 Task: Minimalist cover letter blue modern-simple.
Action: Mouse moved to (513, 391)
Screenshot: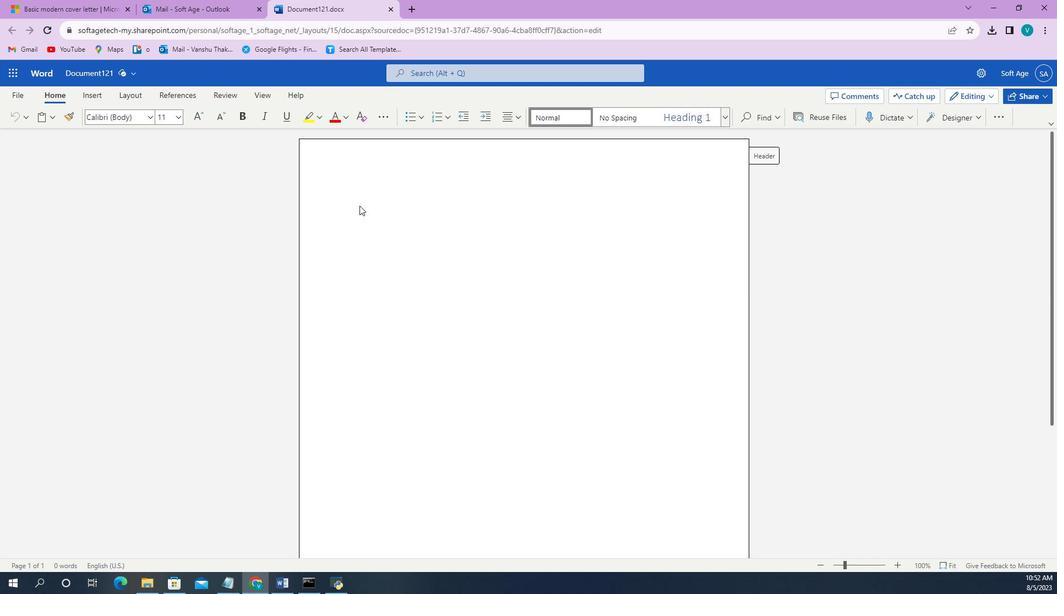 
Action: Mouse pressed left at (513, 390)
Screenshot: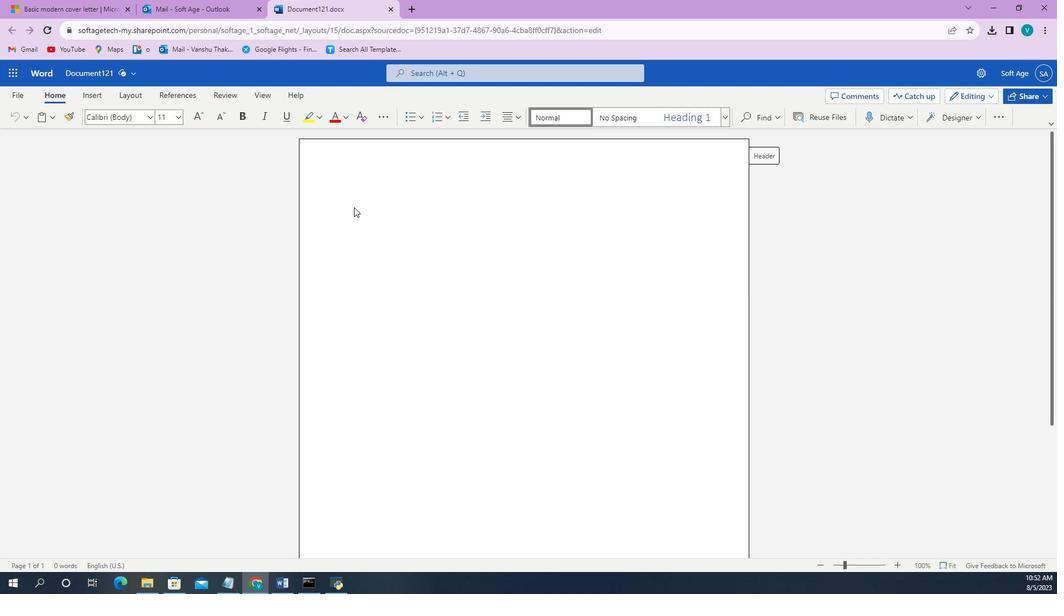 
Action: Mouse moved to (513, 365)
Screenshot: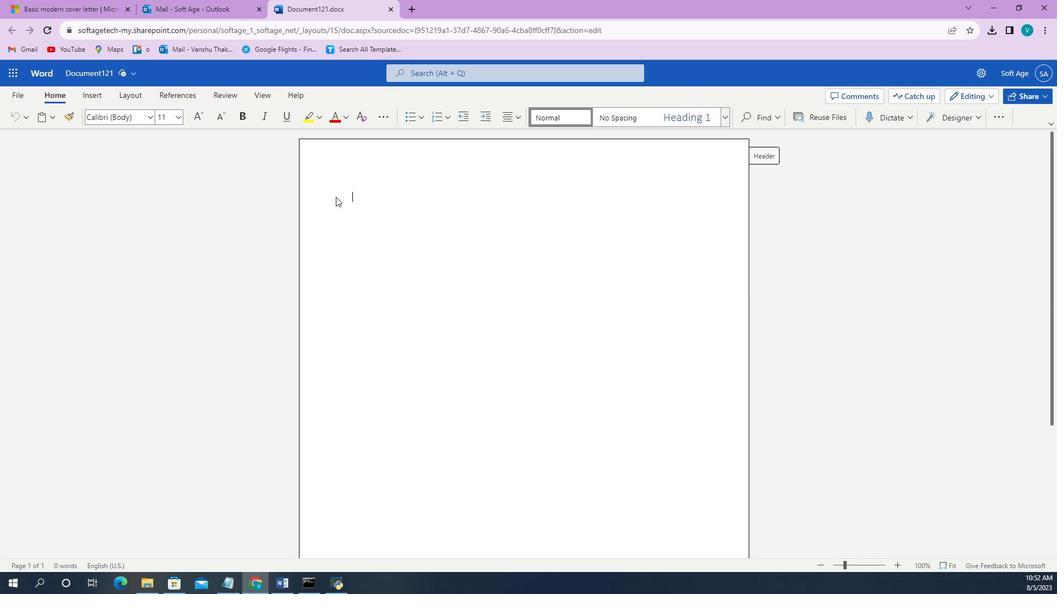 
Action: Mouse pressed left at (513, 365)
Screenshot: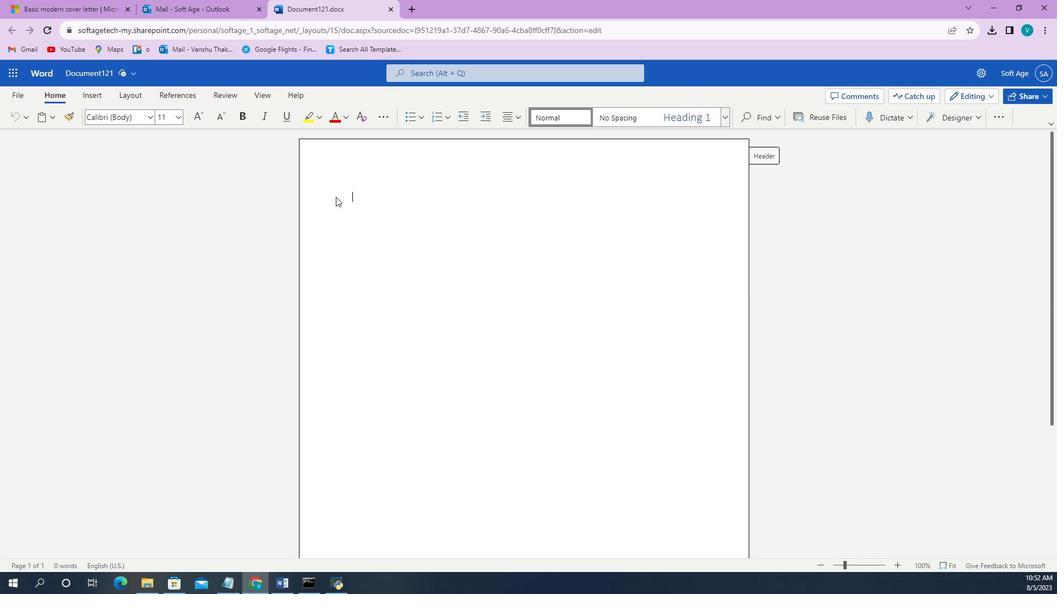 
Action: Mouse moved to (537, 277)
Screenshot: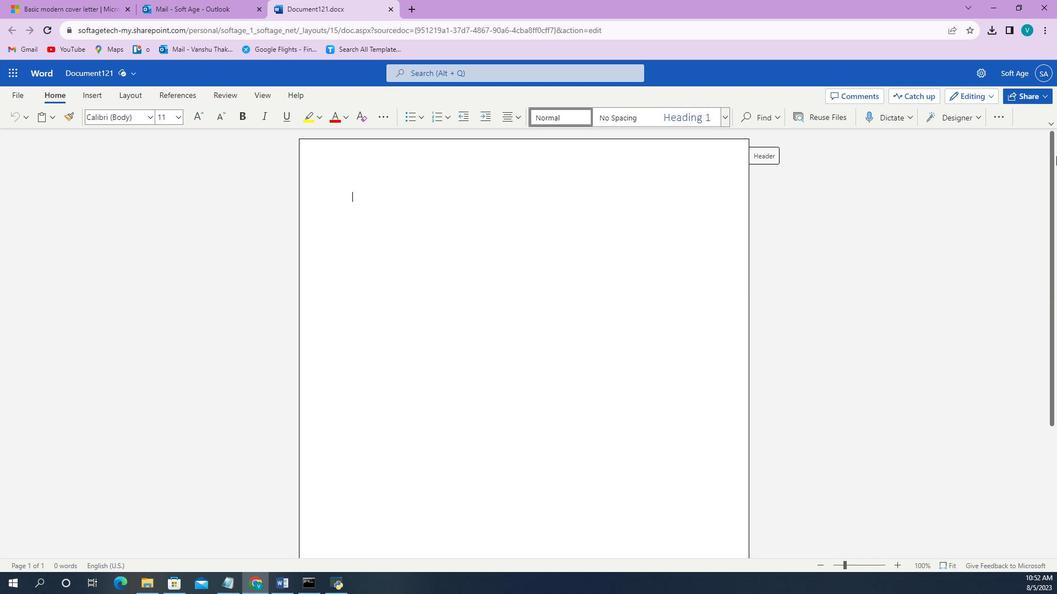 
Action: Mouse pressed left at (537, 277)
Screenshot: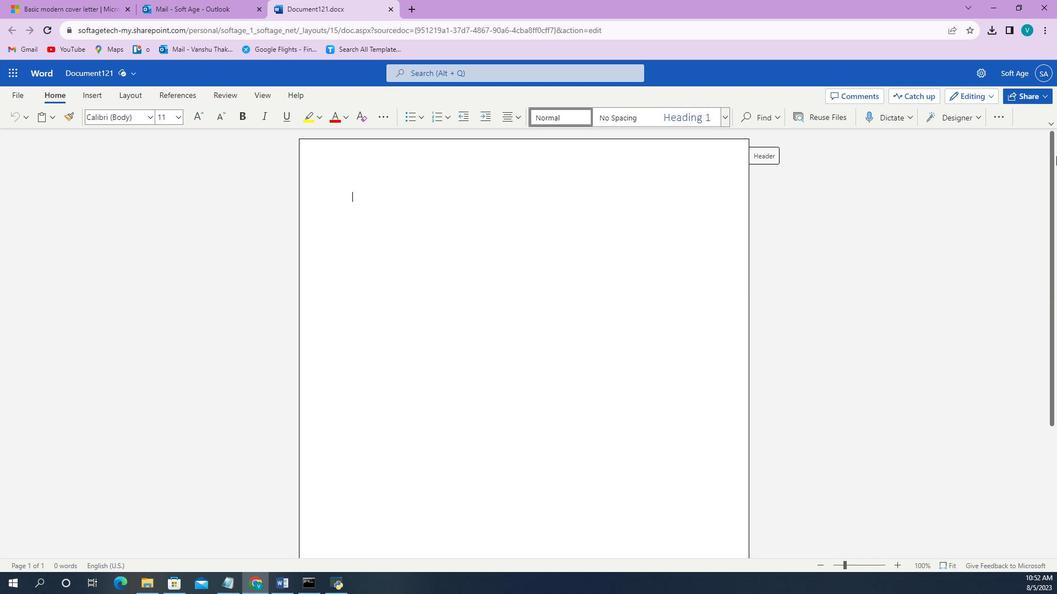 
Action: Mouse moved to (536, 277)
Screenshot: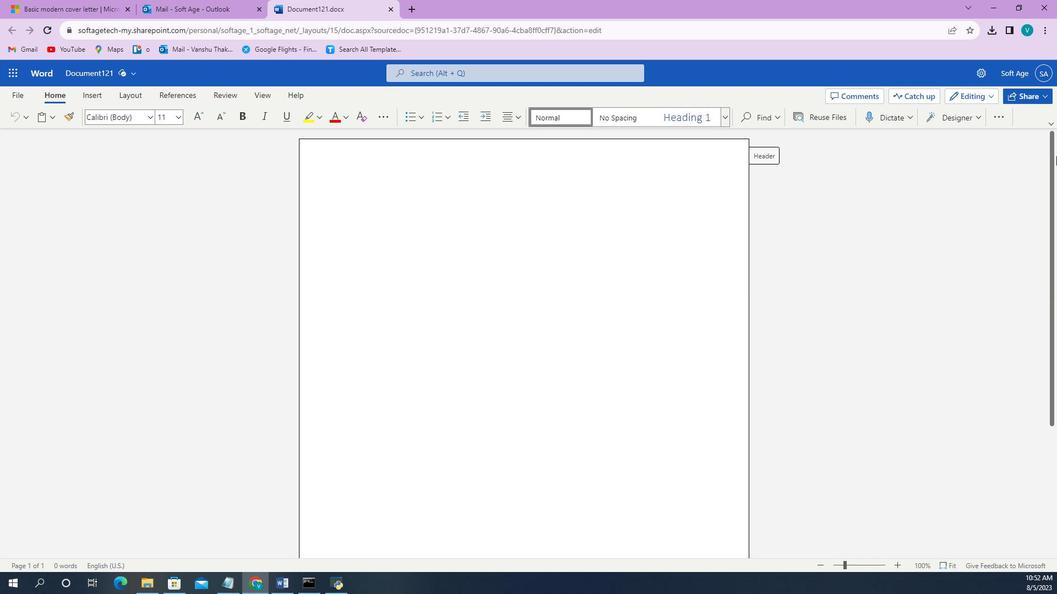 
Action: Key pressed <Key.shift>Carmelo<Key.space><Key.shift>Barese
Screenshot: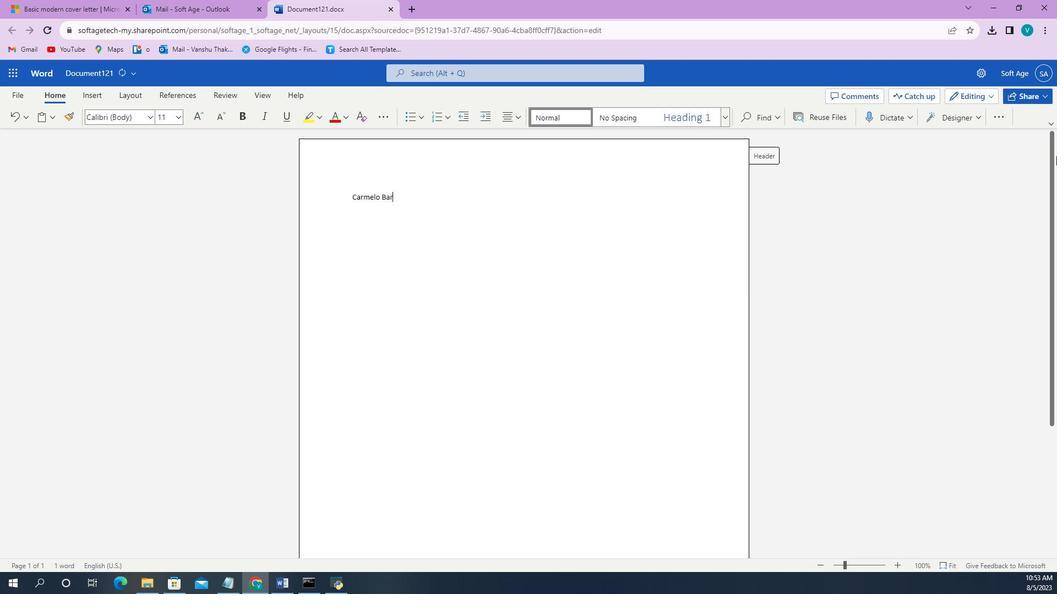 
Action: Mouse moved to (504, 296)
Screenshot: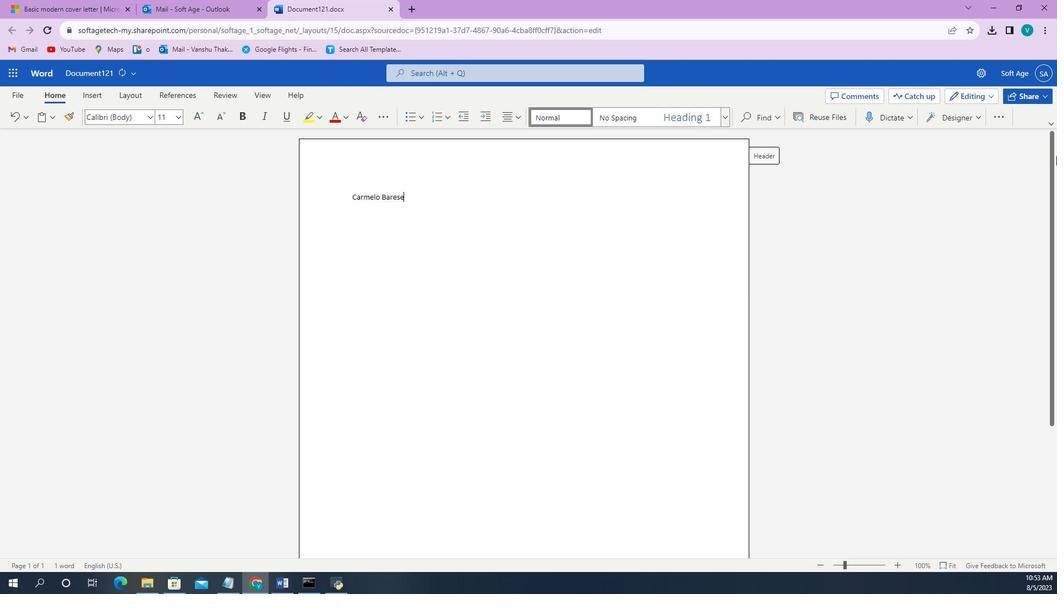 
Action: Mouse pressed left at (504, 296)
Screenshot: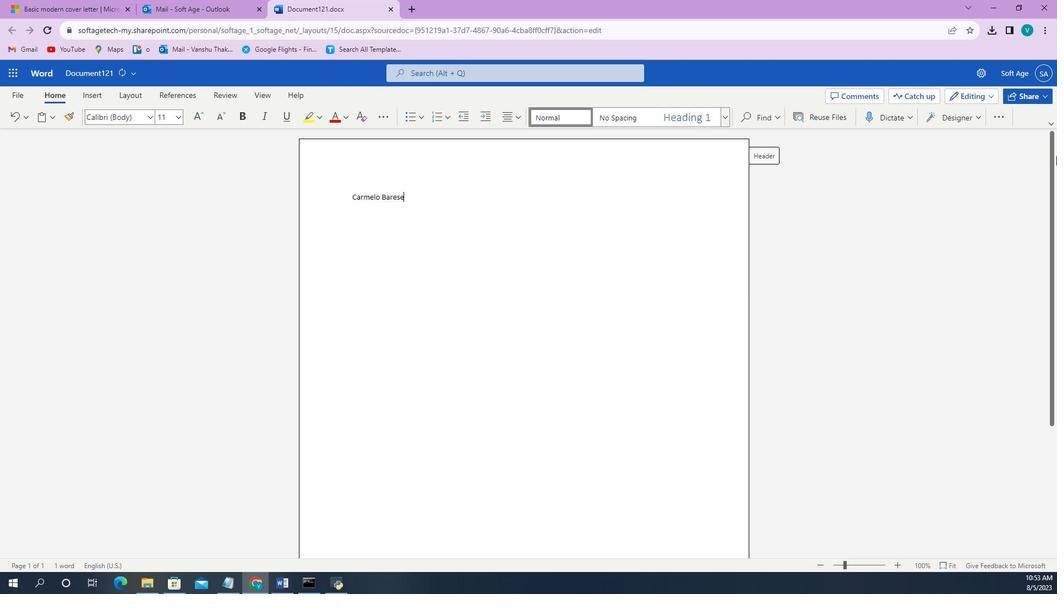 
Action: Mouse pressed left at (504, 296)
Screenshot: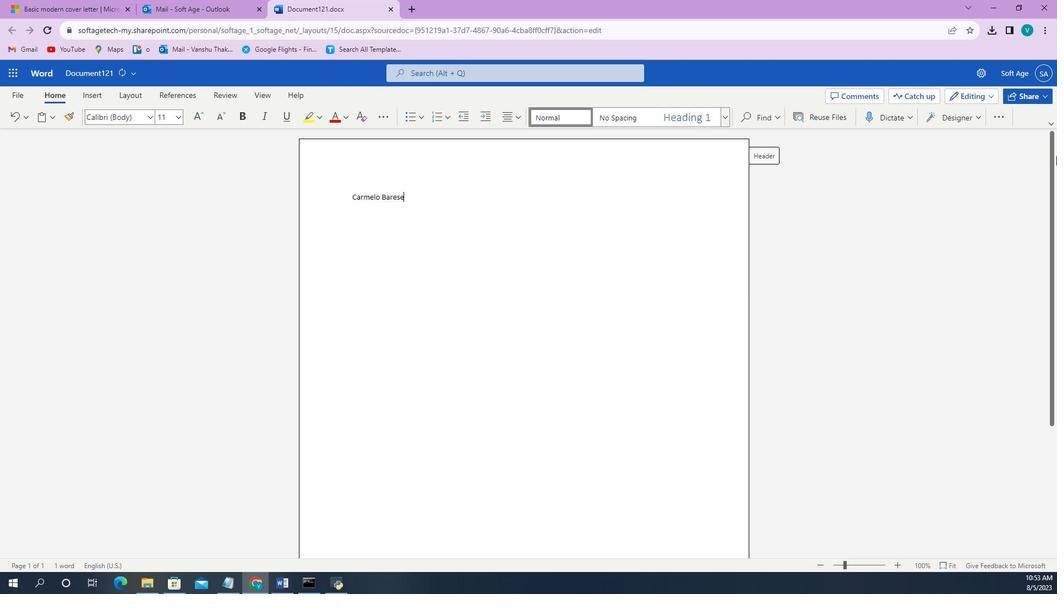 
Action: Mouse moved to (539, 270)
Screenshot: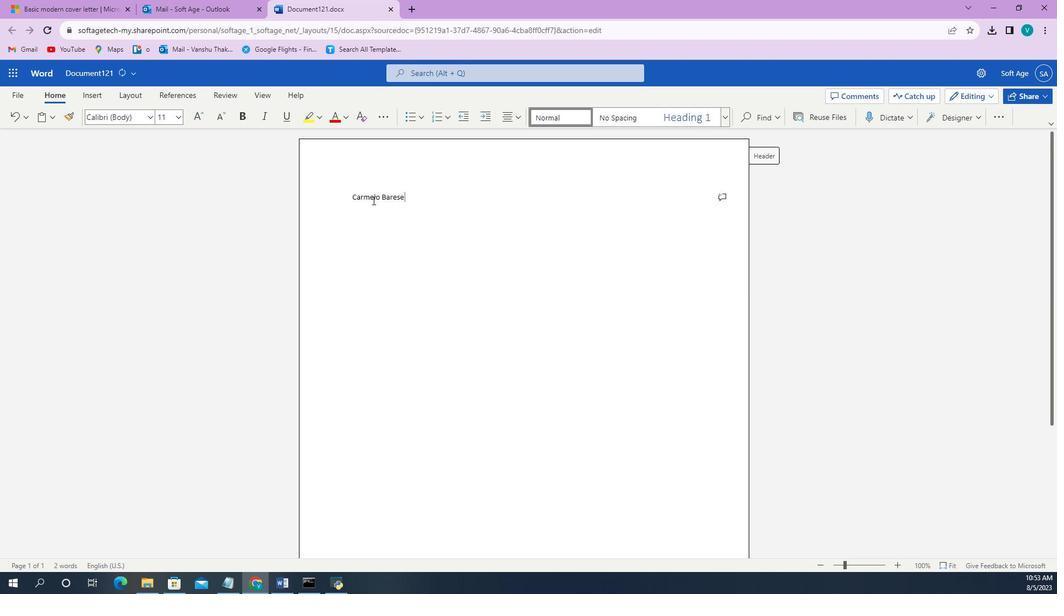 
Action: Mouse pressed left at (539, 270)
Screenshot: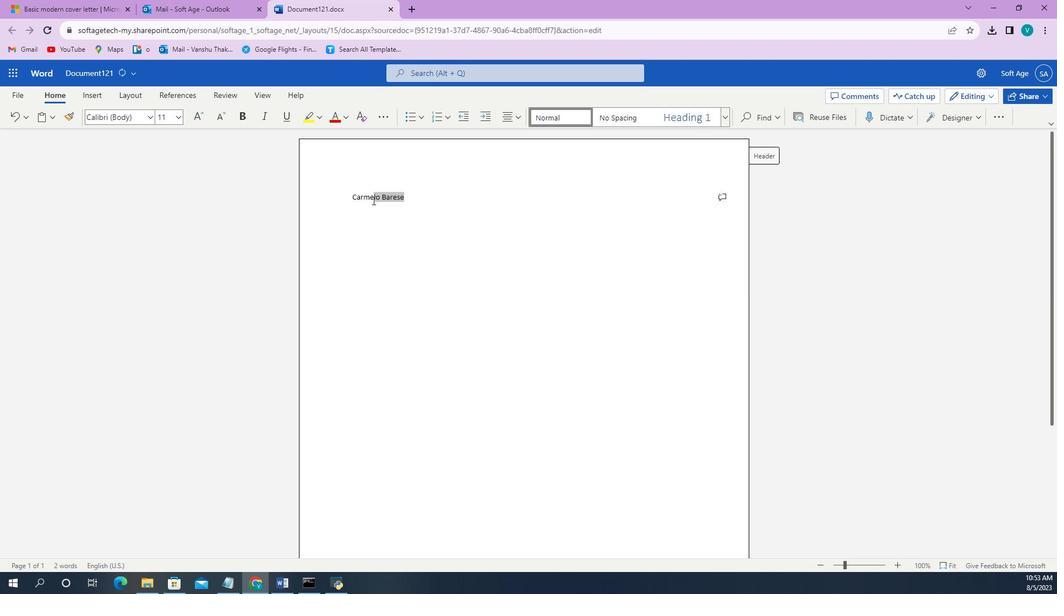 
Action: Mouse moved to (537, 269)
Screenshot: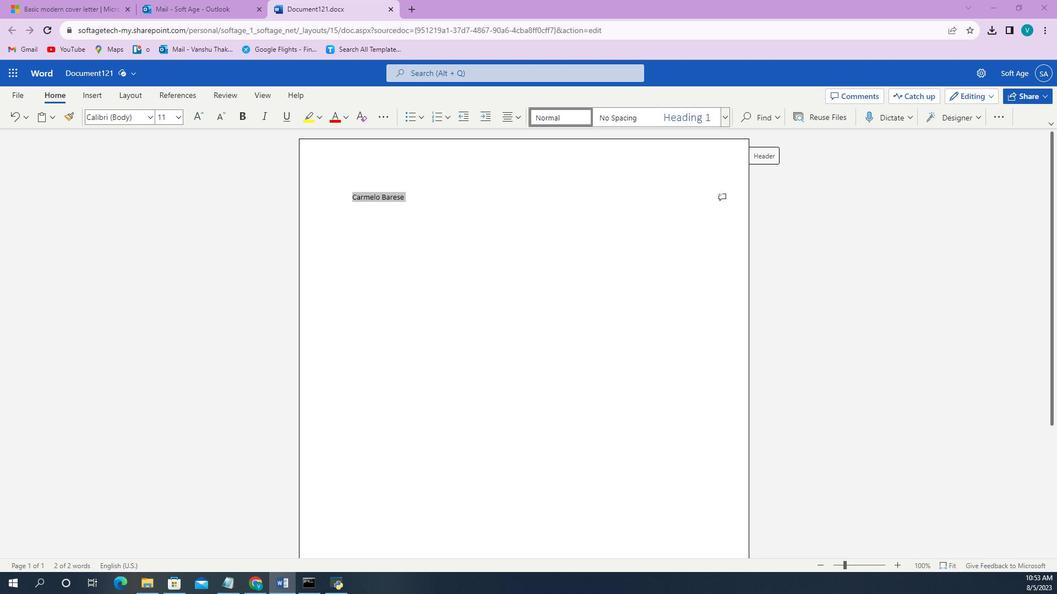 
Action: Mouse pressed left at (537, 269)
Screenshot: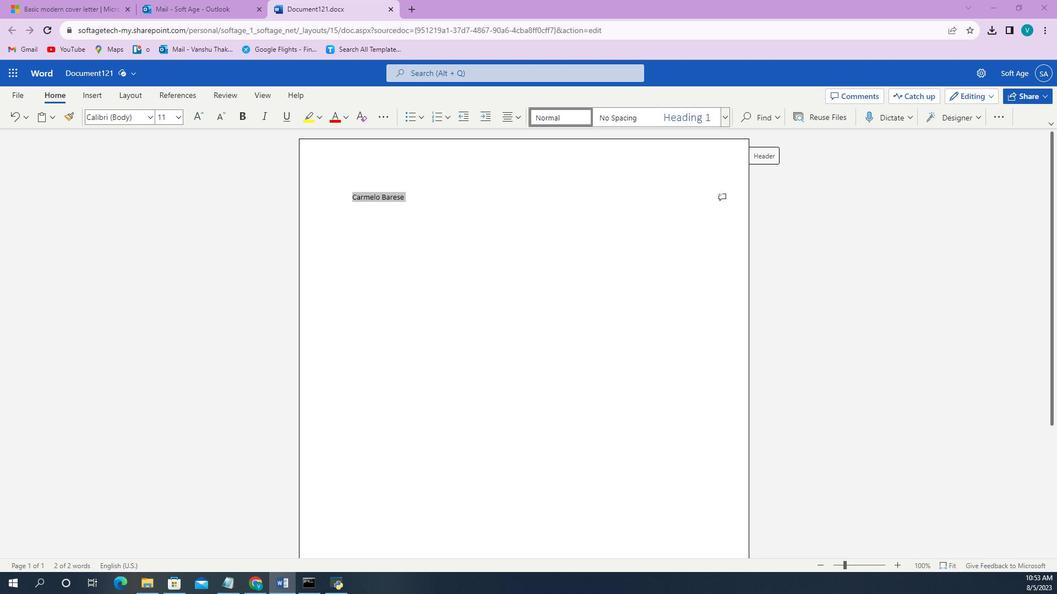 
Action: Mouse moved to (504, 294)
Screenshot: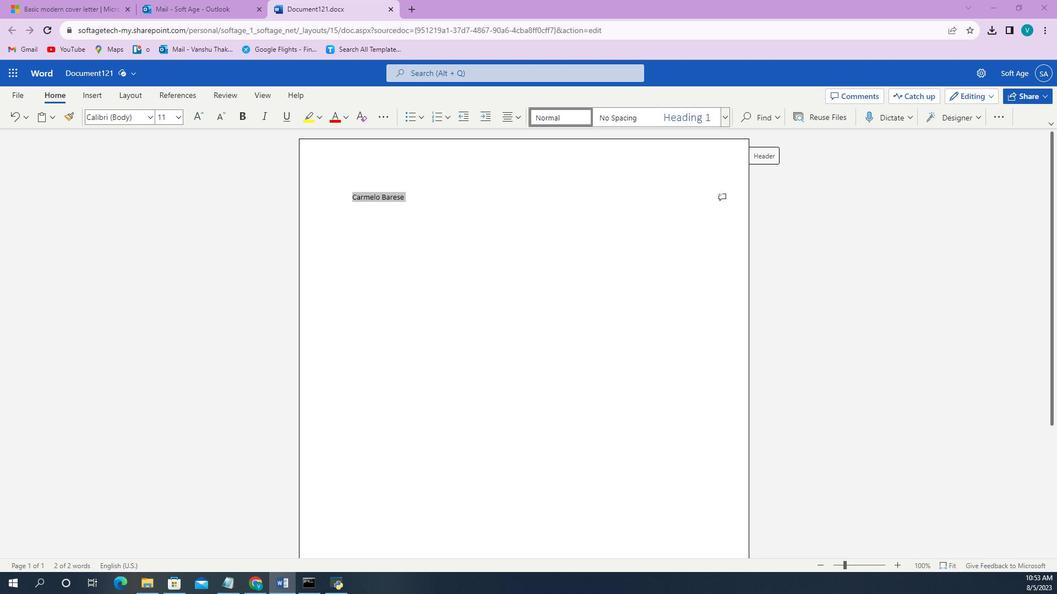 
Action: Mouse pressed left at (504, 294)
Screenshot: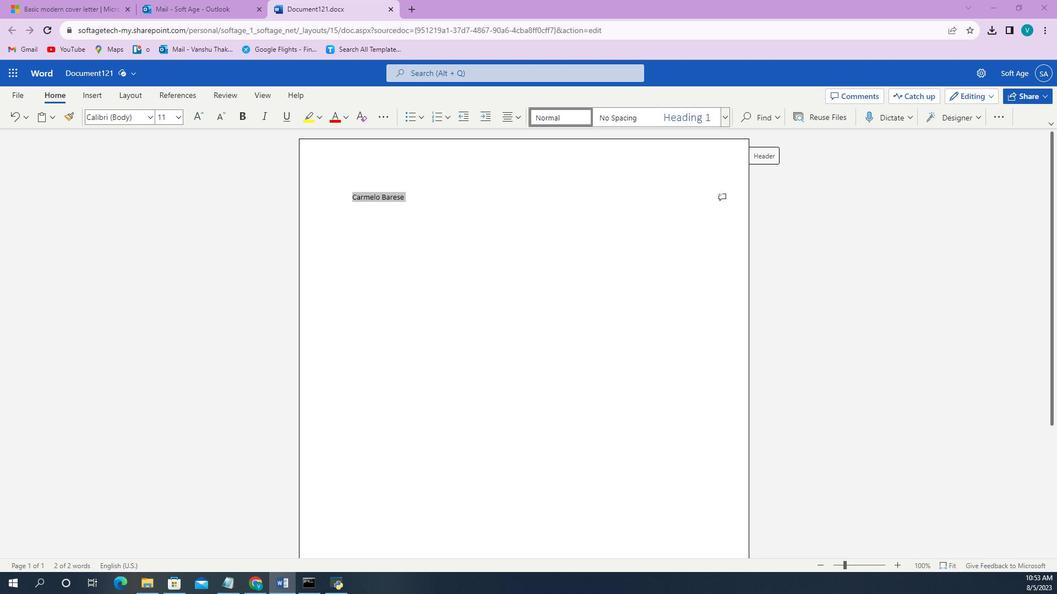
Action: Mouse moved to (512, 296)
Screenshot: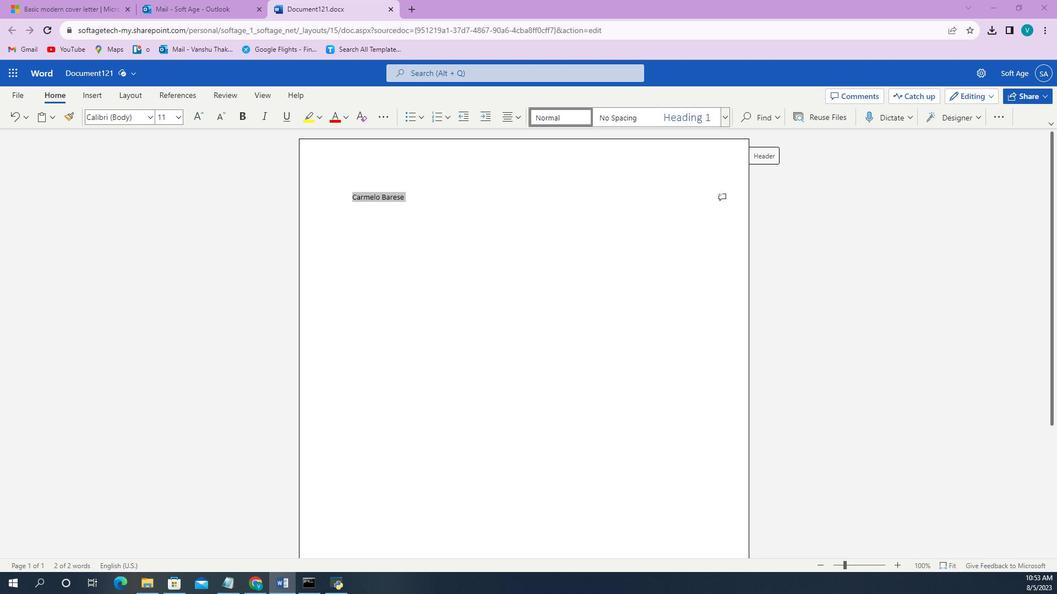 
Action: Mouse pressed left at (512, 296)
Screenshot: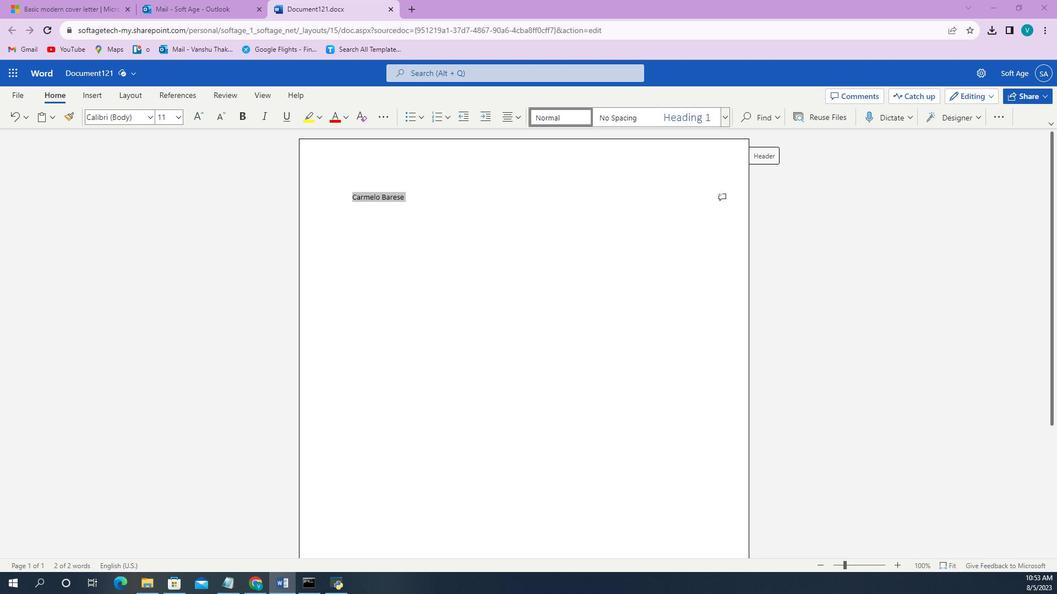 
Action: Mouse moved to (503, 295)
Screenshot: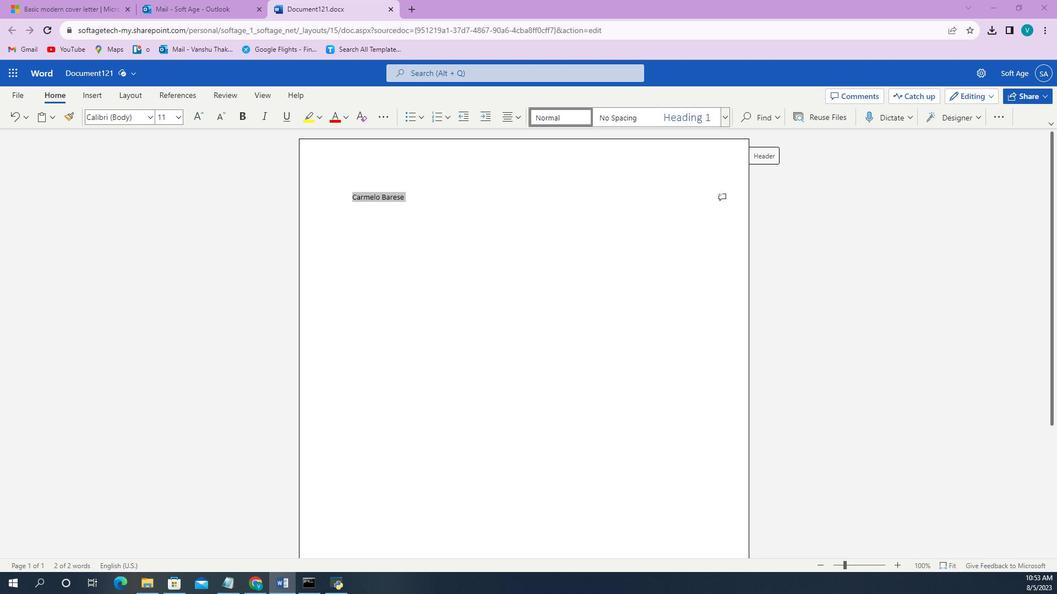 
Action: Mouse pressed left at (503, 295)
Screenshot: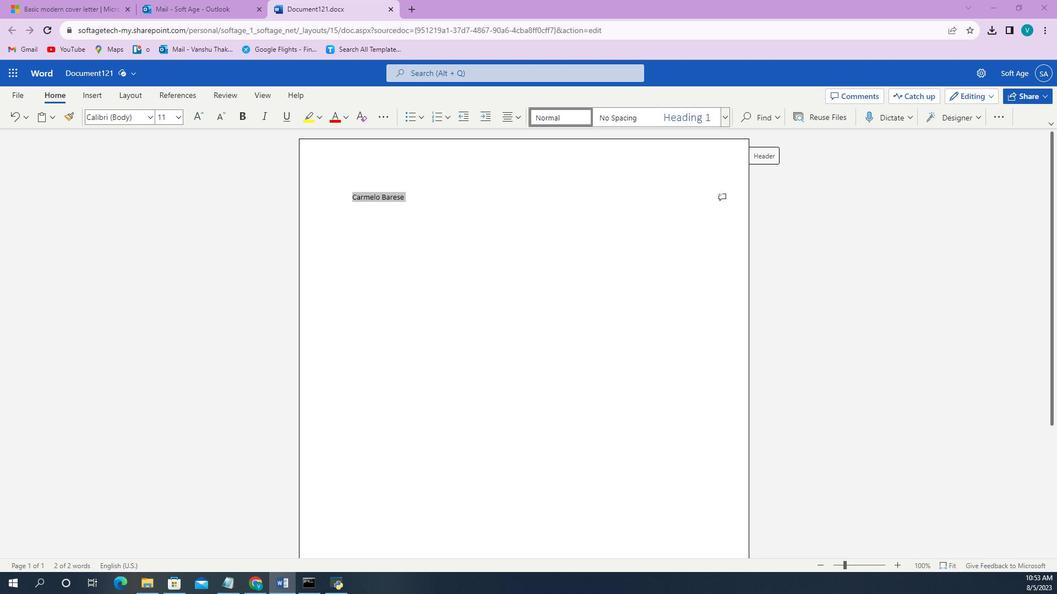 
Action: Mouse moved to (504, 294)
Screenshot: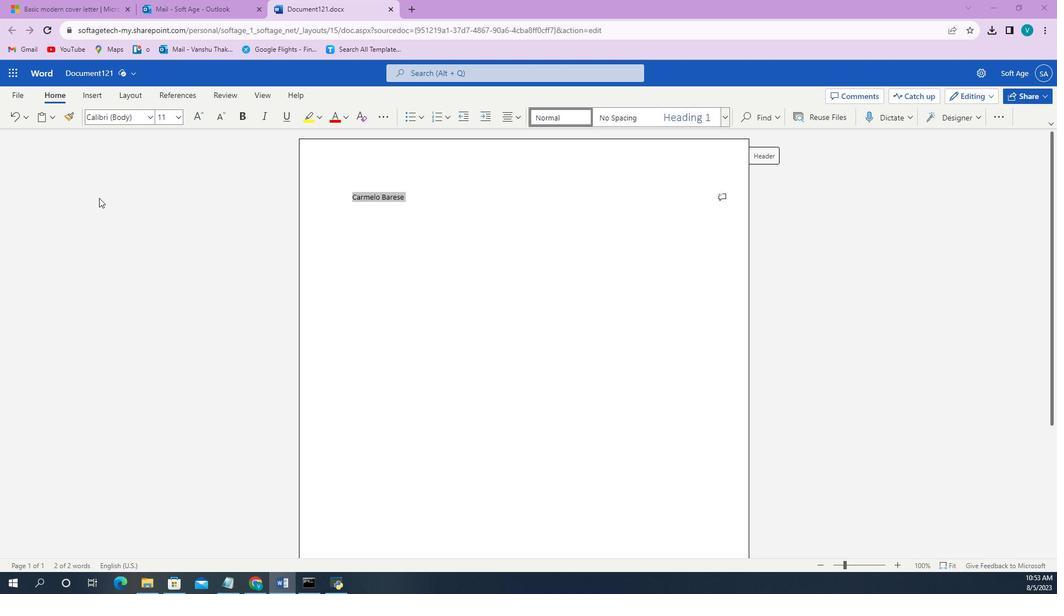 
Action: Mouse pressed left at (504, 294)
Screenshot: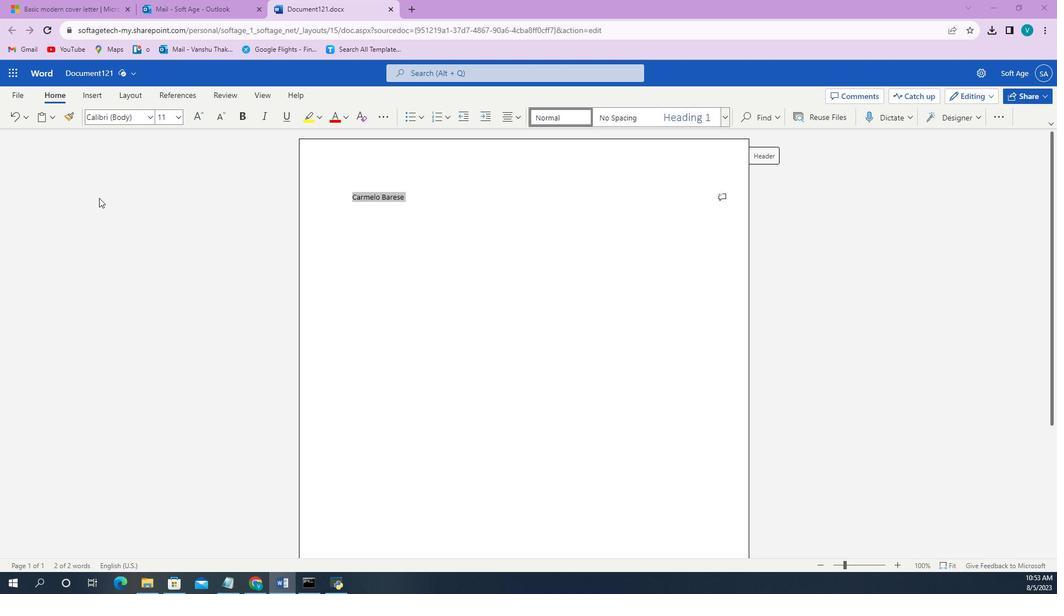 
Action: Mouse moved to (504, 294)
Screenshot: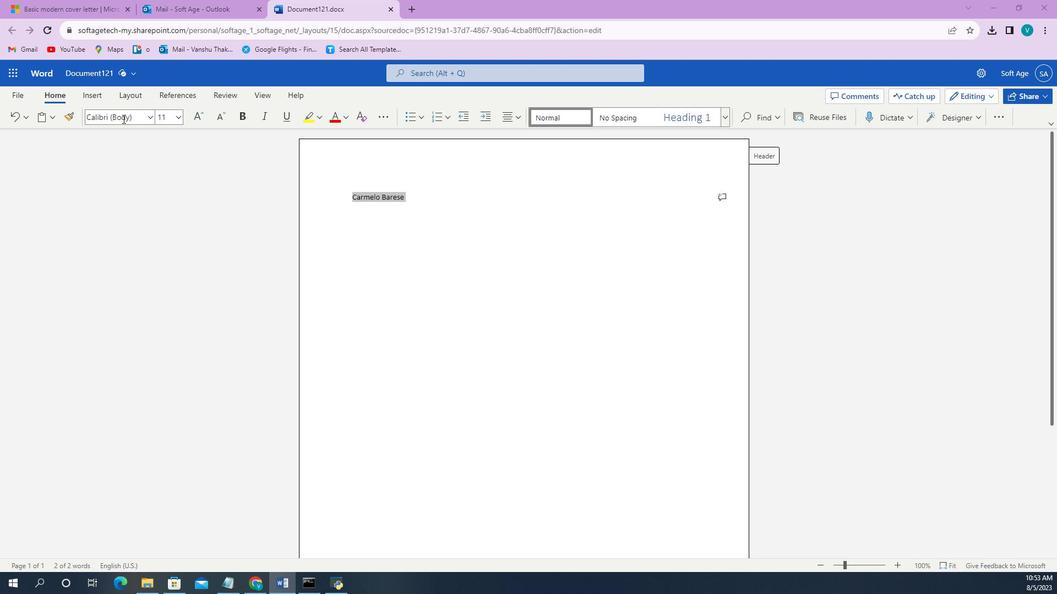 
Action: Mouse pressed left at (504, 294)
Screenshot: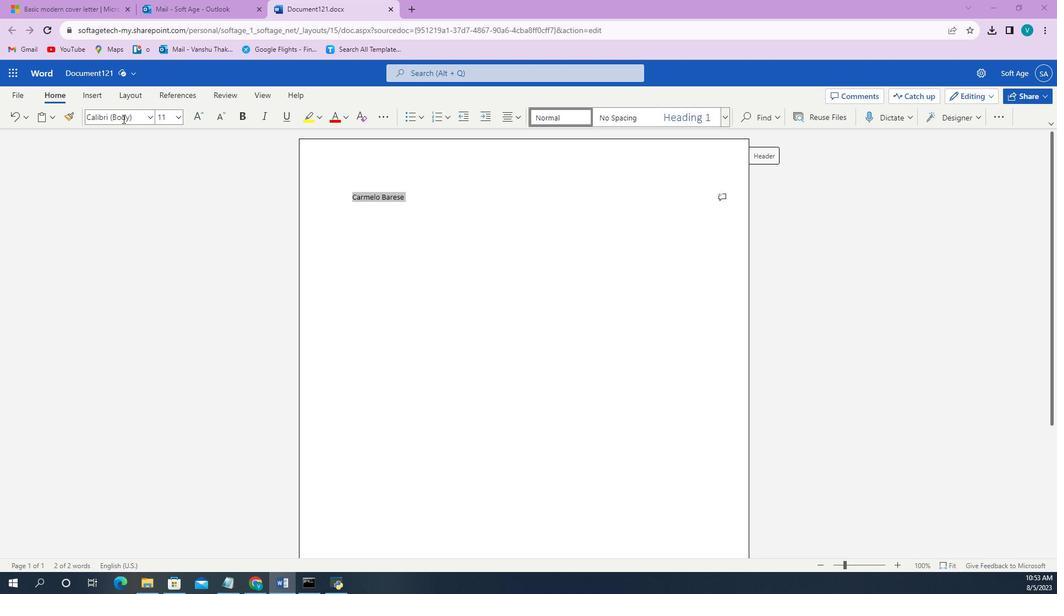 
Action: Mouse moved to (504, 294)
Screenshot: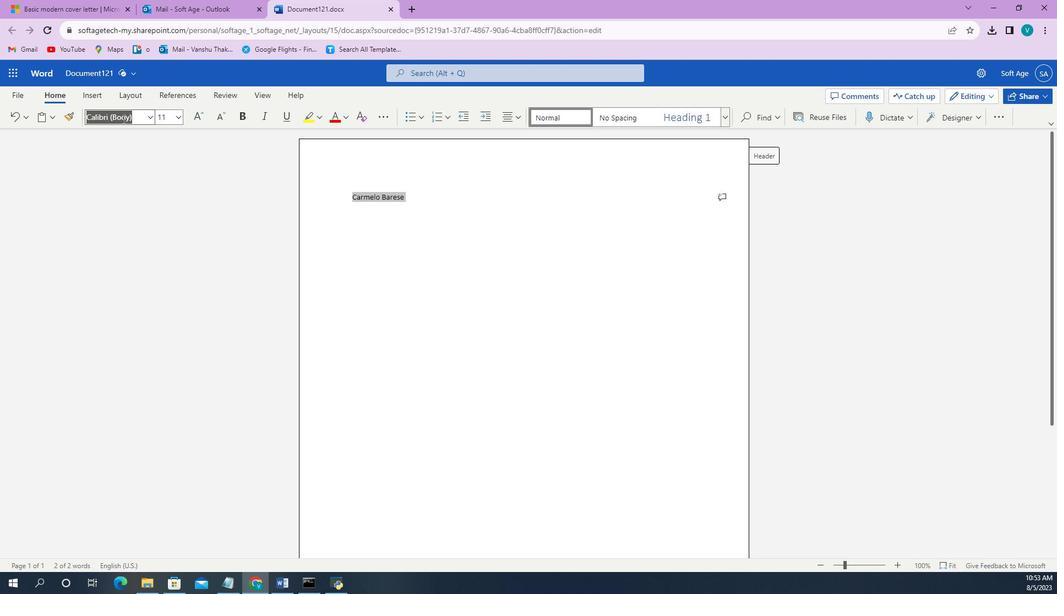 
Action: Mouse pressed left at (504, 294)
Screenshot: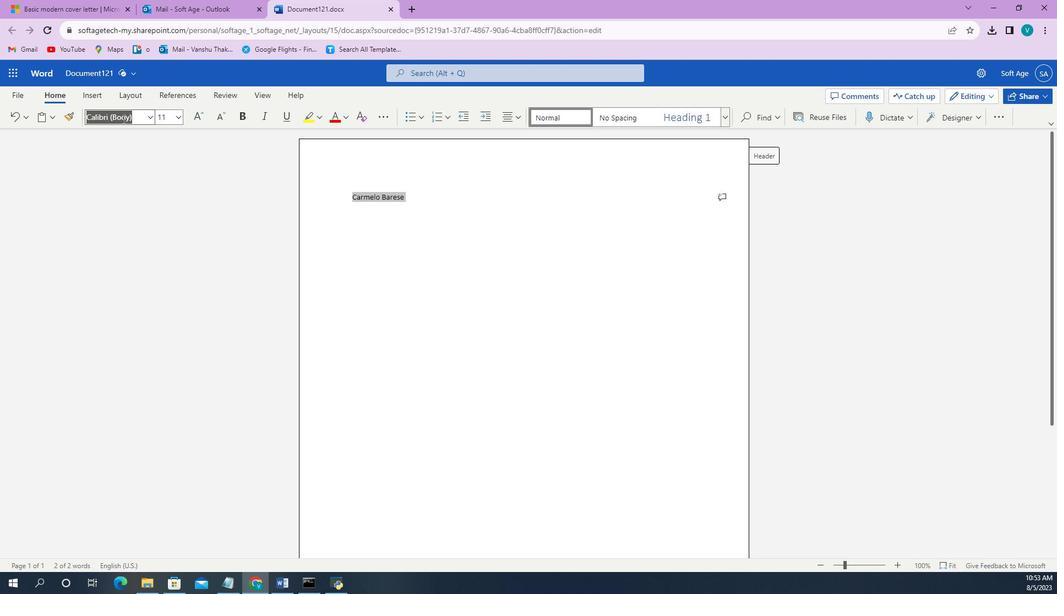 
Action: Mouse moved to (528, 232)
Screenshot: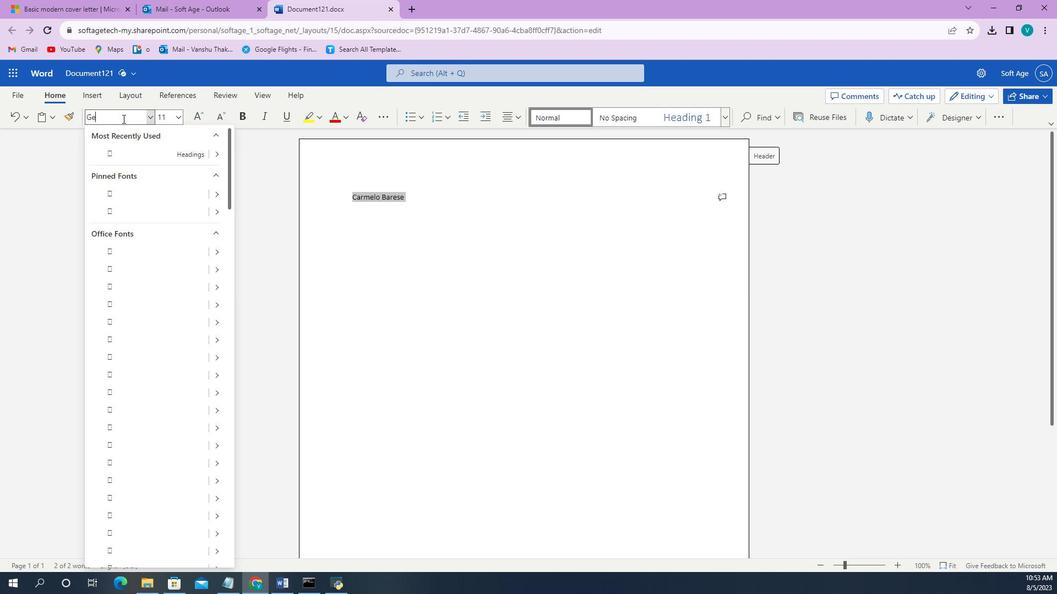 
Action: Mouse pressed left at (528, 232)
Screenshot: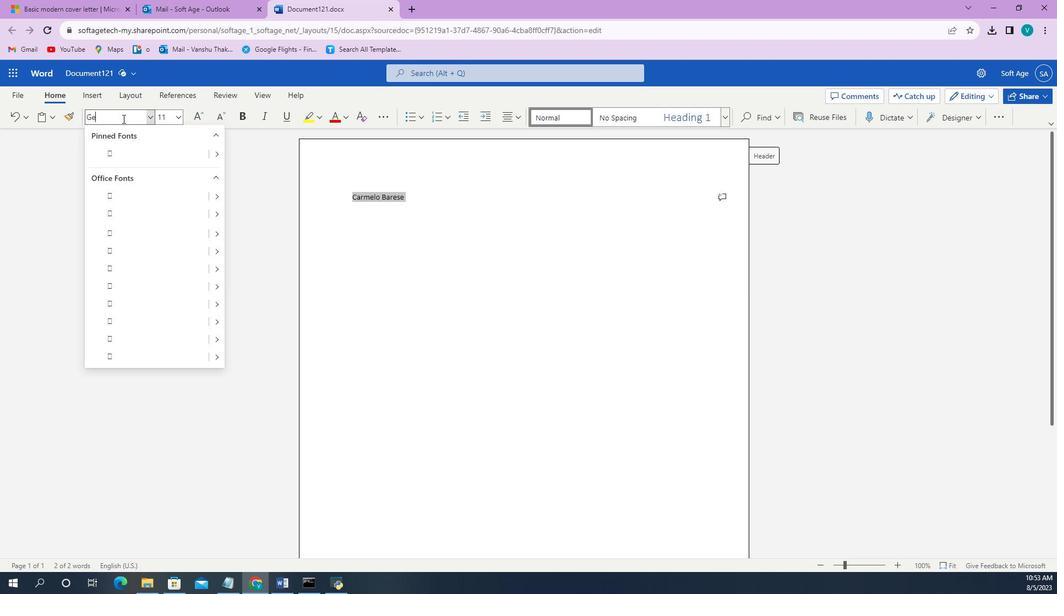 
Action: Mouse pressed left at (528, 232)
Screenshot: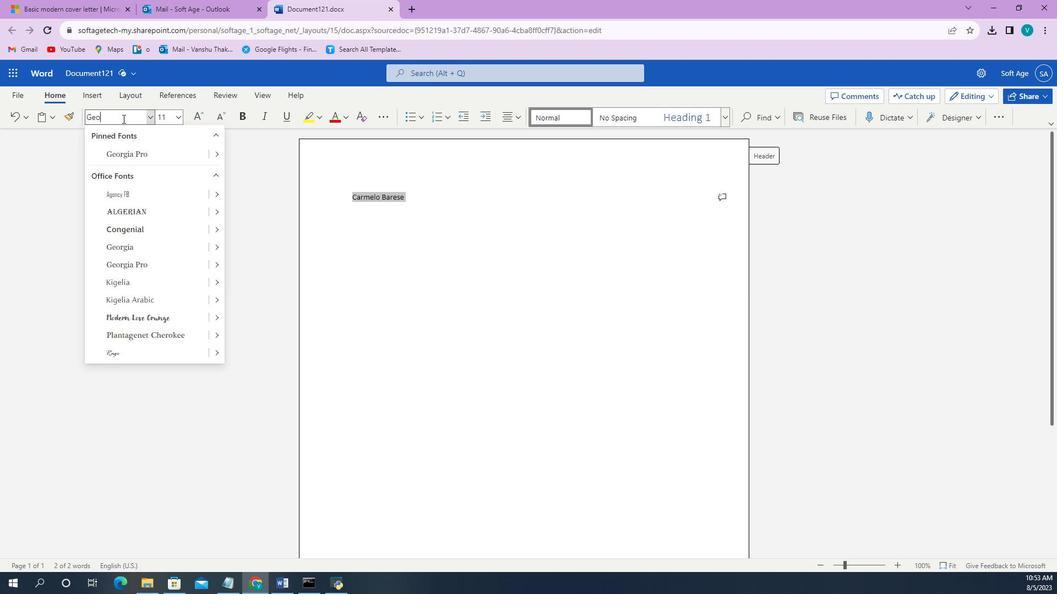 
Action: Key pressed <Key.shift>Geogia<Key.space><Key.shift>(<Key.shift>Heading<Key.shift>)<Key.enter>
Screenshot: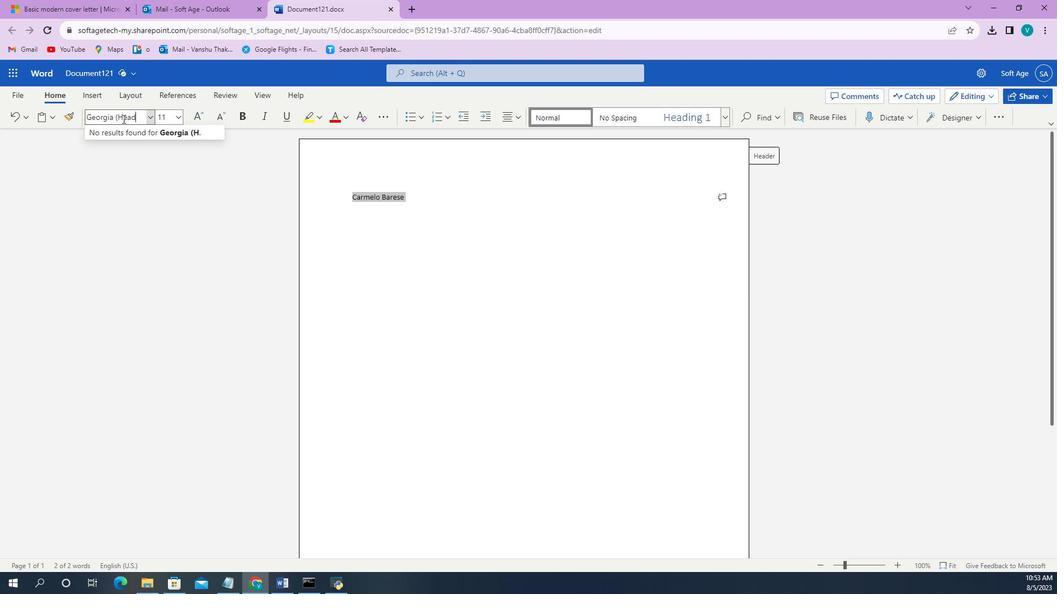 
Action: Mouse moved to (543, 333)
Screenshot: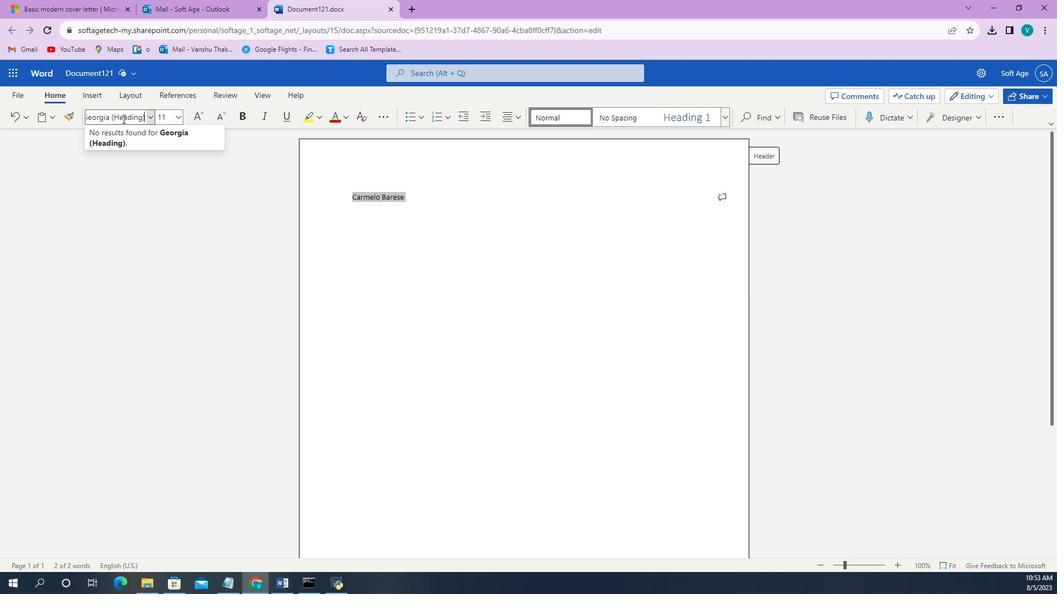 
Action: Mouse pressed left at (543, 333)
Screenshot: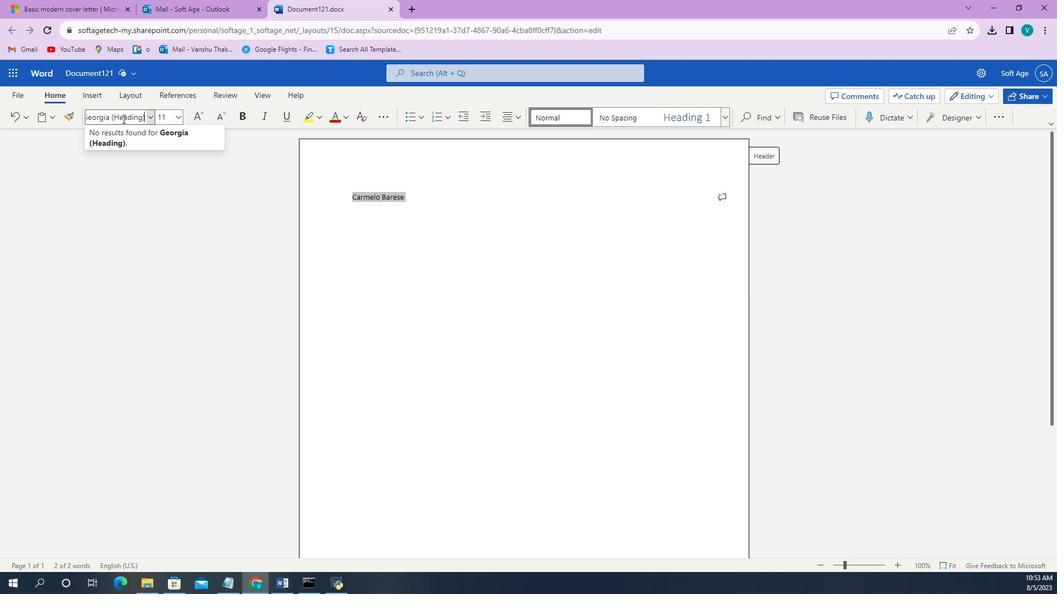 
Action: Mouse moved to (529, 231)
Screenshot: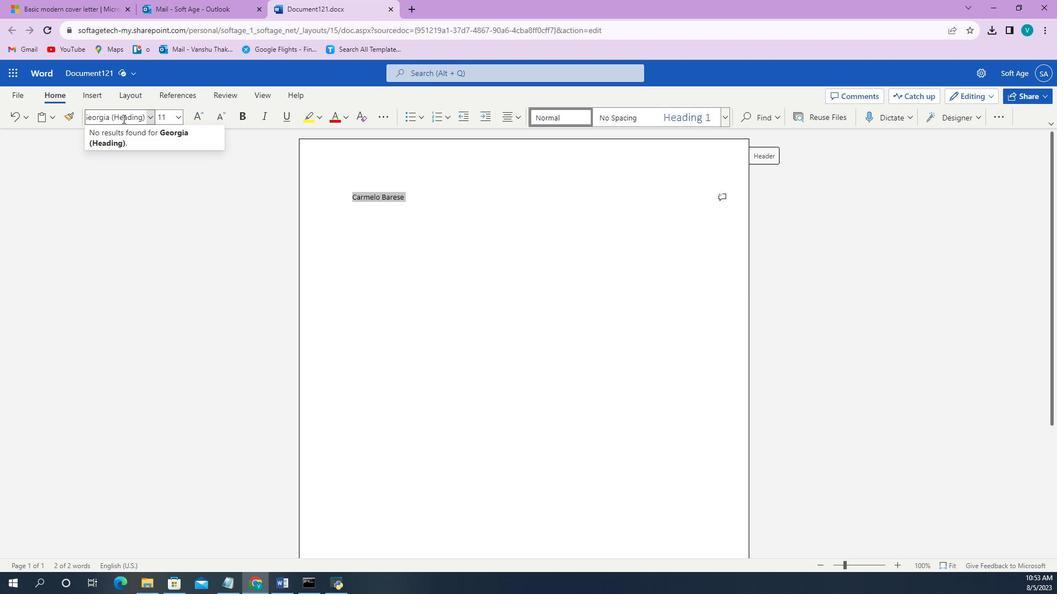 
Action: Mouse pressed left at (529, 231)
Screenshot: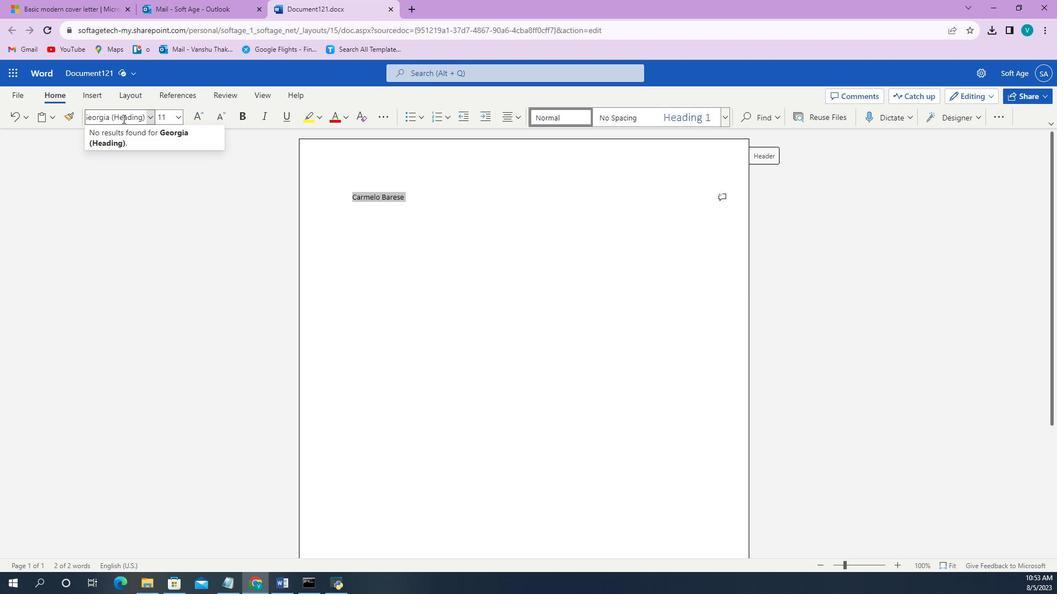 
Action: Mouse moved to (529, 232)
Screenshot: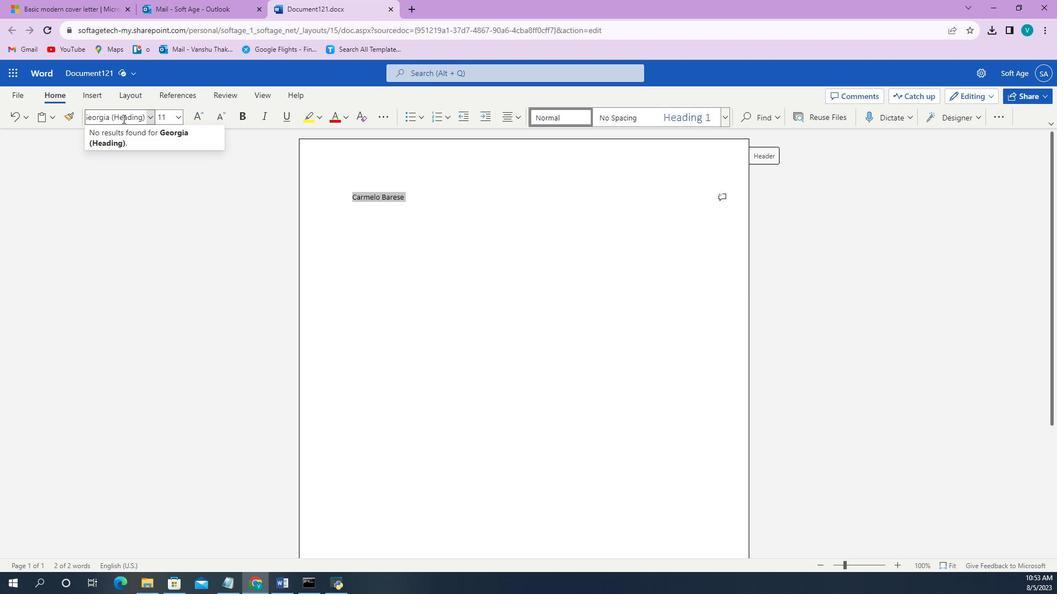 
Action: Mouse pressed left at (529, 232)
Screenshot: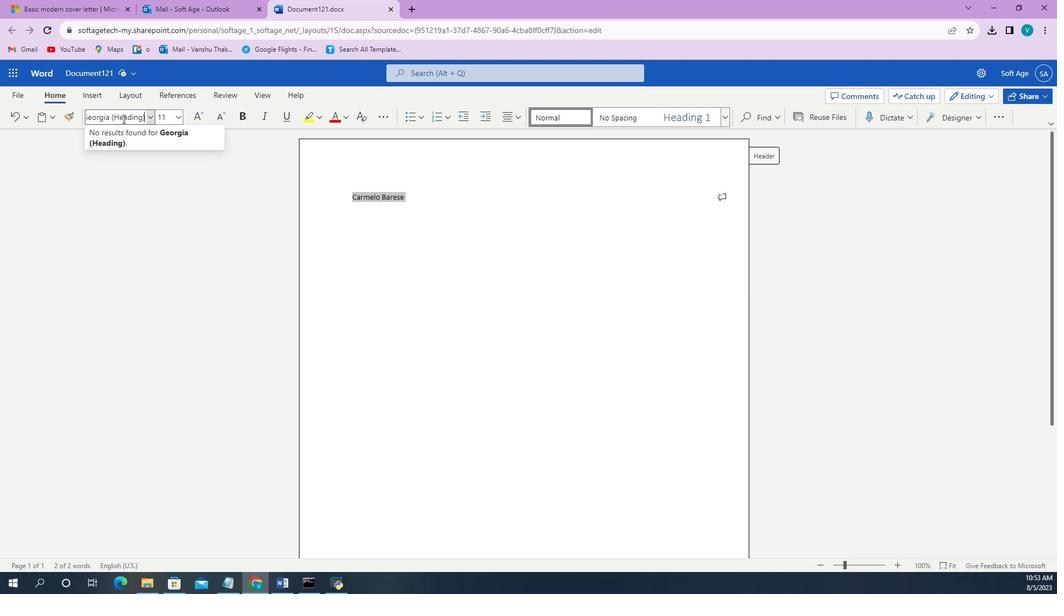 
Action: Mouse moved to (530, 253)
Screenshot: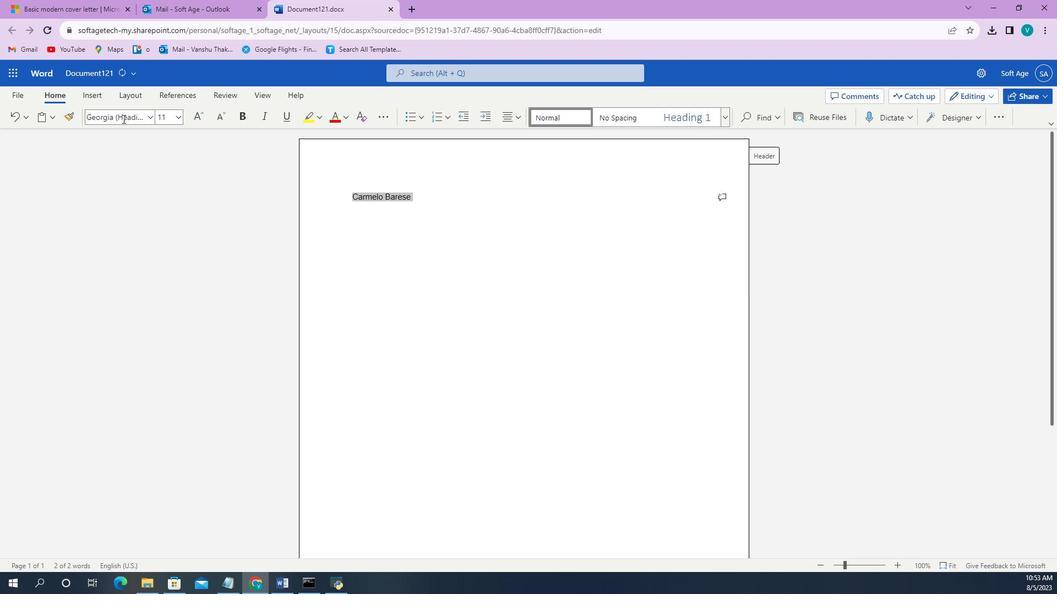 
Action: Key pressed 45<Key.enter>
Screenshot: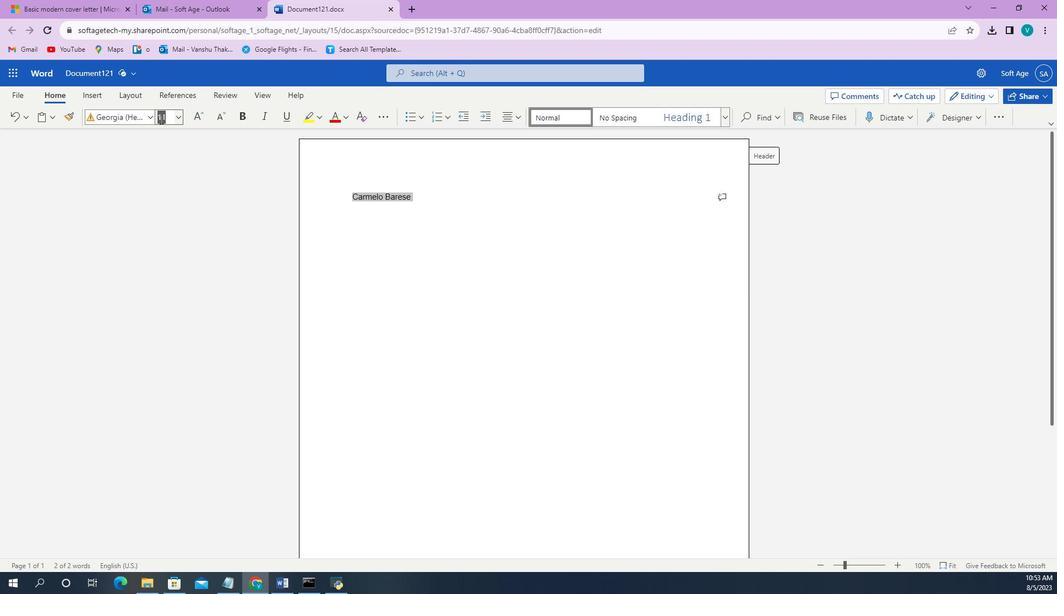 
Action: Mouse moved to (544, 236)
Screenshot: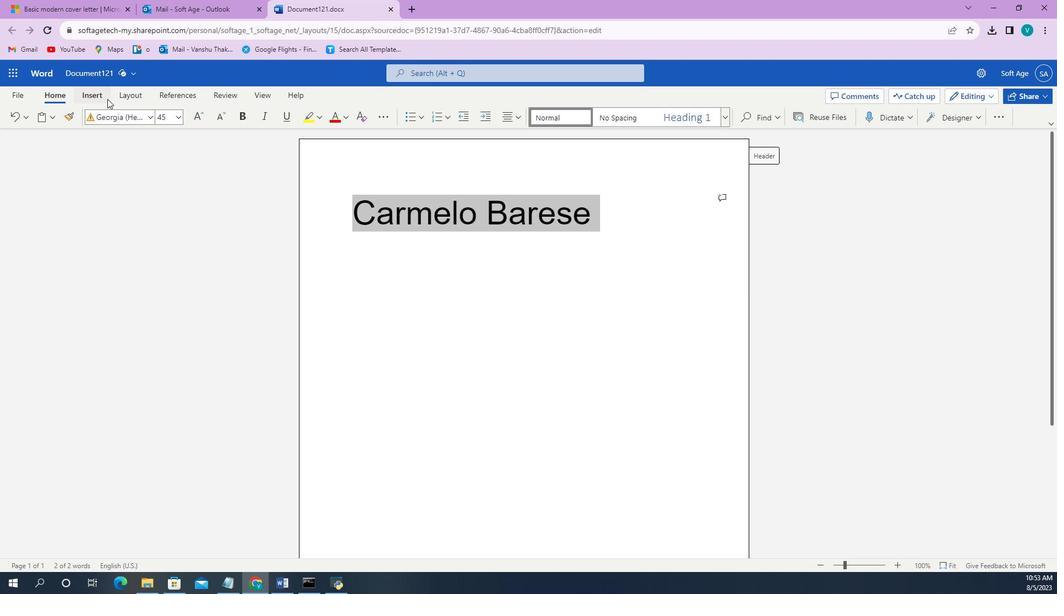 
Action: Mouse pressed left at (544, 236)
Screenshot: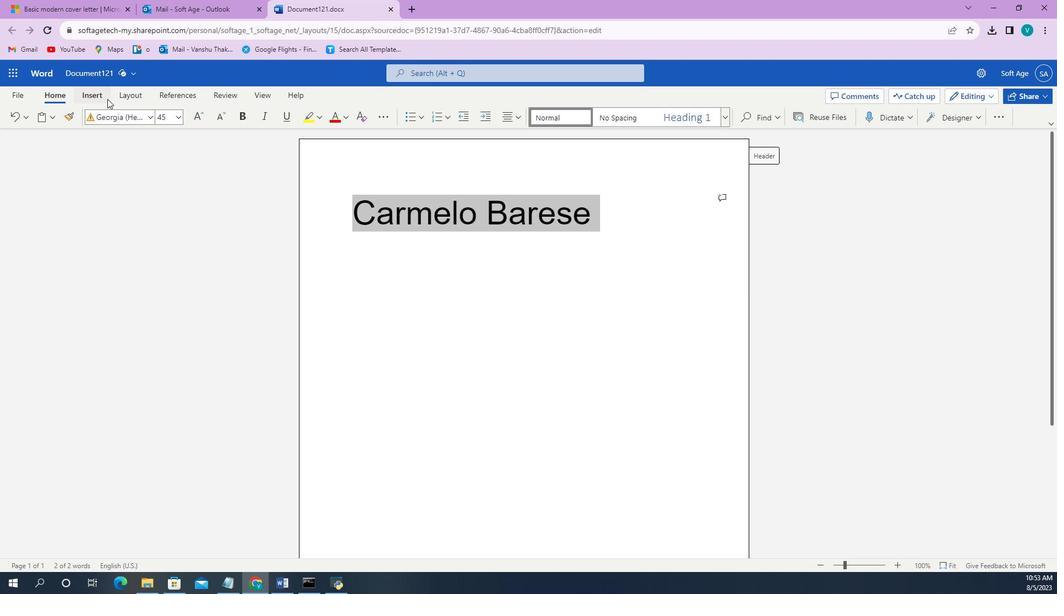 
Action: Mouse moved to (529, 234)
Screenshot: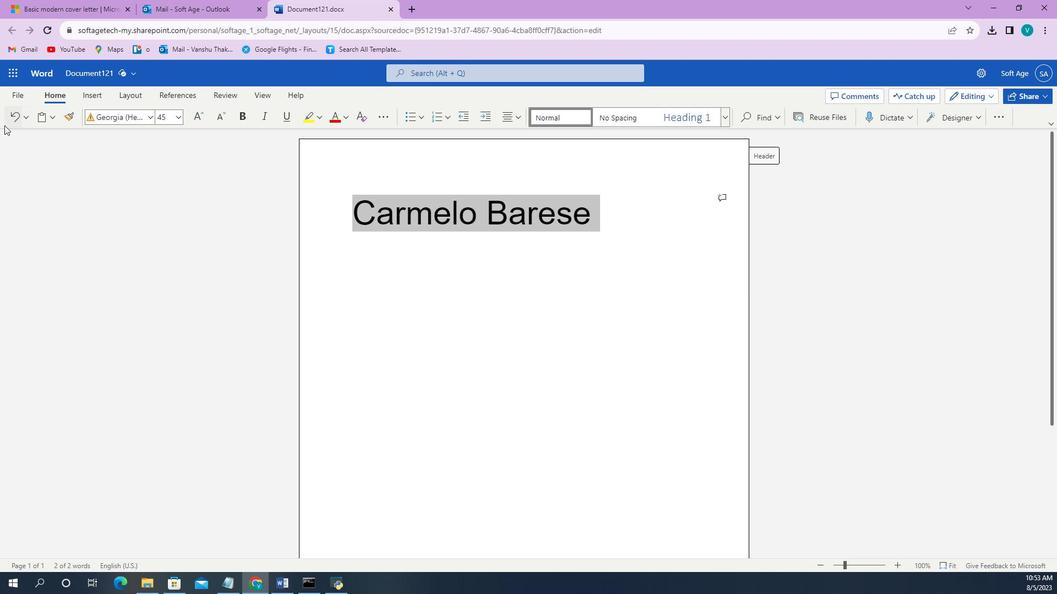 
Action: Mouse pressed left at (529, 234)
Screenshot: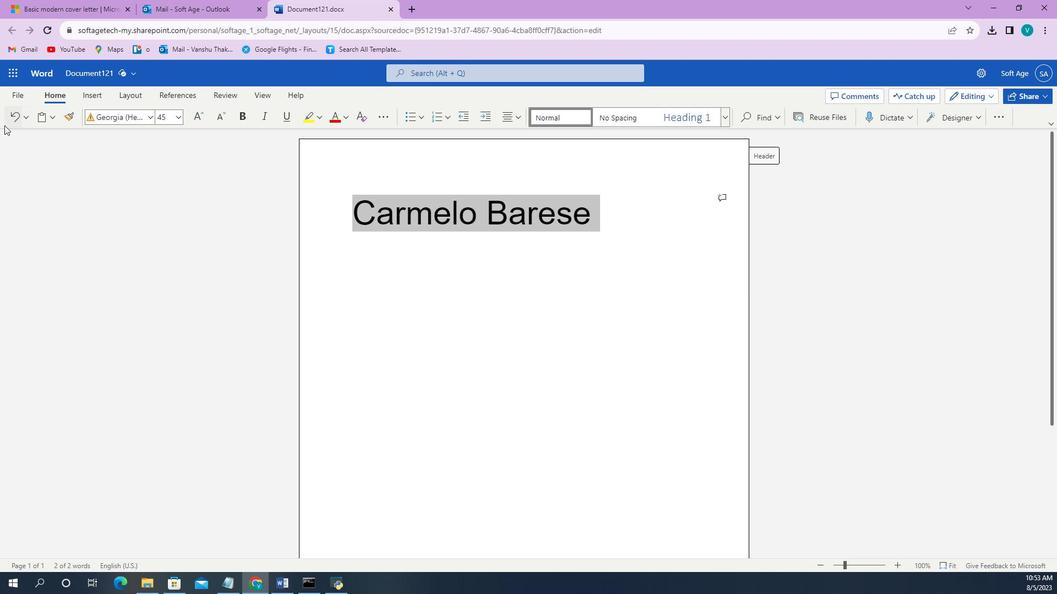 
Action: Key pressed 45<Key.enter>
Screenshot: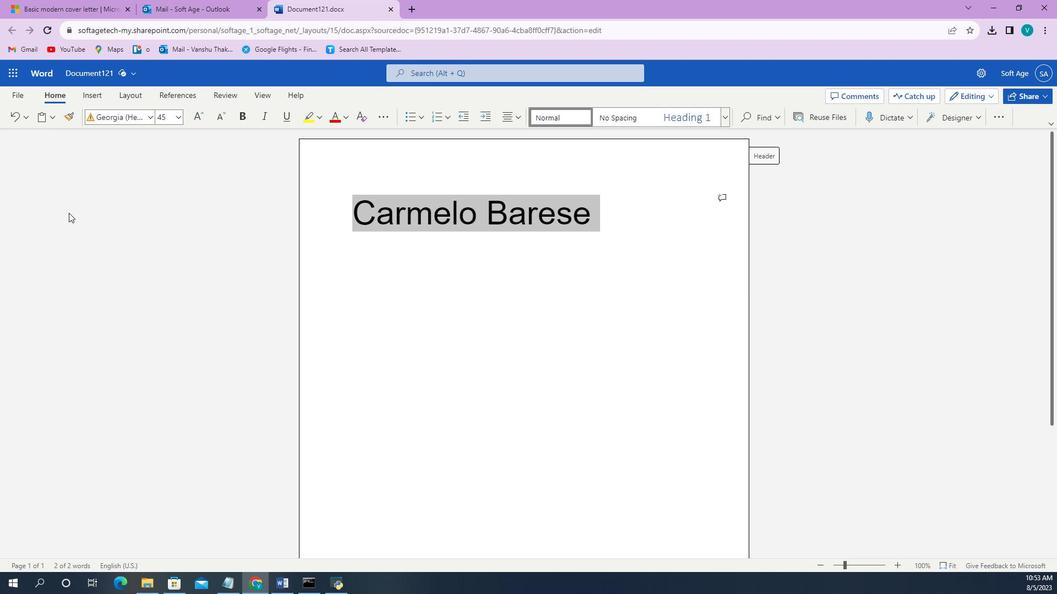
Action: Mouse moved to (528, 234)
Screenshot: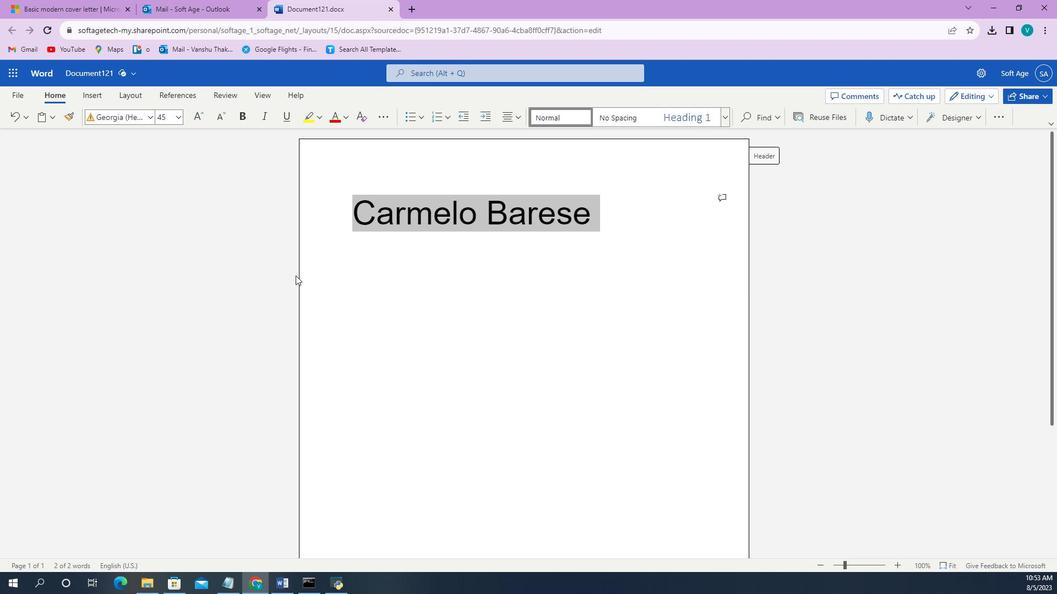 
Action: Mouse pressed left at (528, 234)
Screenshot: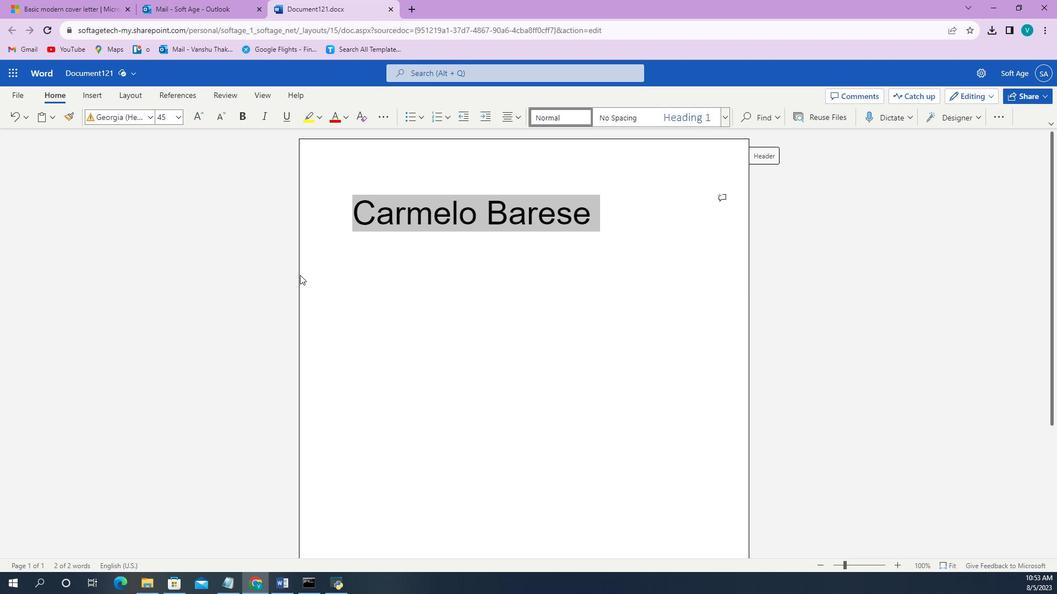 
Action: Key pressed <Key.shift>Gep<Key.backspace>orgia<Key.space><Key.shift>(j<Key.backspace><Key.shift>Heading<Key.shift>)<Key.enter>
Screenshot: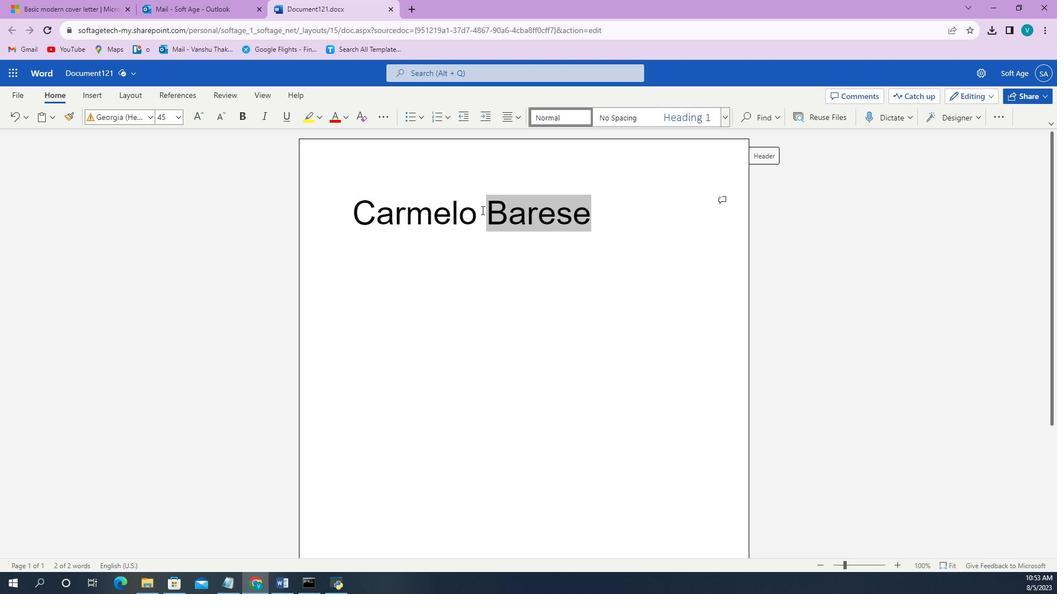 
Action: Mouse moved to (543, 333)
Screenshot: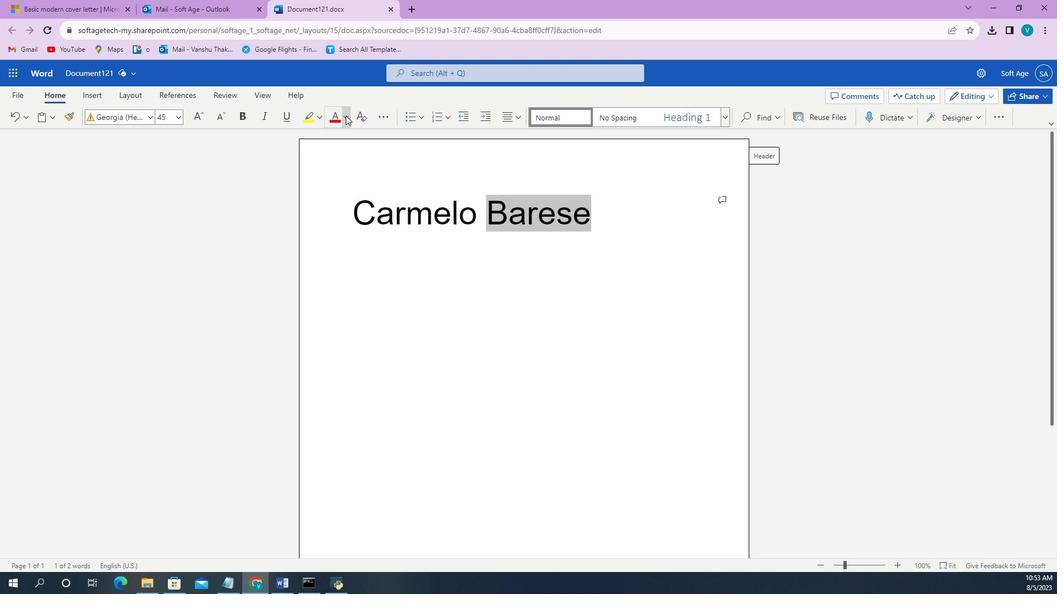 
Action: Mouse pressed left at (543, 333)
Screenshot: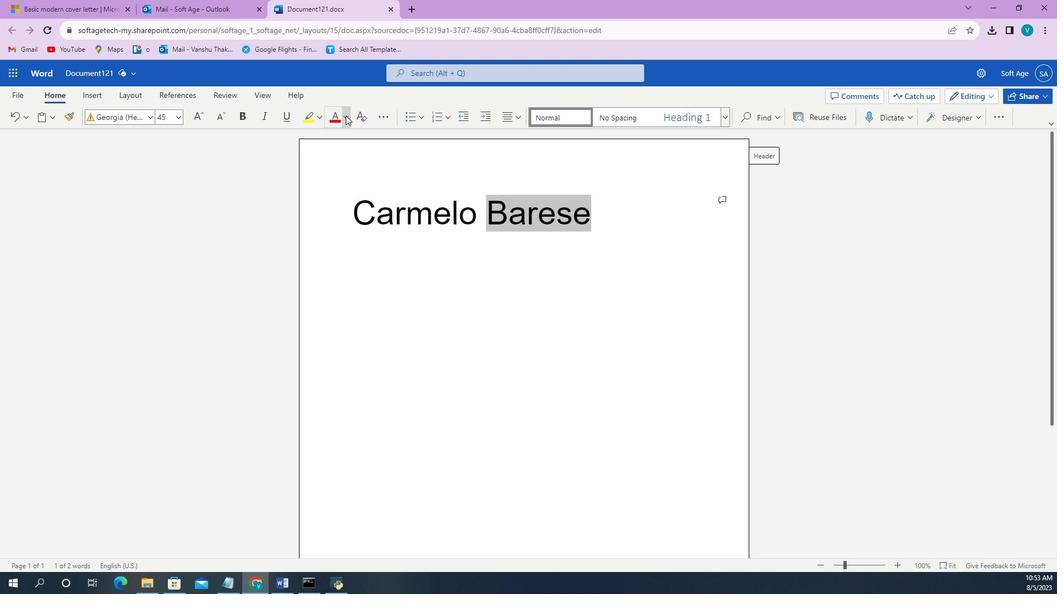 
Action: Mouse moved to (542, 314)
Screenshot: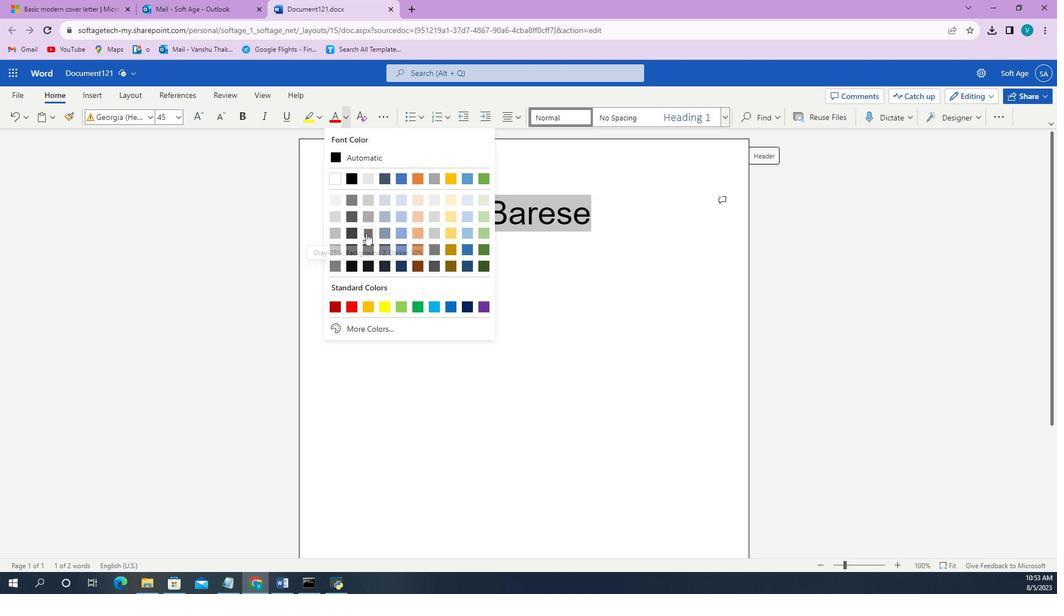 
Action: Mouse pressed left at (542, 314)
Screenshot: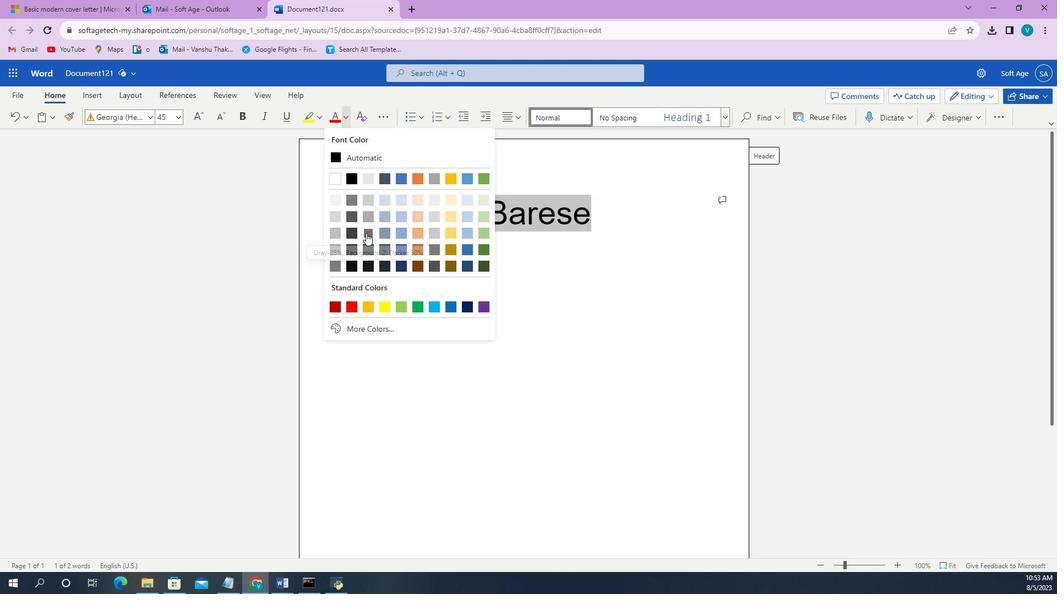 
Action: Mouse moved to (541, 273)
Screenshot: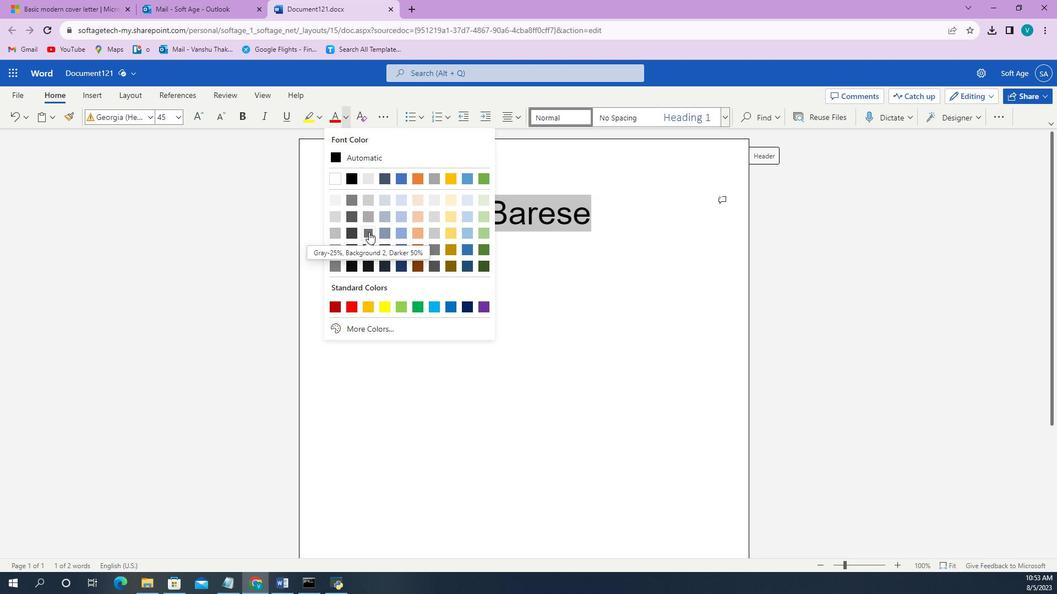 
Action: Mouse pressed left at (541, 273)
Screenshot: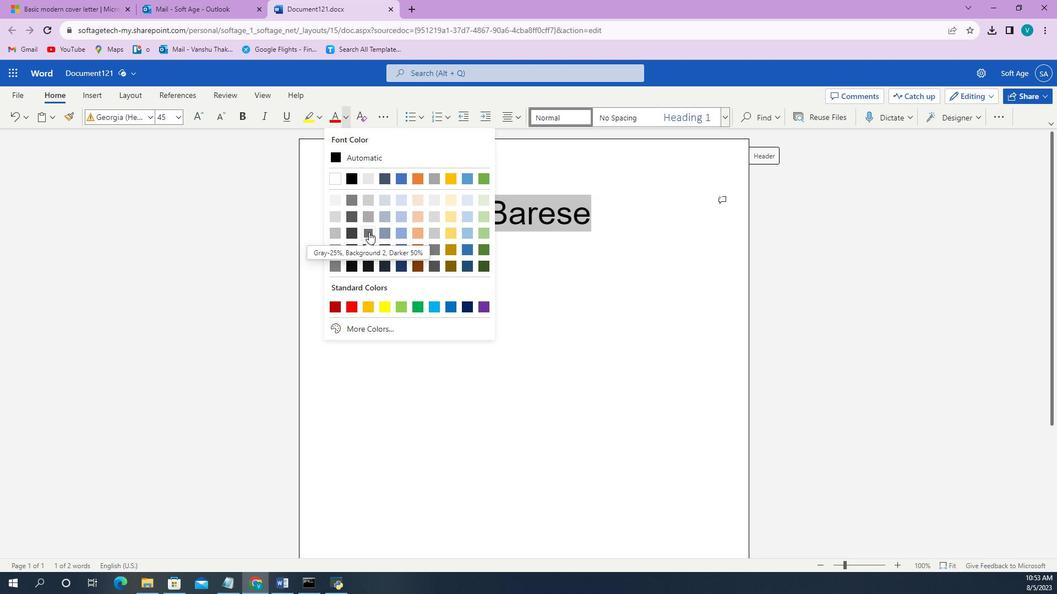 
Action: Mouse moved to (532, 239)
Screenshot: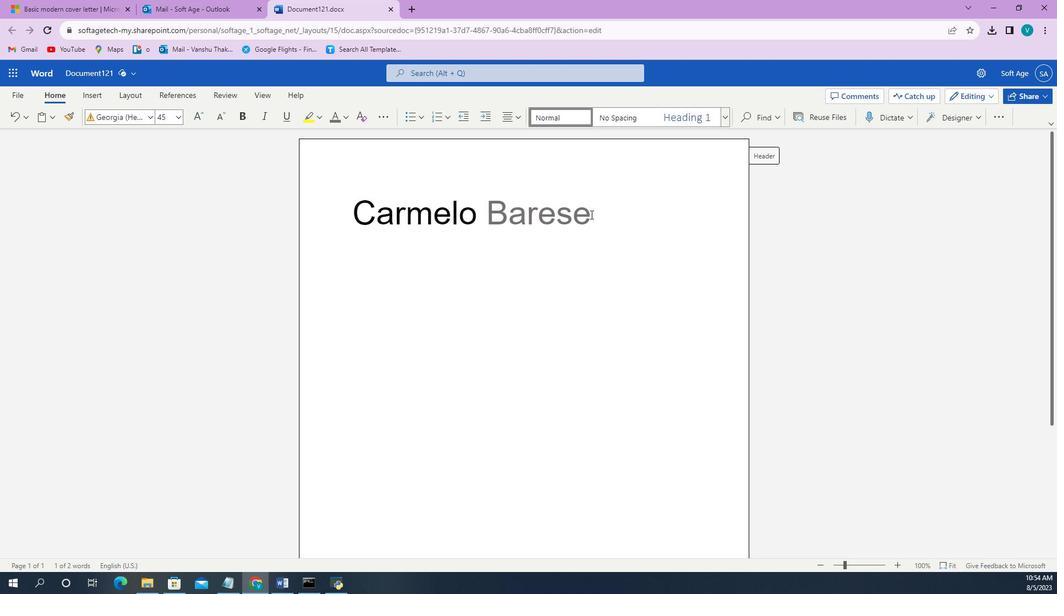 
Action: Mouse pressed left at (532, 239)
Screenshot: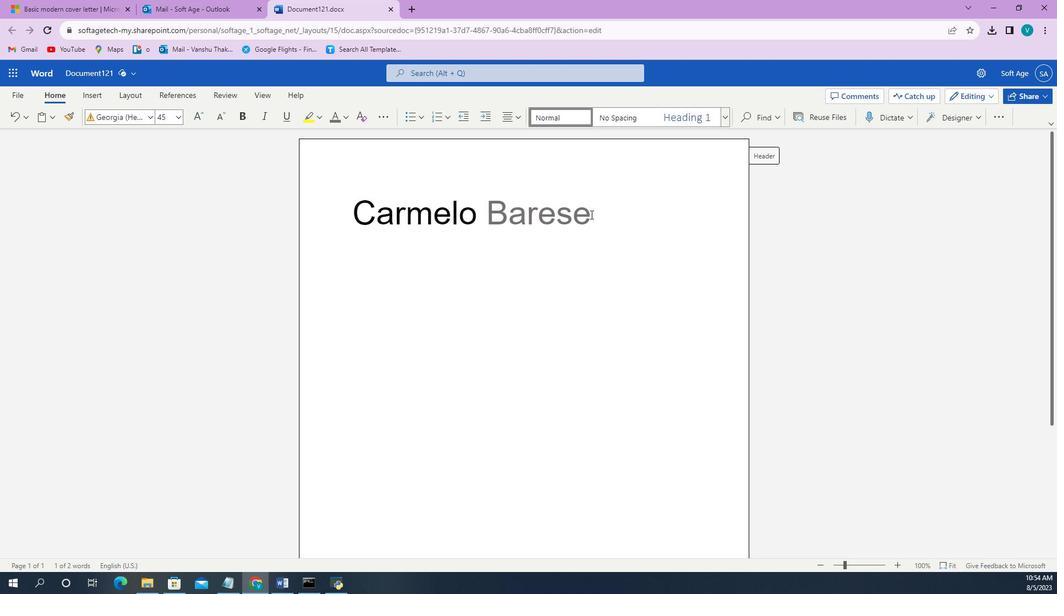 
Action: Mouse moved to (533, 261)
Screenshot: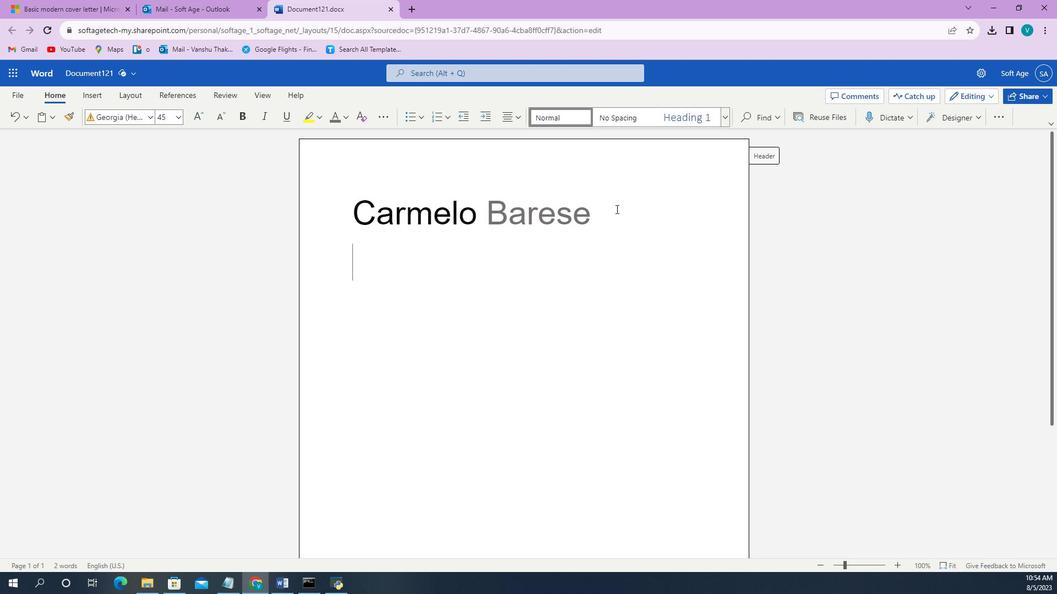 
Action: Mouse pressed left at (533, 261)
Screenshot: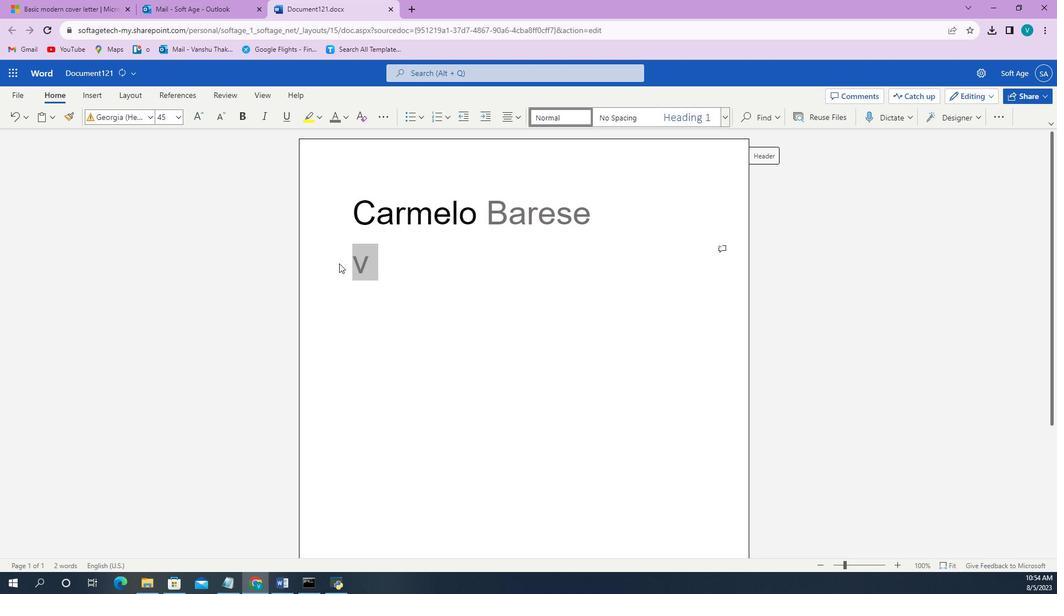 
Action: Mouse moved to (547, 304)
Screenshot: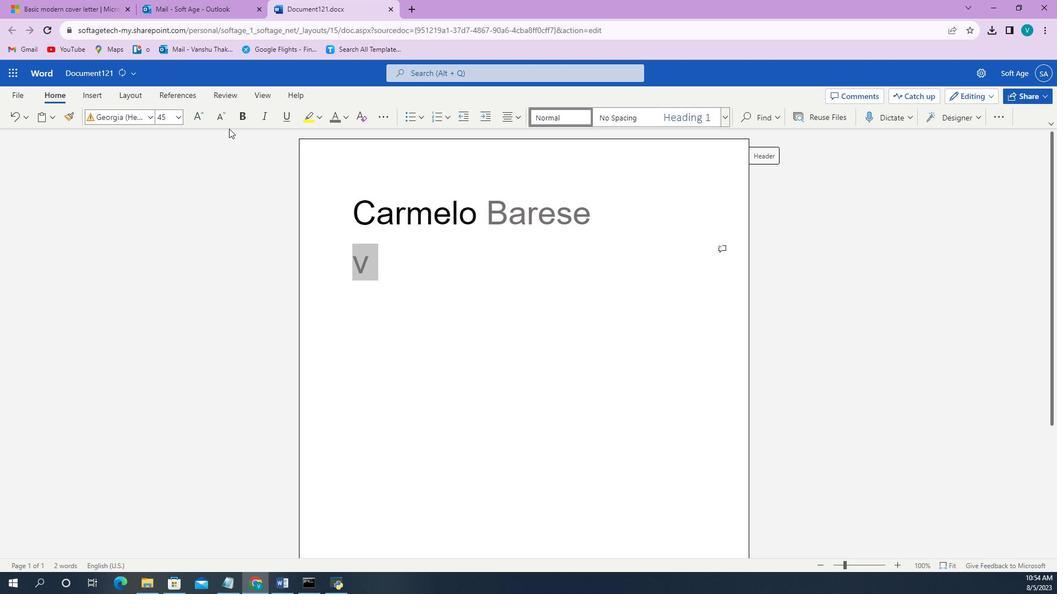 
Action: Mouse pressed left at (547, 304)
Screenshot: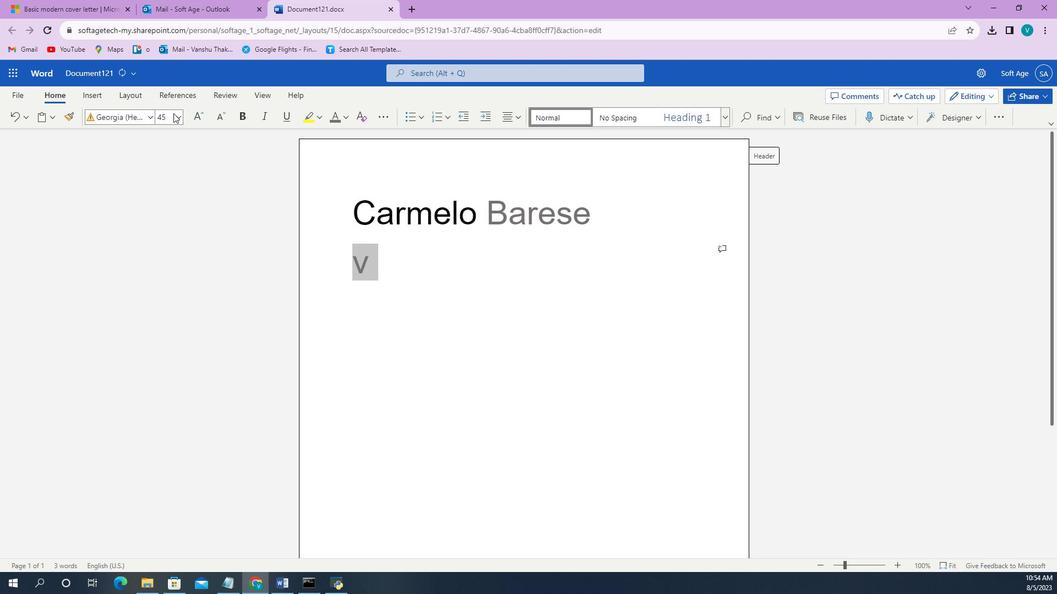 
Action: Mouse moved to (541, 275)
Screenshot: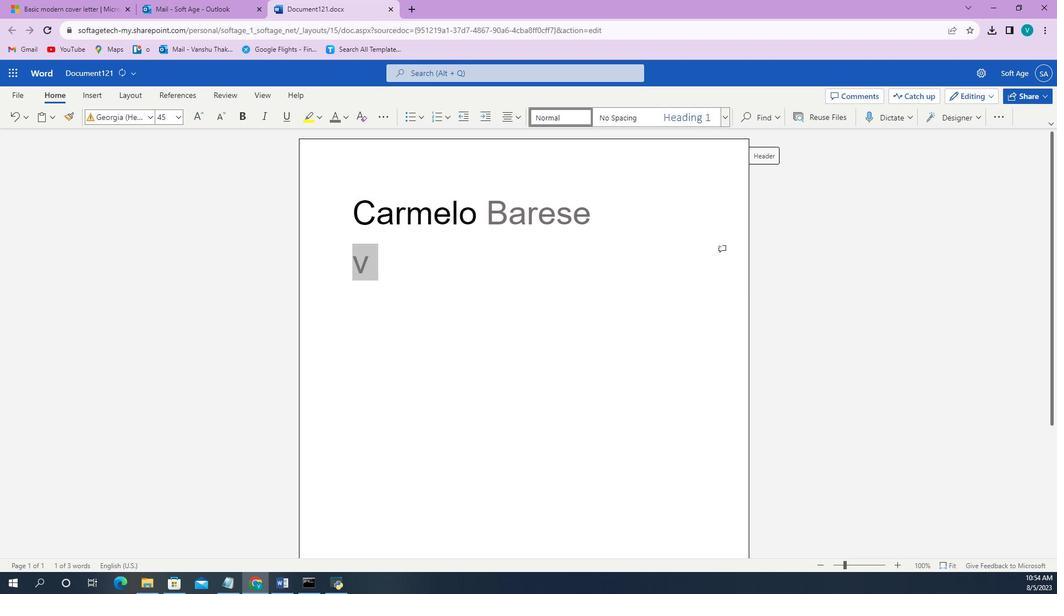 
Action: Mouse pressed left at (541, 275)
Screenshot: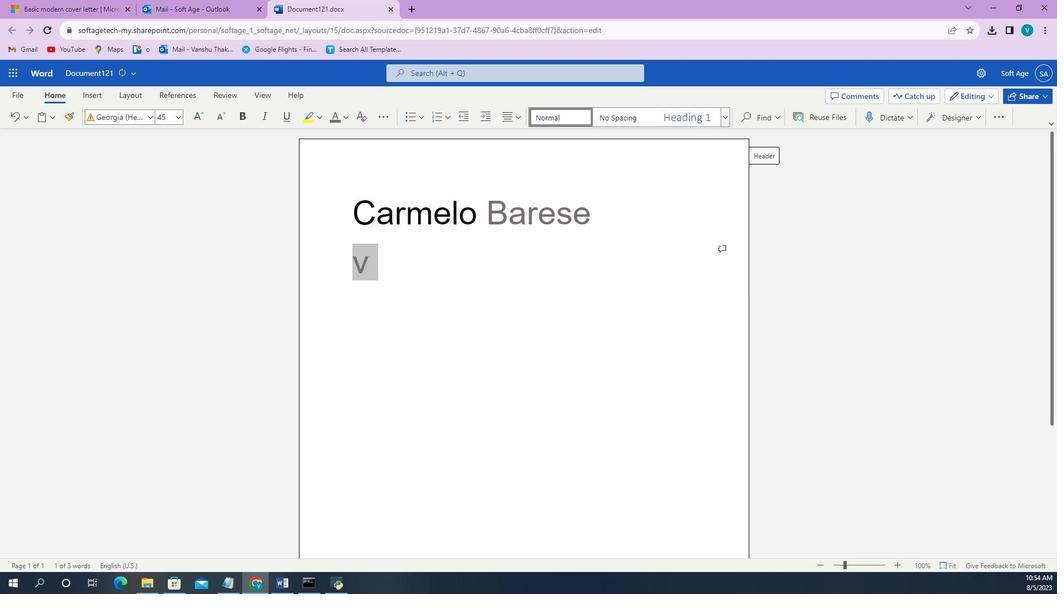 
Action: Mouse moved to (545, 276)
Screenshot: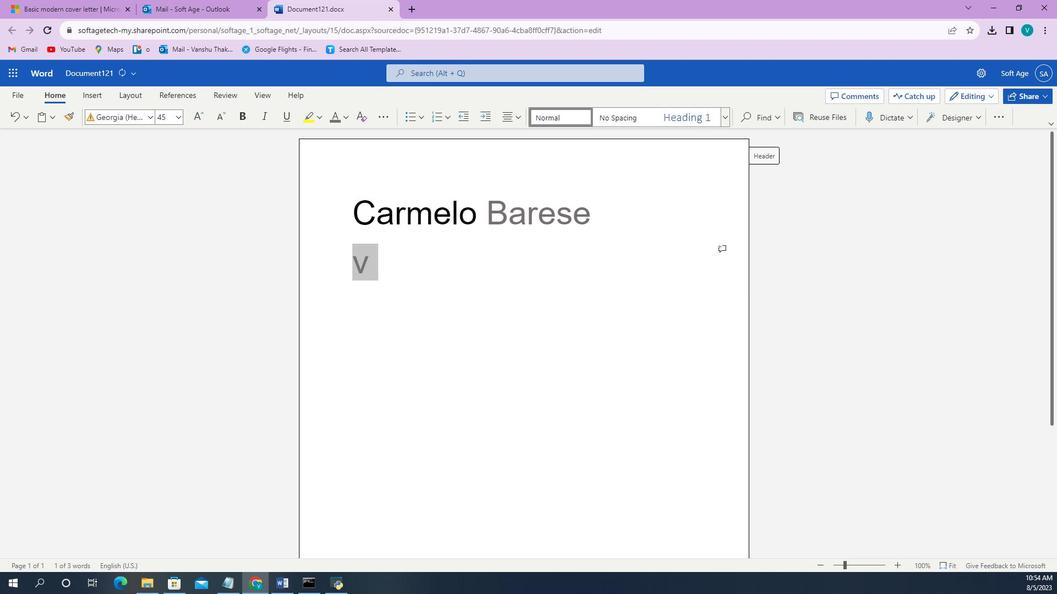 
Action: Mouse pressed right at (545, 276)
Screenshot: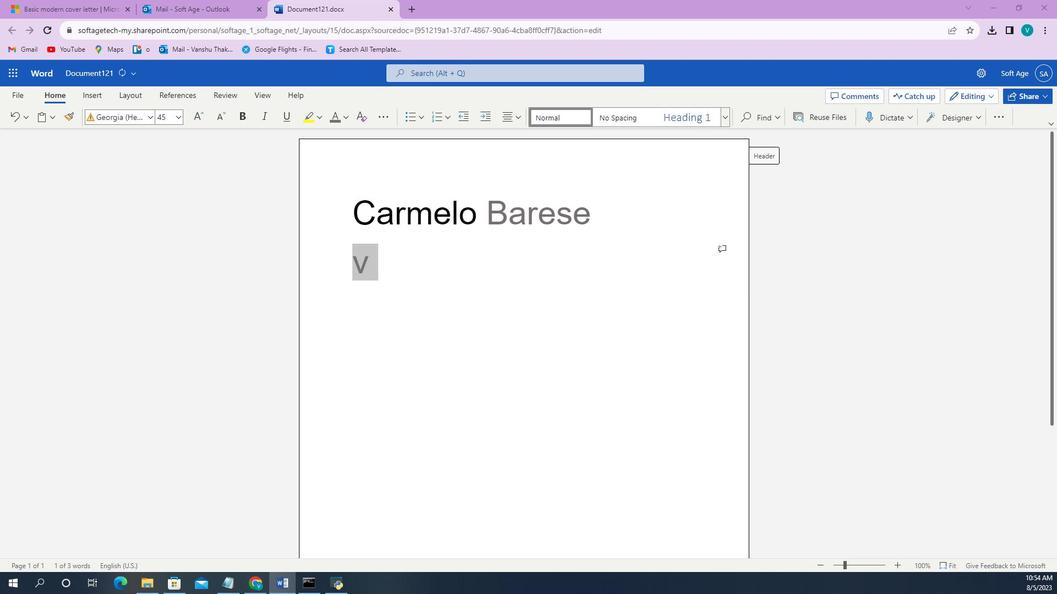
Action: Mouse moved to (546, 307)
Screenshot: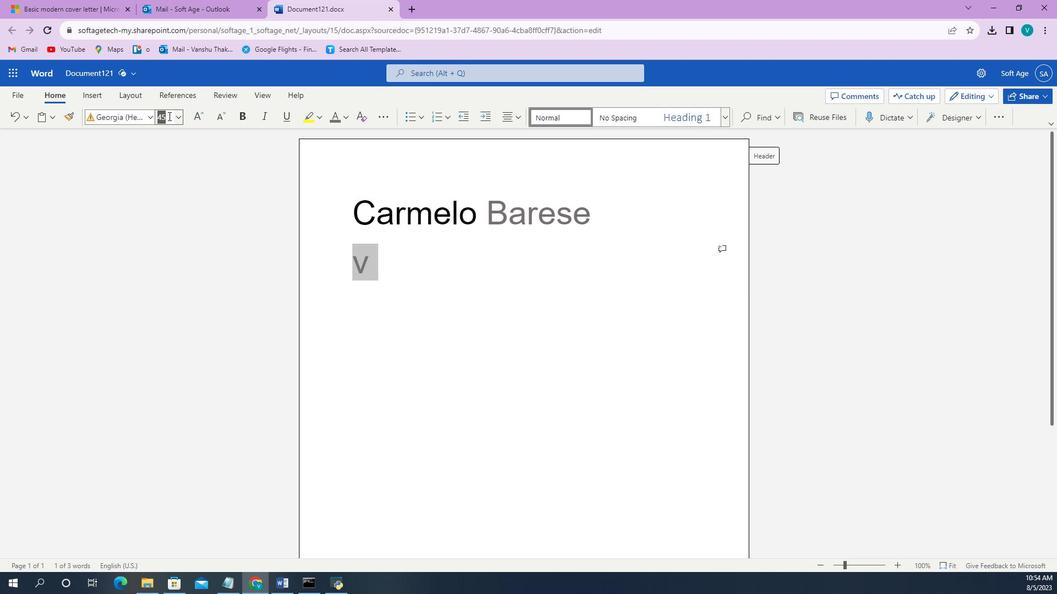 
Action: Mouse pressed left at (546, 307)
Screenshot: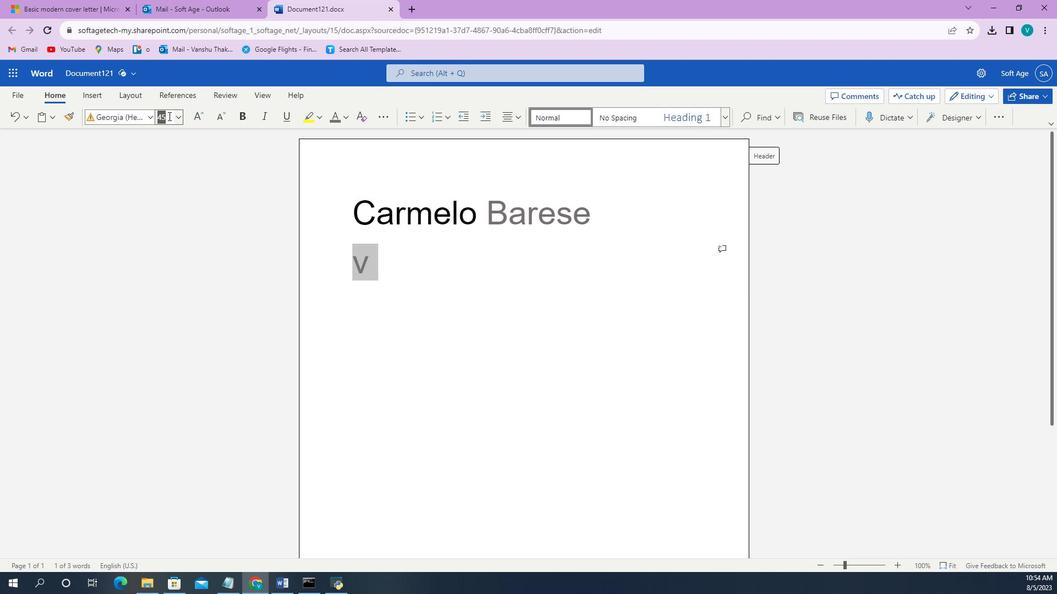 
Action: Mouse moved to (546, 280)
Screenshot: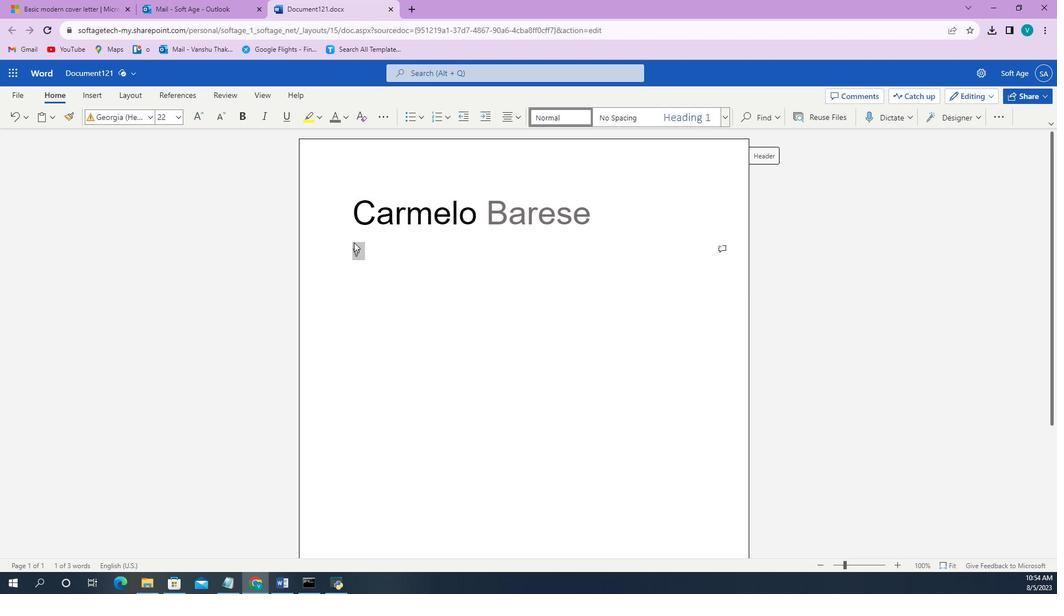 
Action: Key pressed <Key.enter>assistant<Key.space><Key.left><Key.left><Key.left><Key.left><Key.left><Key.left><Key.left><Key.left><Key.left><Key.left><Key.space><Key.right><Key.backspace>a<Key.right><Key.right><Key.right><Key.right><Key.right><Key.right><Key.right><Key.right><Key.space><Key.left><Key.left><Key.left><Key.left><Key.left><Key.left><Key.left>
Screenshot: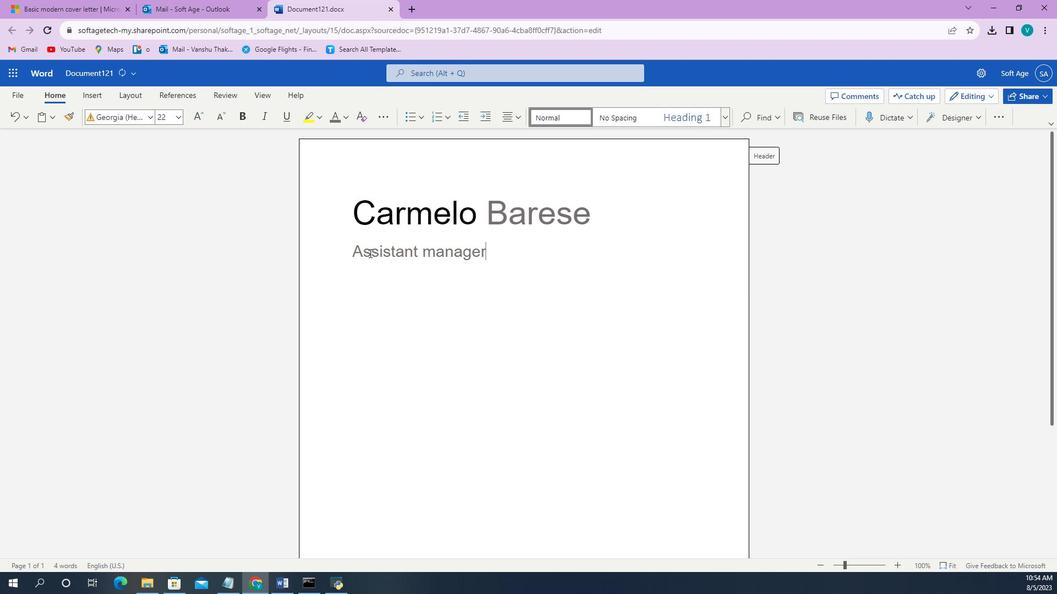 
Action: Mouse moved to (537, 284)
Screenshot: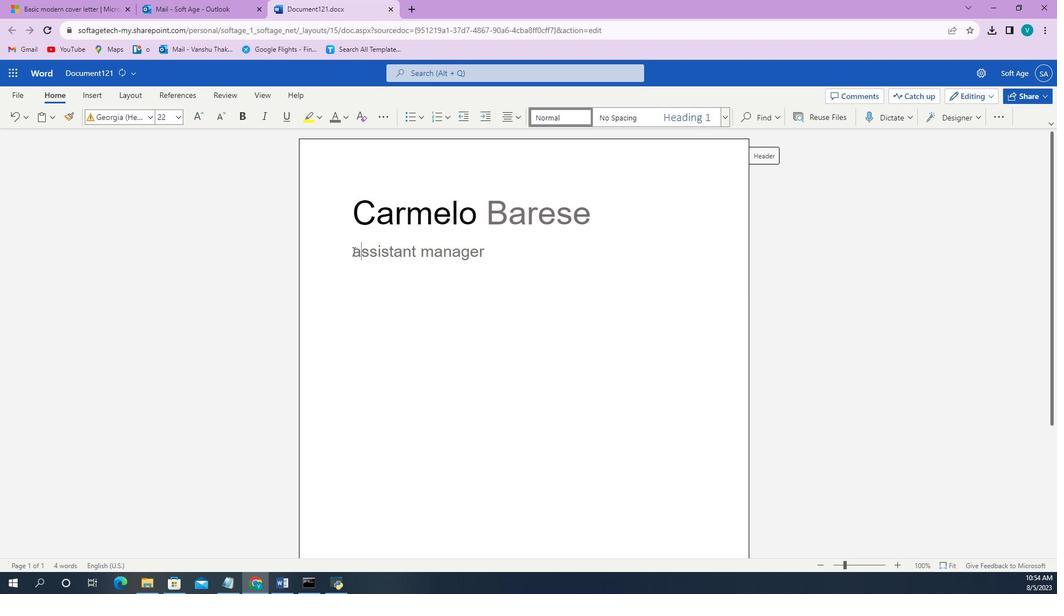 
Action: Mouse pressed left at (537, 284)
Screenshot: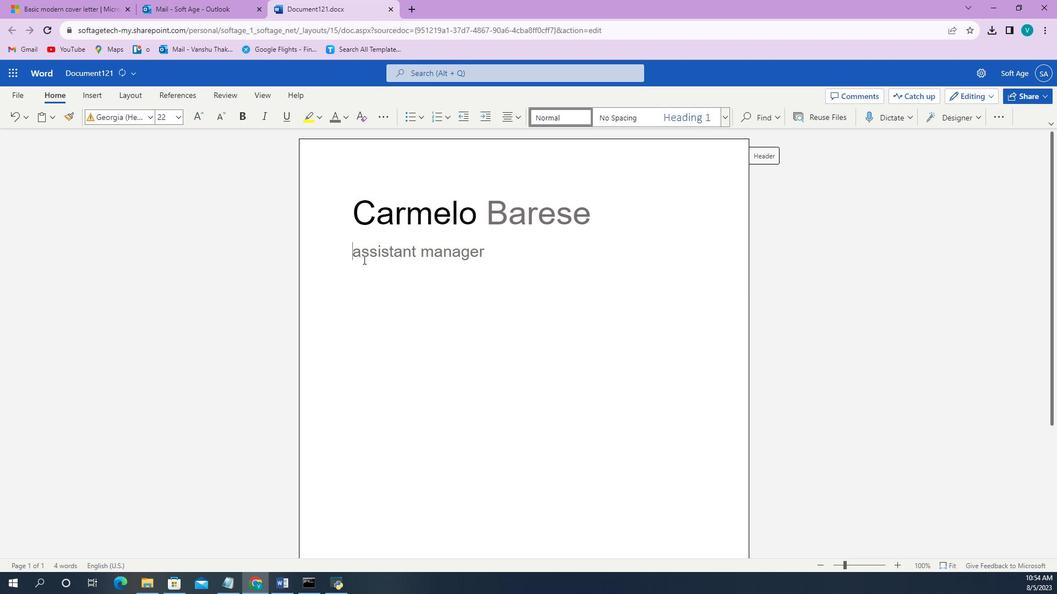 
Action: Mouse moved to (538, 283)
Screenshot: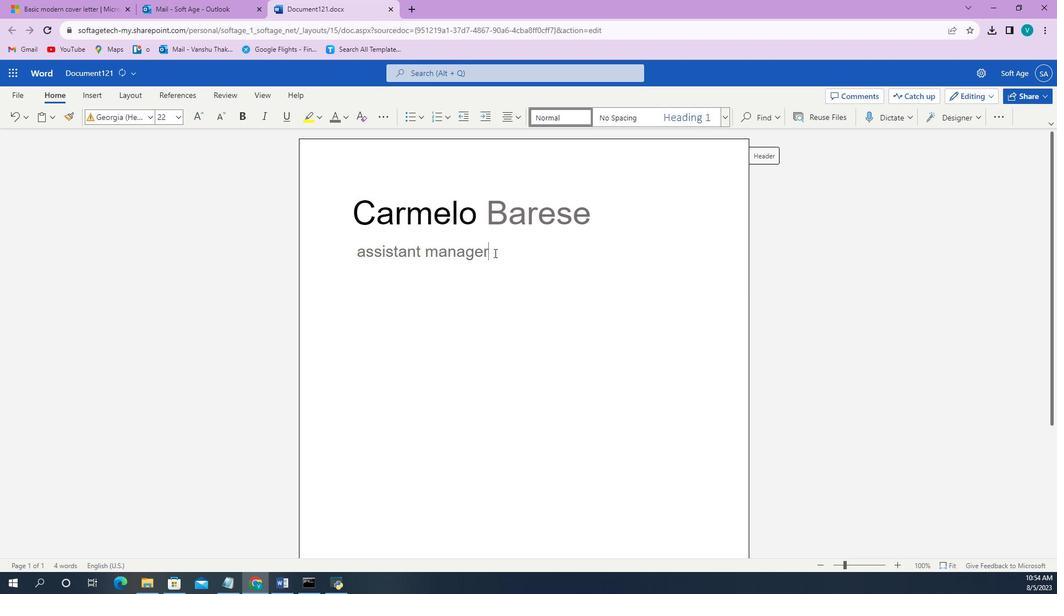 
Action: Mouse pressed right at (538, 283)
Screenshot: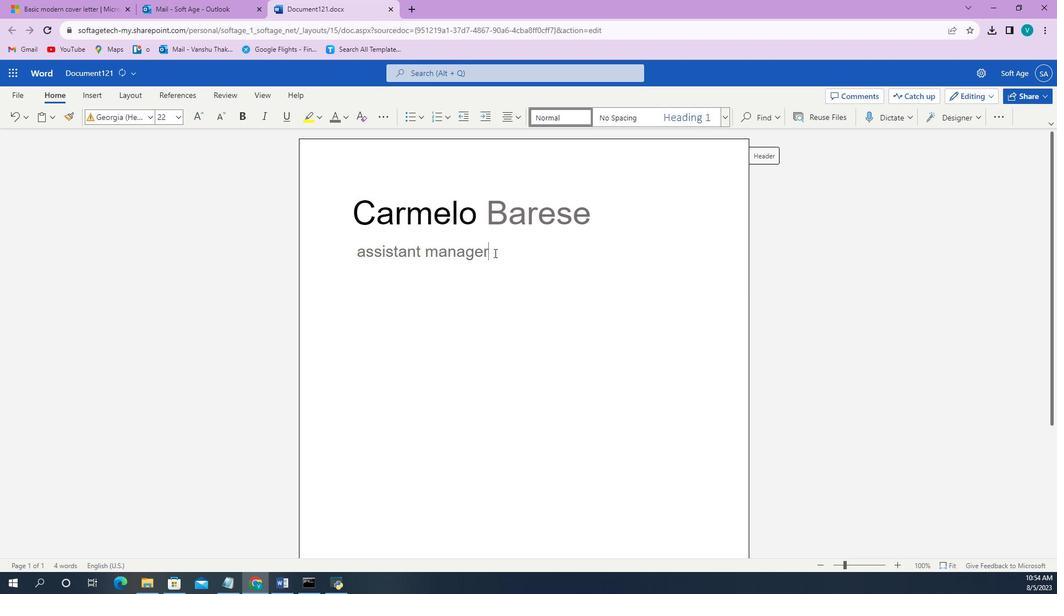 
Action: Mouse moved to (537, 284)
Screenshot: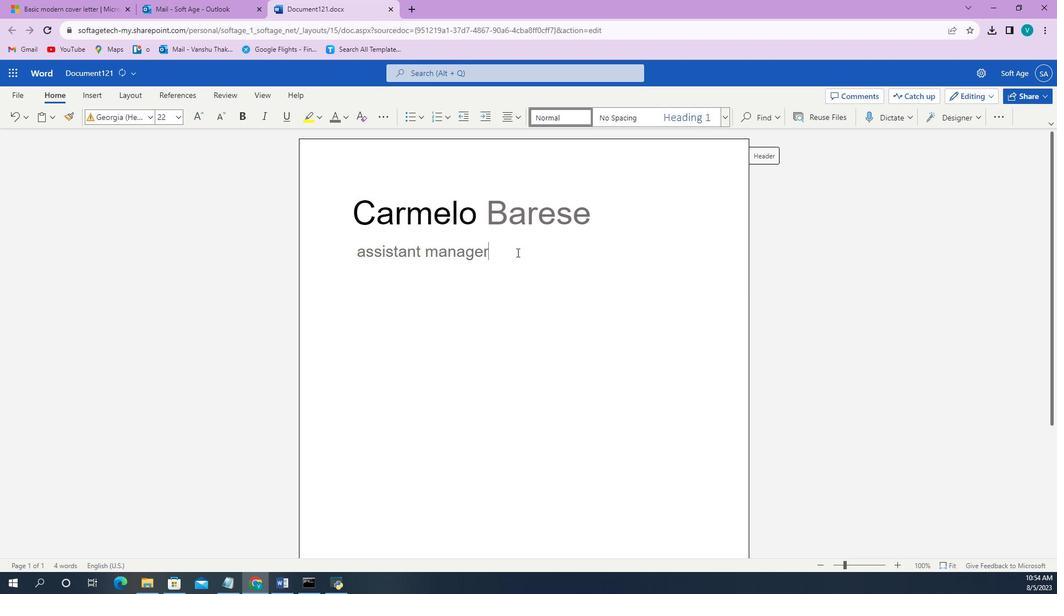 
Action: Mouse pressed left at (537, 284)
Screenshot: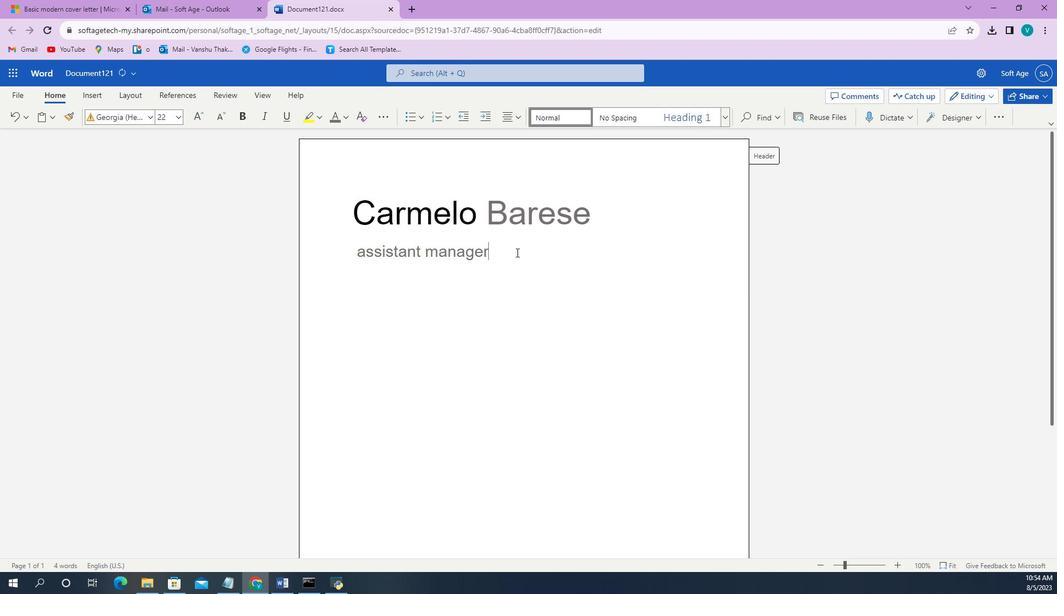 
Action: Mouse moved to (538, 287)
Screenshot: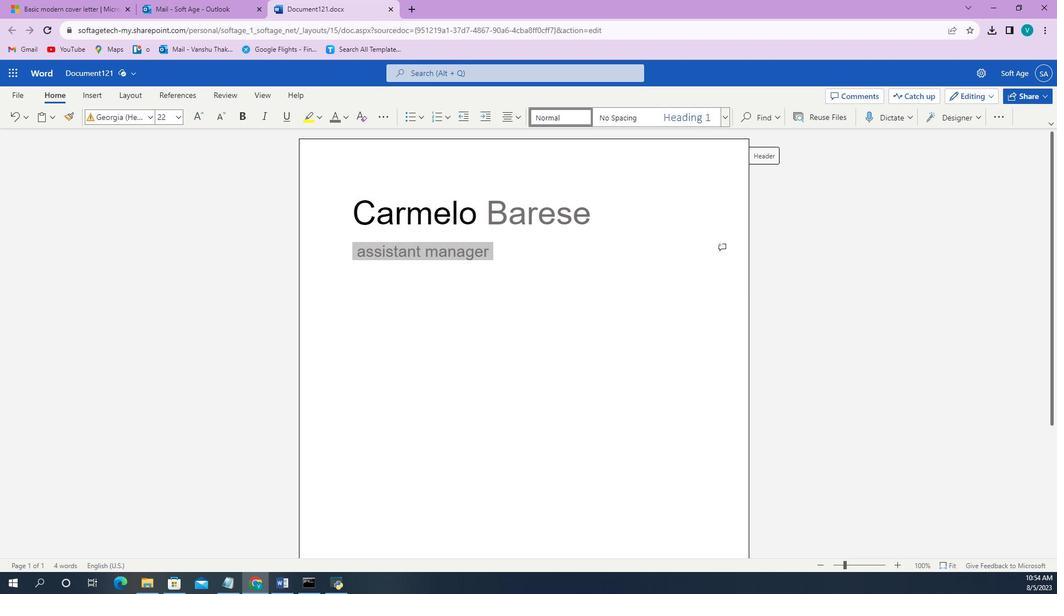 
Action: Mouse pressed left at (538, 287)
Screenshot: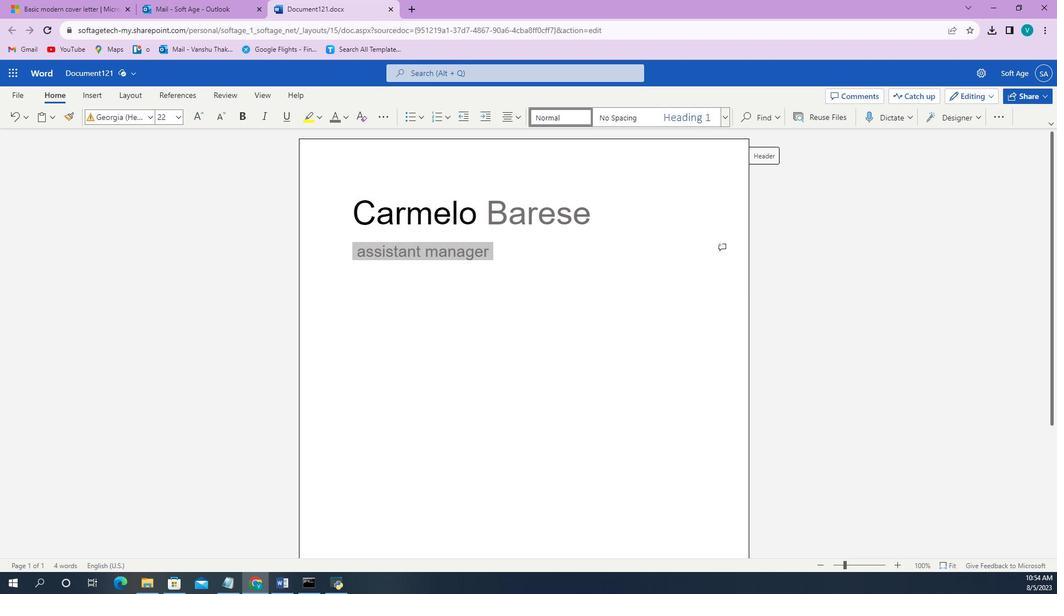 
Action: Mouse moved to (539, 303)
Screenshot: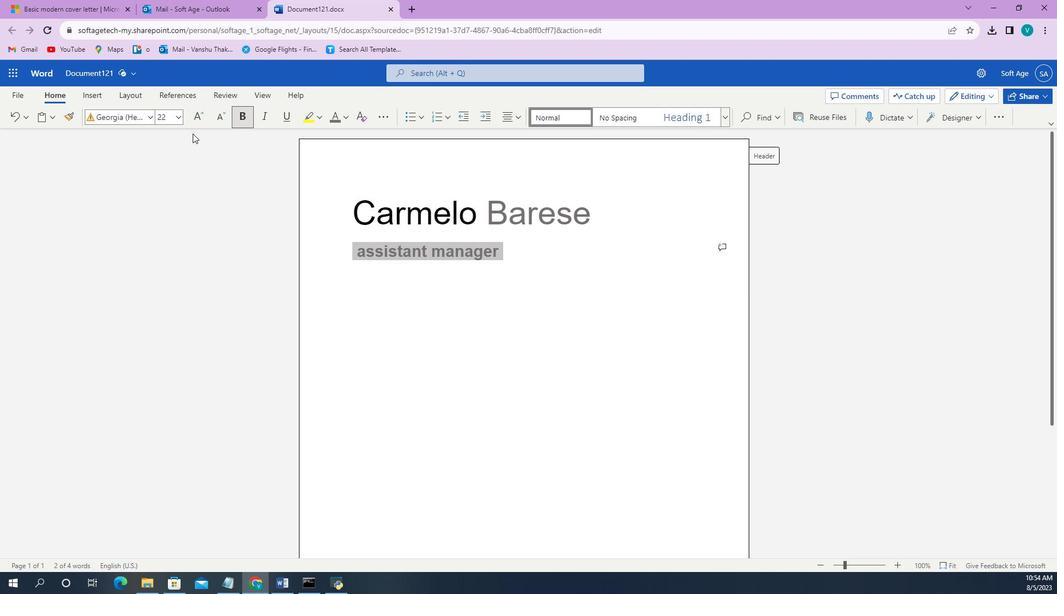 
Action: Mouse pressed left at (539, 303)
Screenshot: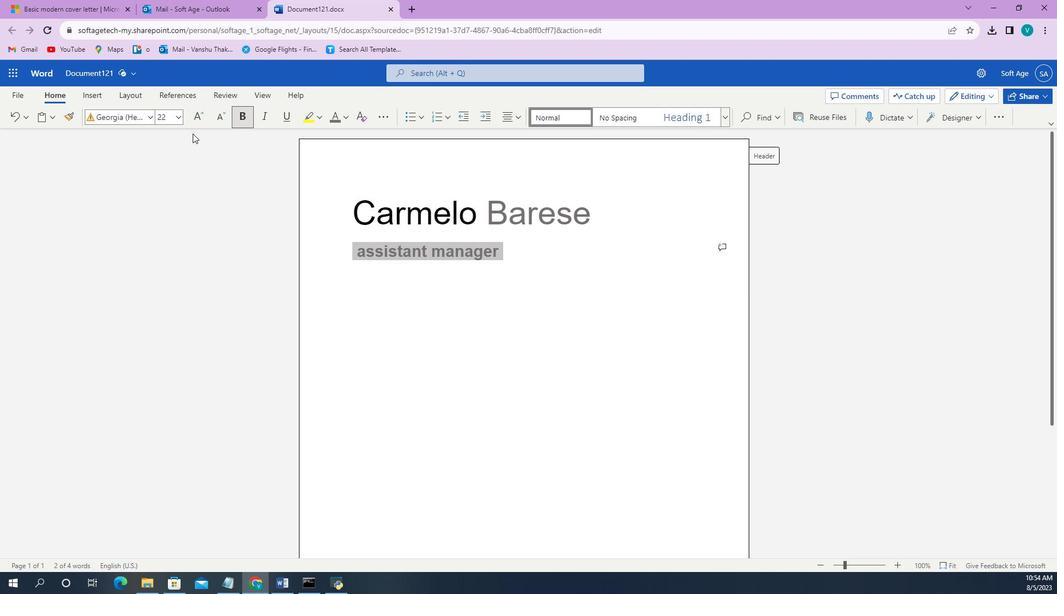
Action: Mouse moved to (538, 285)
Screenshot: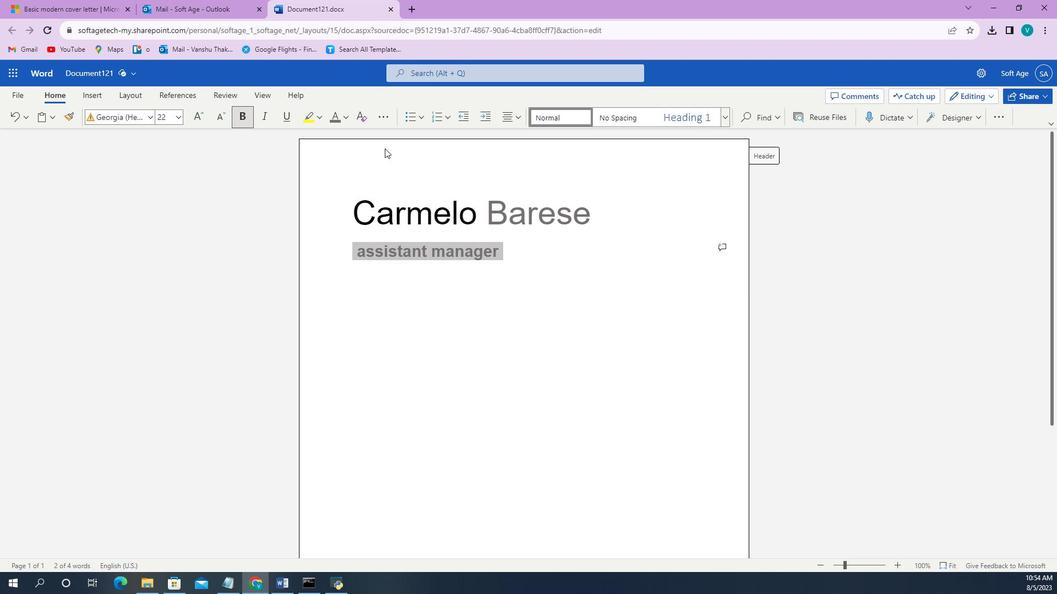
Action: Mouse pressed left at (538, 285)
Screenshot: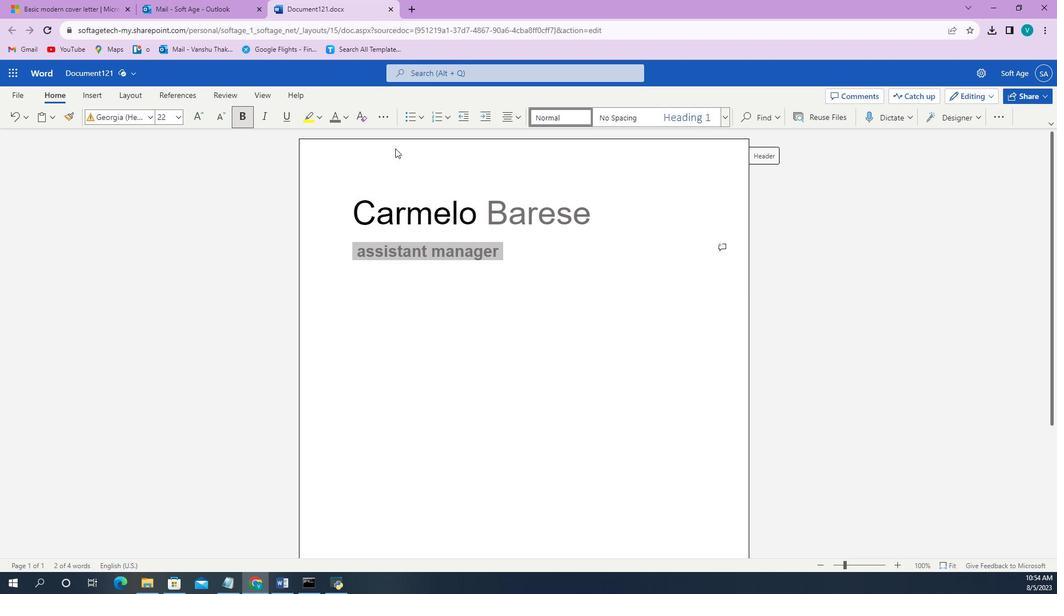 
Action: Mouse moved to (537, 283)
Screenshot: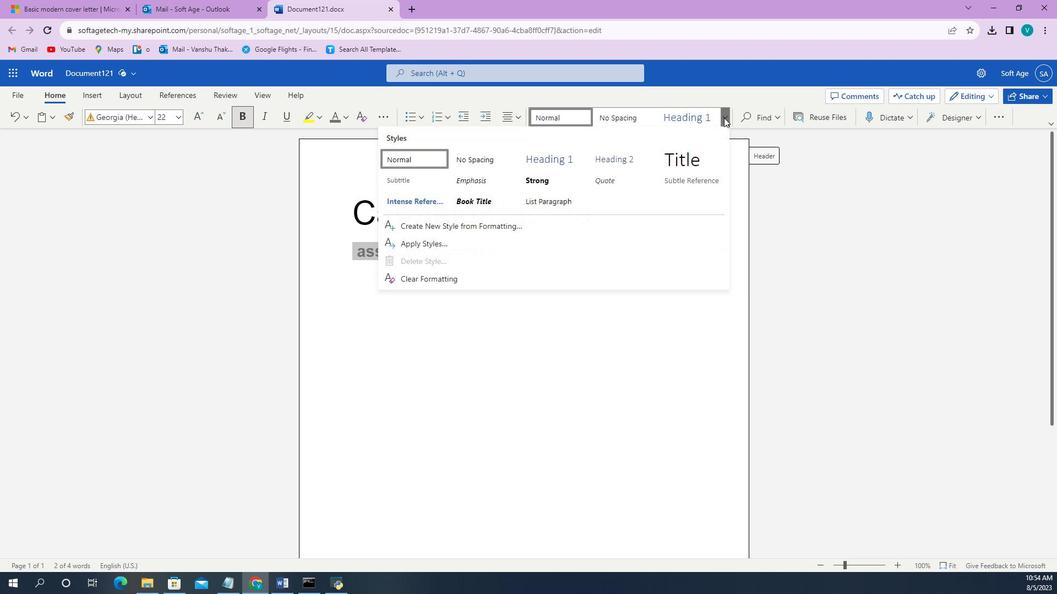 
Action: Mouse pressed left at (537, 283)
Screenshot: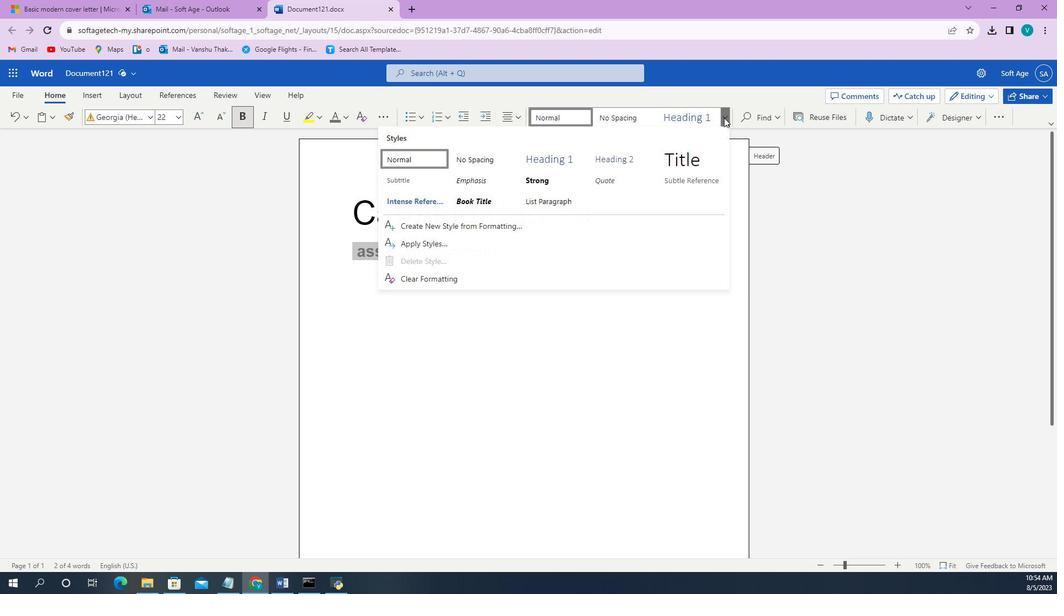 
Action: Mouse moved to (538, 284)
Screenshot: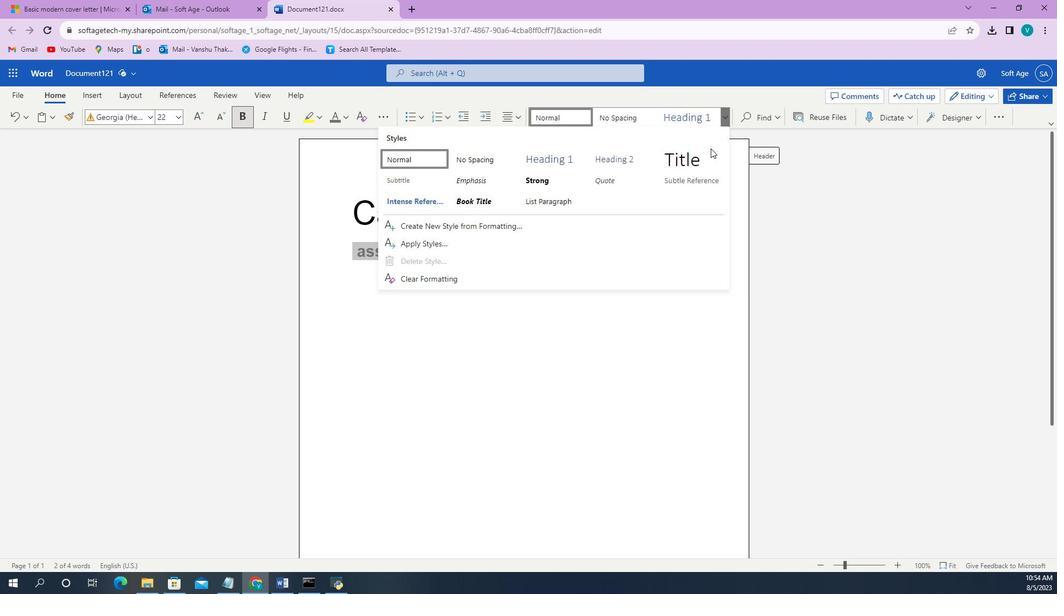 
Action: Mouse pressed right at (538, 284)
Screenshot: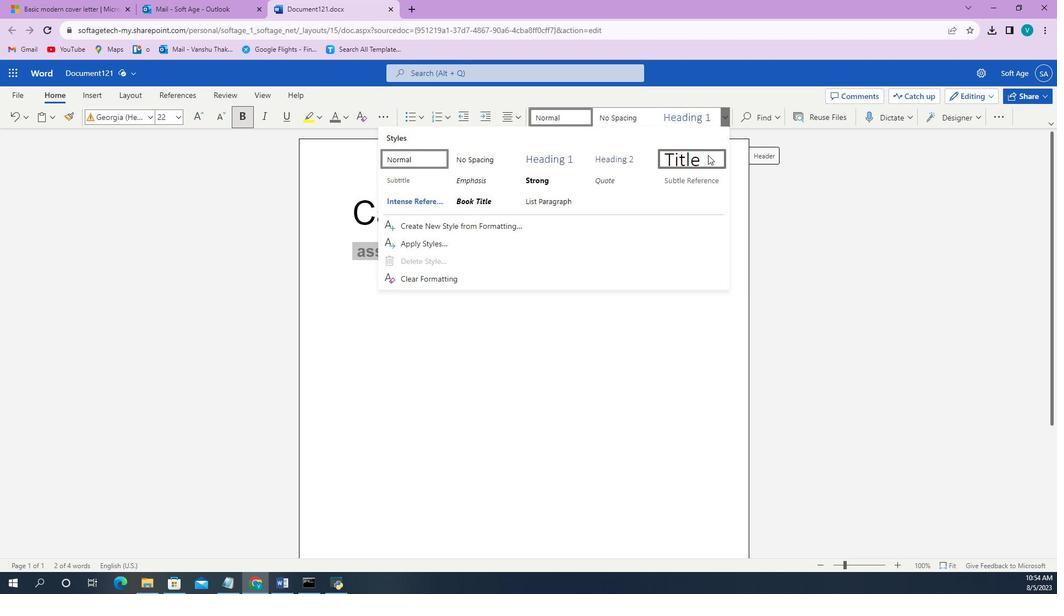 
Action: Mouse moved to (537, 291)
Screenshot: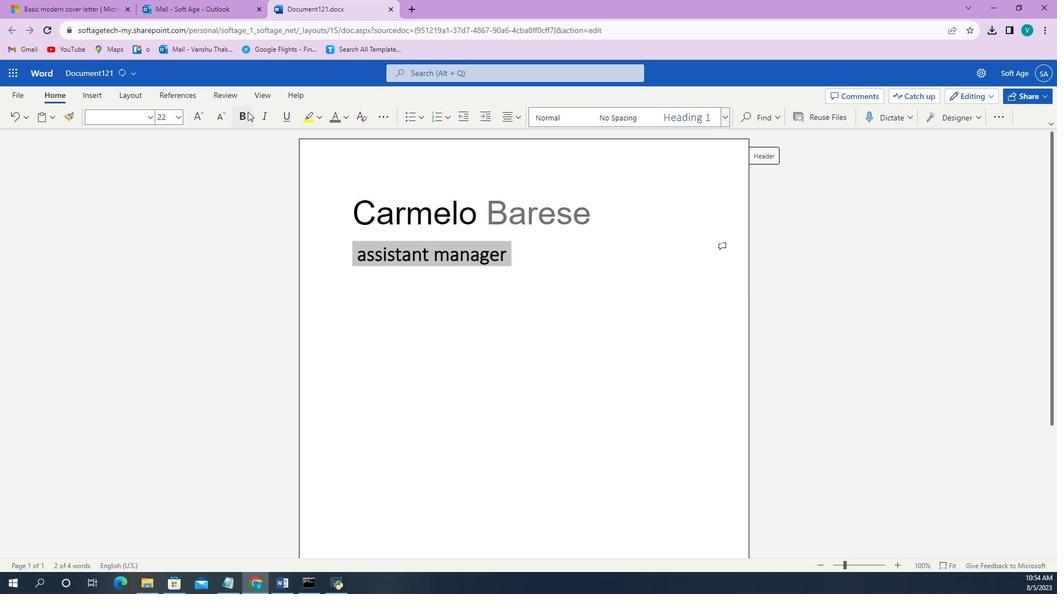 
Action: Mouse pressed left at (537, 291)
Screenshot: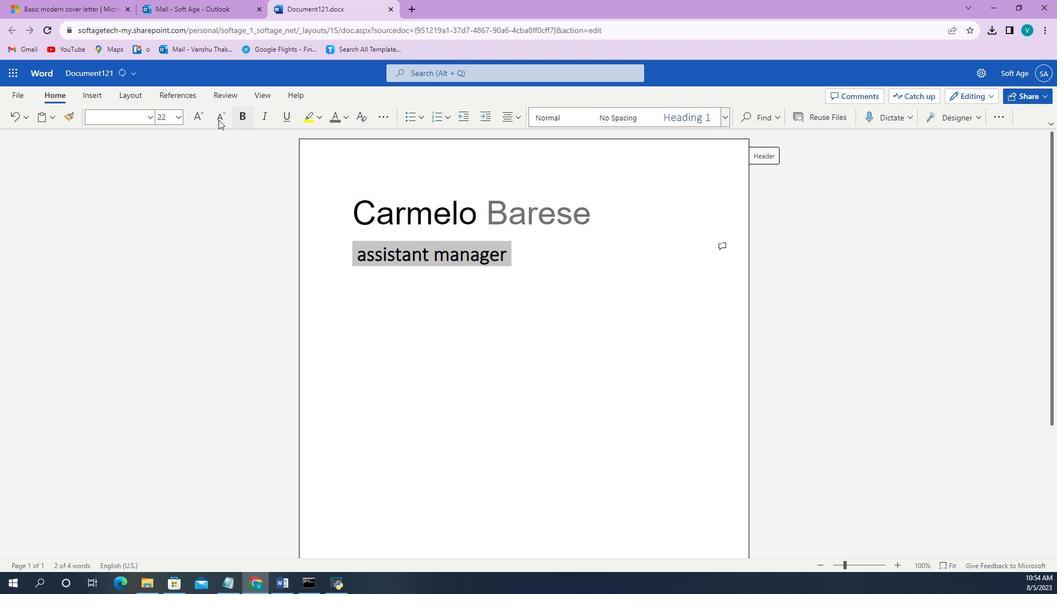 
Action: Mouse moved to (538, 283)
Screenshot: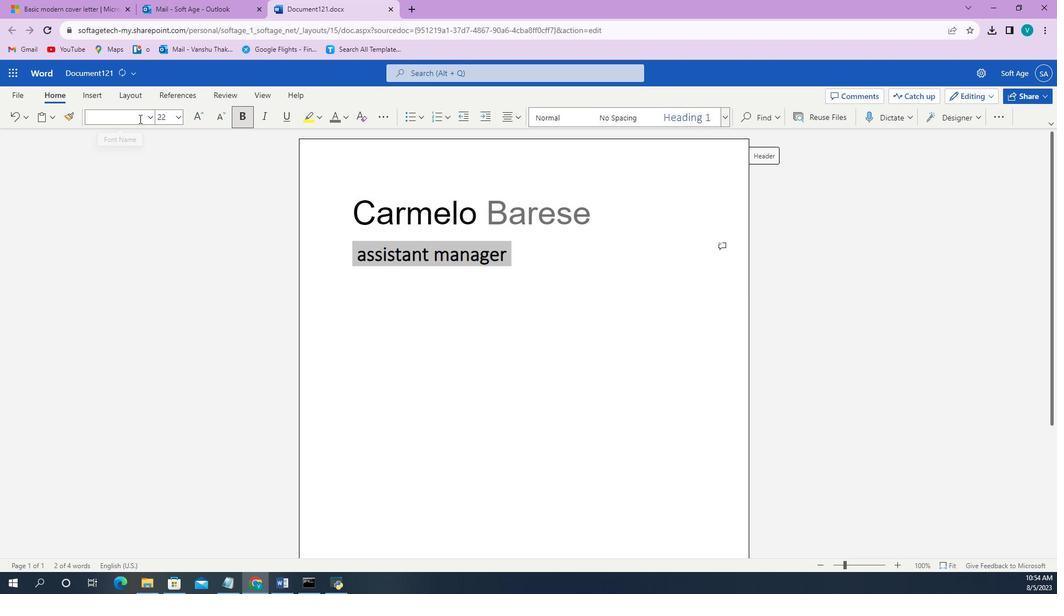 
Action: Mouse pressed left at (538, 283)
Screenshot: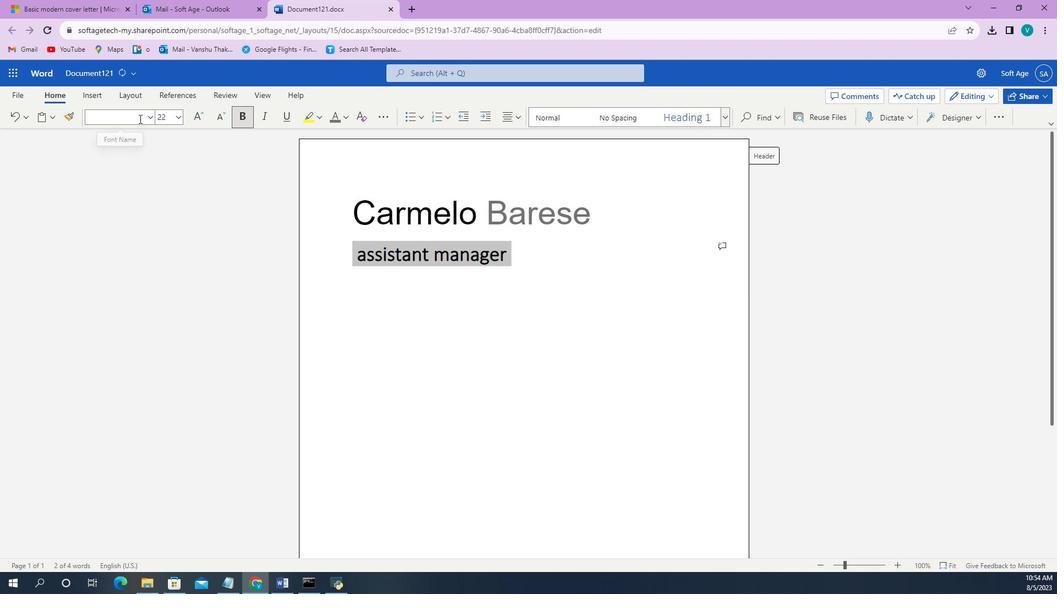 
Action: Mouse moved to (538, 292)
Screenshot: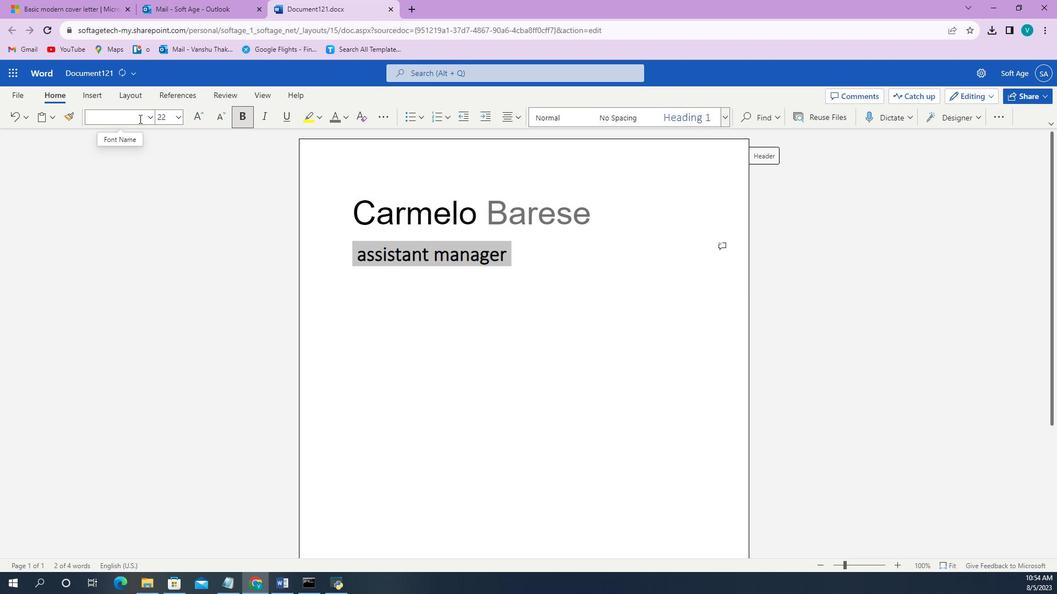 
Action: Key pressed manager<Key.enter><Key.enter>
Screenshot: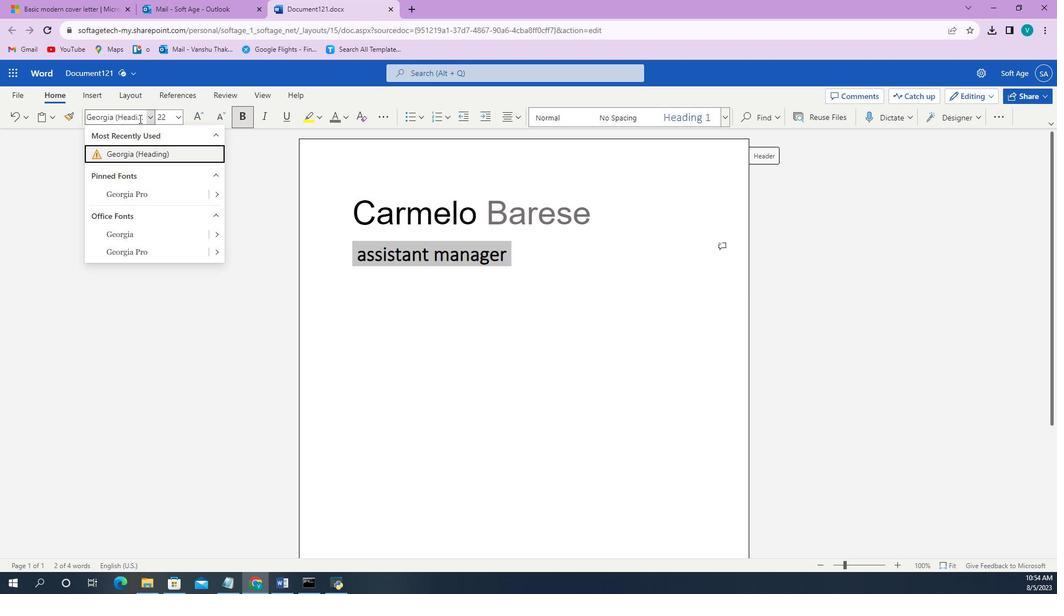 
Action: Mouse moved to (536, 284)
Screenshot: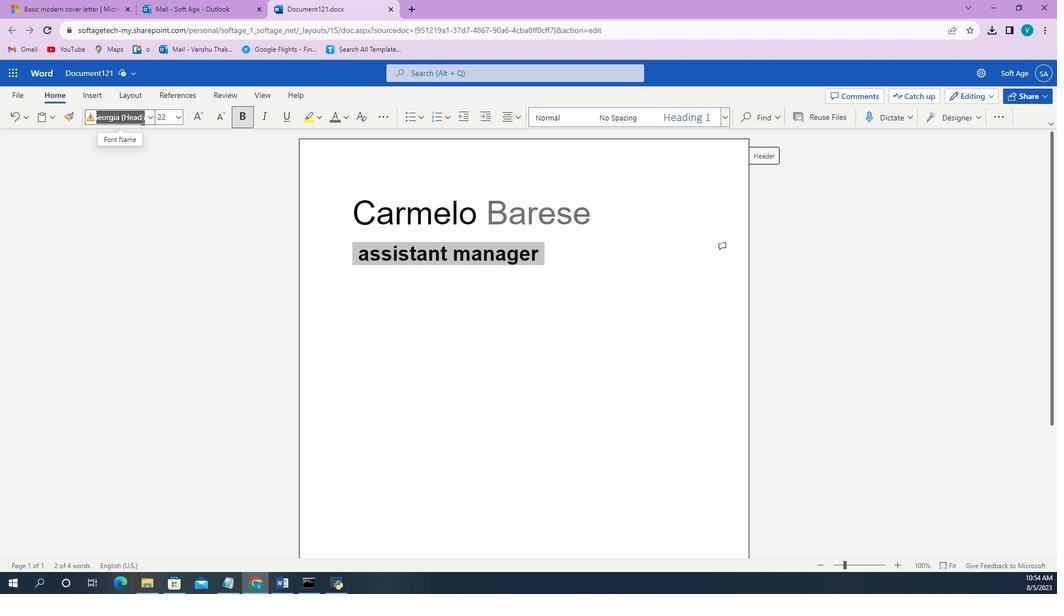 
Action: Mouse pressed left at (536, 284)
Screenshot: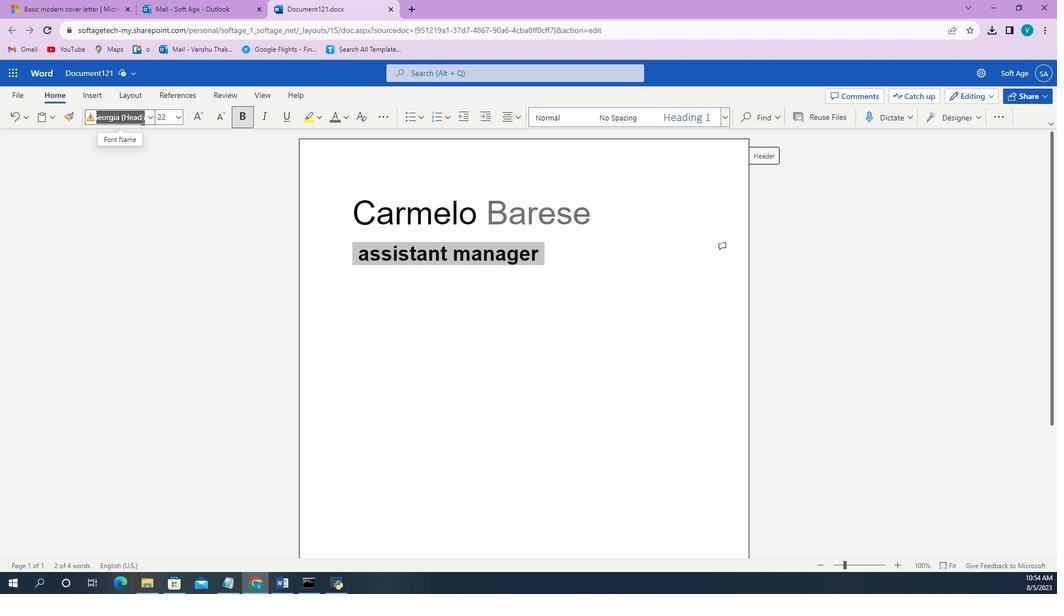 
Action: Mouse moved to (539, 283)
Screenshot: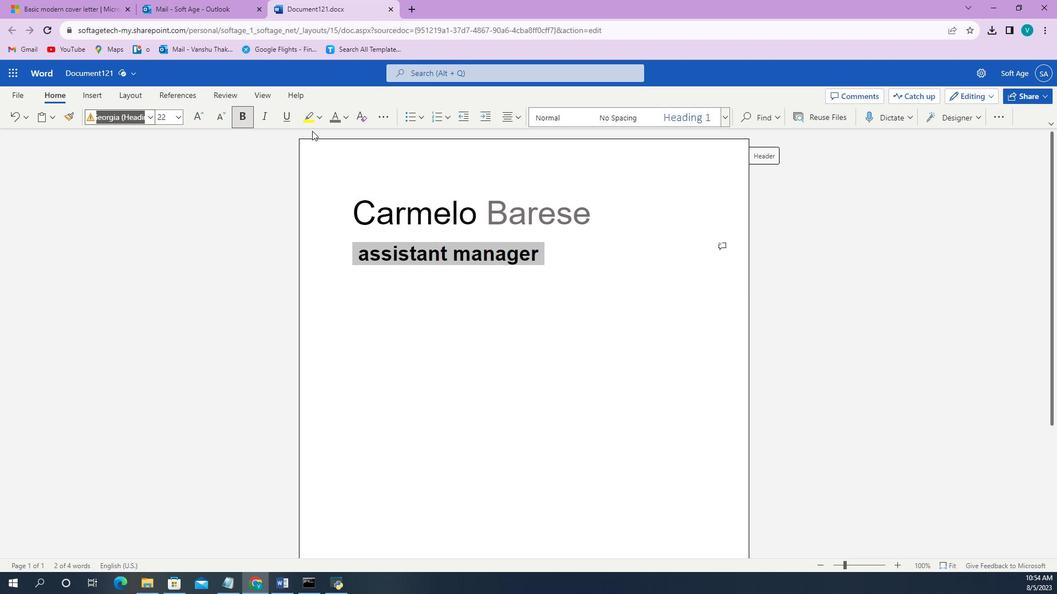 
Action: Mouse pressed right at (539, 283)
Screenshot: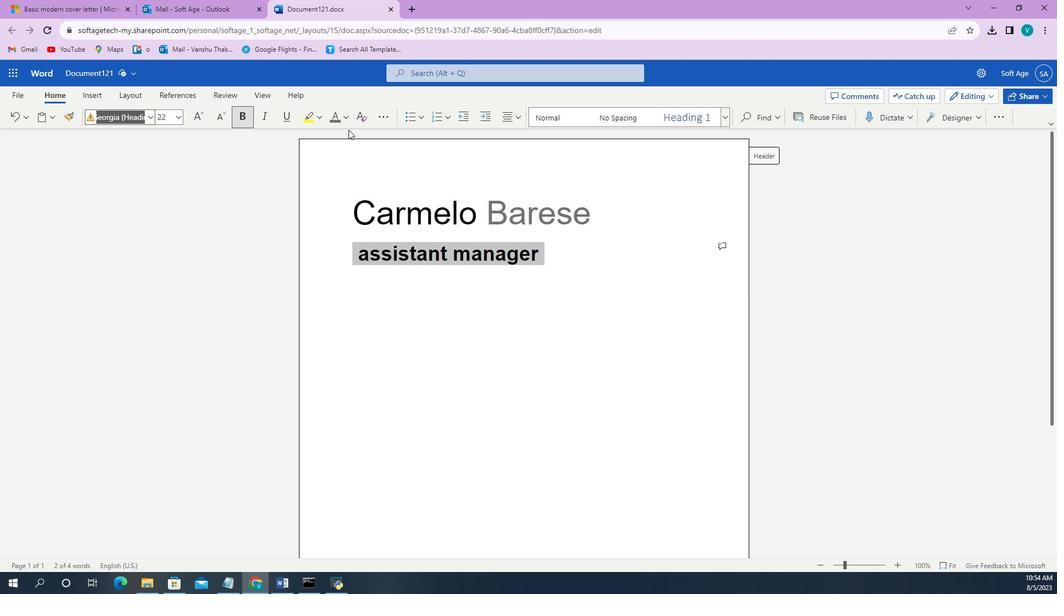 
Action: Mouse moved to (537, 284)
Screenshot: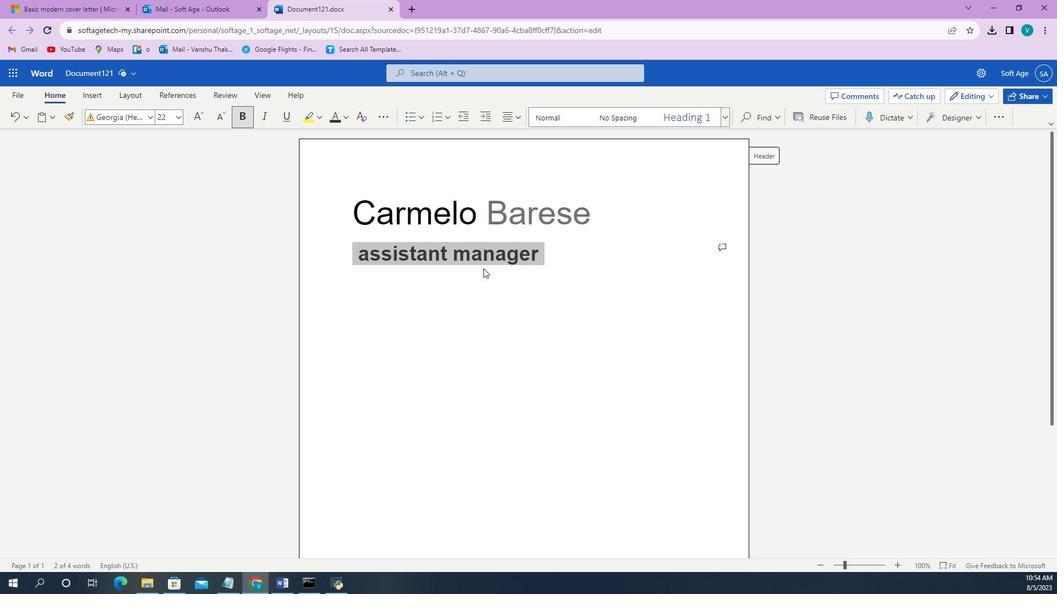
Action: Mouse pressed left at (537, 284)
Screenshot: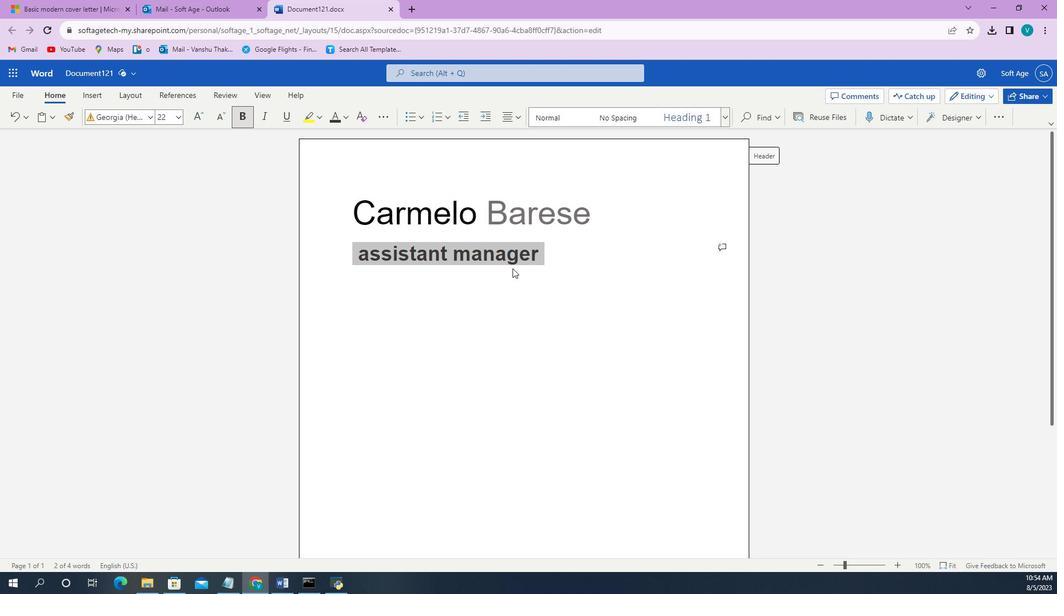 
Action: Mouse moved to (537, 284)
Screenshot: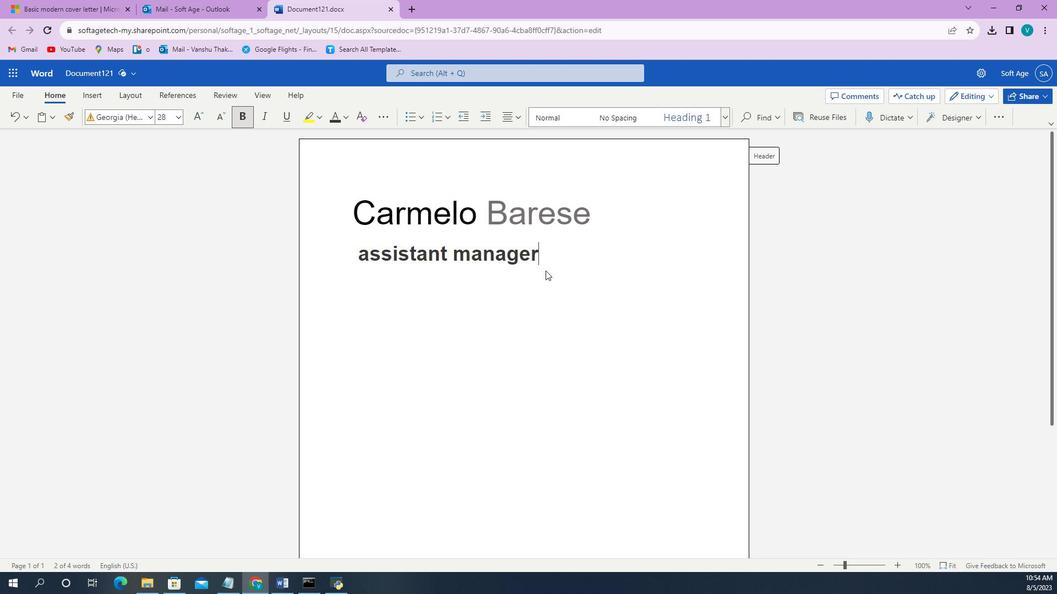 
Action: Mouse pressed left at (537, 284)
Screenshot: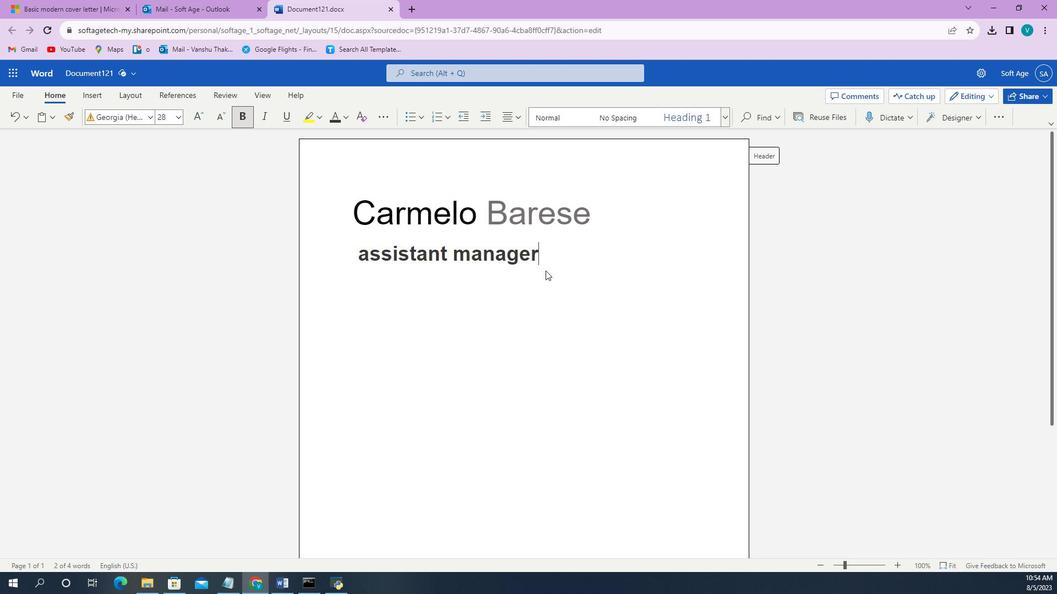 
Action: Mouse moved to (537, 284)
Screenshot: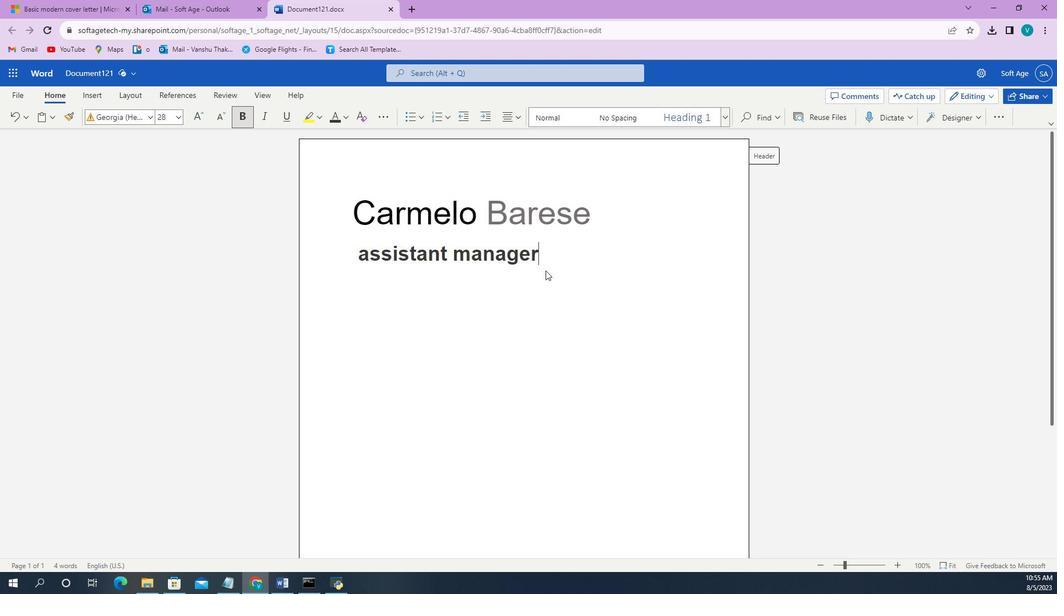 
Action: Key pressed <Key.space><Key.space>
Screenshot: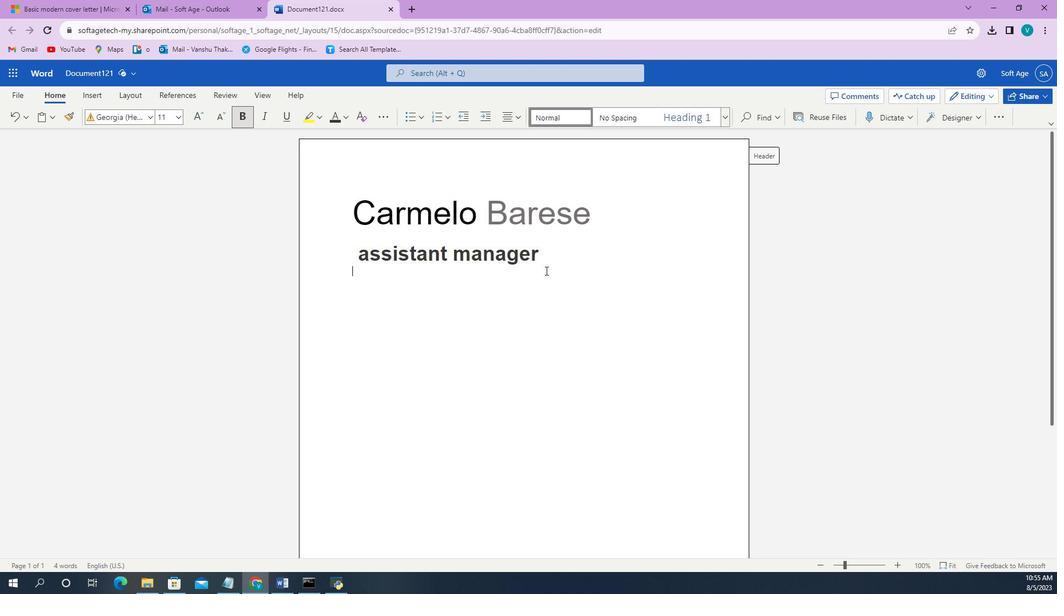 
Action: Mouse moved to (538, 294)
Screenshot: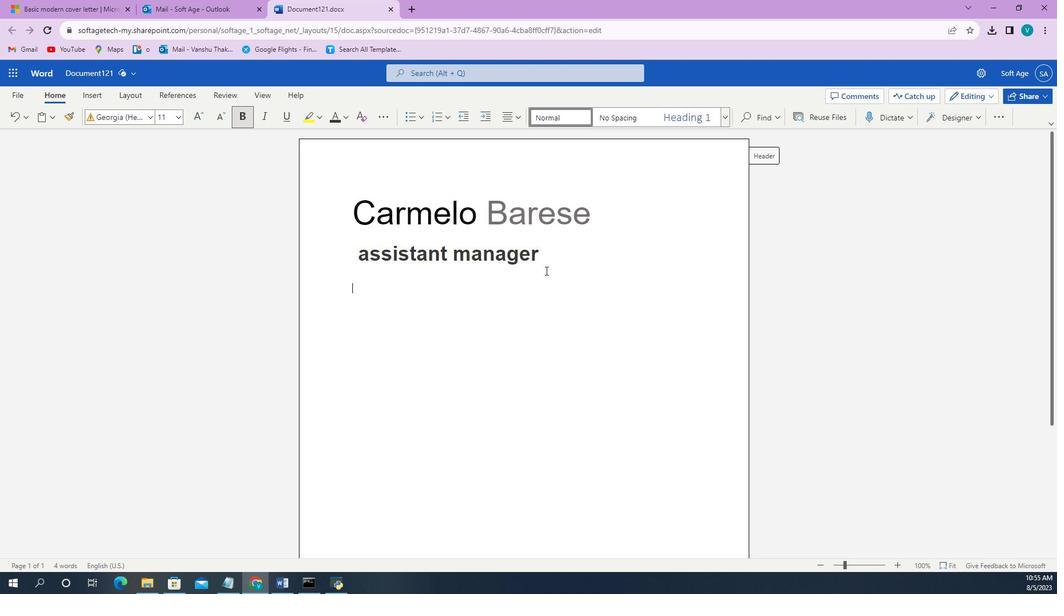 
Action: Mouse pressed left at (538, 294)
Screenshot: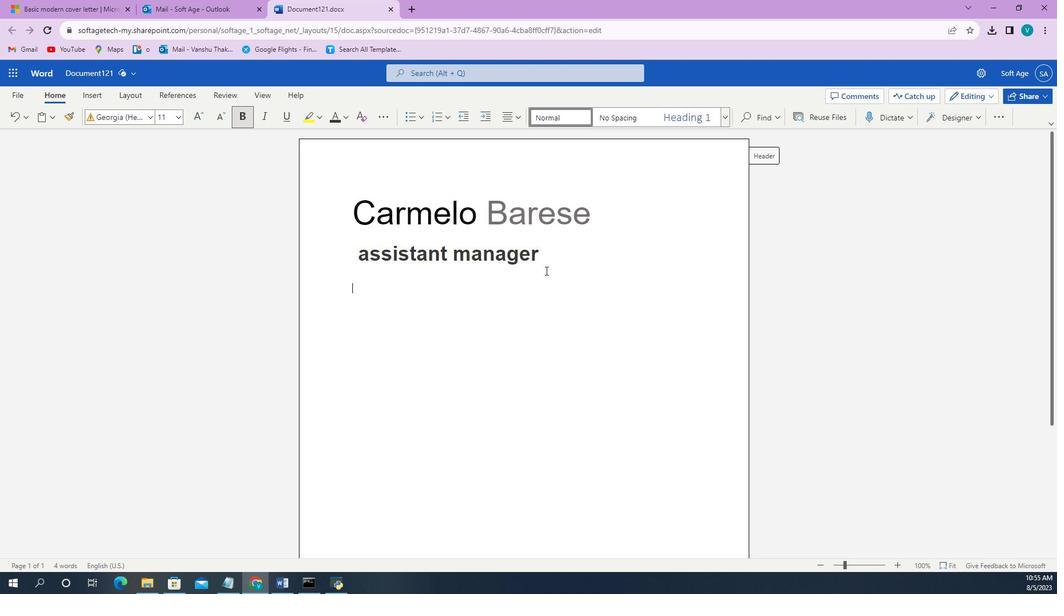 
Action: Mouse moved to (538, 293)
Screenshot: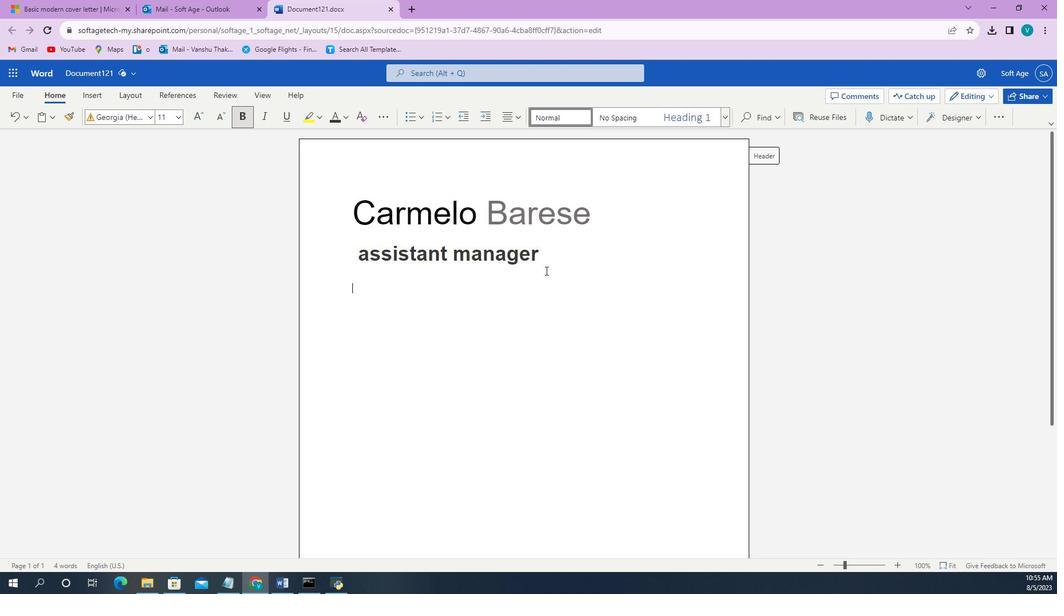 
Action: Mouse pressed left at (538, 293)
Screenshot: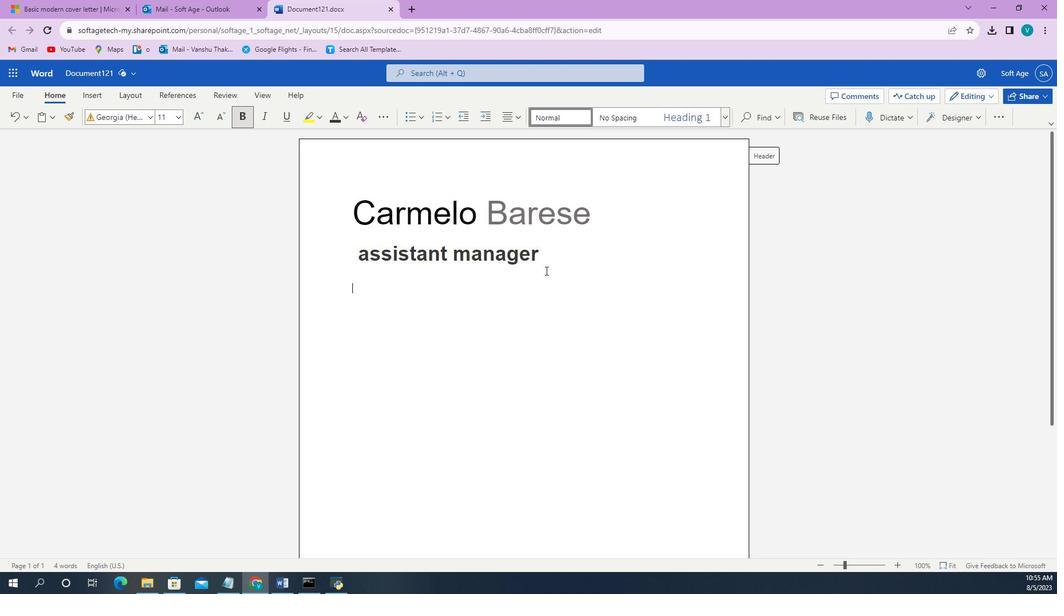 
Action: Mouse moved to (537, 294)
Screenshot: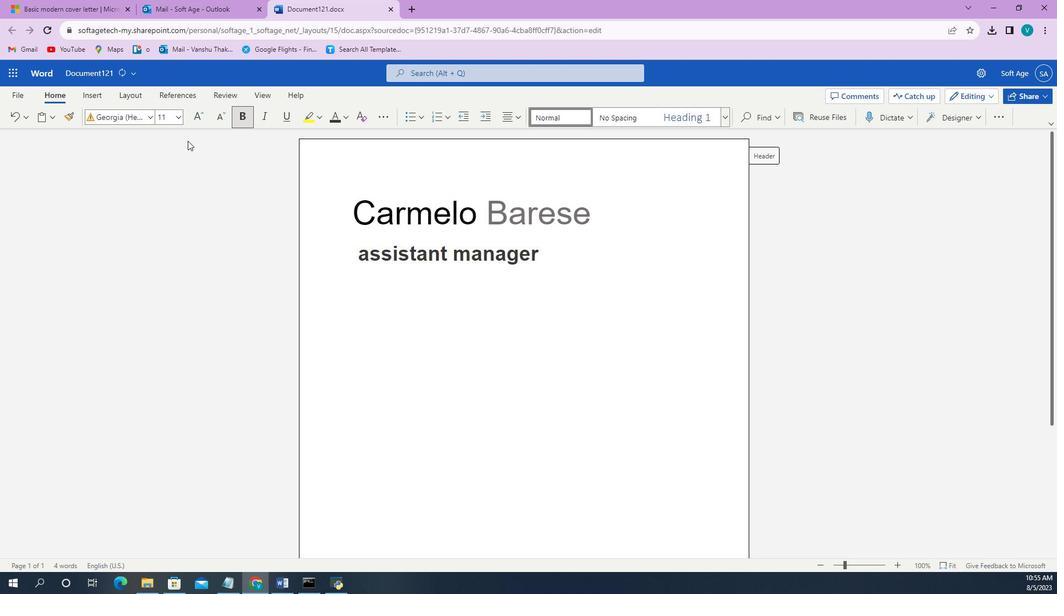 
Action: Mouse pressed left at (537, 294)
Screenshot: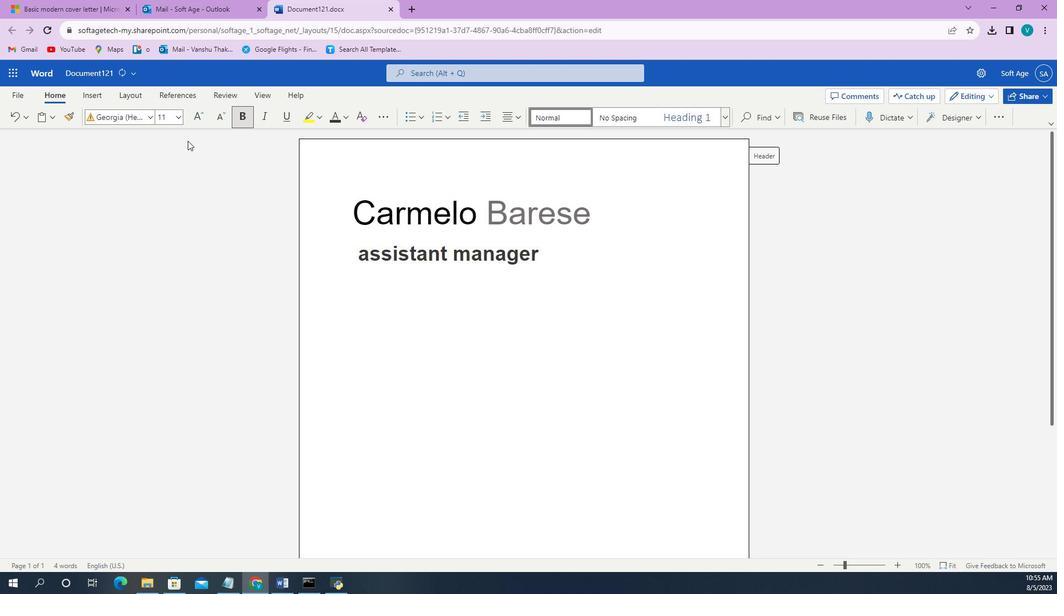 
Action: Mouse moved to (537, 289)
Screenshot: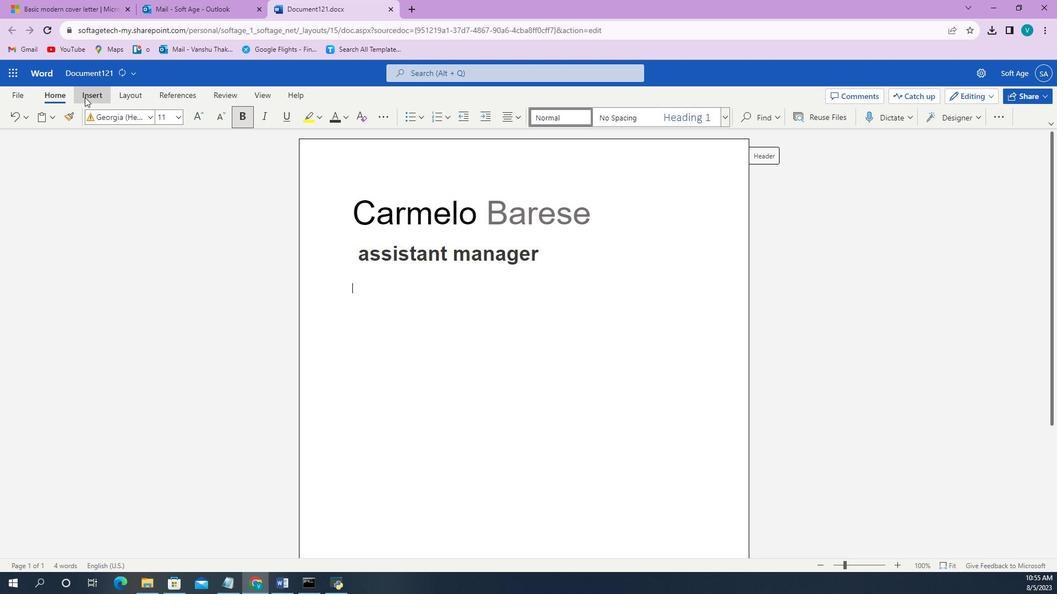 
Action: Mouse pressed left at (537, 289)
Screenshot: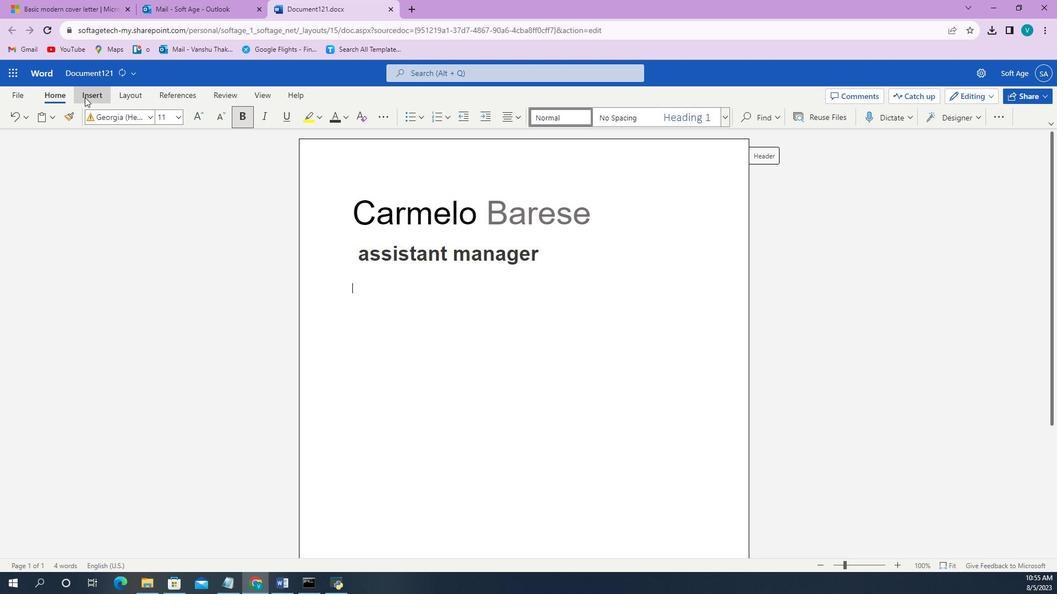 
Action: Mouse moved to (538, 299)
Screenshot: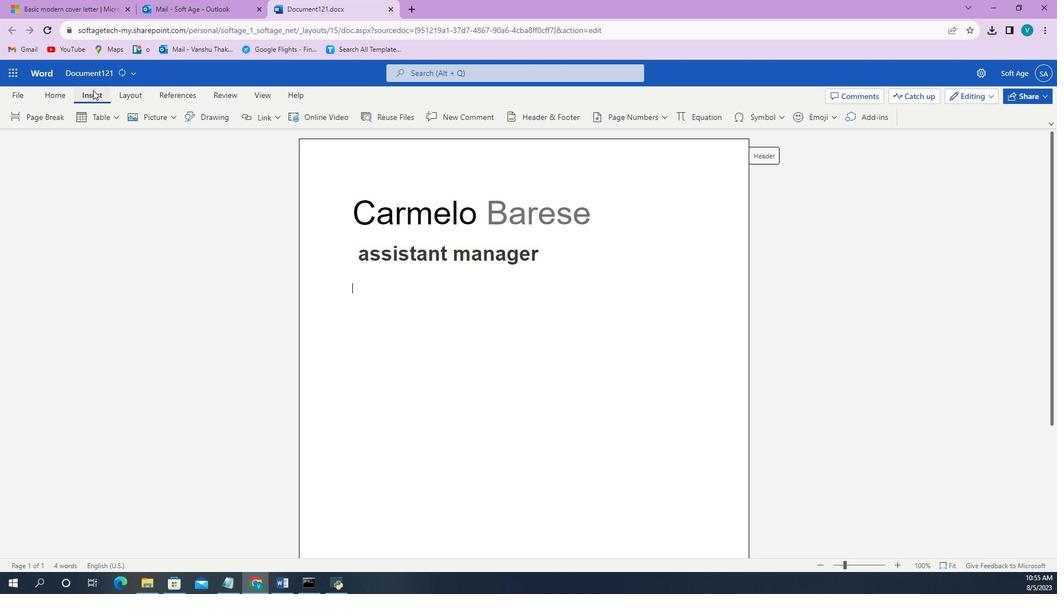 
Action: Key pressed <Key.space>
Screenshot: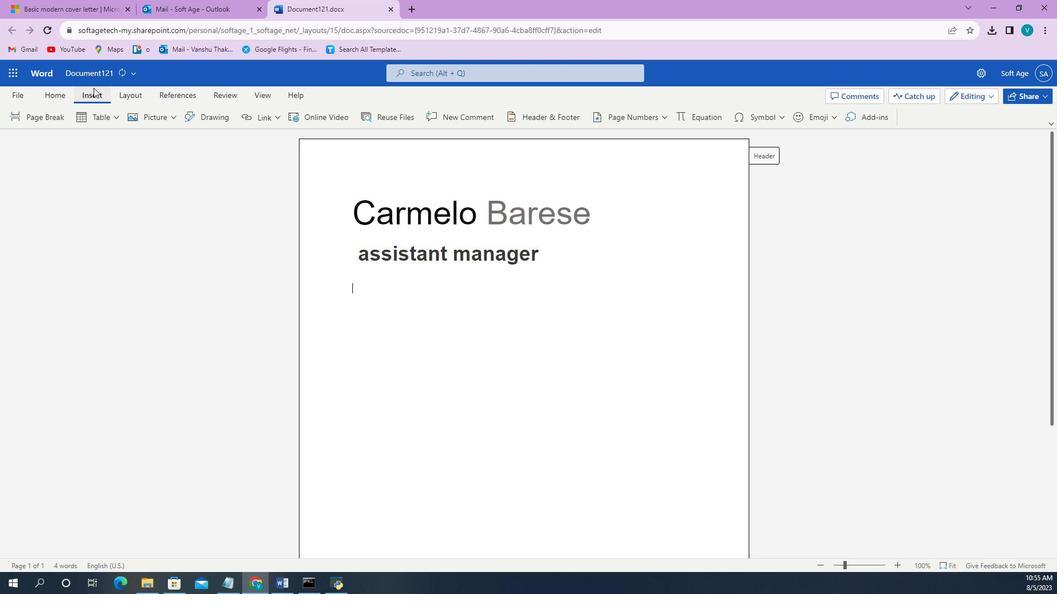 
Action: Mouse moved to (537, 297)
Screenshot: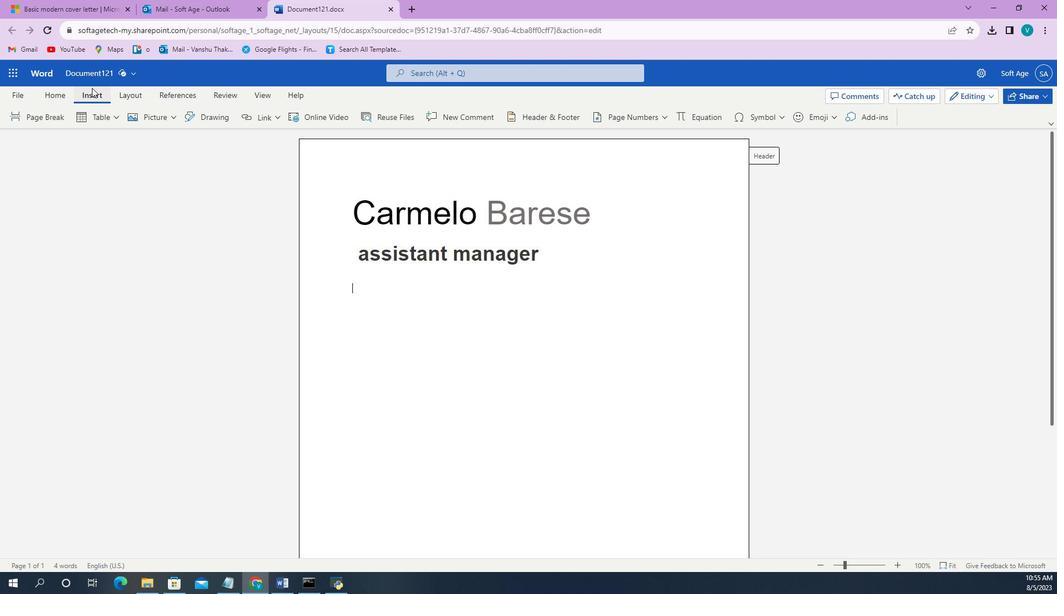 
Action: Key pressed <Key.space>
Screenshot: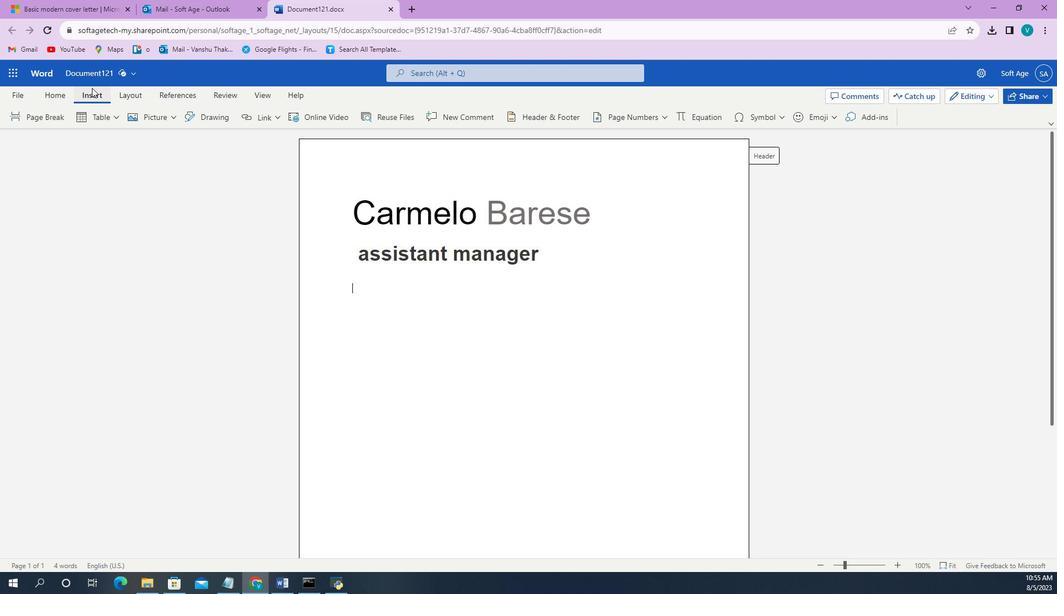 
Action: Mouse moved to (537, 292)
Screenshot: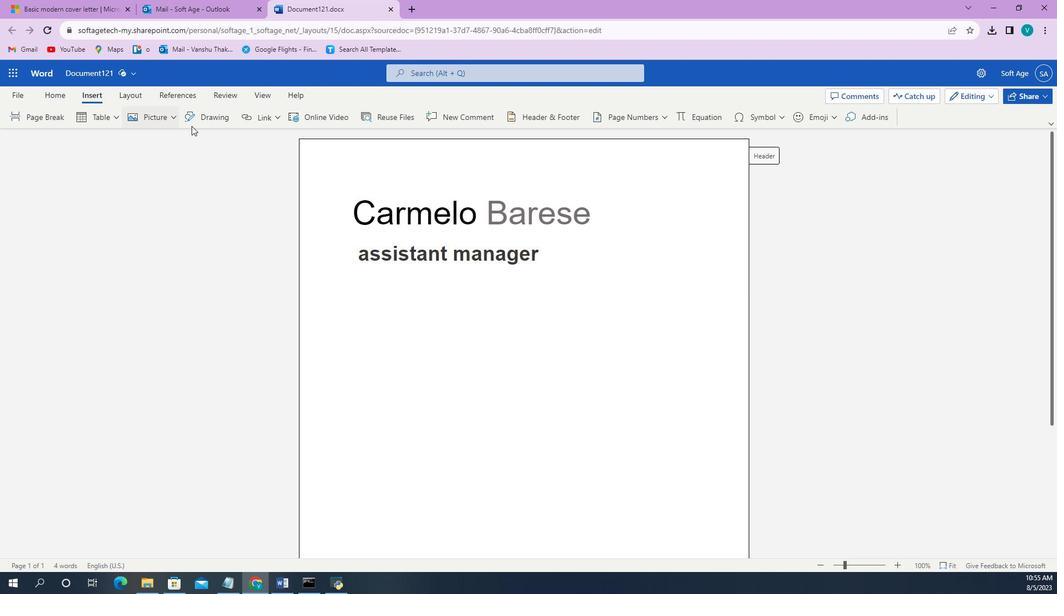 
Action: Key pressed <Key.enter>
Screenshot: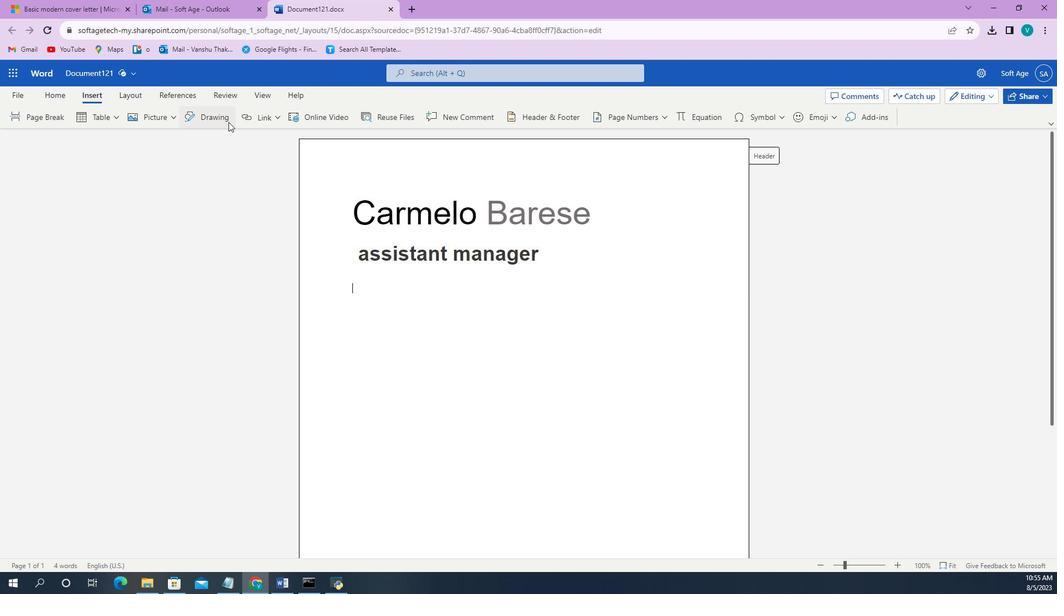 
Action: Mouse moved to (527, 227)
Screenshot: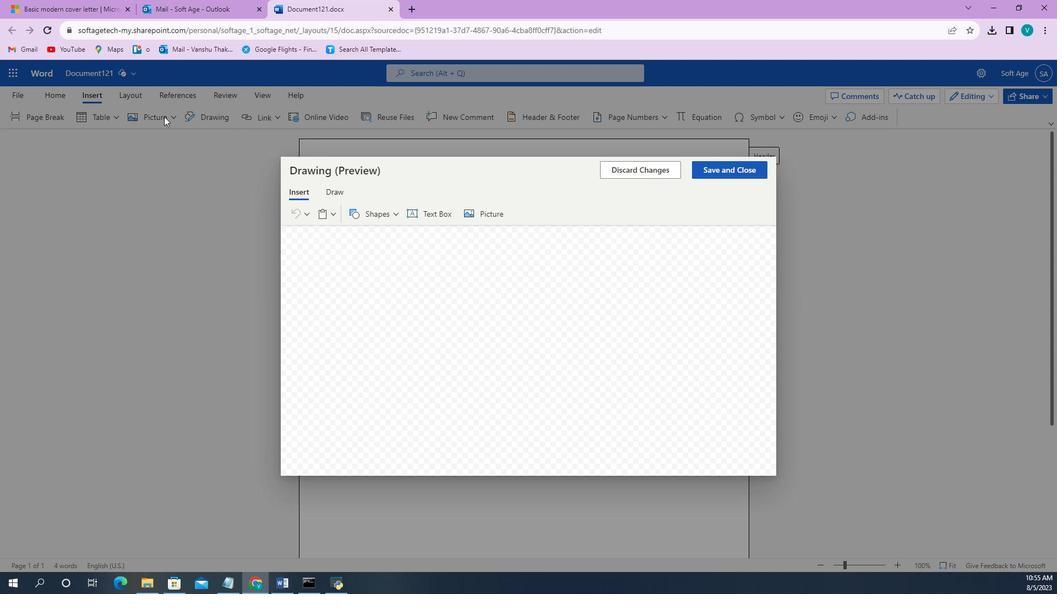 
Action: Mouse pressed left at (527, 227)
Screenshot: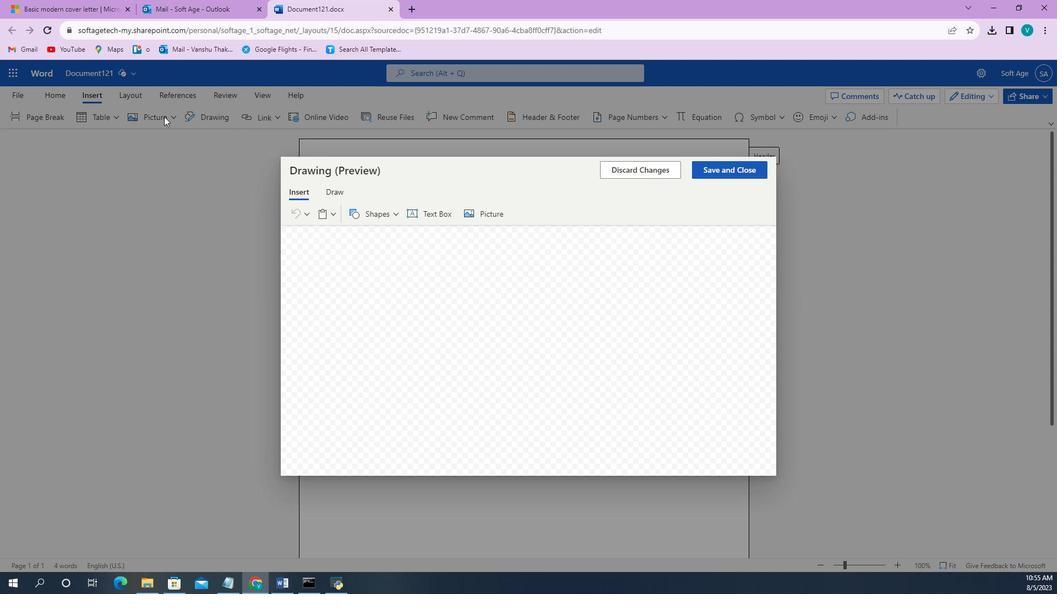 
Action: Mouse moved to (530, 241)
Screenshot: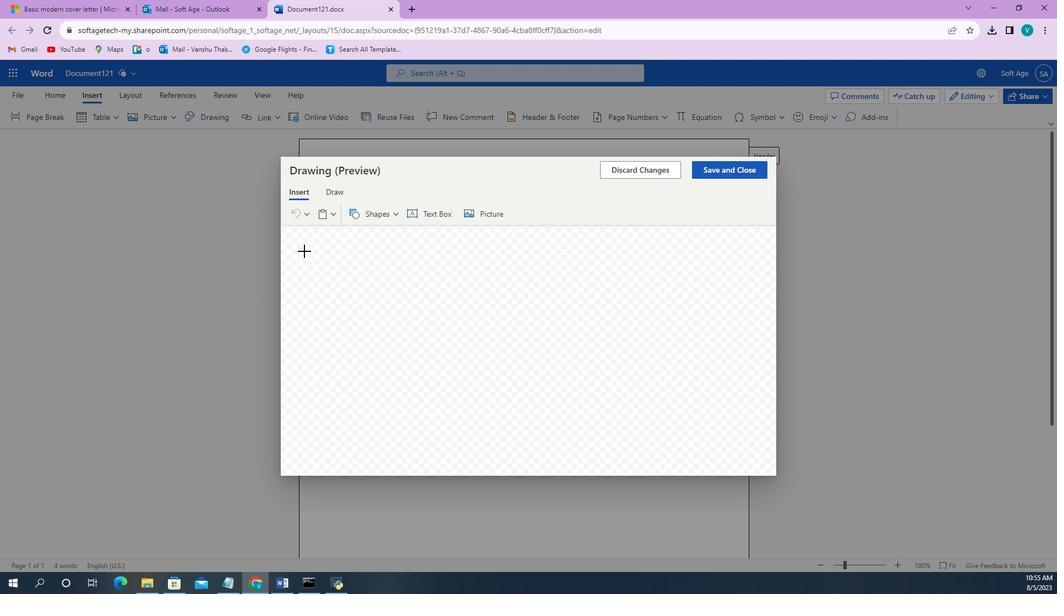 
Action: Mouse pressed left at (530, 241)
Screenshot: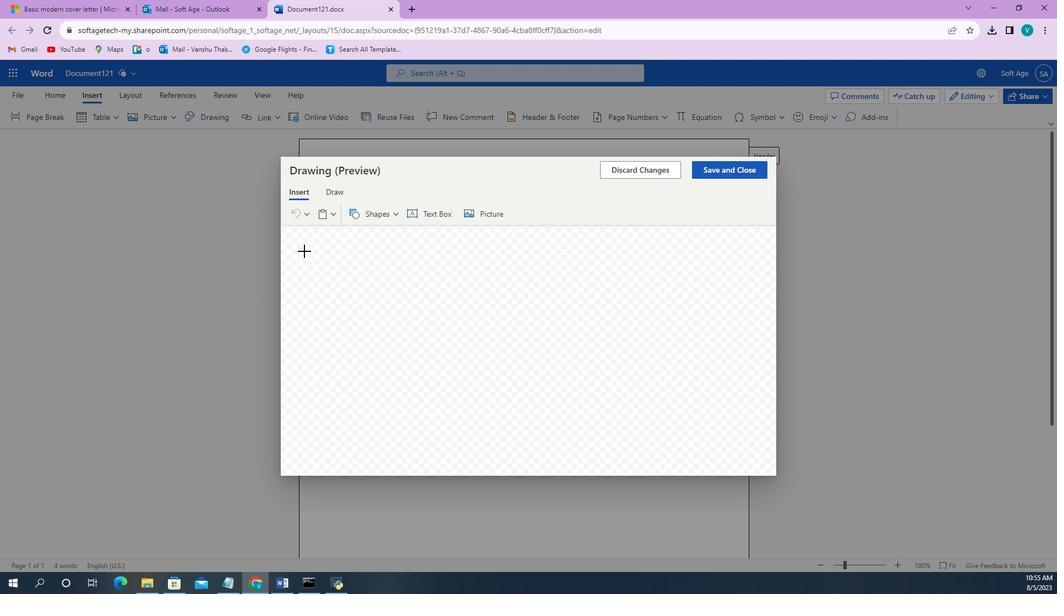 
Action: Mouse moved to (530, 262)
Screenshot: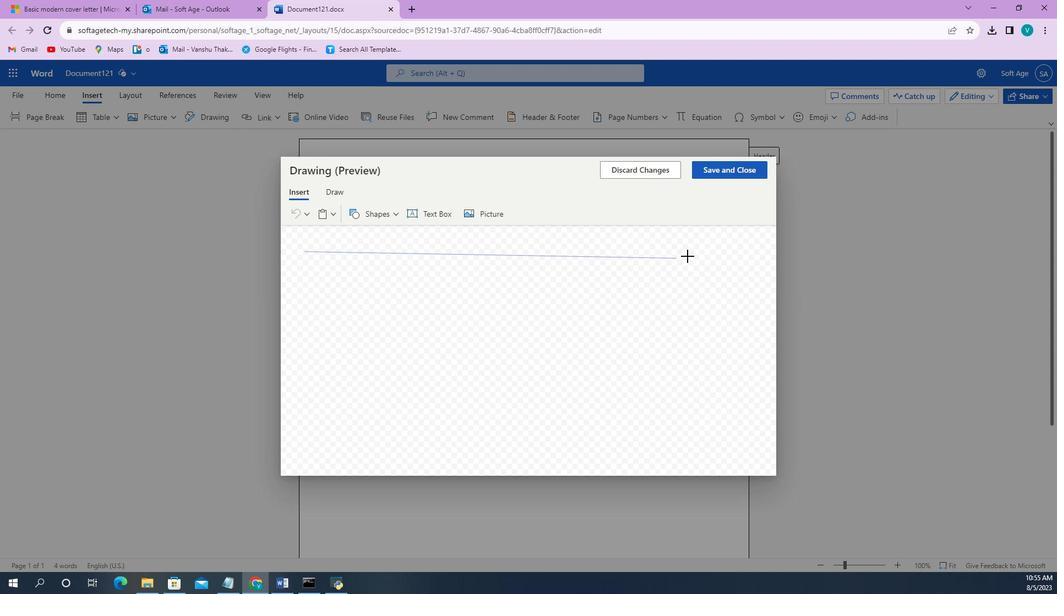 
Action: Mouse pressed left at (530, 262)
Screenshot: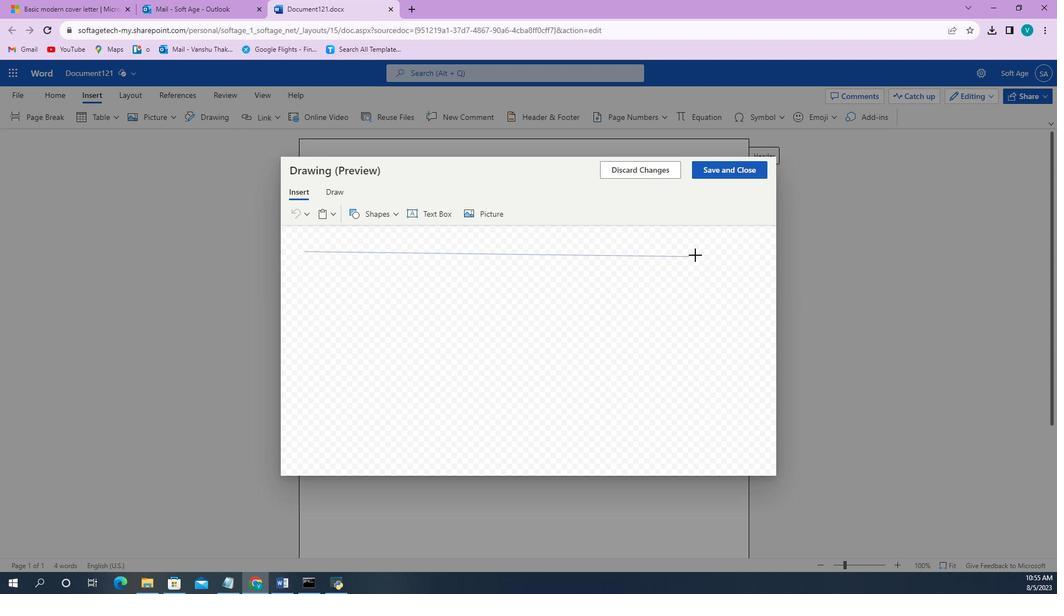 
Action: Mouse moved to (537, 295)
Screenshot: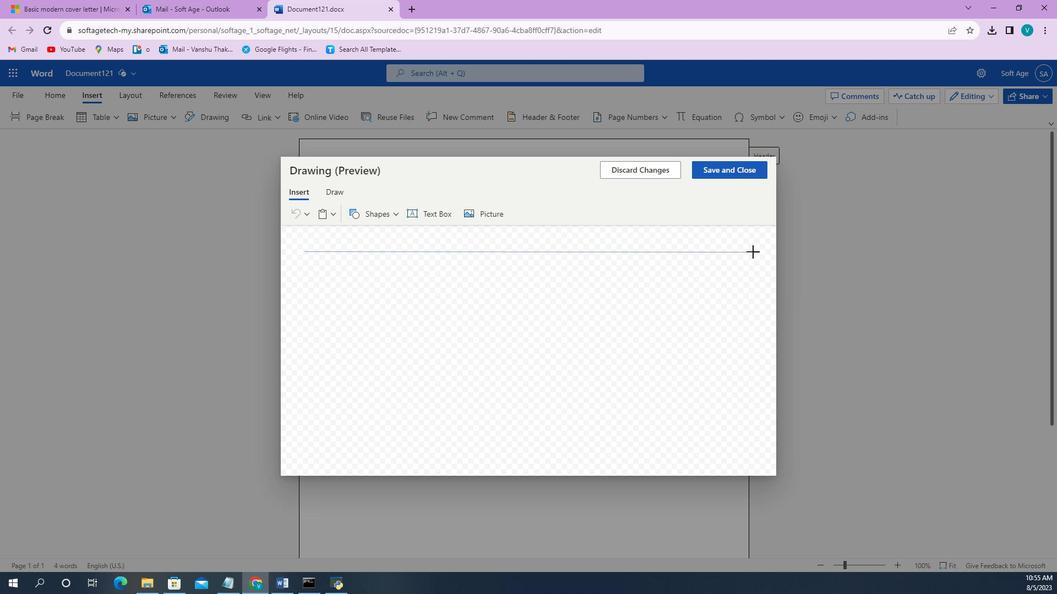 
Action: Mouse pressed left at (537, 295)
Screenshot: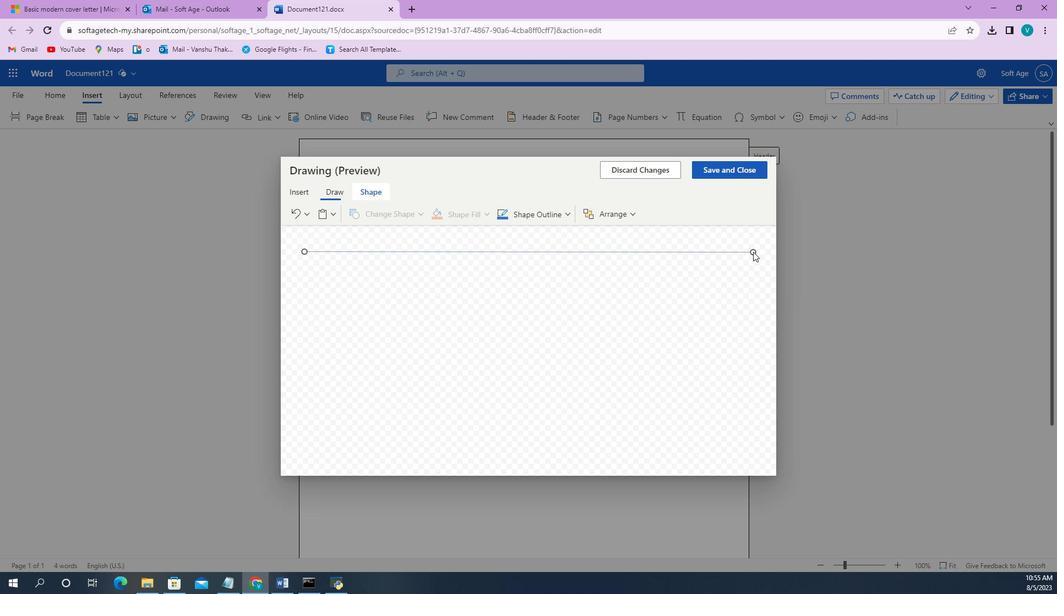 
Action: Mouse moved to (537, 295)
Screenshot: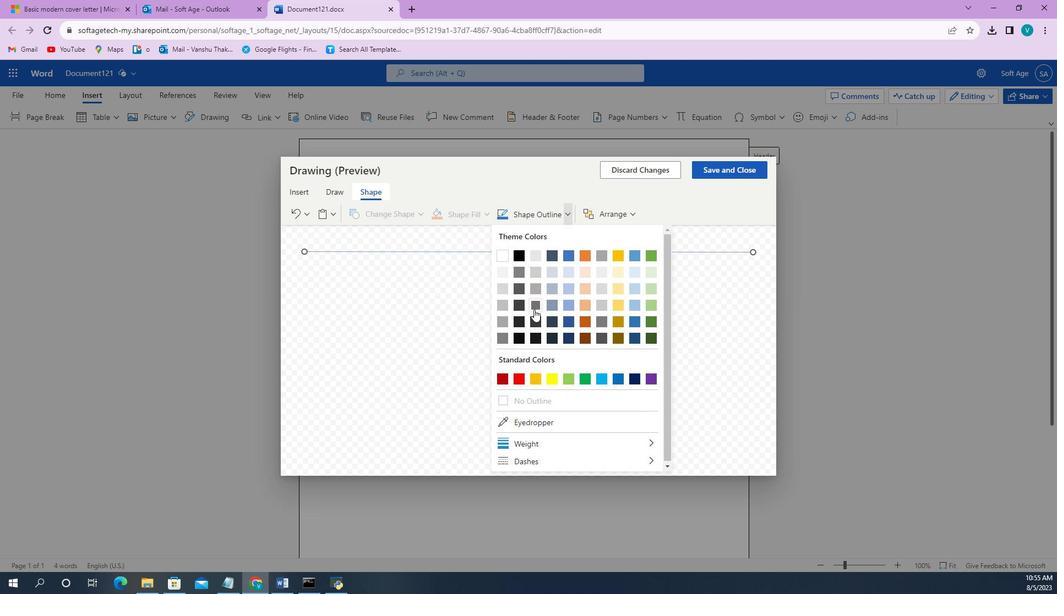 
Action: Mouse pressed left at (537, 295)
Screenshot: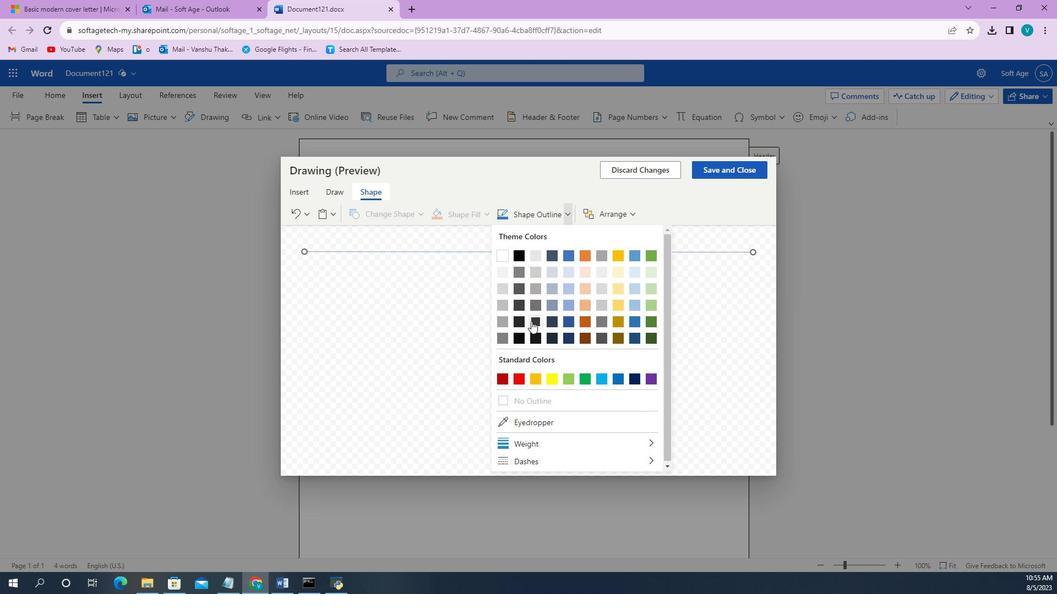 
Action: Mouse moved to (551, 294)
Screenshot: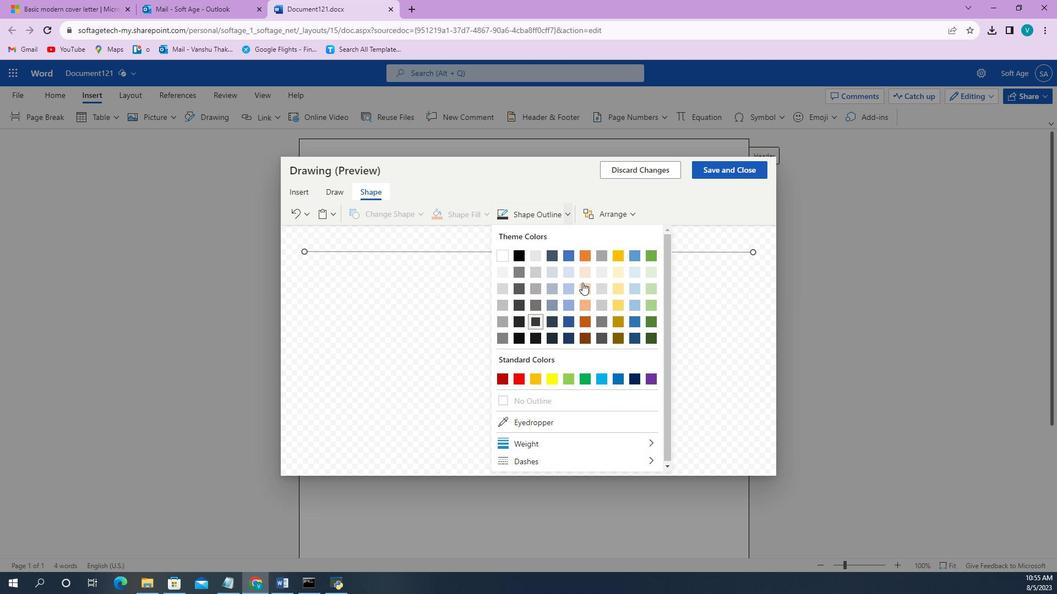 
Action: Mouse pressed left at (551, 294)
Screenshot: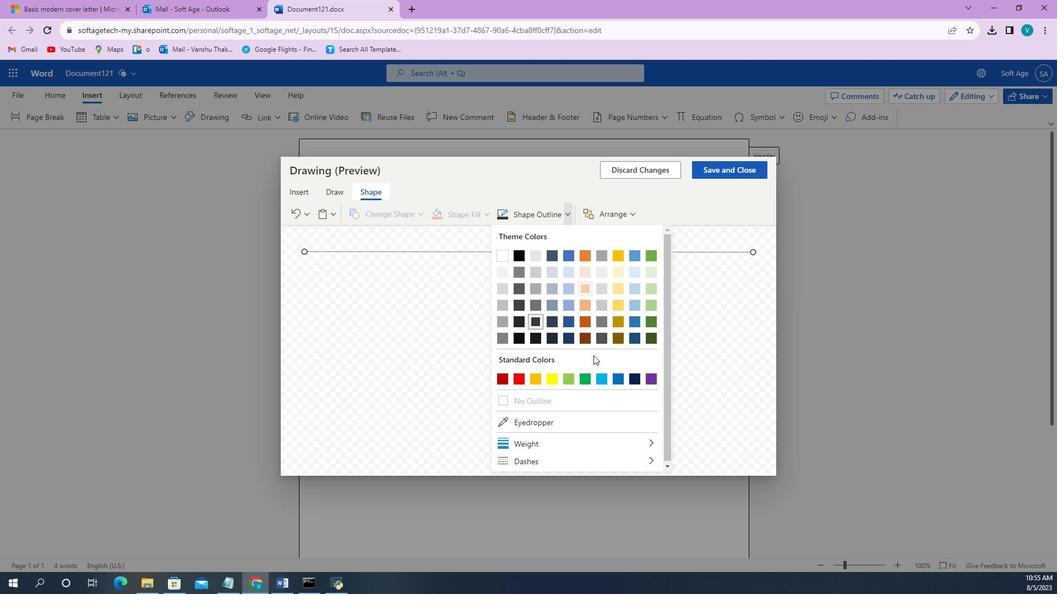 
Action: Mouse moved to (537, 294)
Screenshot: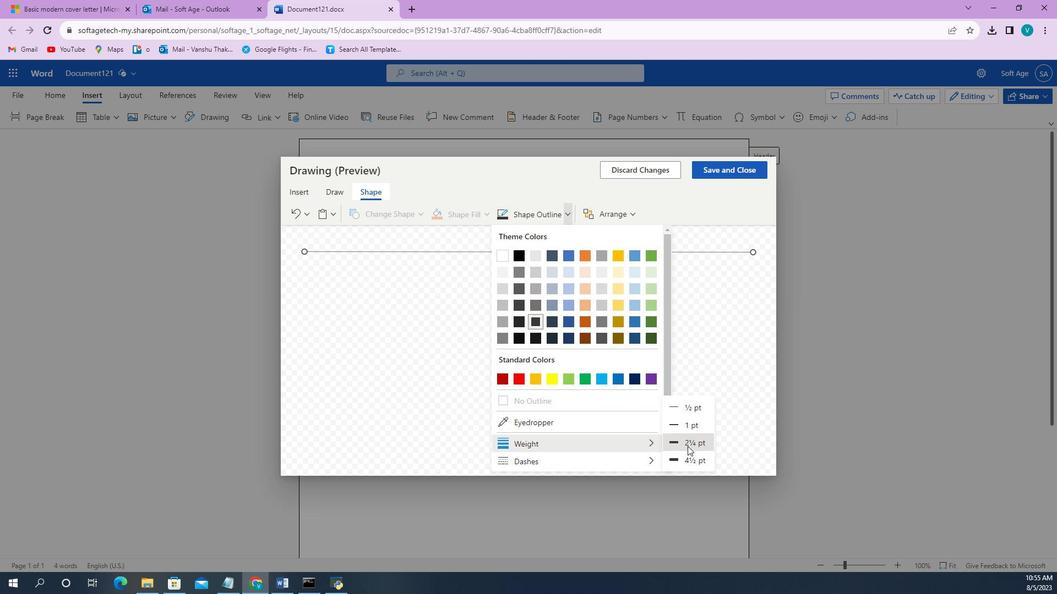 
Action: Mouse pressed left at (537, 294)
Screenshot: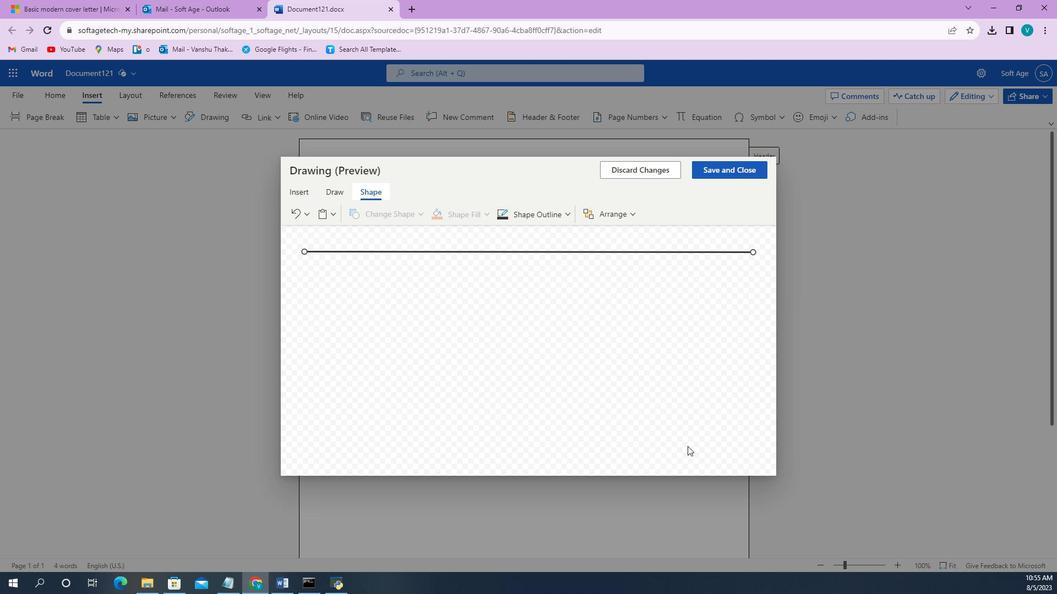 
Action: Mouse moved to (540, 291)
Screenshot: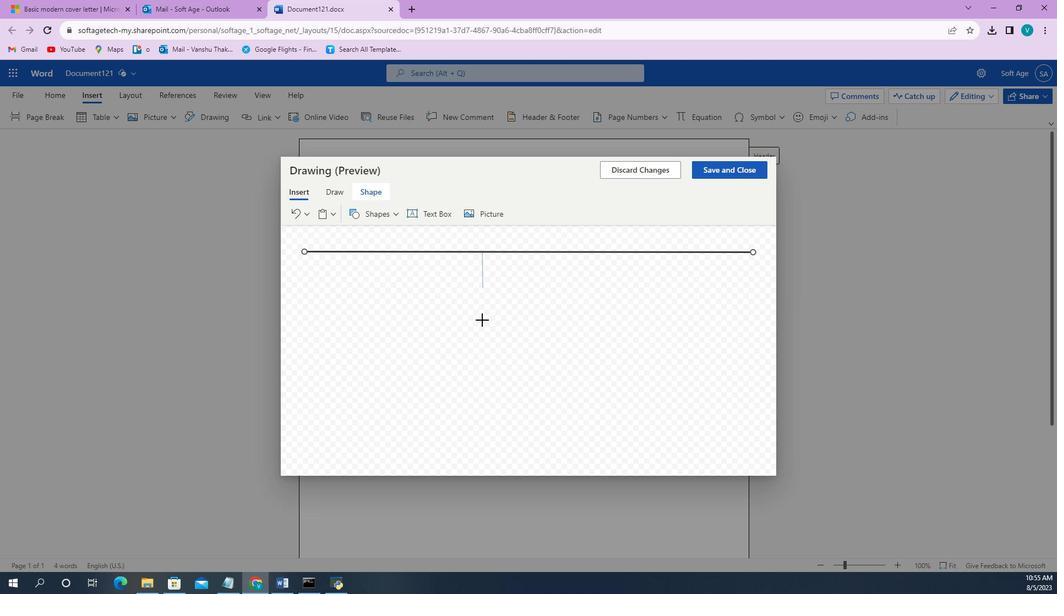 
Action: Mouse pressed left at (540, 291)
Screenshot: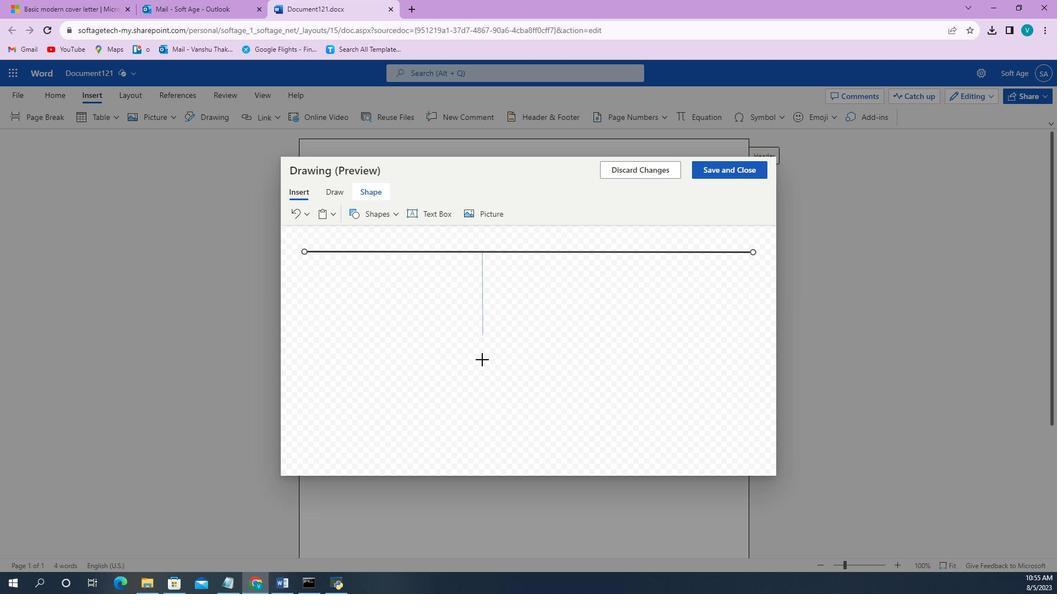 
Action: Mouse pressed left at (540, 291)
Screenshot: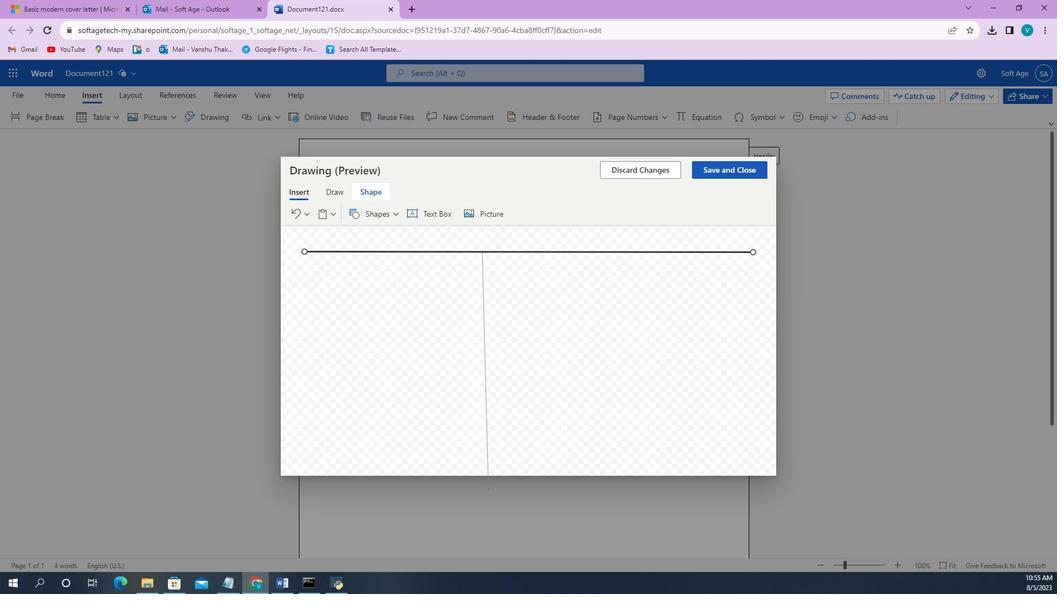 
Action: Mouse moved to (539, 290)
Screenshot: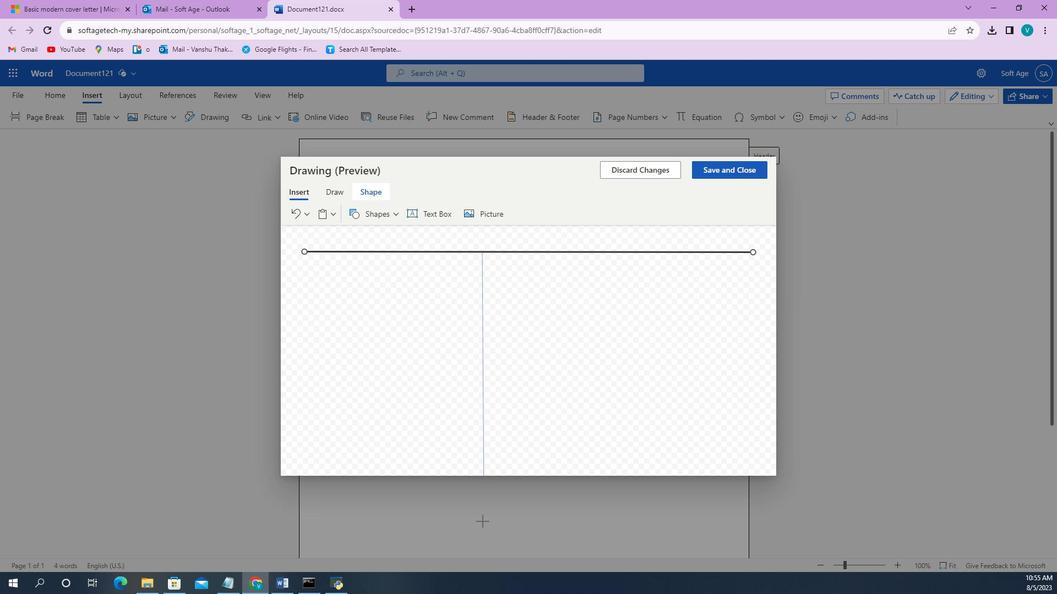 
Action: Mouse pressed left at (539, 290)
Screenshot: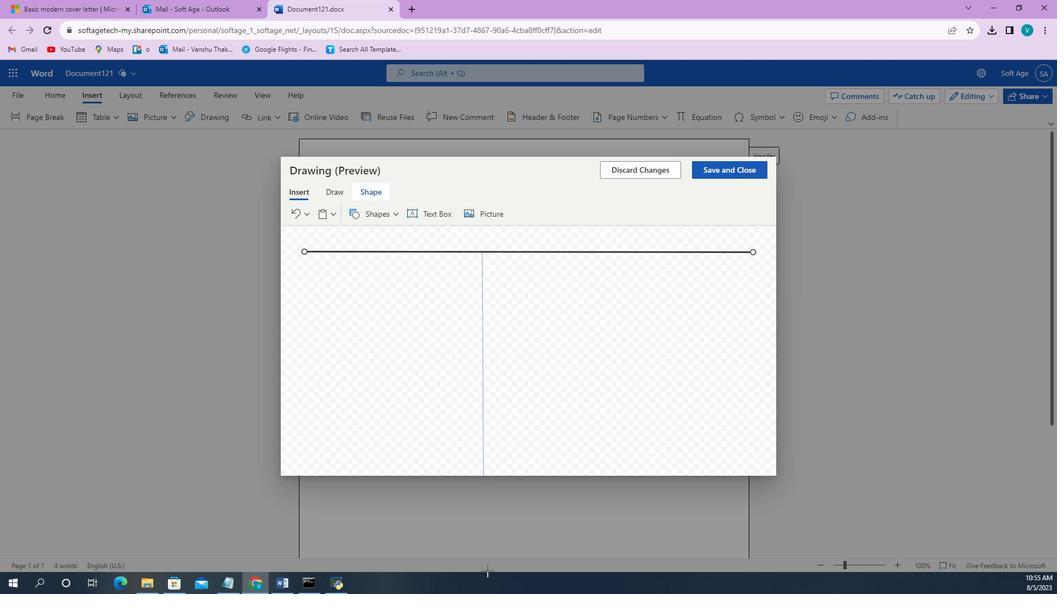 
Action: Mouse moved to (539, 291)
Screenshot: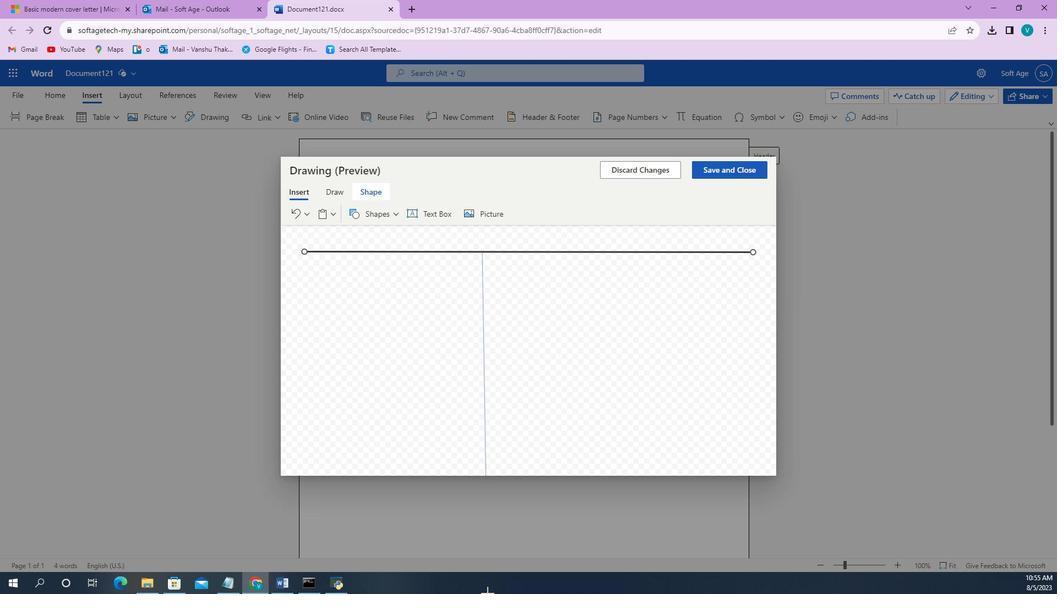 
Action: Mouse pressed left at (539, 291)
Screenshot: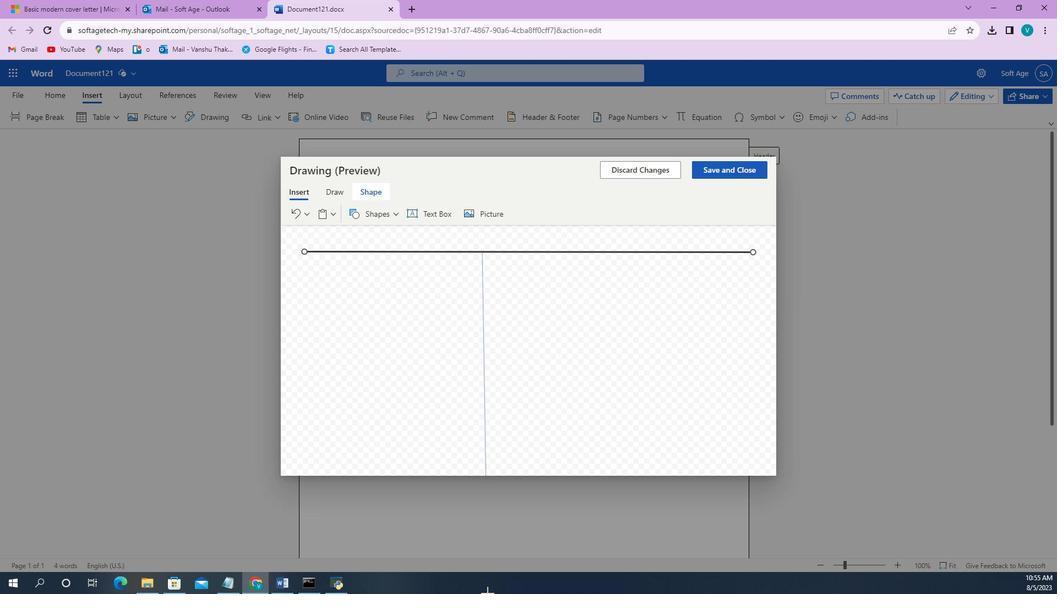 
Action: Mouse pressed left at (539, 291)
Screenshot: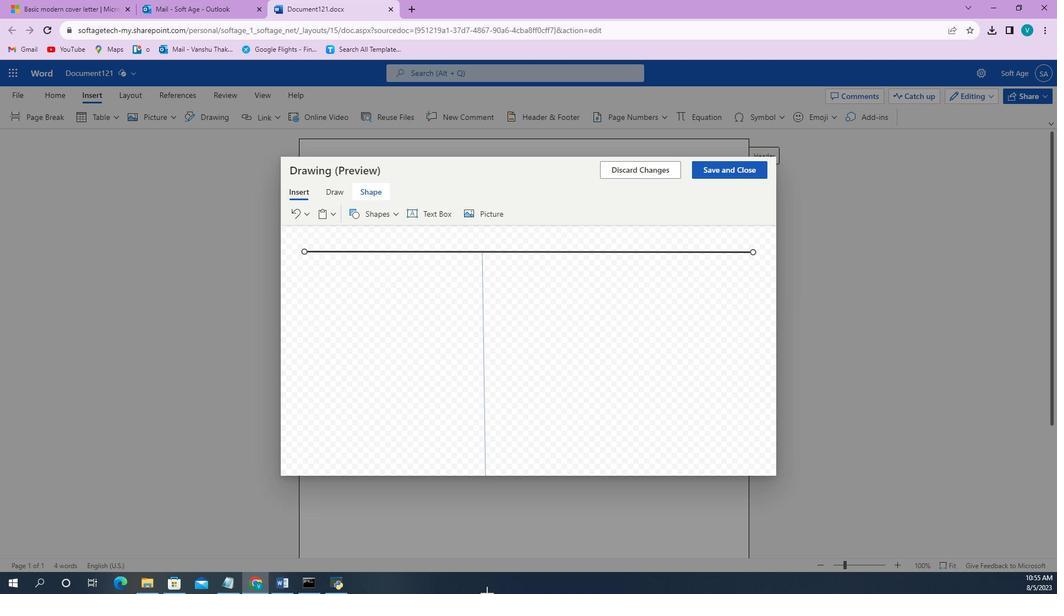 
Action: Mouse moved to (540, 236)
Screenshot: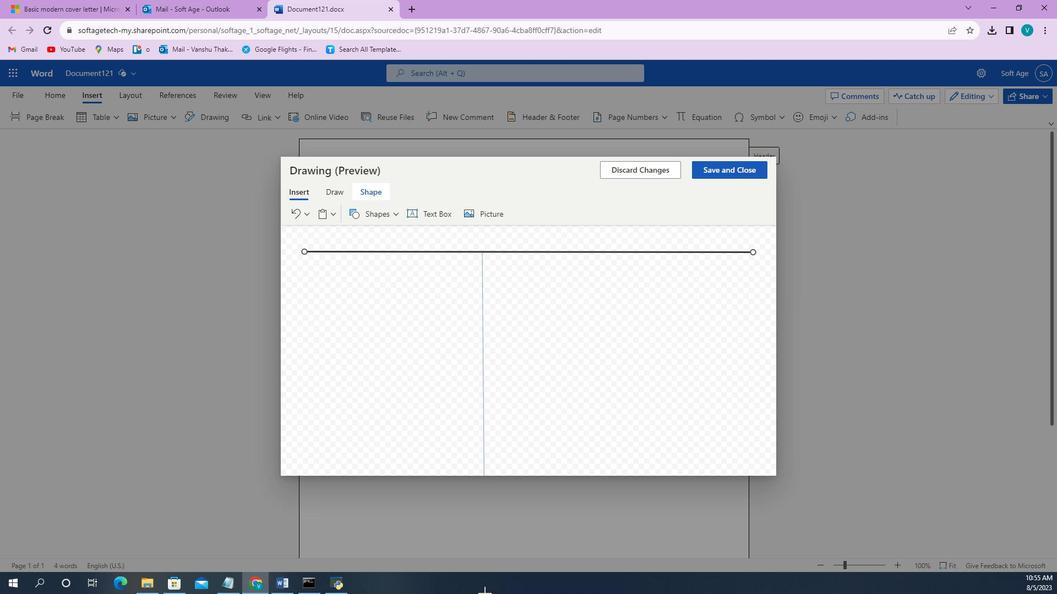 
Action: Mouse pressed left at (540, 236)
Screenshot: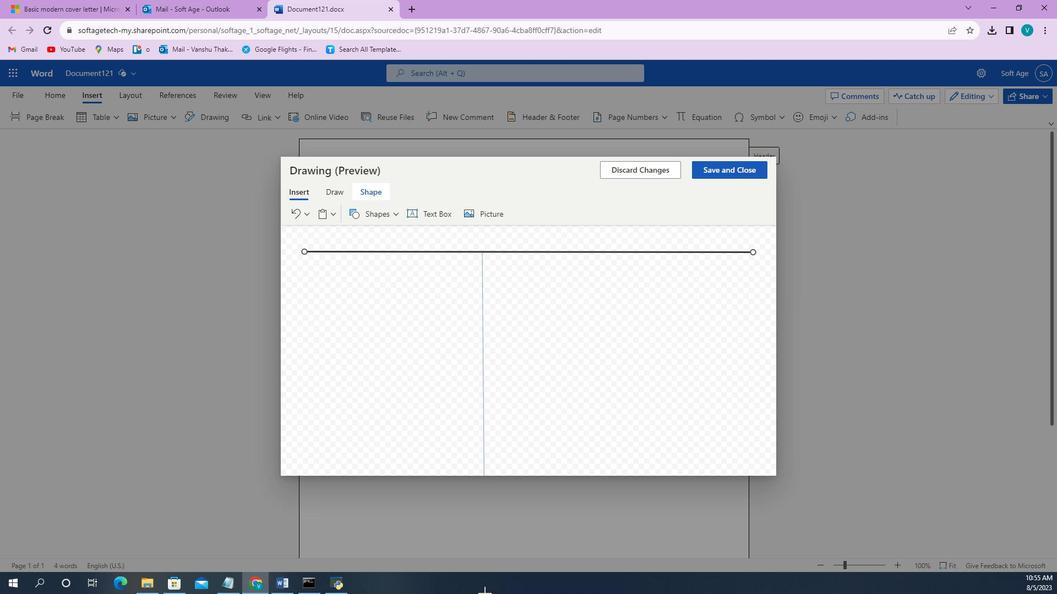 
Action: Mouse moved to (538, 256)
Screenshot: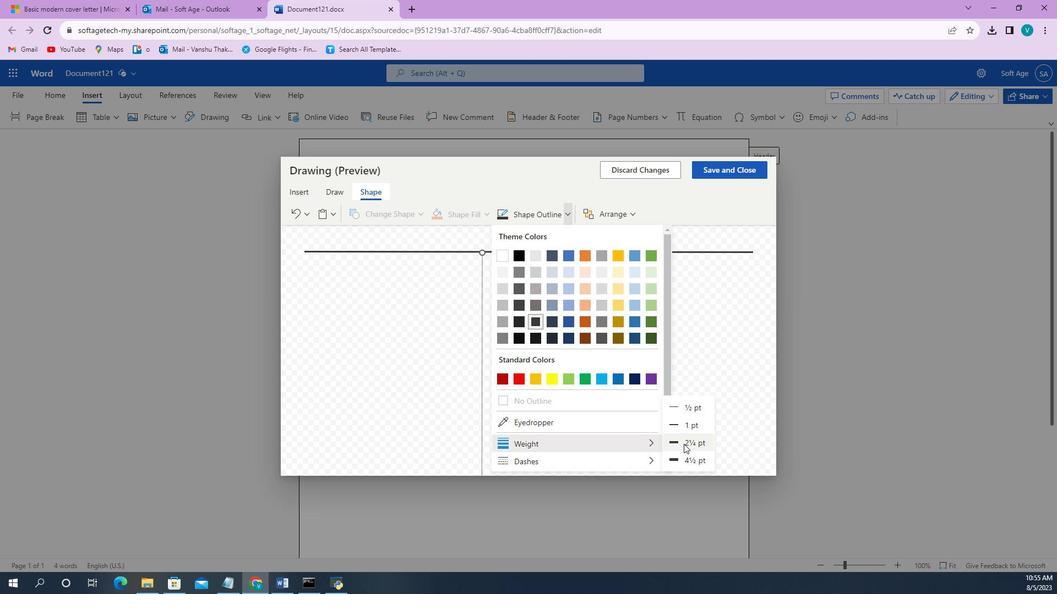 
Action: Mouse pressed left at (538, 256)
Screenshot: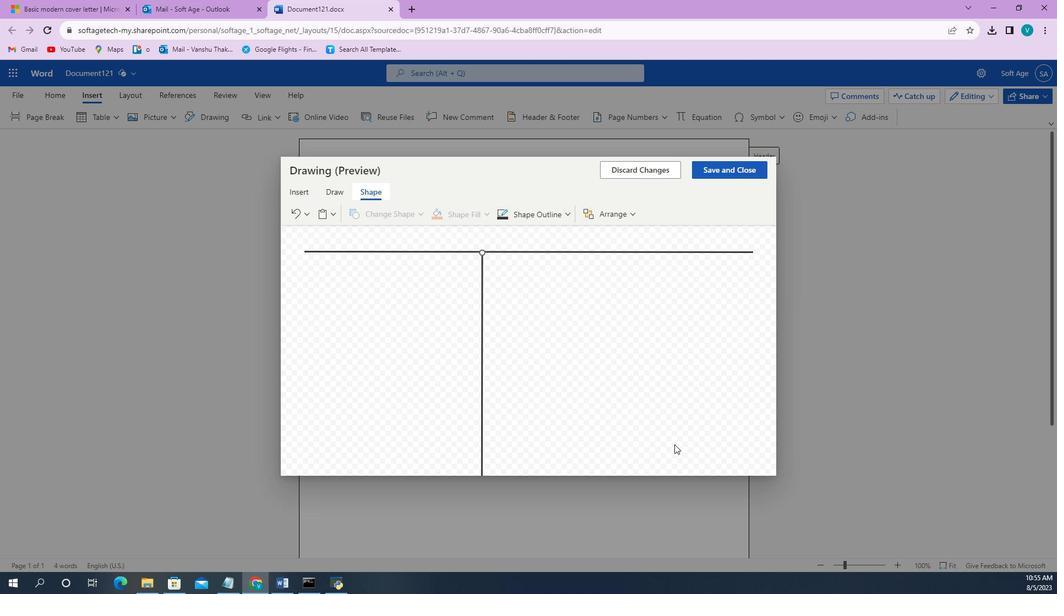
Action: Mouse moved to (539, 241)
Screenshot: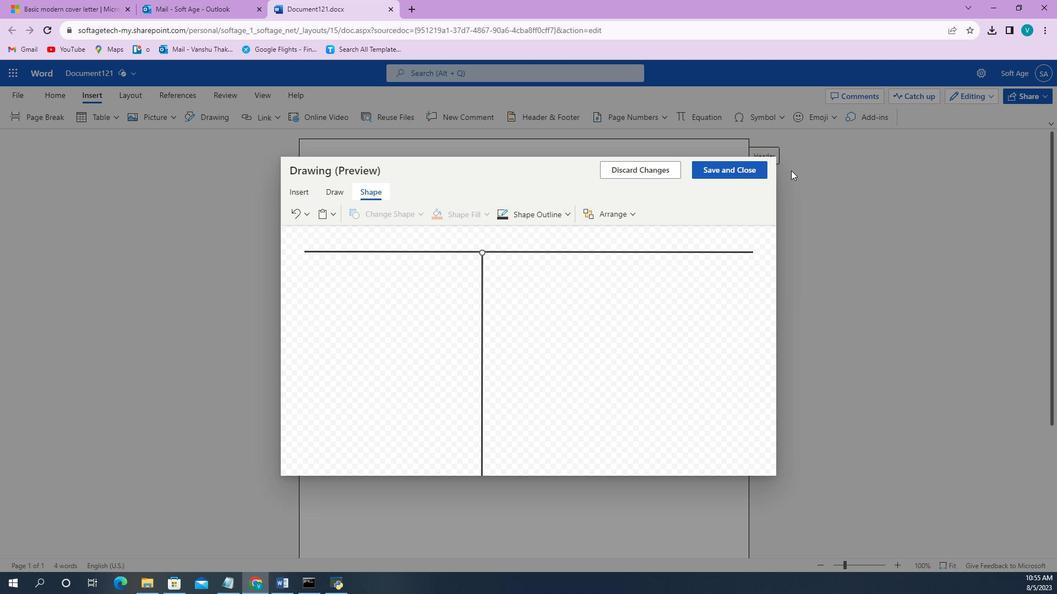 
Action: Mouse pressed left at (539, 241)
Screenshot: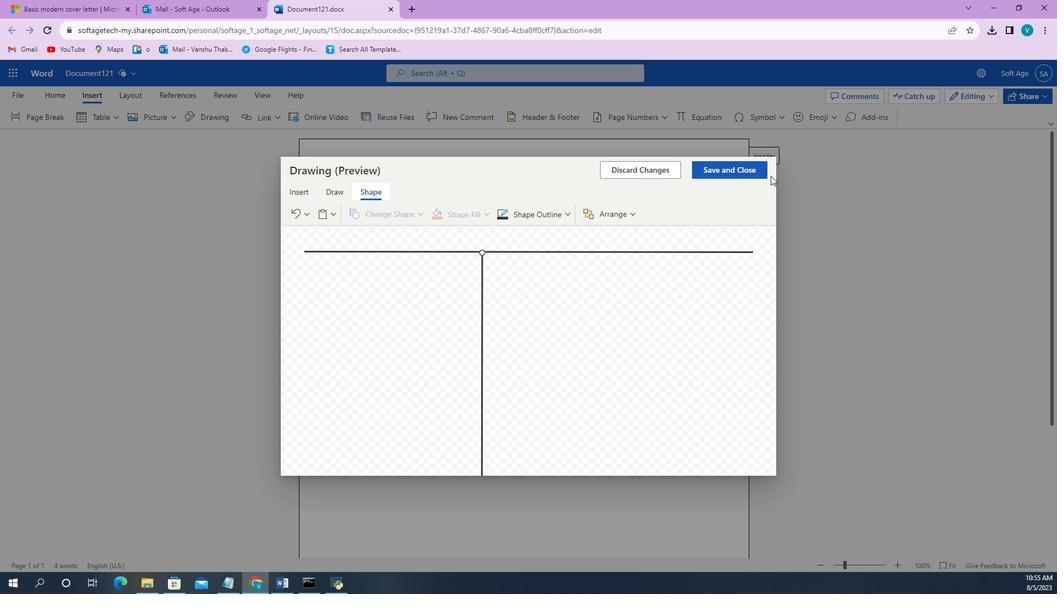 
Action: Mouse moved to (539, 237)
Screenshot: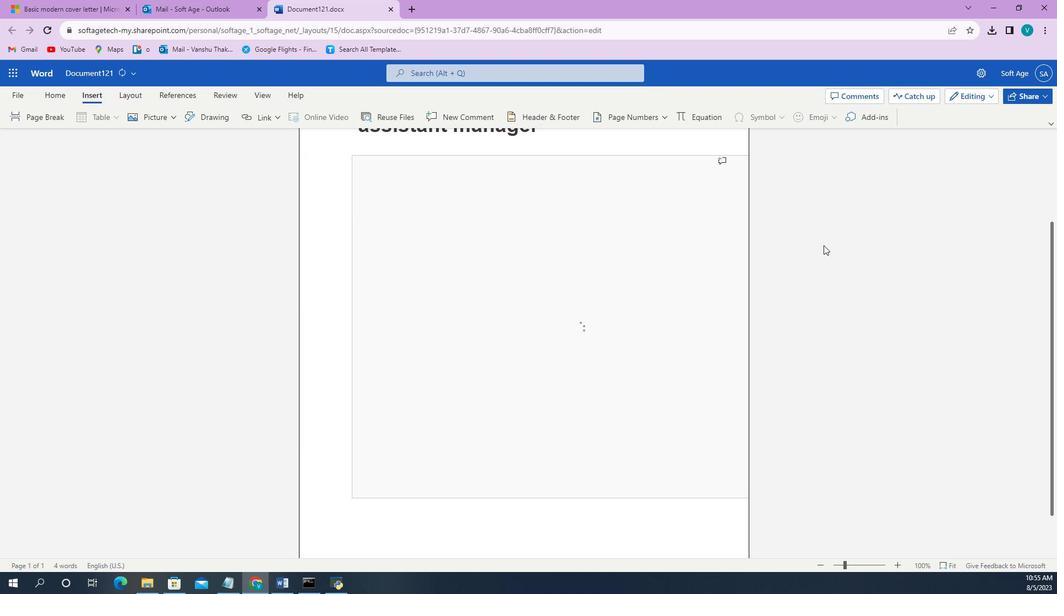 
Action: Mouse pressed left at (539, 237)
Screenshot: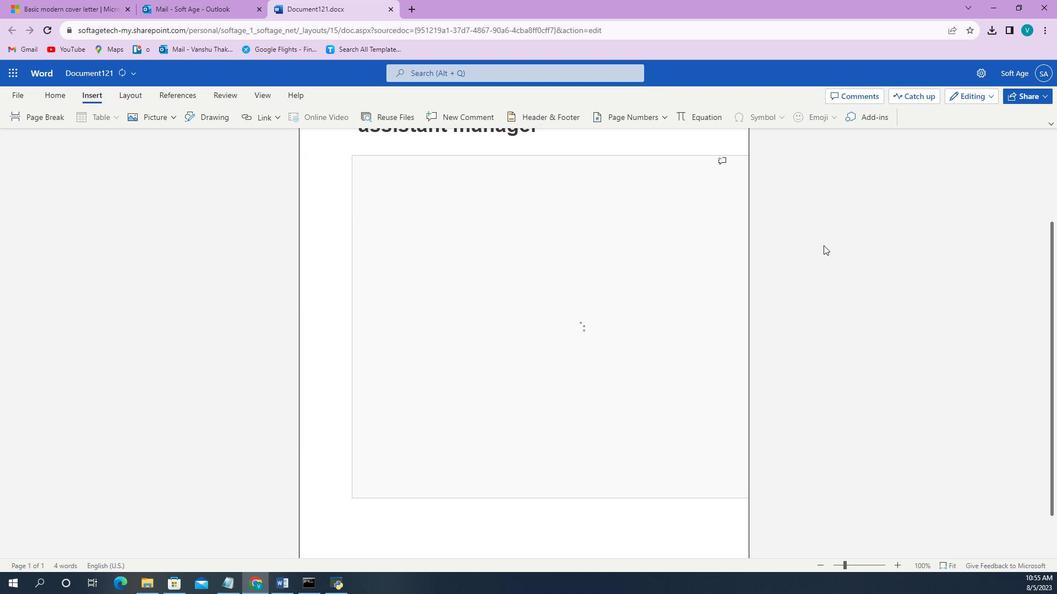 
Action: Mouse moved to (542, 311)
Screenshot: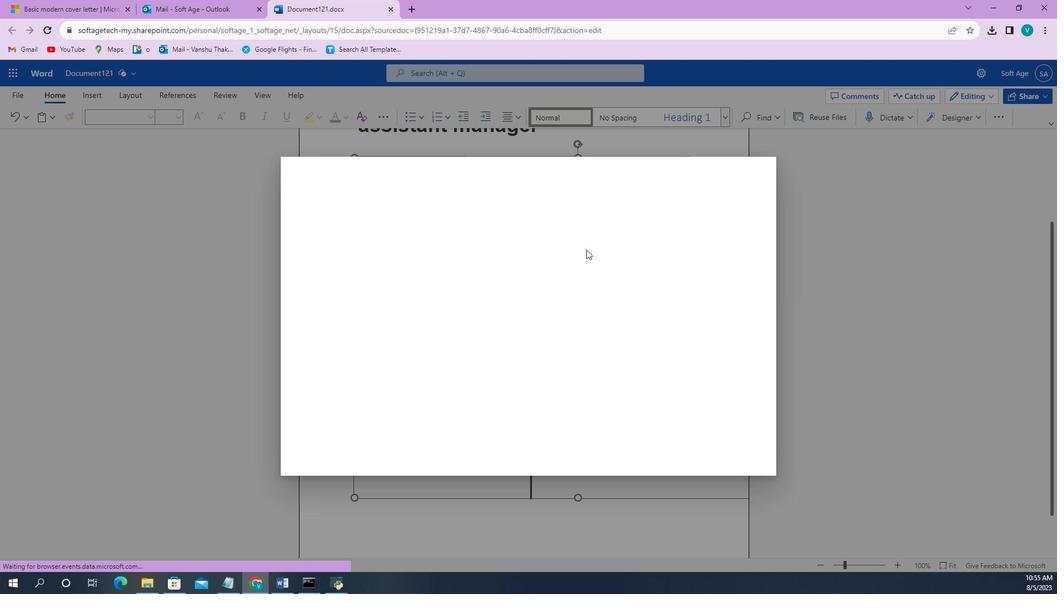 
Action: Mouse pressed left at (542, 311)
Screenshot: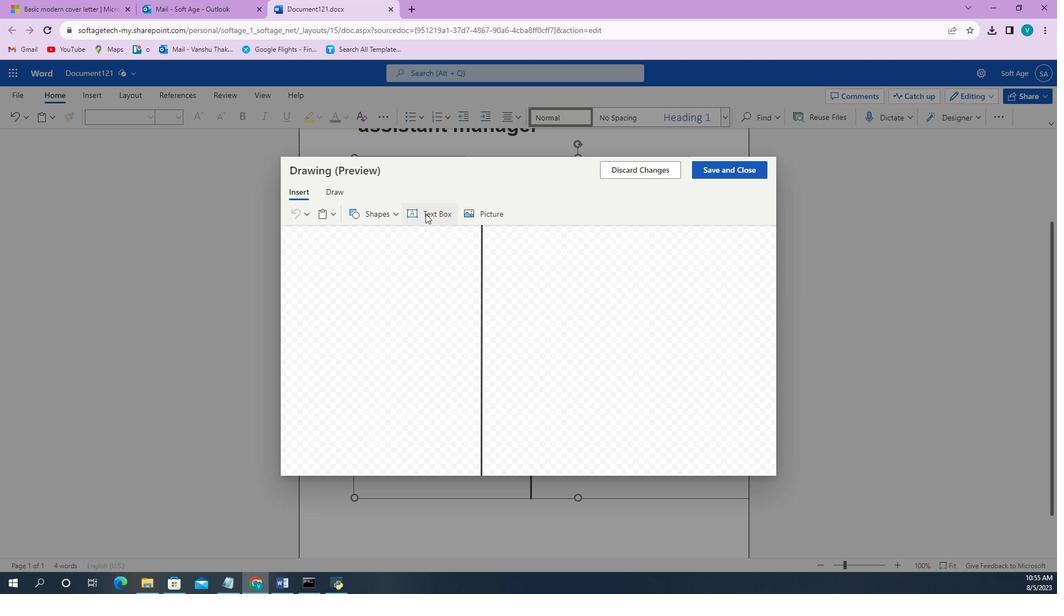 
Action: Mouse moved to (528, 225)
Screenshot: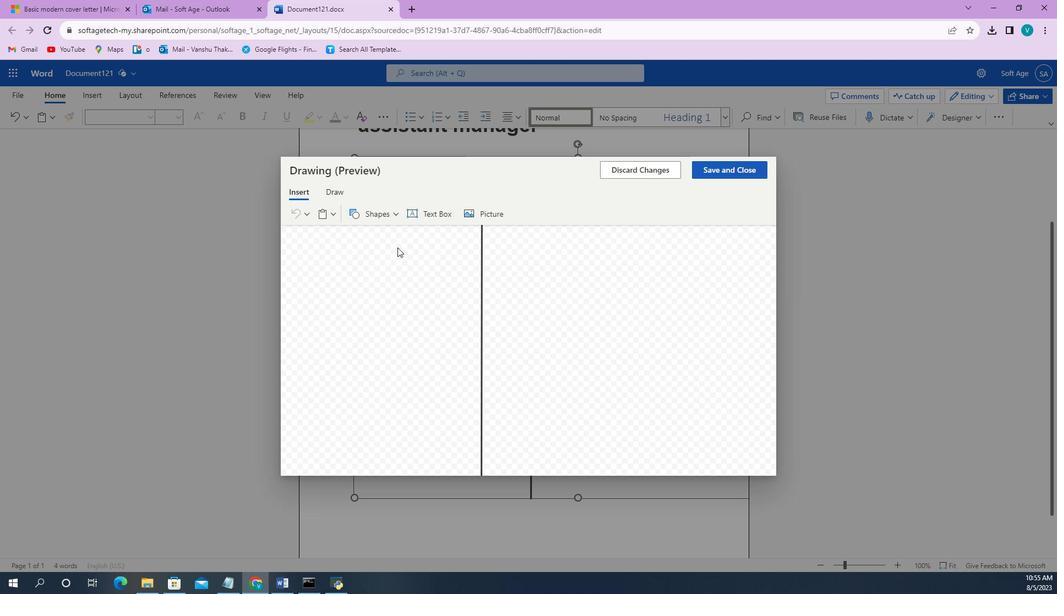 
Action: Mouse pressed left at (528, 225)
Screenshot: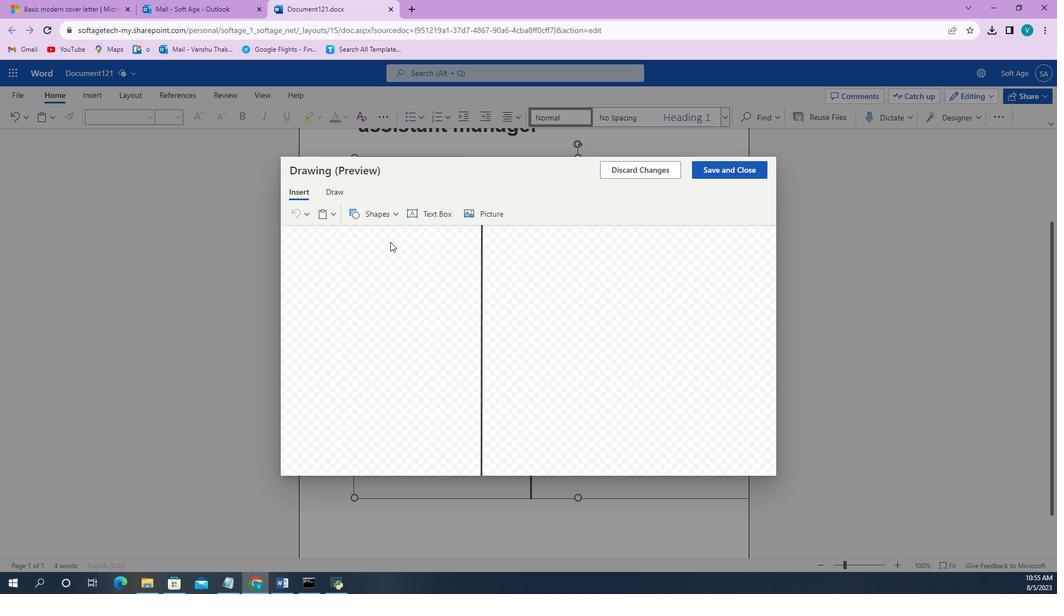 
Action: Mouse moved to (530, 240)
Screenshot: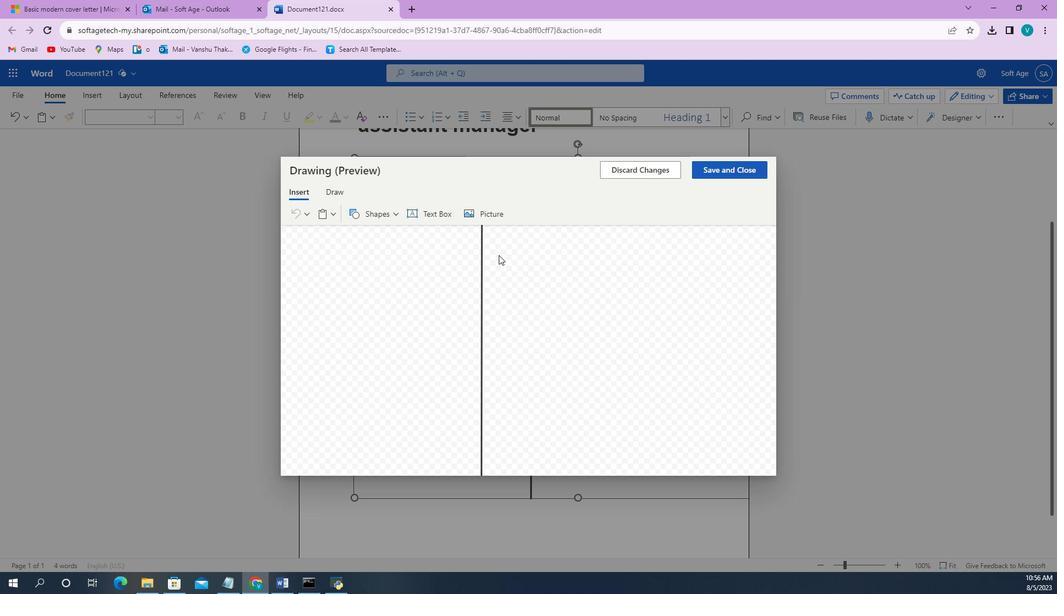 
Action: Mouse pressed left at (530, 240)
Screenshot: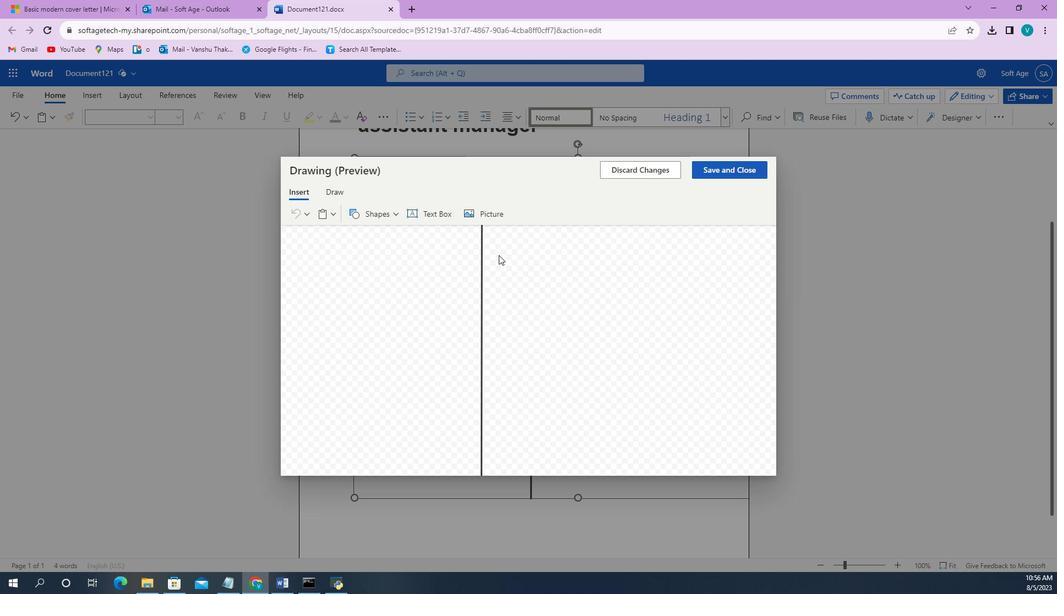 
Action: Mouse moved to (530, 260)
Screenshot: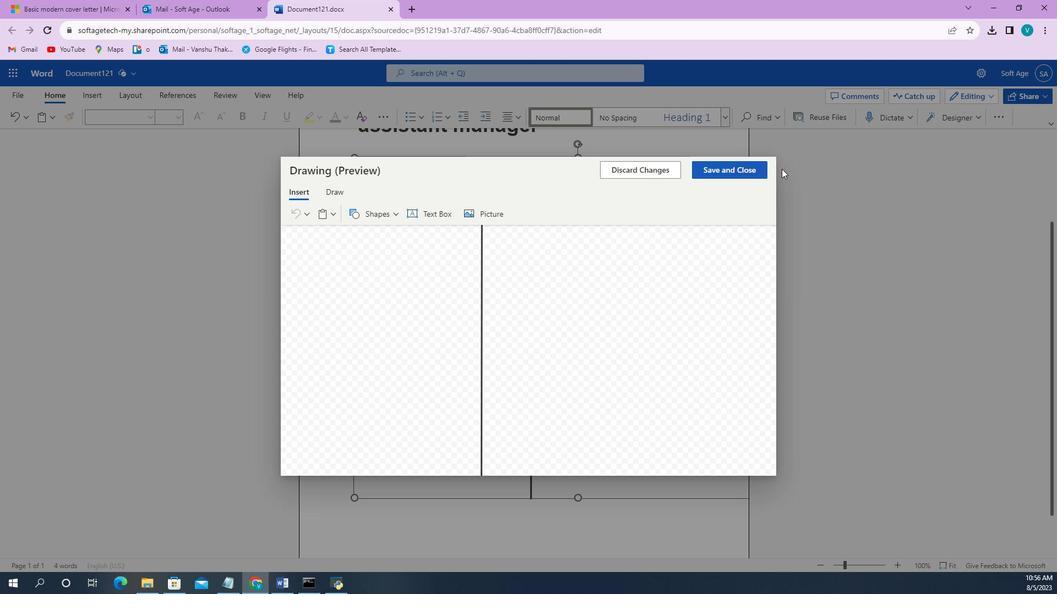 
Action: Mouse pressed left at (530, 260)
Screenshot: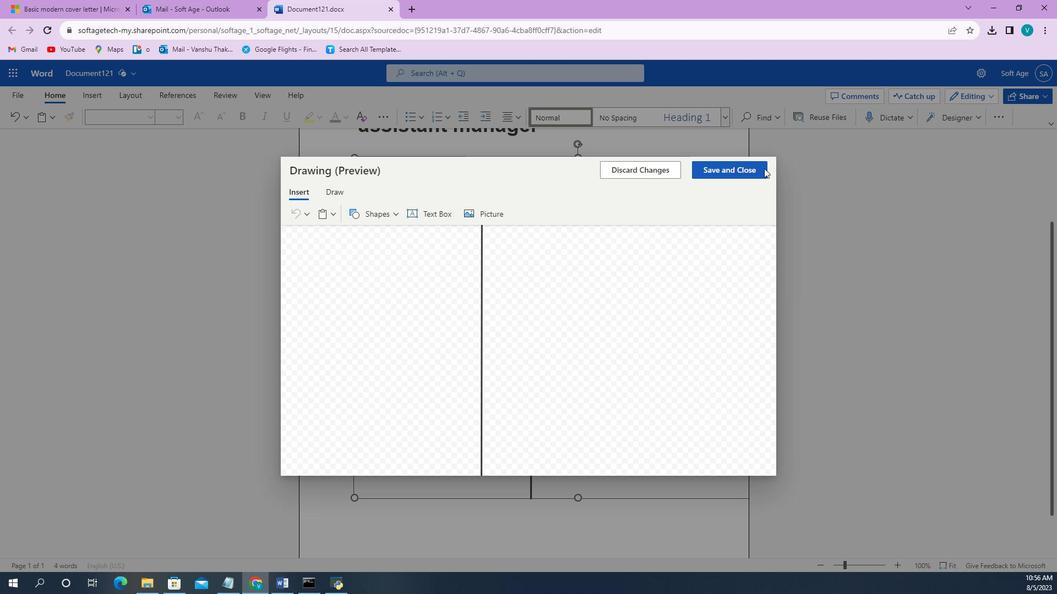 
Action: Mouse moved to (541, 291)
Screenshot: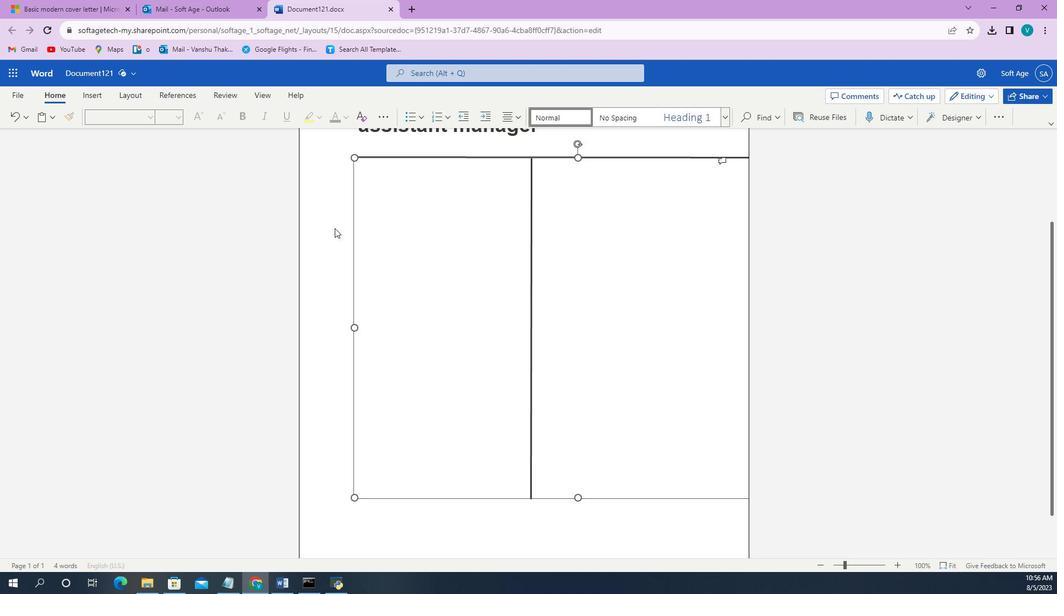 
Action: Mouse pressed left at (541, 291)
Screenshot: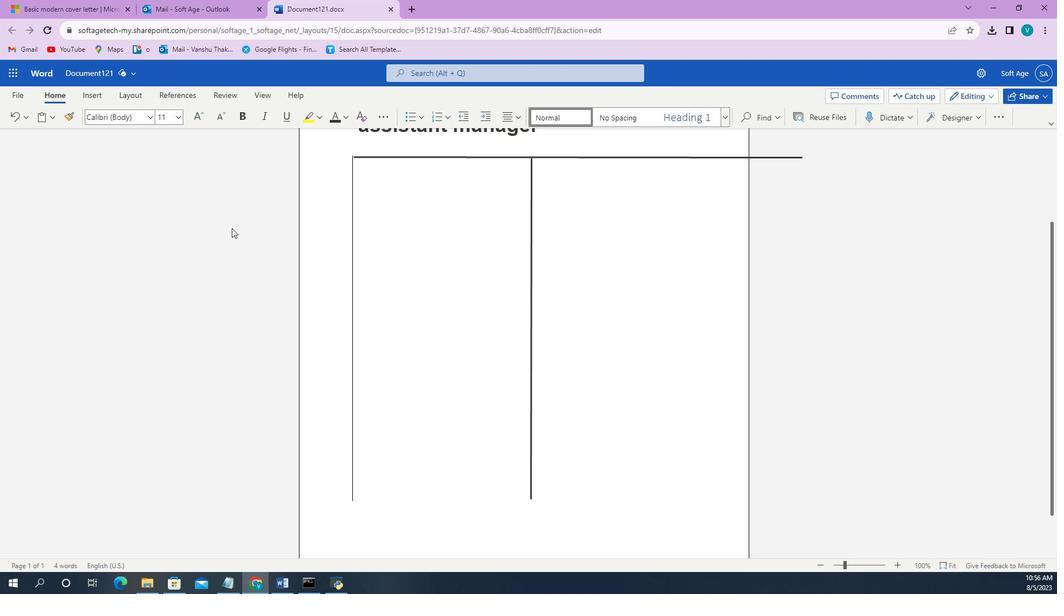 
Action: Mouse moved to (539, 236)
Screenshot: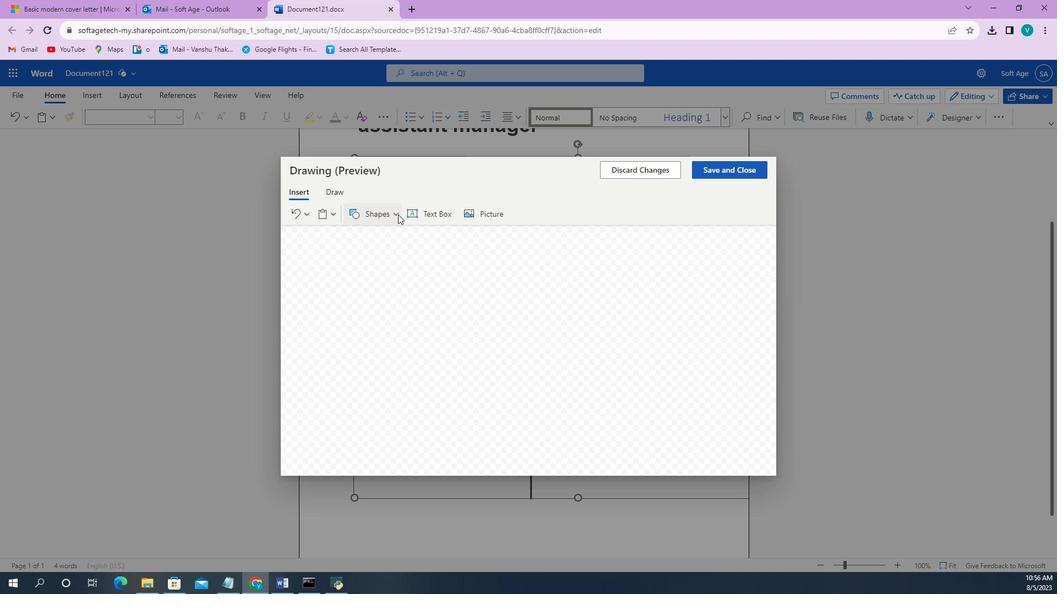 
Action: Mouse pressed left at (539, 236)
Screenshot: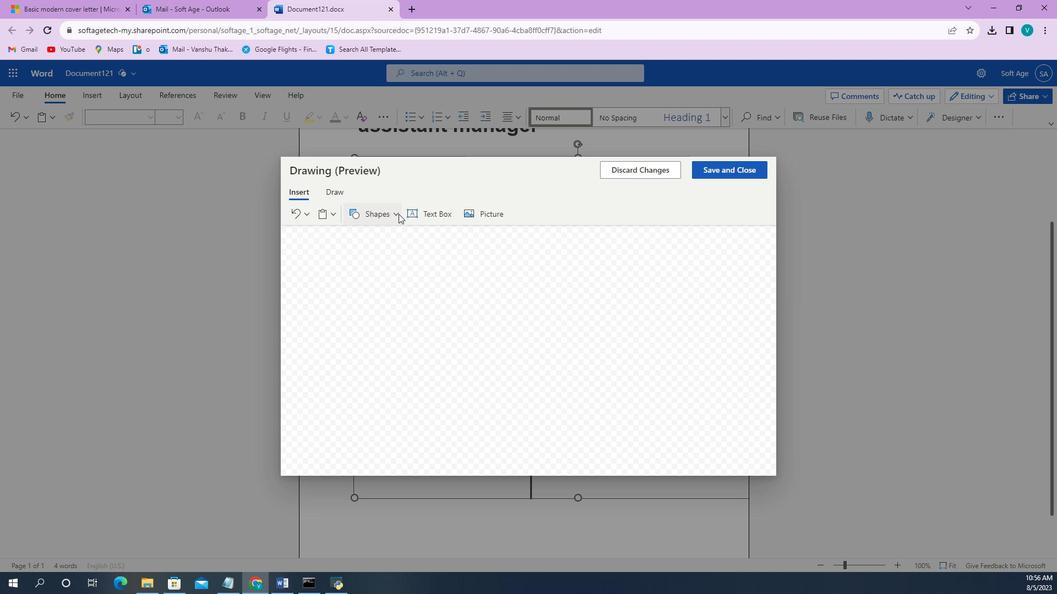
Action: Mouse moved to (538, 257)
Screenshot: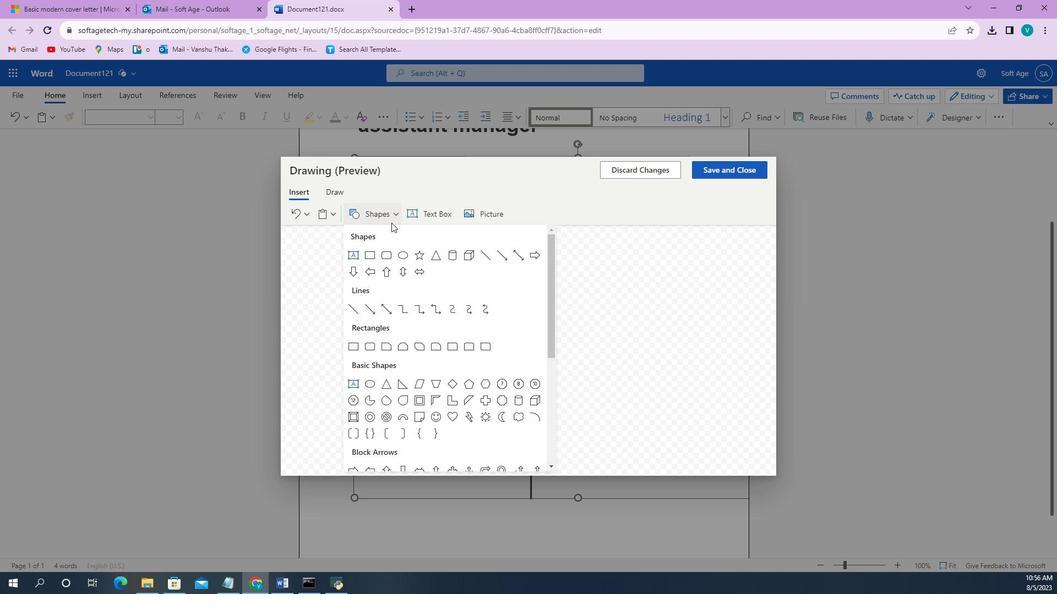 
Action: Mouse pressed left at (538, 257)
Screenshot: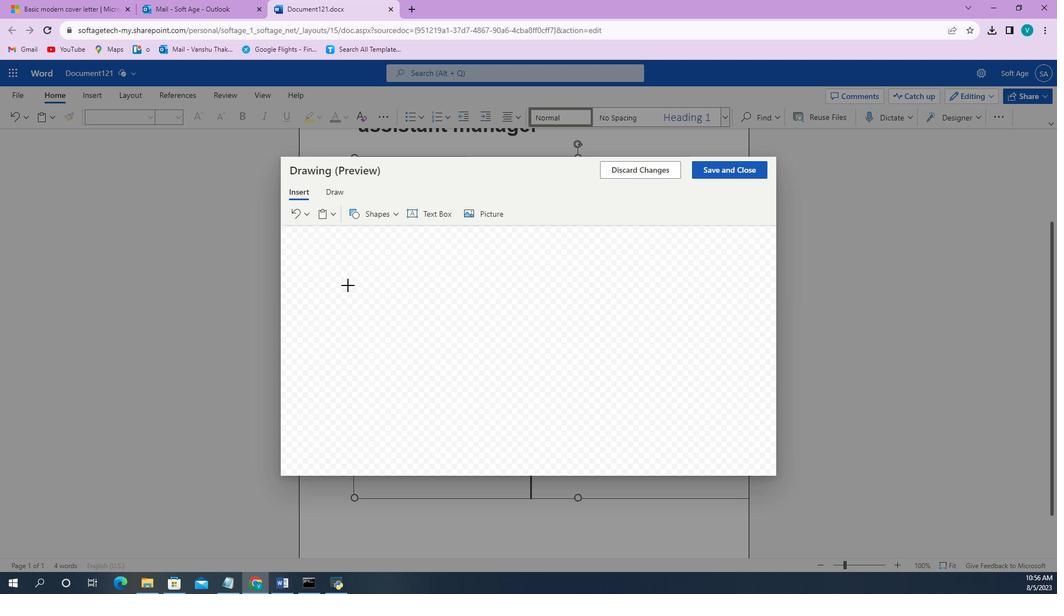 
Action: Mouse moved to (539, 235)
Screenshot: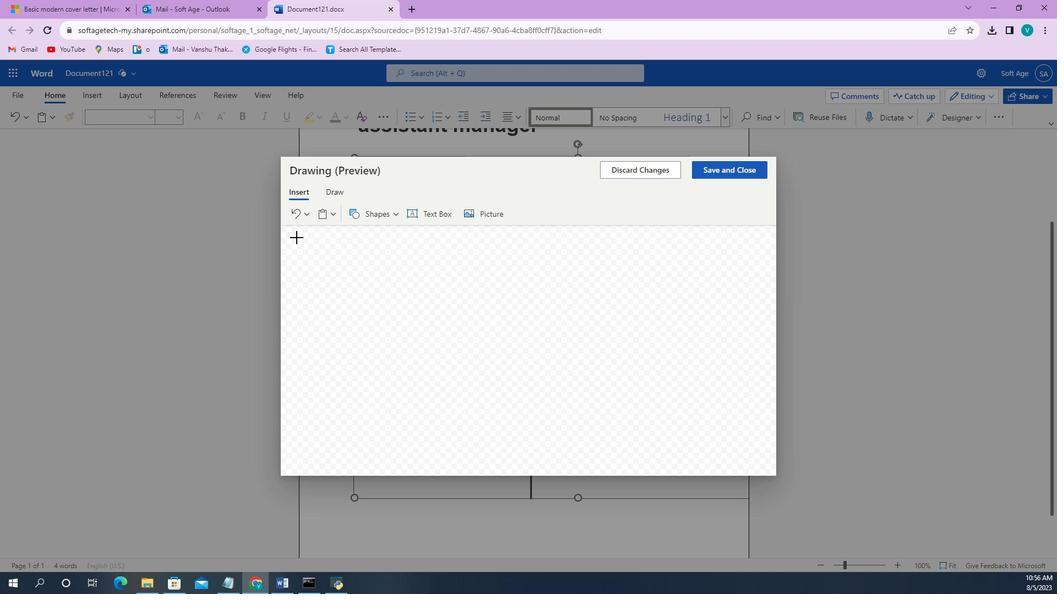
Action: Mouse pressed left at (539, 235)
Screenshot: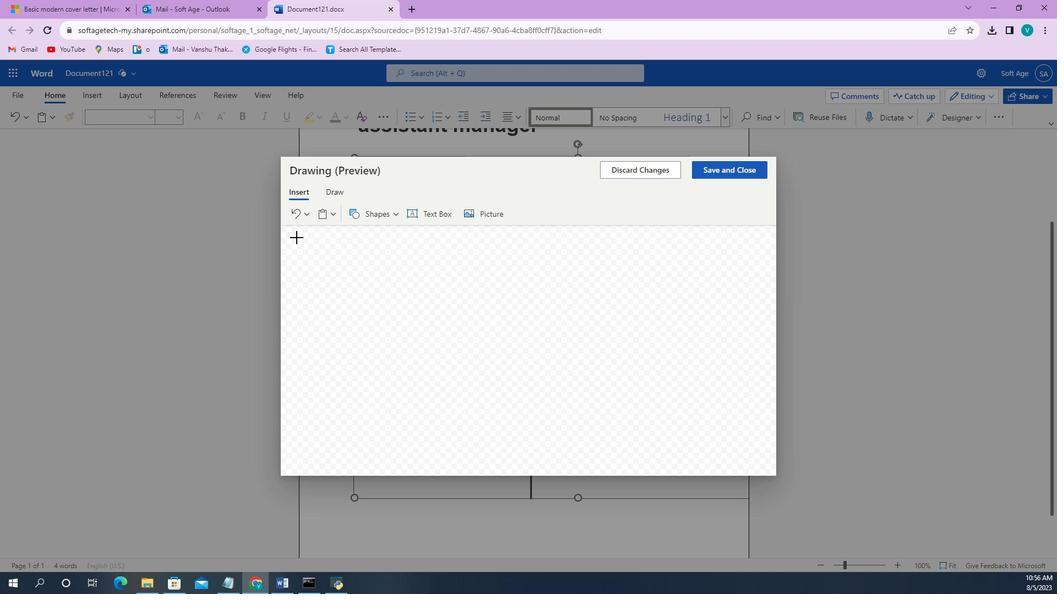 
Action: Mouse moved to (542, 306)
Screenshot: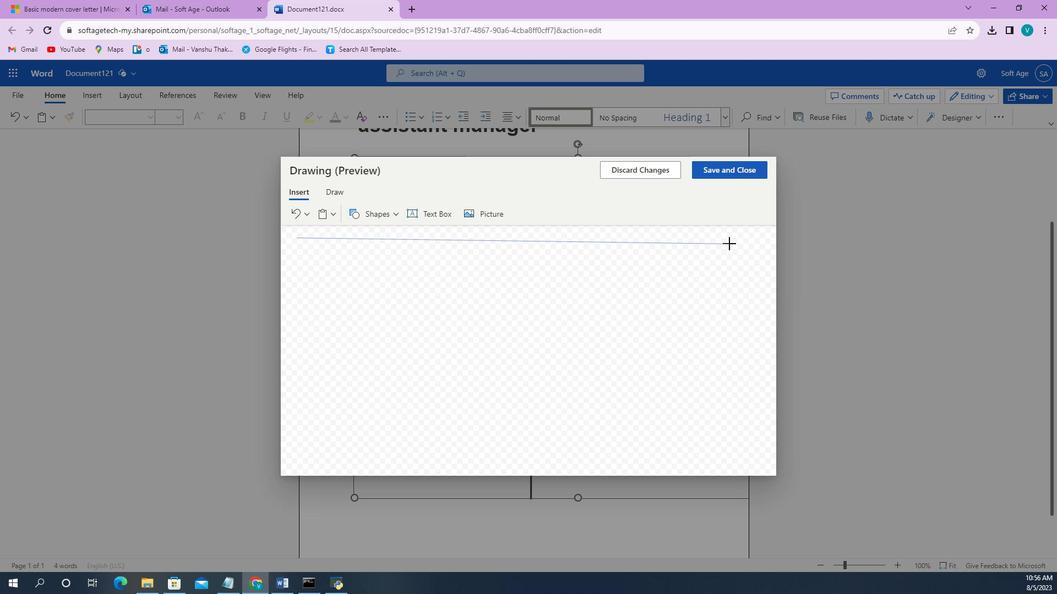 
Action: Mouse pressed left at (542, 306)
Screenshot: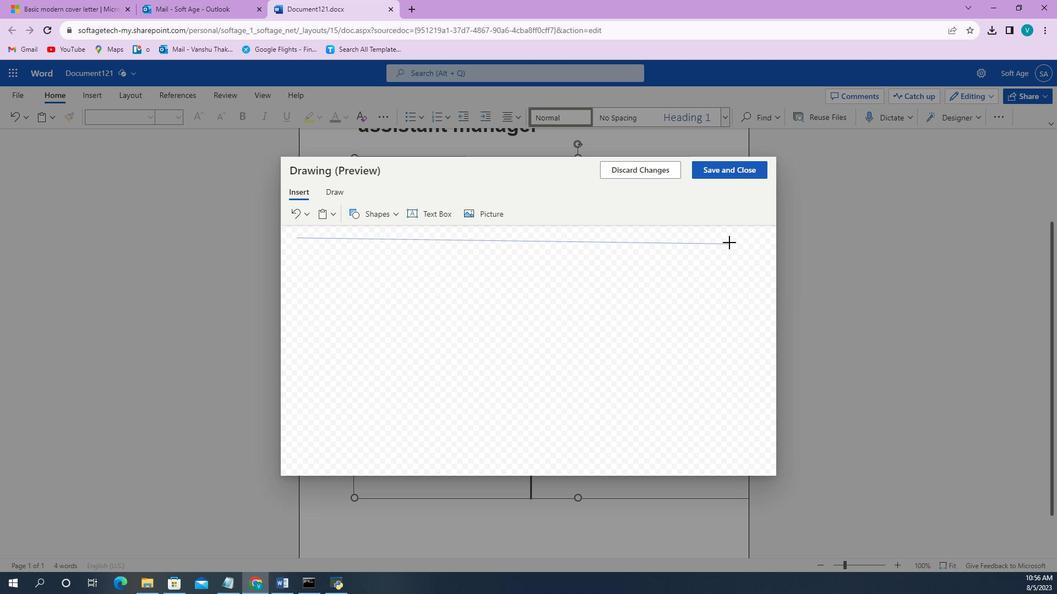 
Action: Mouse moved to (537, 257)
Screenshot: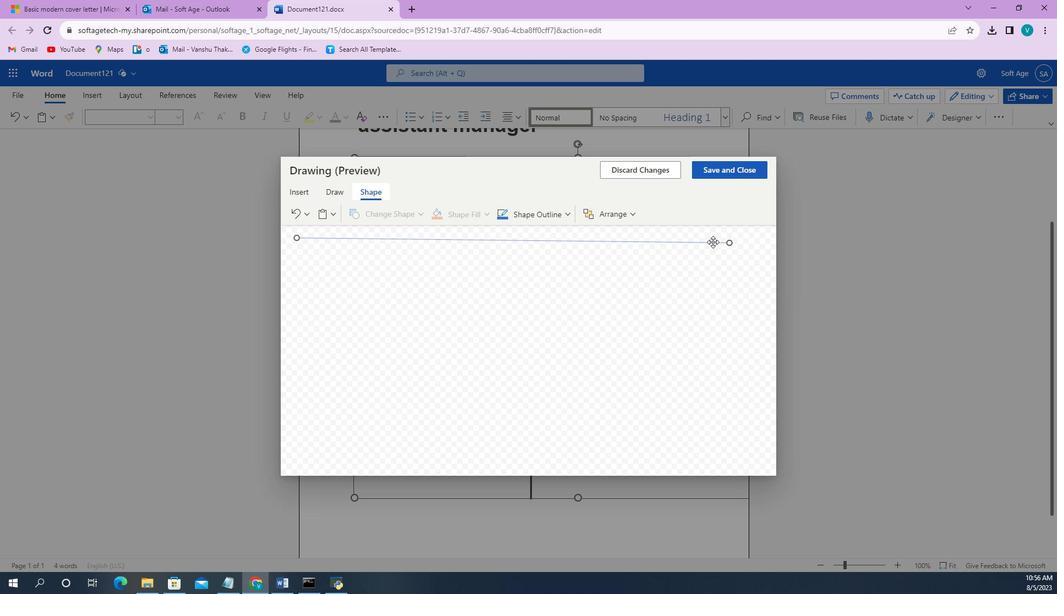 
Action: Mouse pressed left at (537, 257)
Screenshot: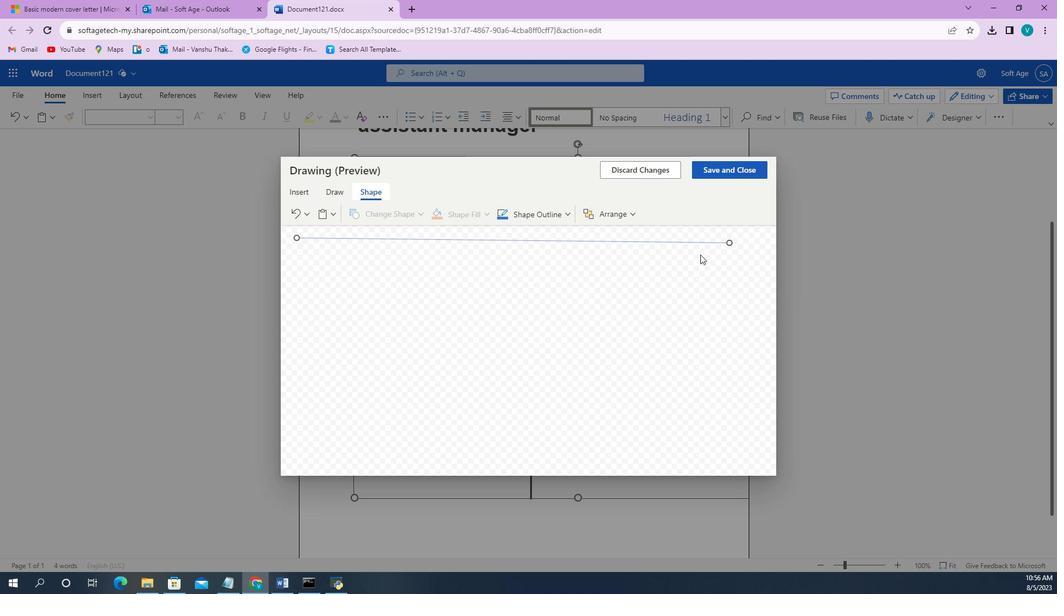 
Action: Mouse pressed left at (537, 257)
Screenshot: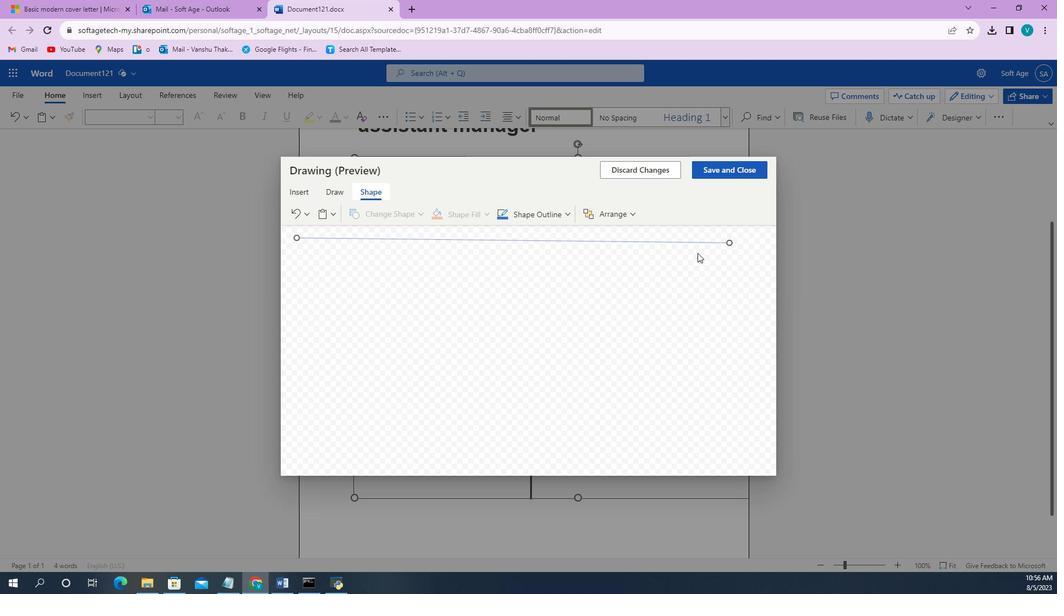 
Action: Mouse pressed left at (537, 257)
Screenshot: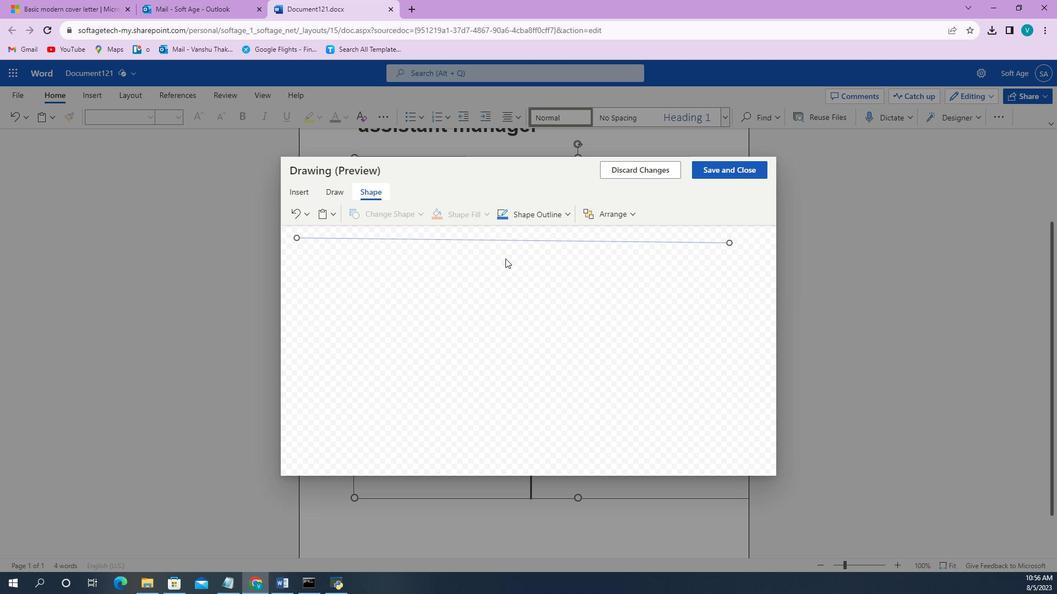 
Action: Mouse moved to (537, 256)
Screenshot: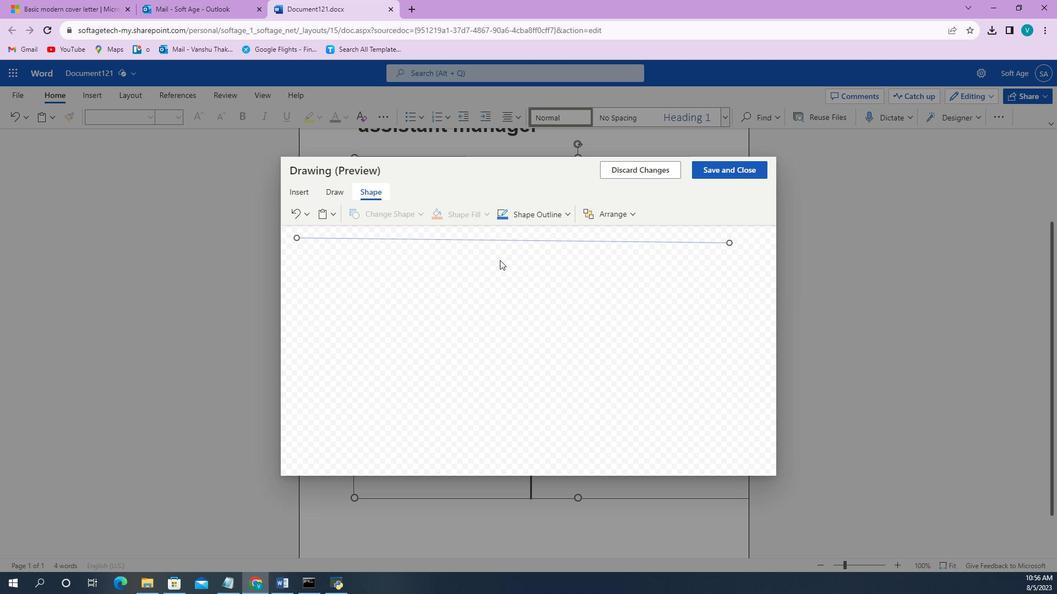 
Action: Key pressed <Key.space><Key.space><Key.space><Key.space><Key.space><Key.space><Key.space><Key.space><Key.space><Key.space><Key.space><Key.space><Key.space><Key.space><Key.space><Key.space><Key.space><Key.space><Key.space><Key.space><Key.space><Key.space><Key.space><Key.space><Key.space><Key.space><Key.space><Key.space>
Screenshot: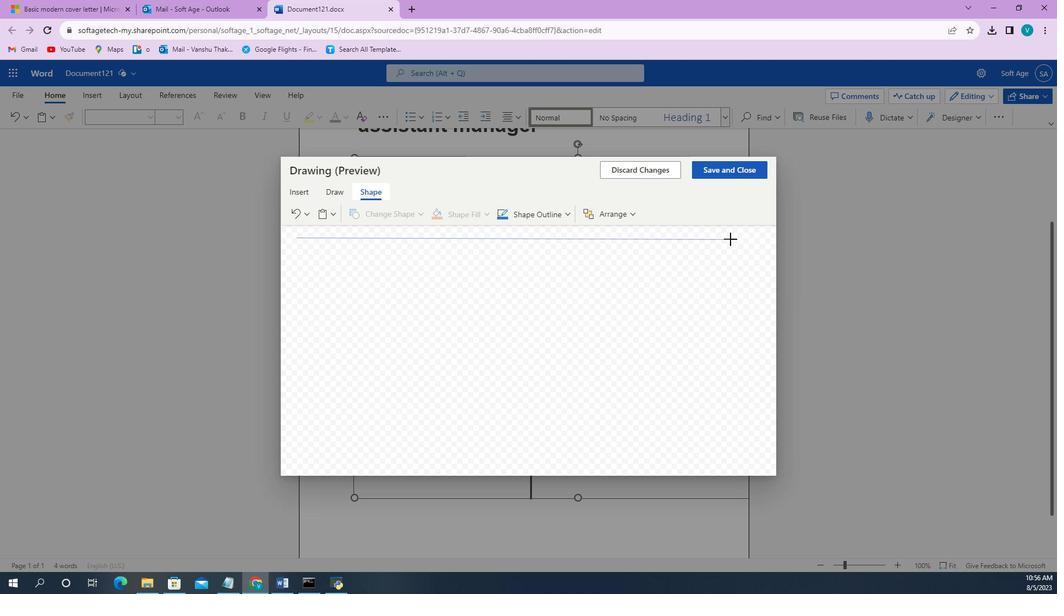 
Action: Mouse moved to (545, 244)
Screenshot: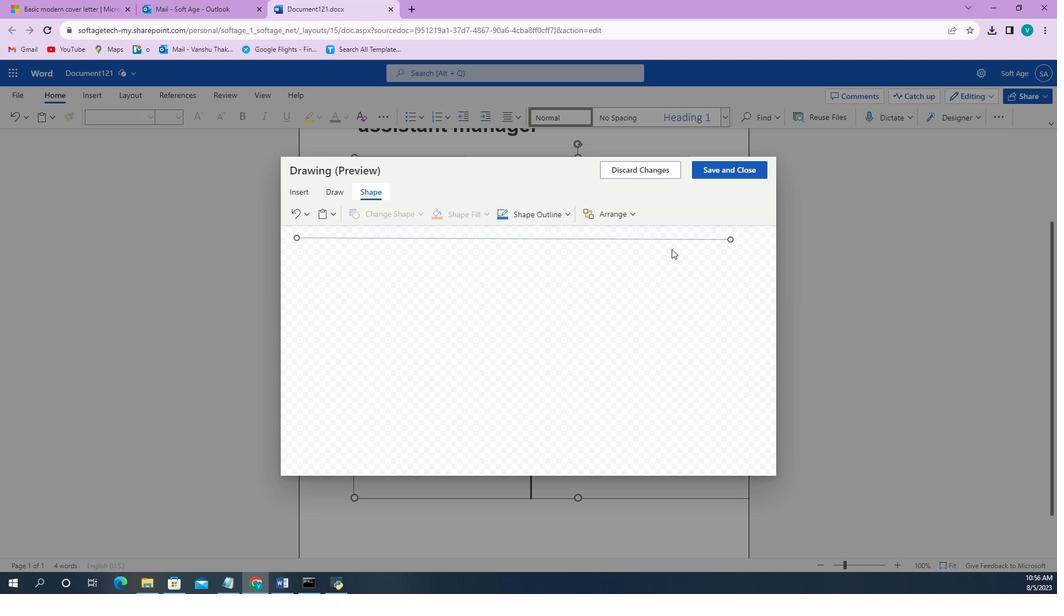 
Action: Key pressed <Key.shift>Contact
Screenshot: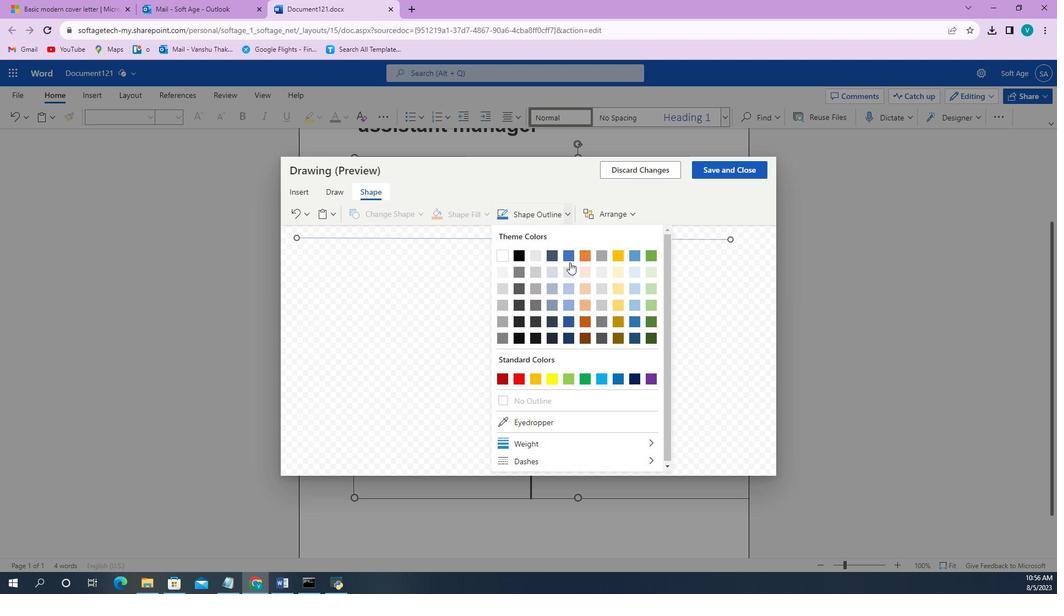 
Action: Mouse moved to (539, 254)
Screenshot: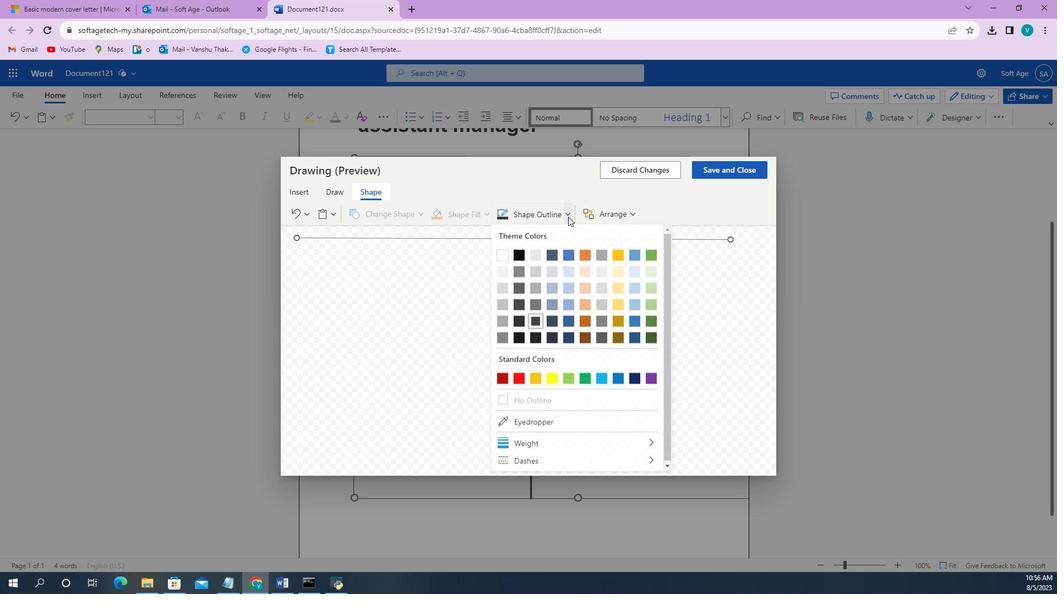 
Action: Mouse pressed left at (539, 254)
Screenshot: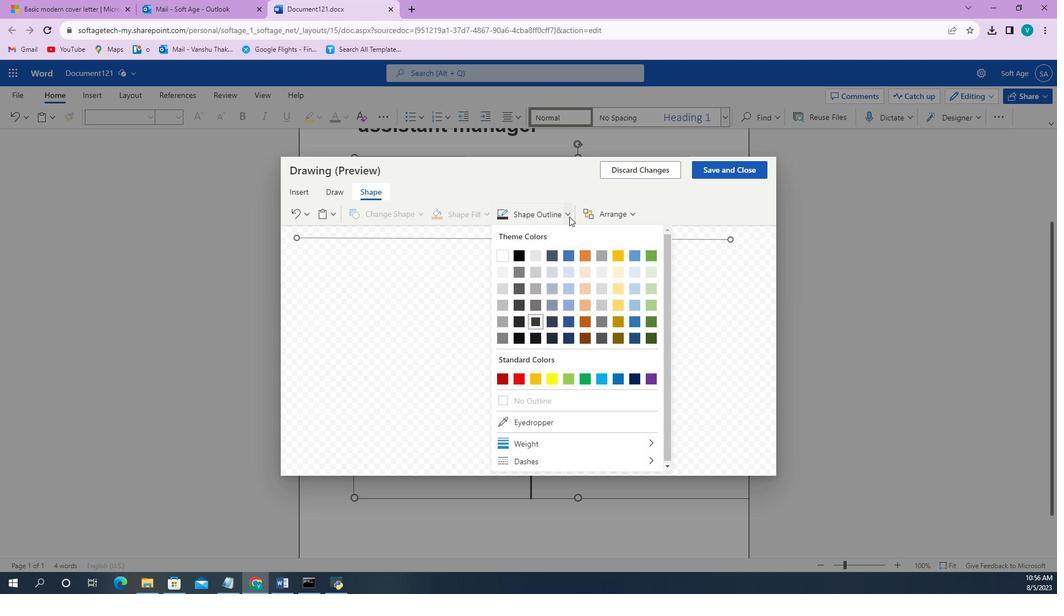 
Action: Mouse moved to (527, 238)
Screenshot: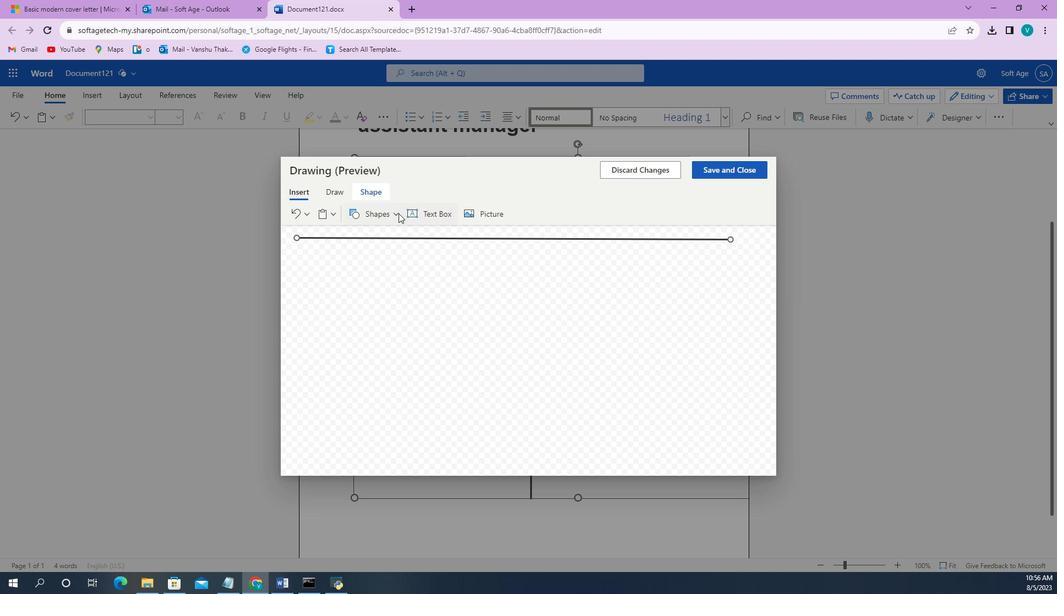 
Action: Mouse pressed left at (527, 238)
Screenshot: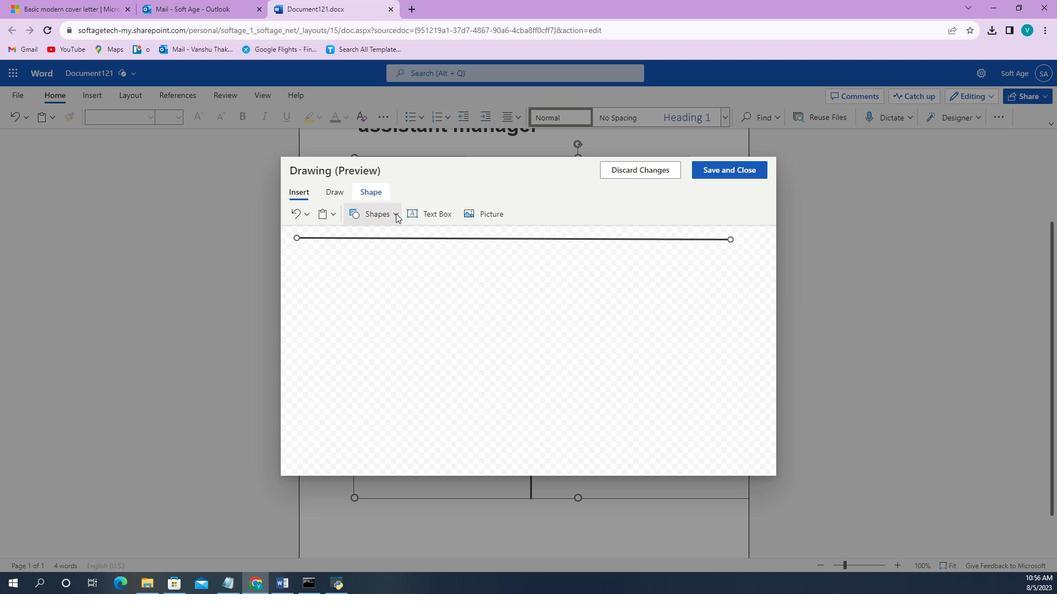 
Action: Mouse moved to (505, 339)
Screenshot: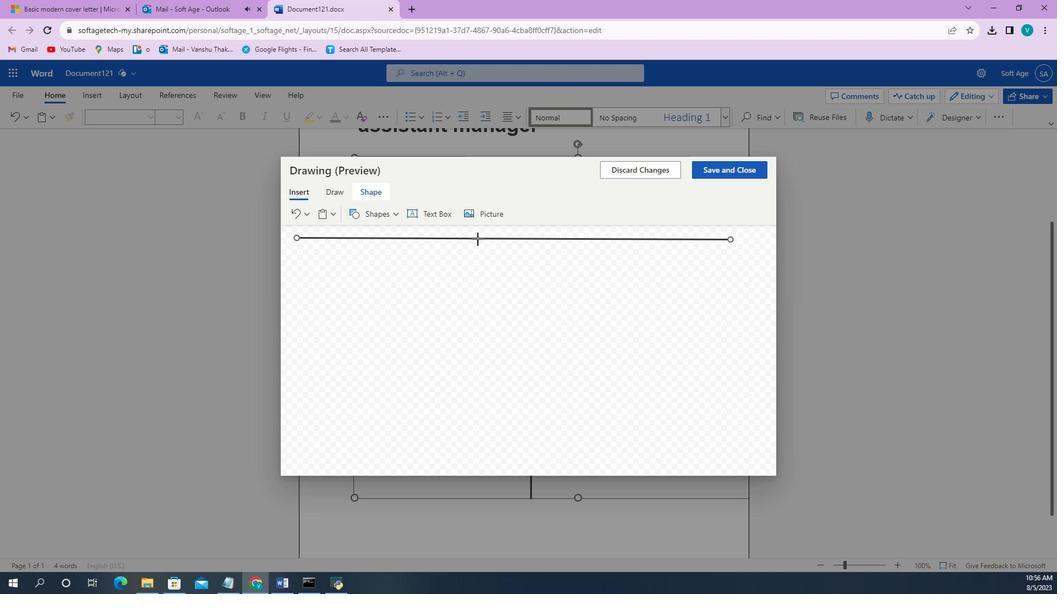 
Action: Mouse scrolled (505, 339) with delta (0, 0)
Screenshot: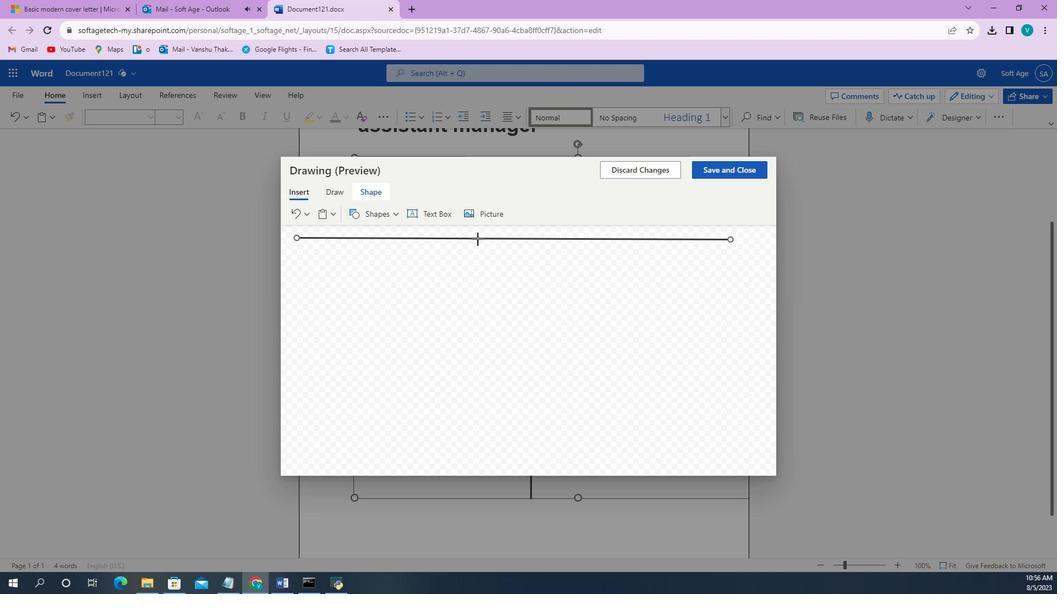 
Action: Mouse moved to (505, 339)
Screenshot: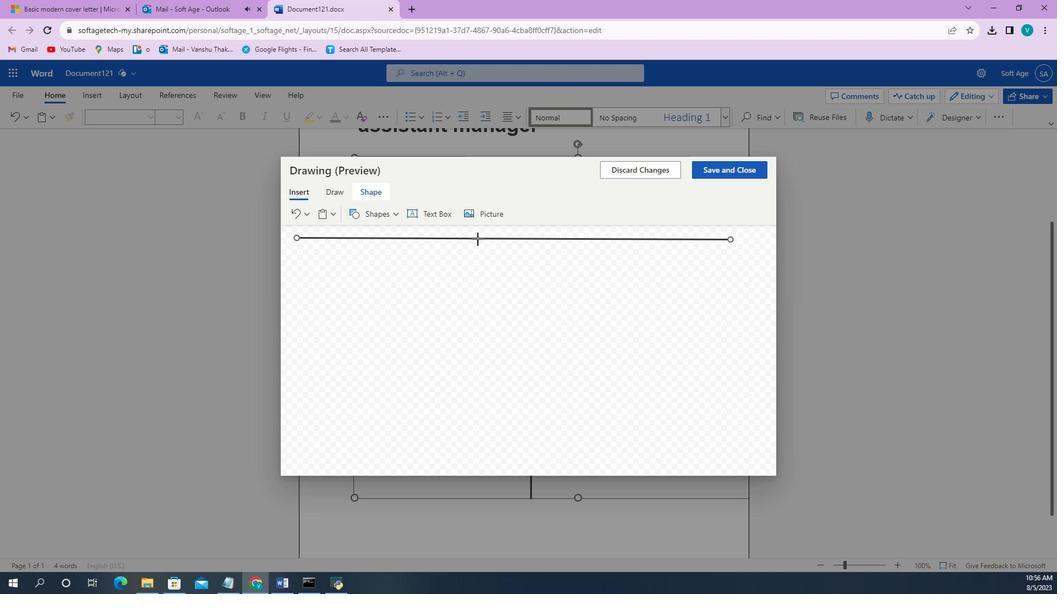 
Action: Mouse scrolled (505, 339) with delta (0, 0)
Screenshot: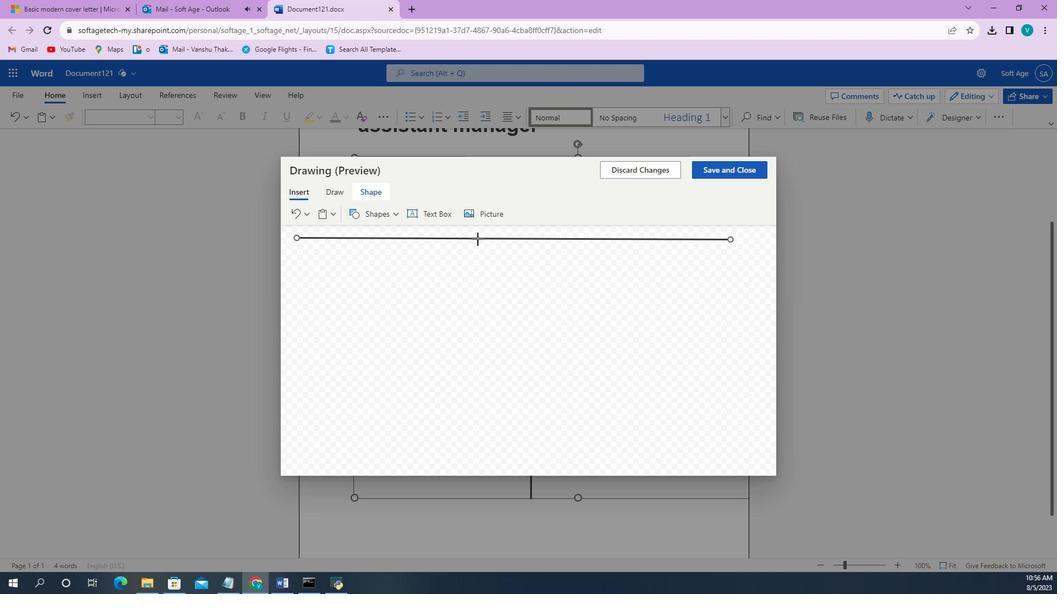 
Action: Mouse moved to (504, 305)
Screenshot: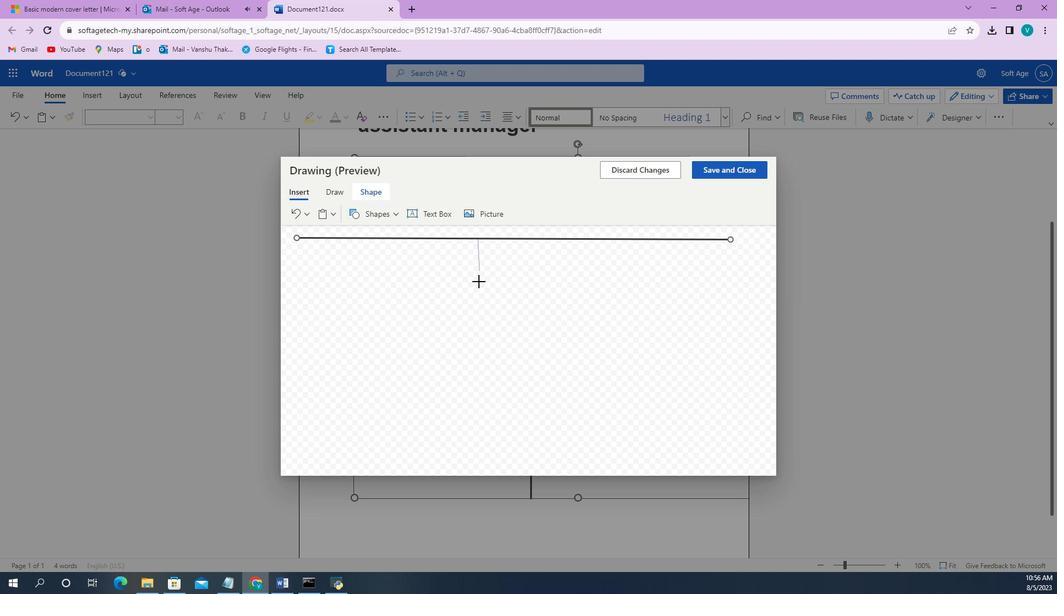 
Action: Mouse pressed left at (504, 305)
Screenshot: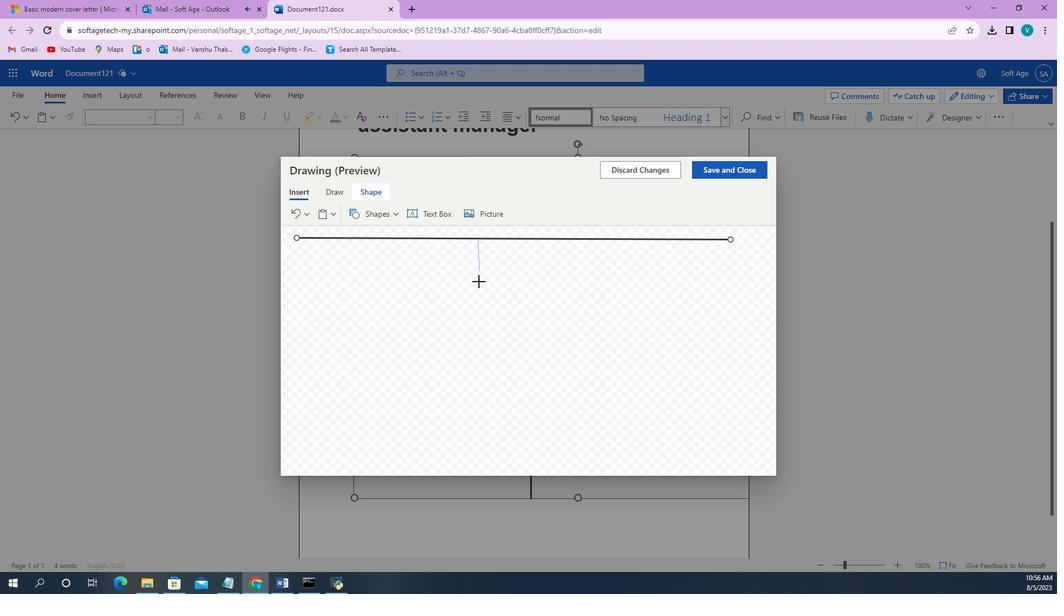 
Action: Mouse moved to (504, 307)
Screenshot: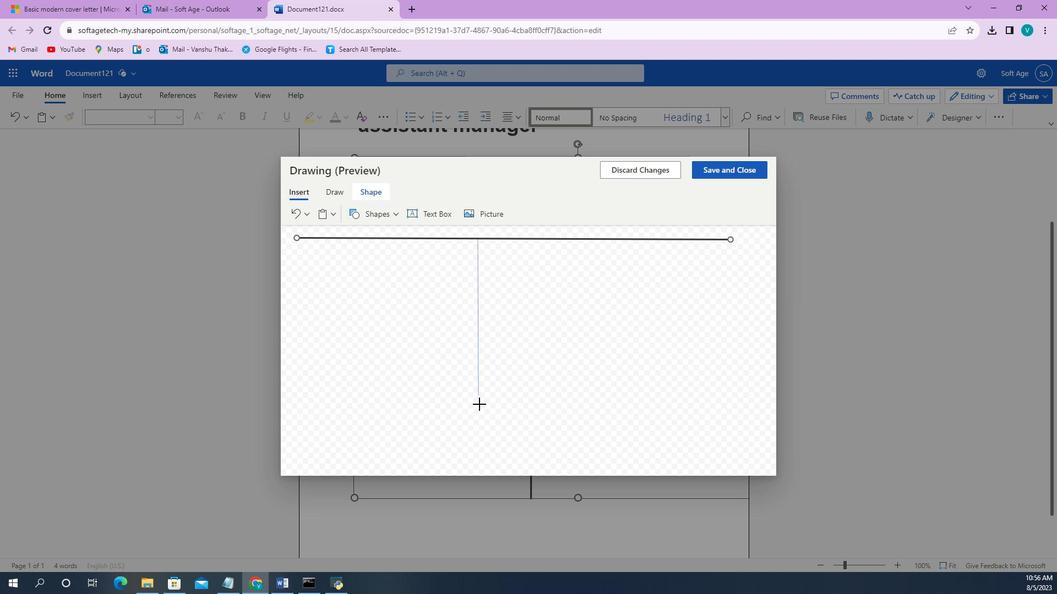 
Action: Mouse pressed left at (504, 307)
Screenshot: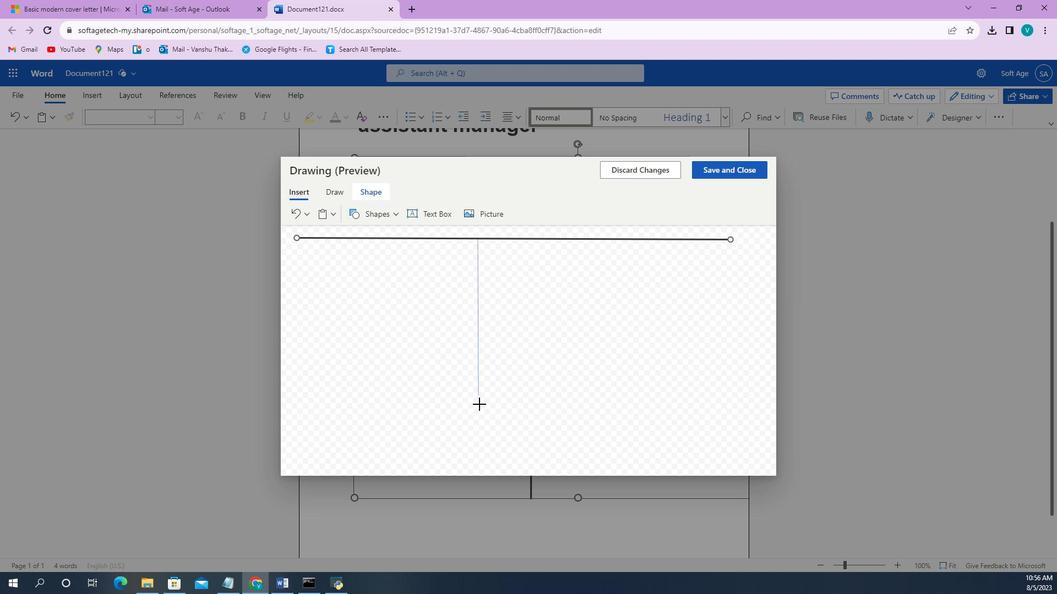 
Action: Mouse moved to (504, 307)
Screenshot: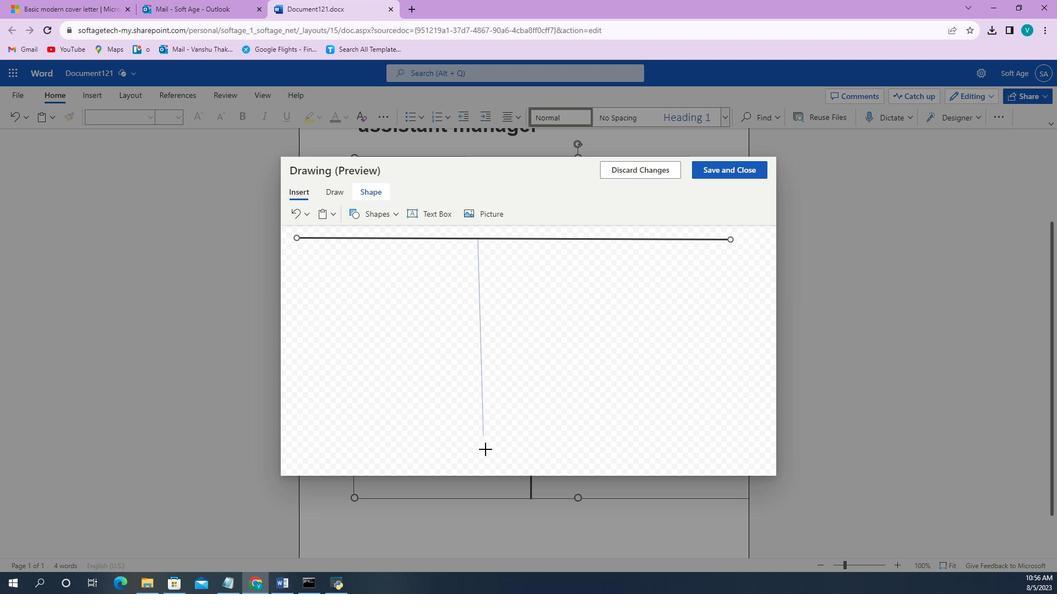 
Action: Mouse pressed left at (504, 307)
Screenshot: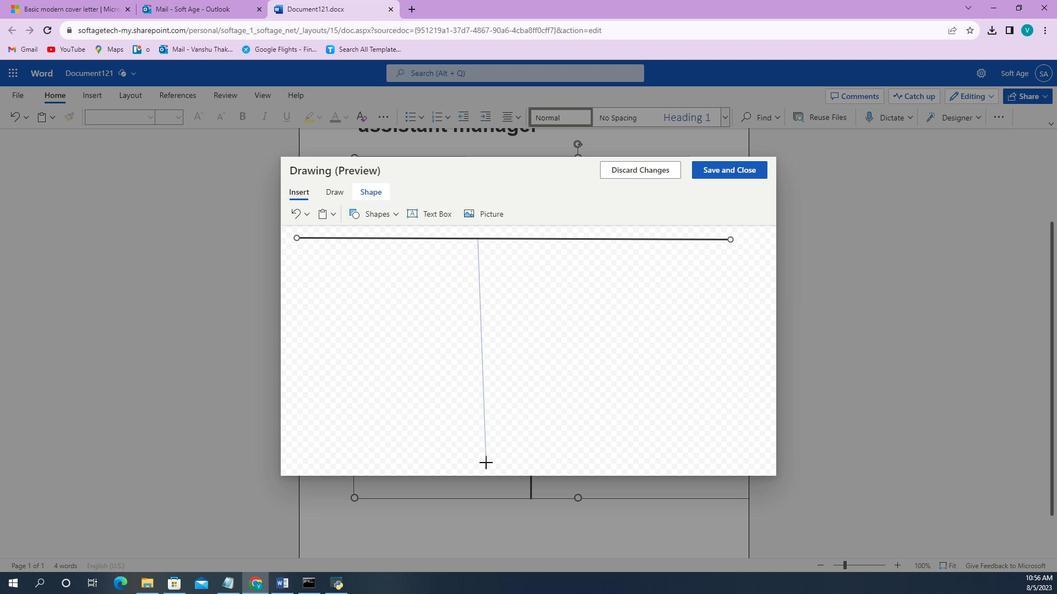 
Action: Mouse moved to (504, 310)
Screenshot: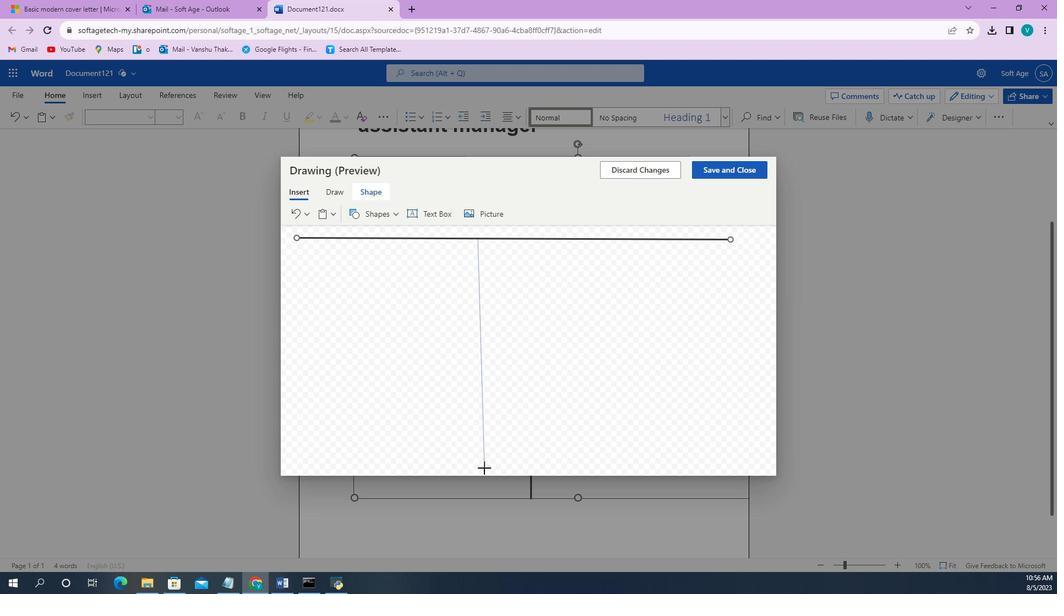 
Action: Mouse pressed left at (504, 310)
Screenshot: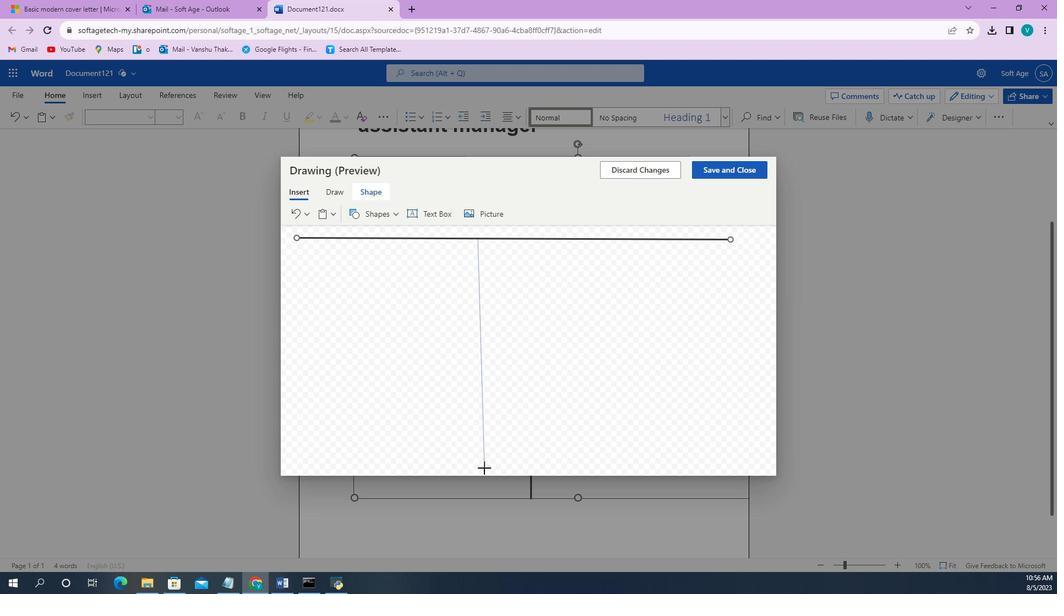 
Action: Mouse moved to (504, 315)
Screenshot: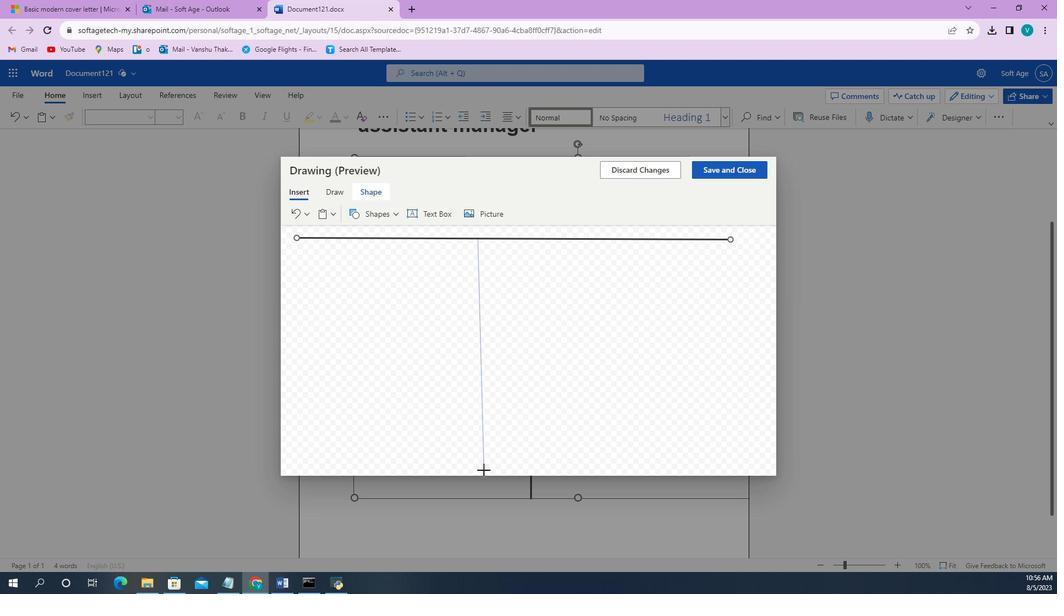 
Action: Mouse pressed left at (504, 315)
Screenshot: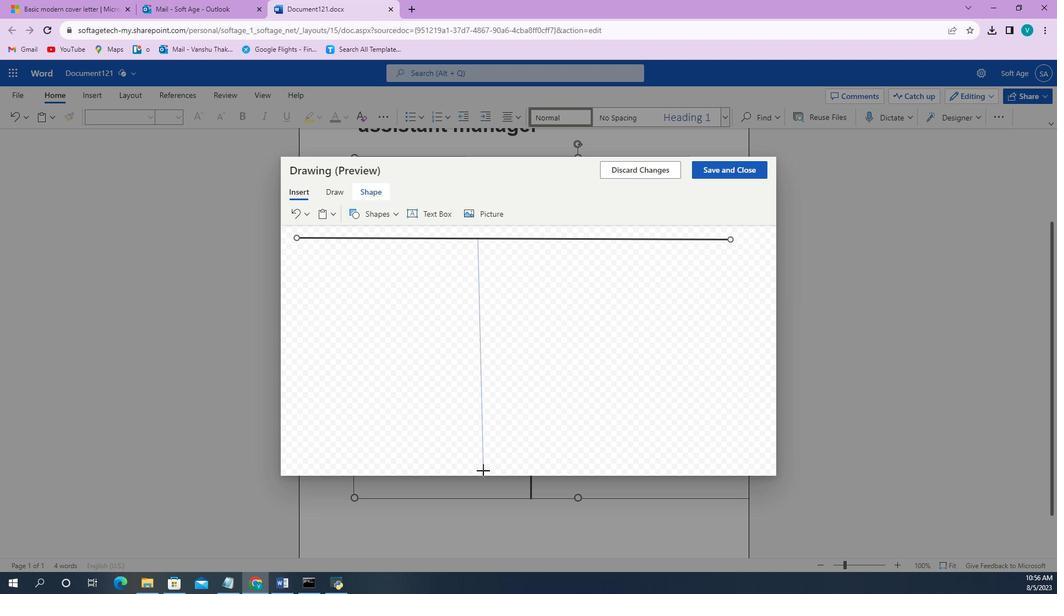 
Action: Mouse moved to (504, 306)
Screenshot: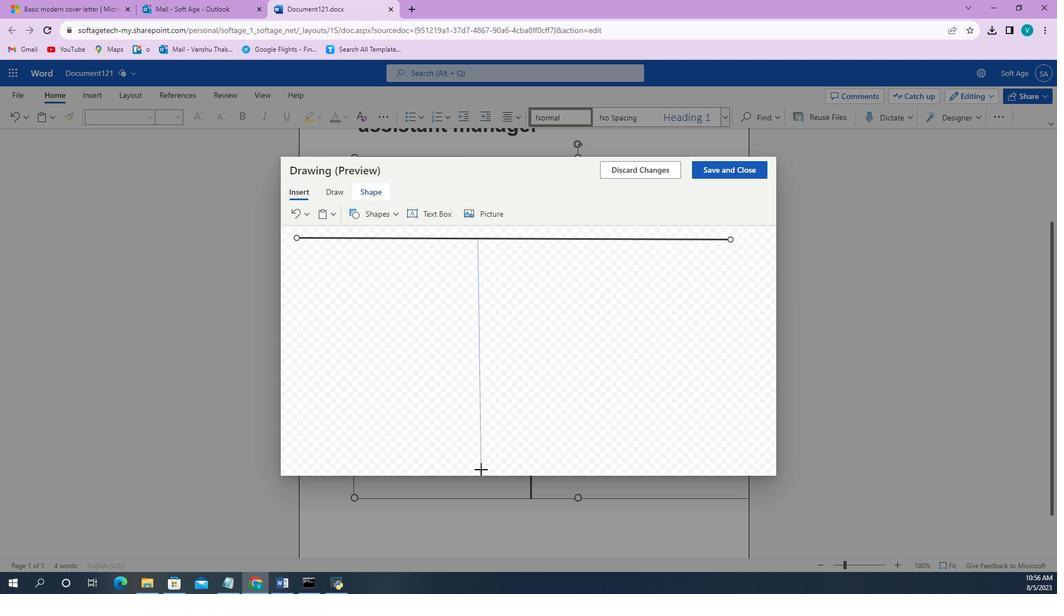 
Action: Mouse pressed left at (504, 306)
Screenshot: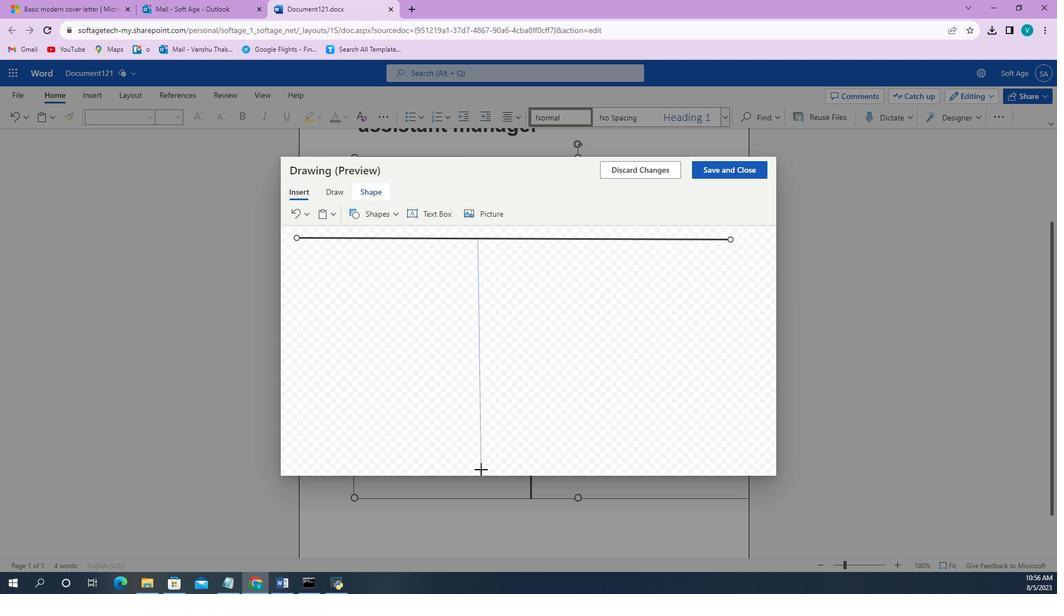 
Action: Mouse moved to (536, 295)
Screenshot: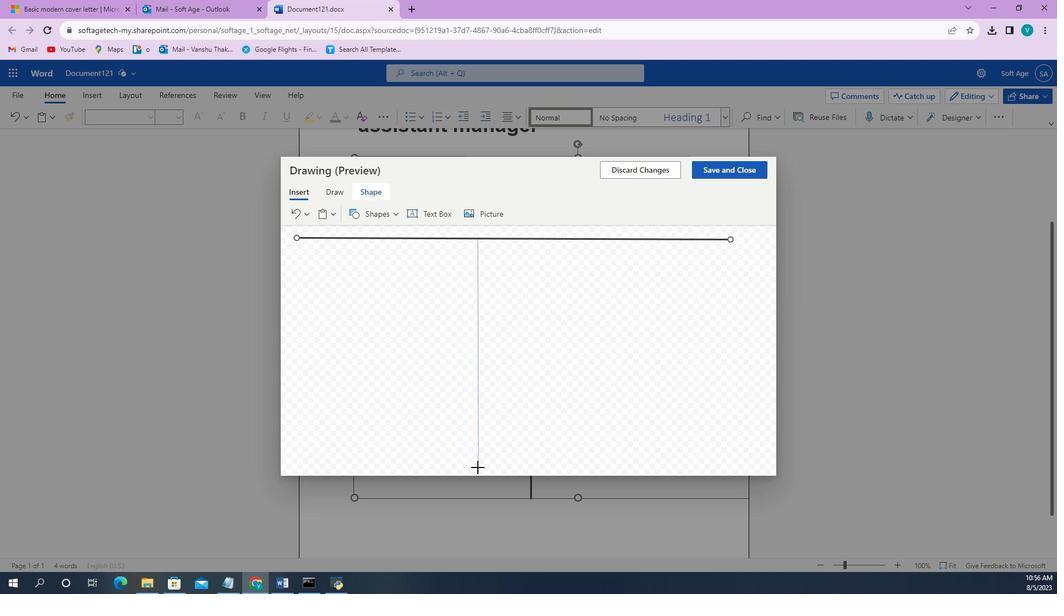 
Action: Mouse scrolled (536, 296) with delta (0, 0)
Screenshot: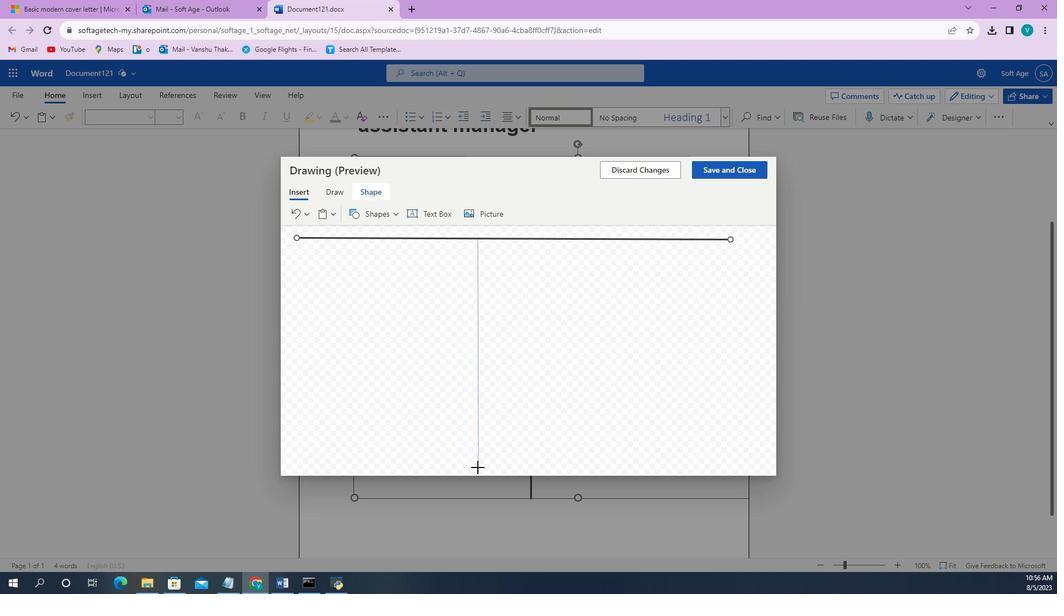 
Action: Mouse moved to (536, 295)
Screenshot: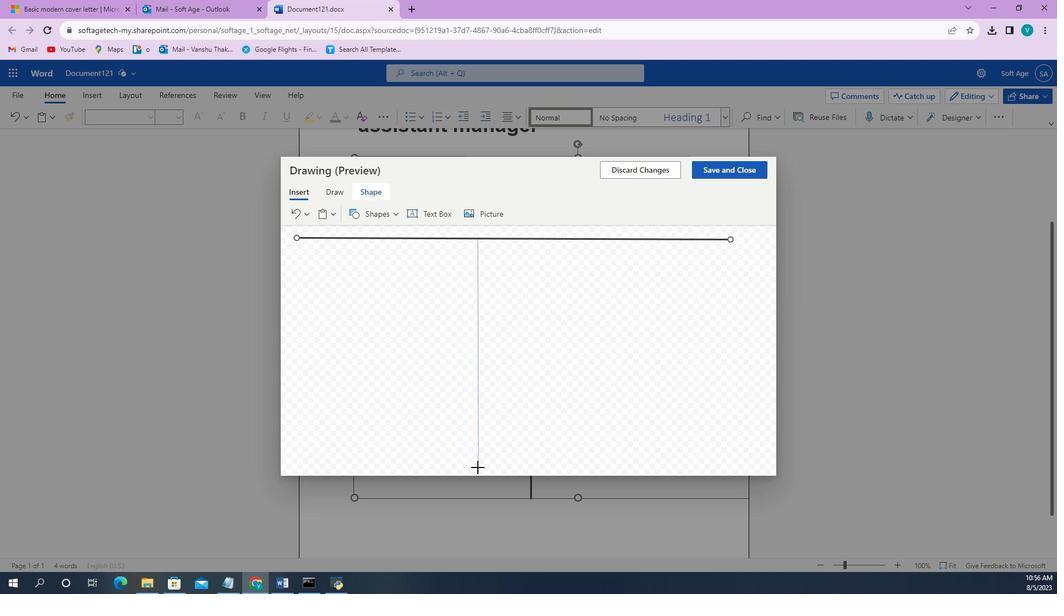 
Action: Mouse scrolled (536, 295) with delta (0, 0)
Screenshot: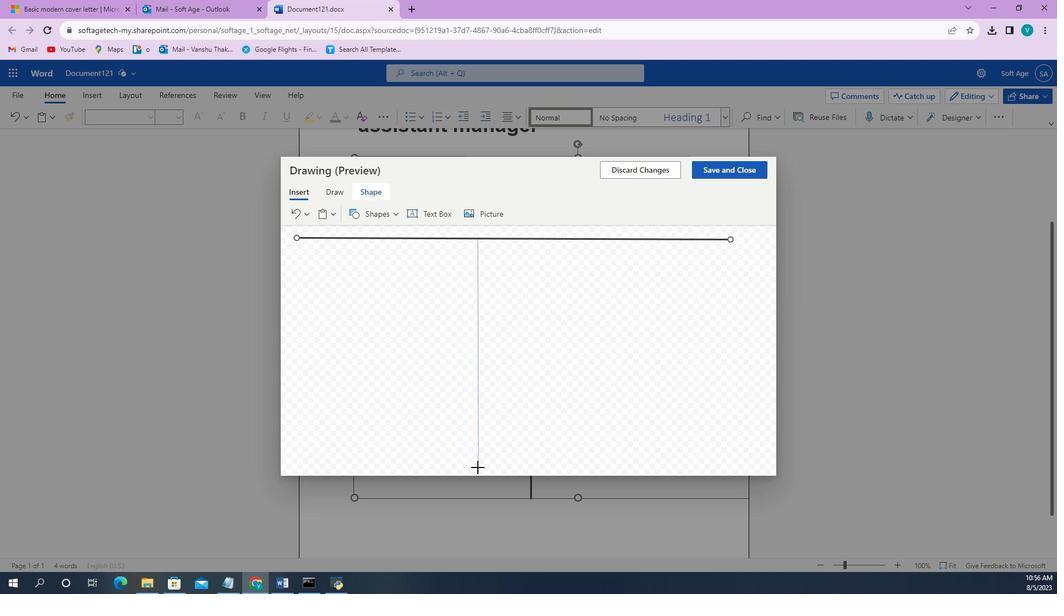 
Action: Mouse moved to (536, 295)
Screenshot: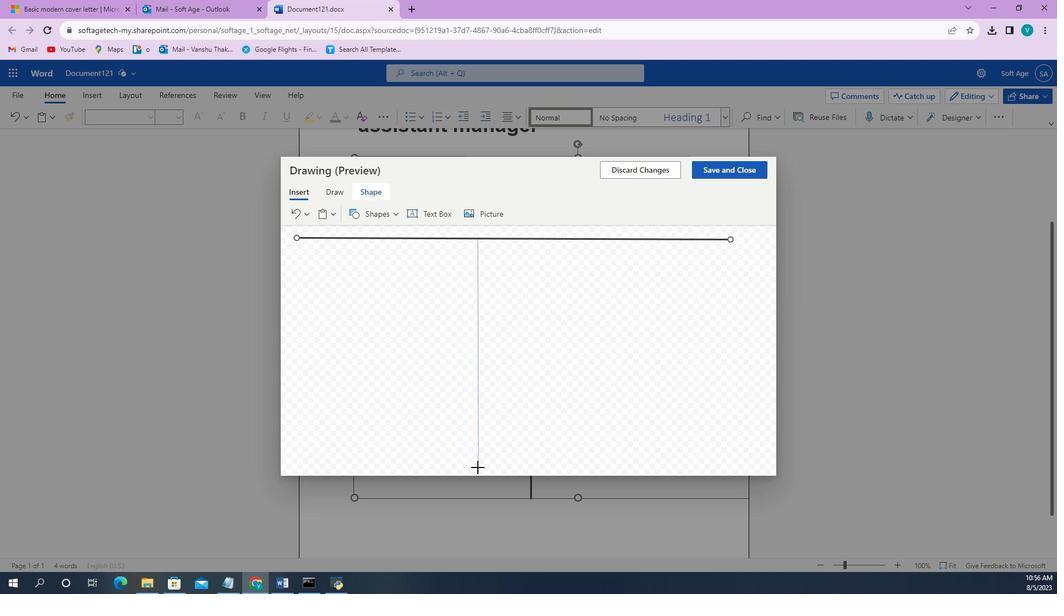 
Action: Mouse scrolled (536, 295) with delta (0, 0)
Screenshot: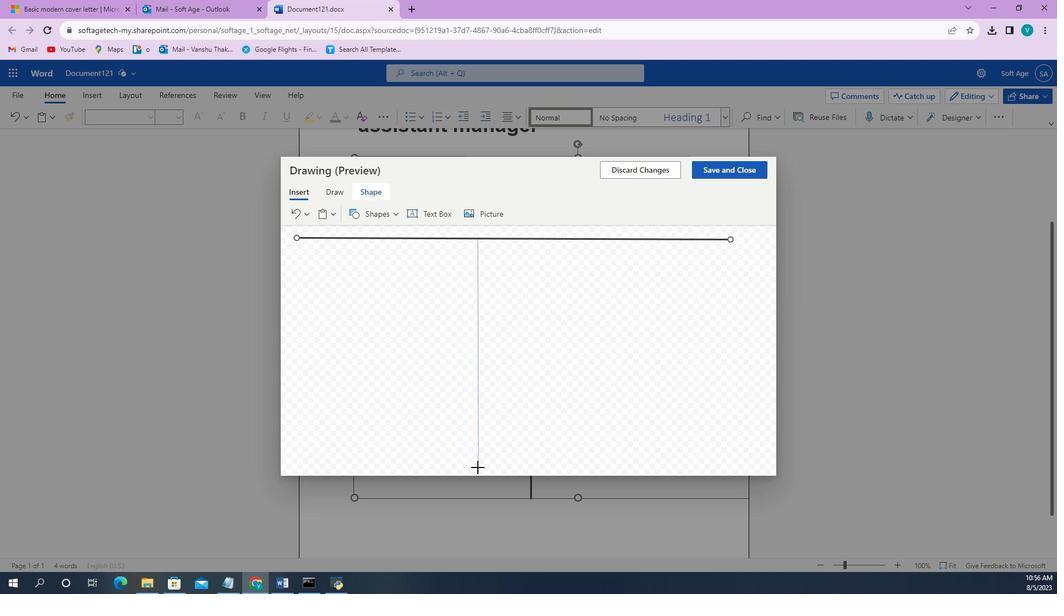 
Action: Mouse moved to (536, 295)
Screenshot: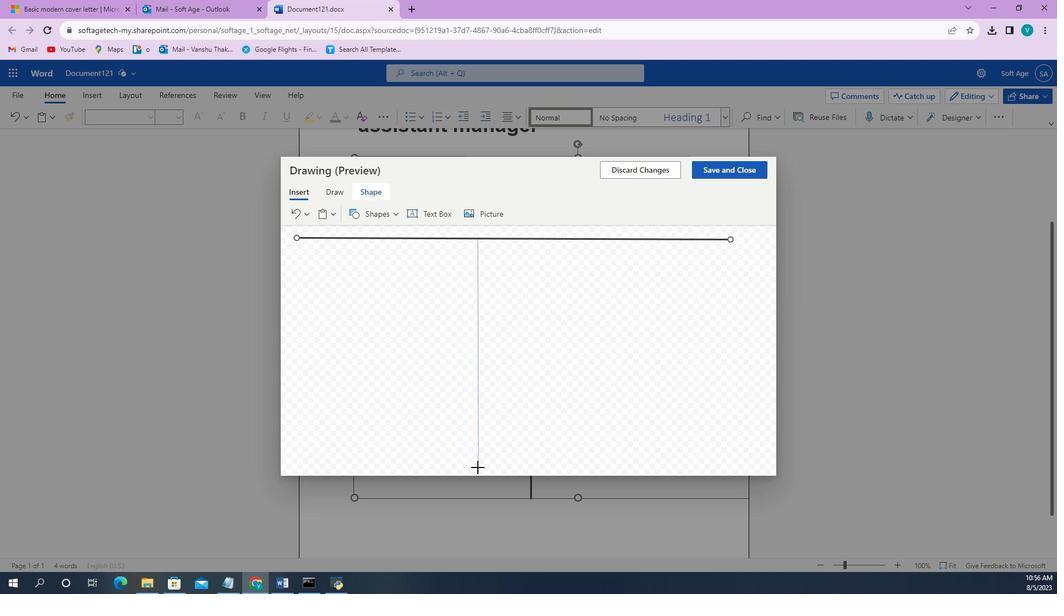 
Action: Mouse scrolled (536, 295) with delta (0, 0)
Screenshot: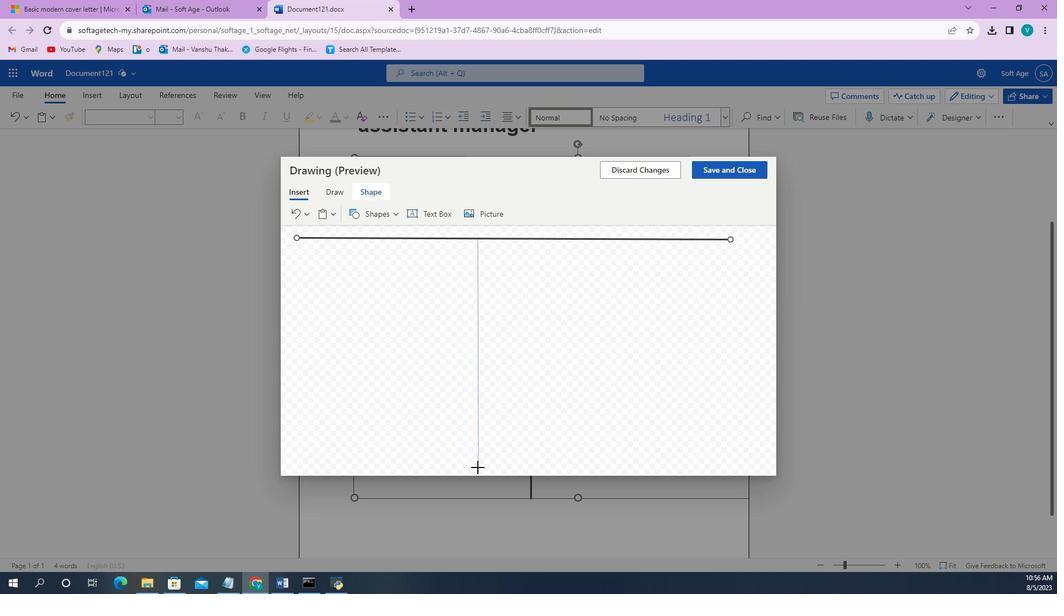 
Action: Mouse moved to (528, 232)
Screenshot: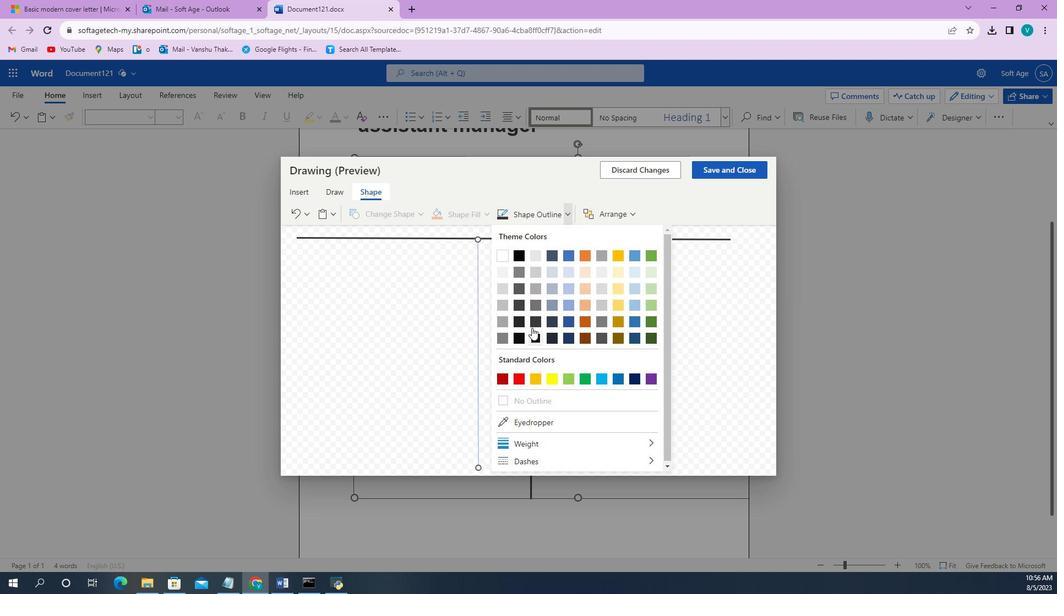 
Action: Mouse pressed left at (528, 232)
Screenshot: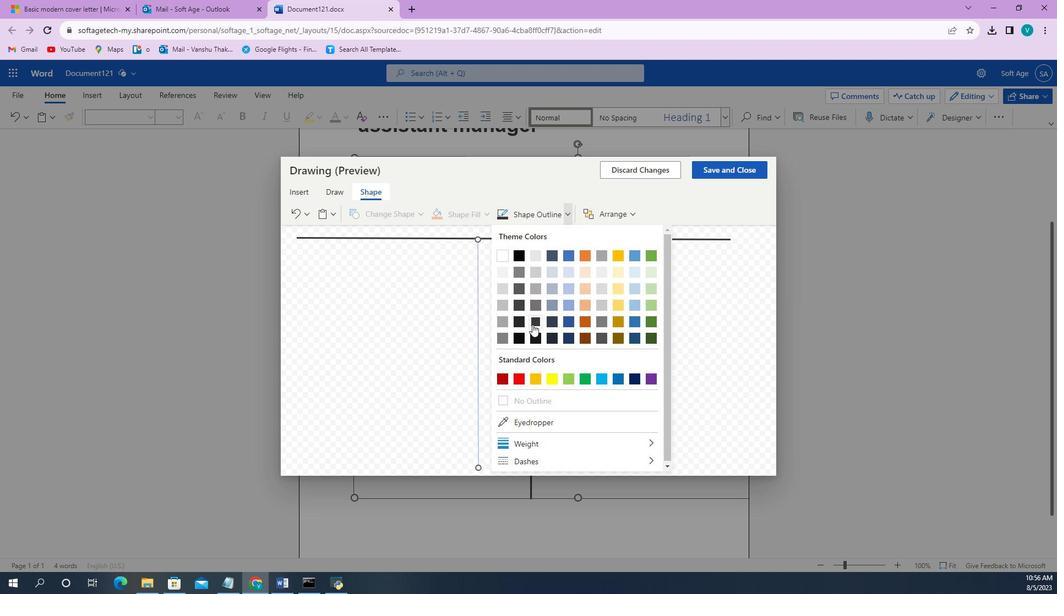 
Action: Mouse pressed left at (528, 232)
Screenshot: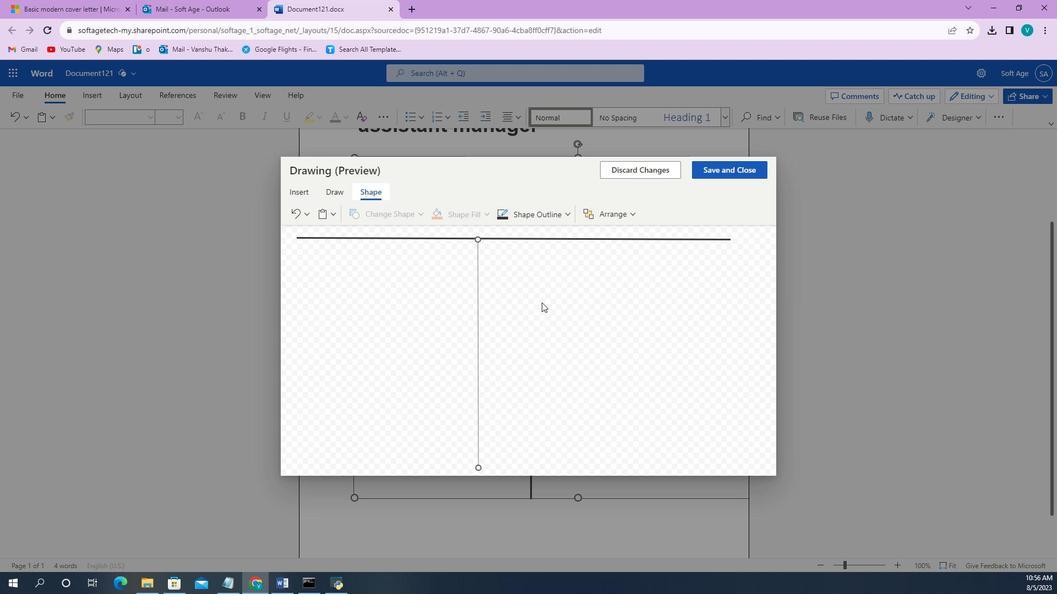 
Action: Key pressed <Key.shift>Georgia<Key.space><Key.shift>(<Key.shift>Headng<Key.shift><Key.backspace><Key.backspace>ing<Key.shift>)<Key.enter>
Screenshot: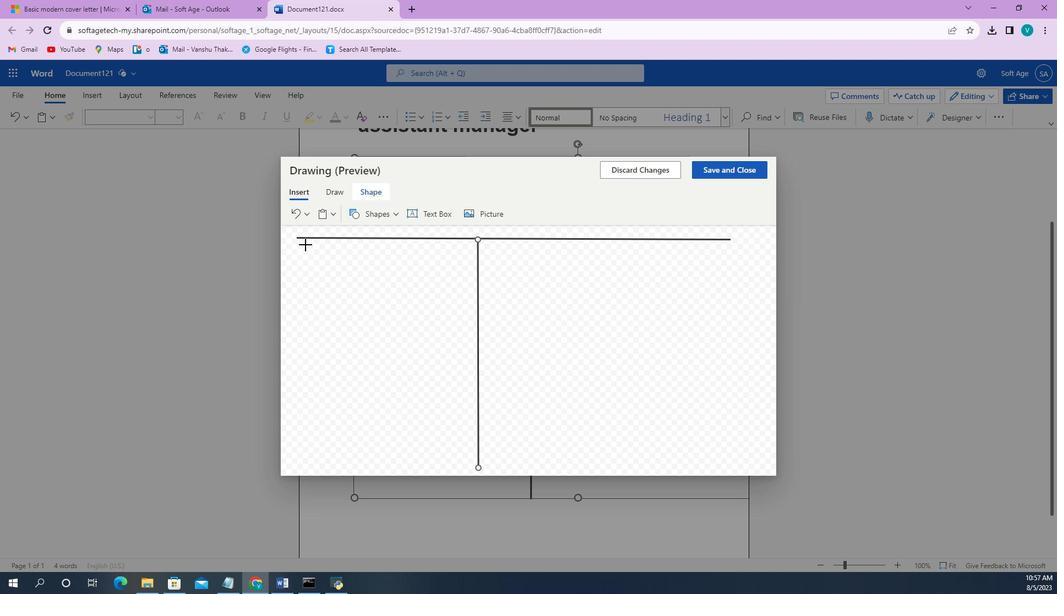 
Action: Mouse moved to (545, 238)
Screenshot: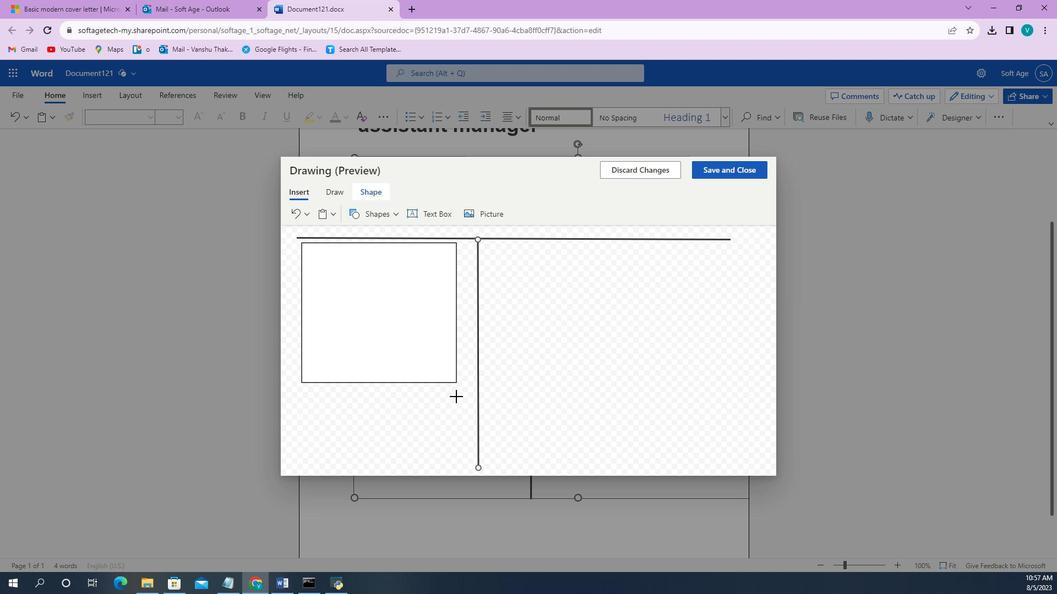 
Action: Mouse pressed left at (545, 238)
Screenshot: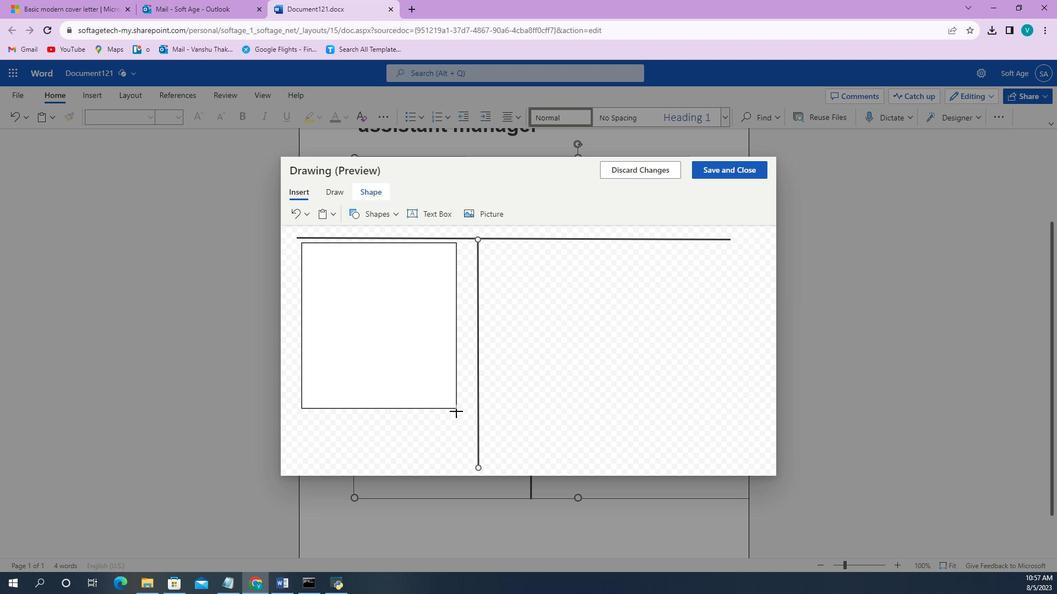 
Action: Mouse moved to (528, 231)
Screenshot: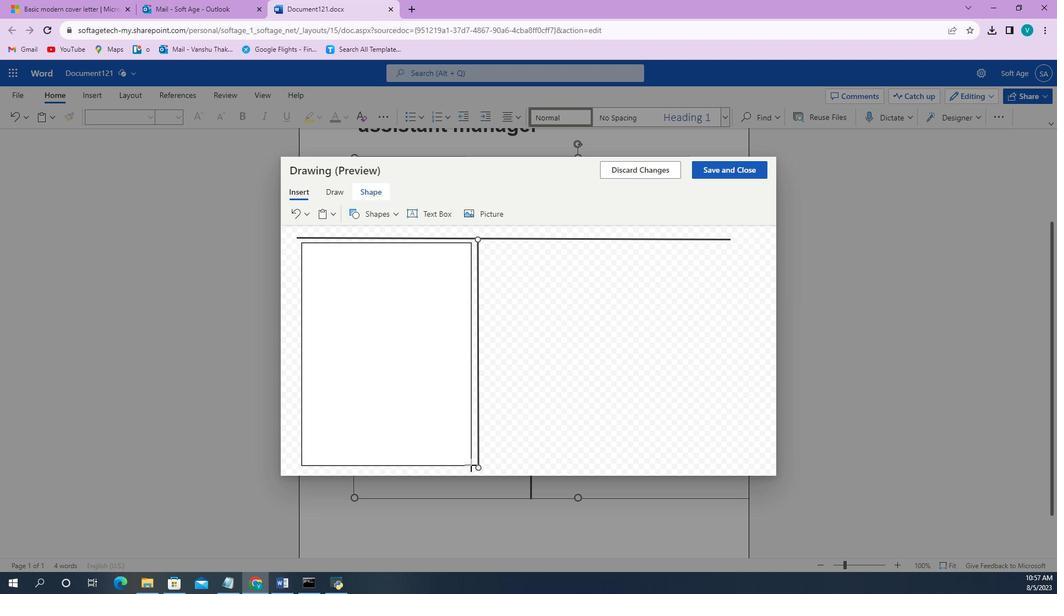 
Action: Mouse pressed left at (528, 231)
Screenshot: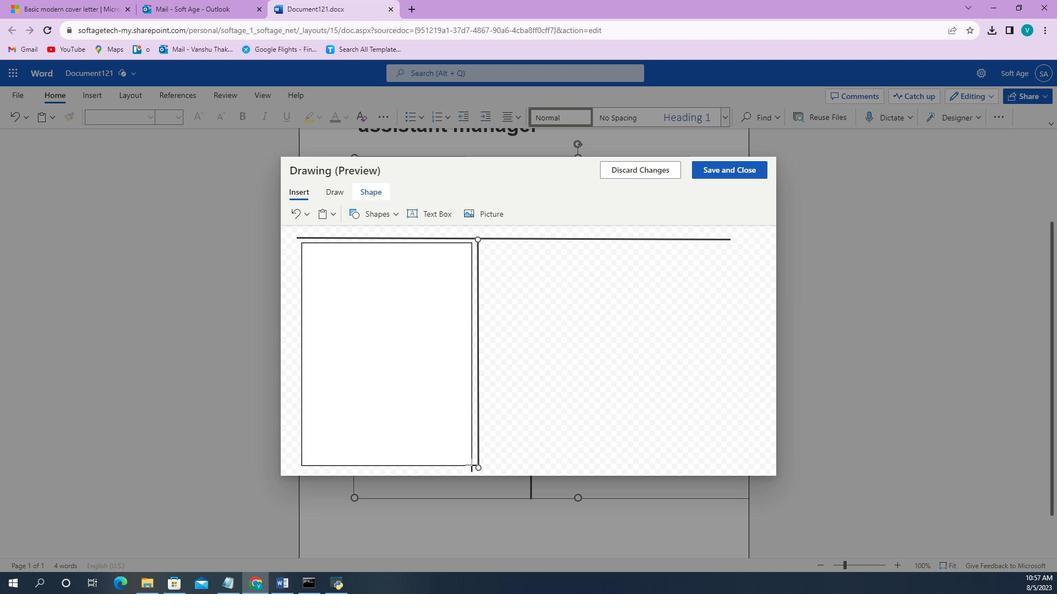 
Action: Mouse moved to (528, 232)
Screenshot: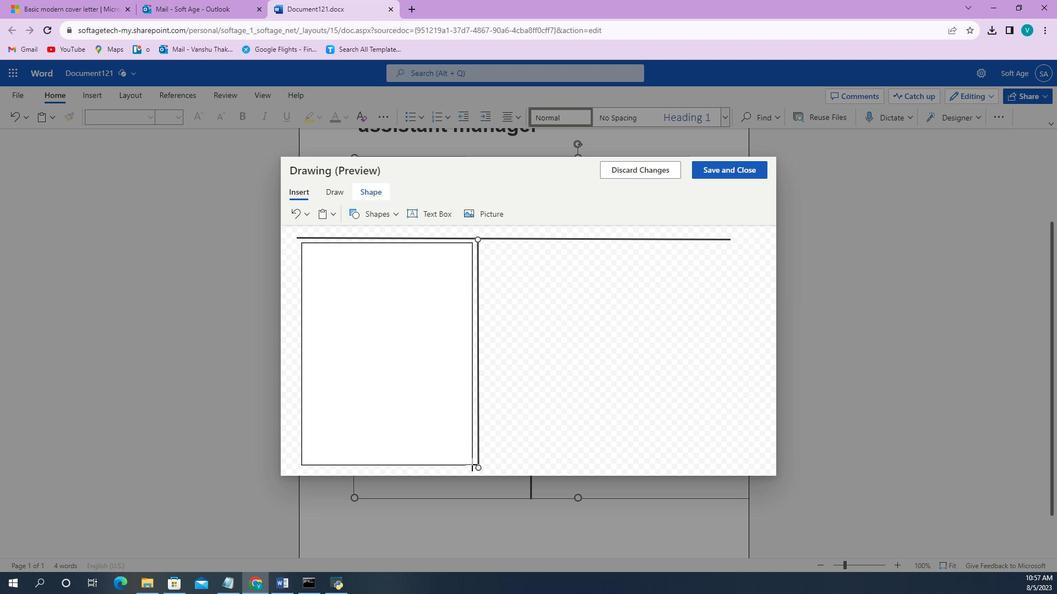 
Action: Mouse pressed left at (528, 232)
Screenshot: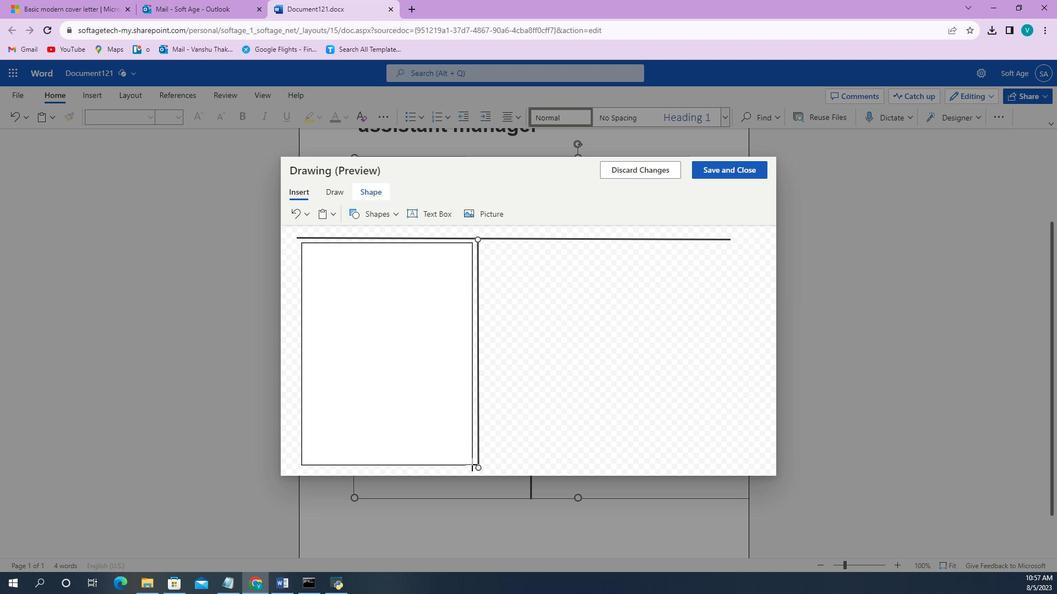 
Action: Key pressed <Key.shift>Georgia<Key.space><Key.shift>(<Key.shift>Heading<Key.shift>)<Key.enter>
Screenshot: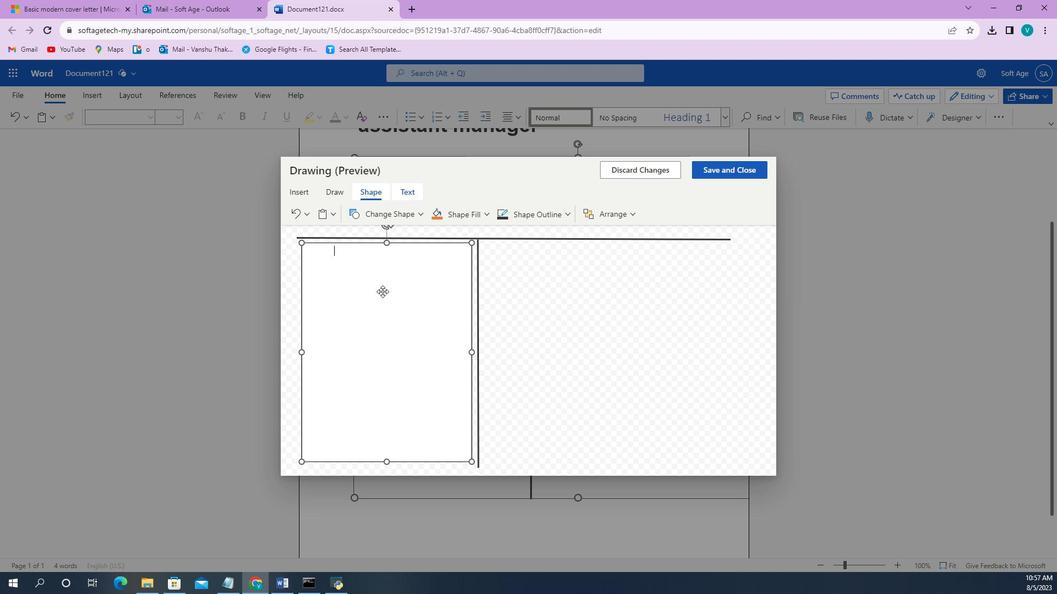 
Action: Mouse moved to (529, 234)
Screenshot: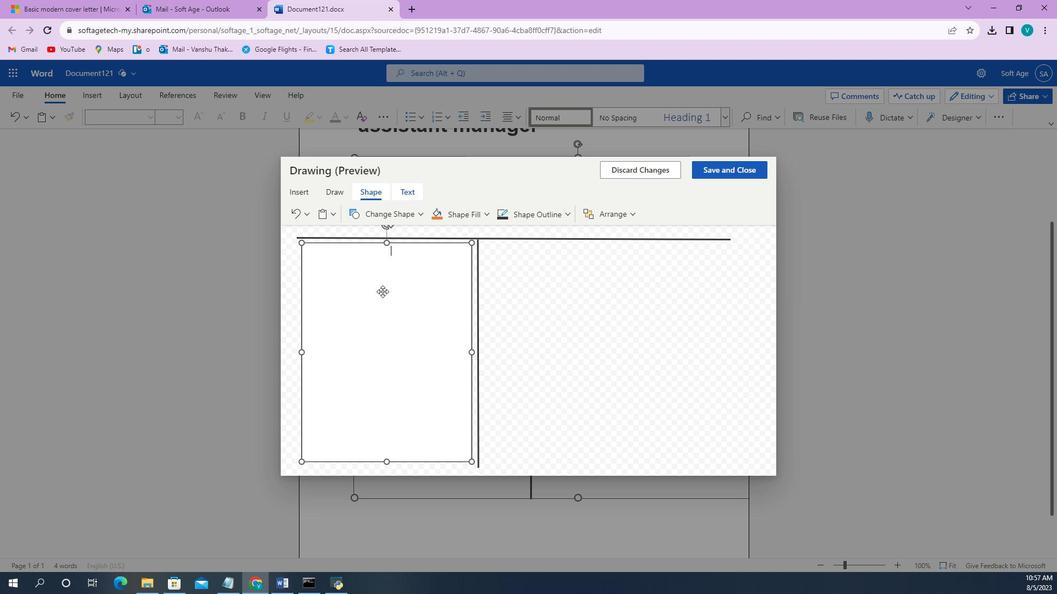 
Action: Mouse pressed left at (529, 234)
Screenshot: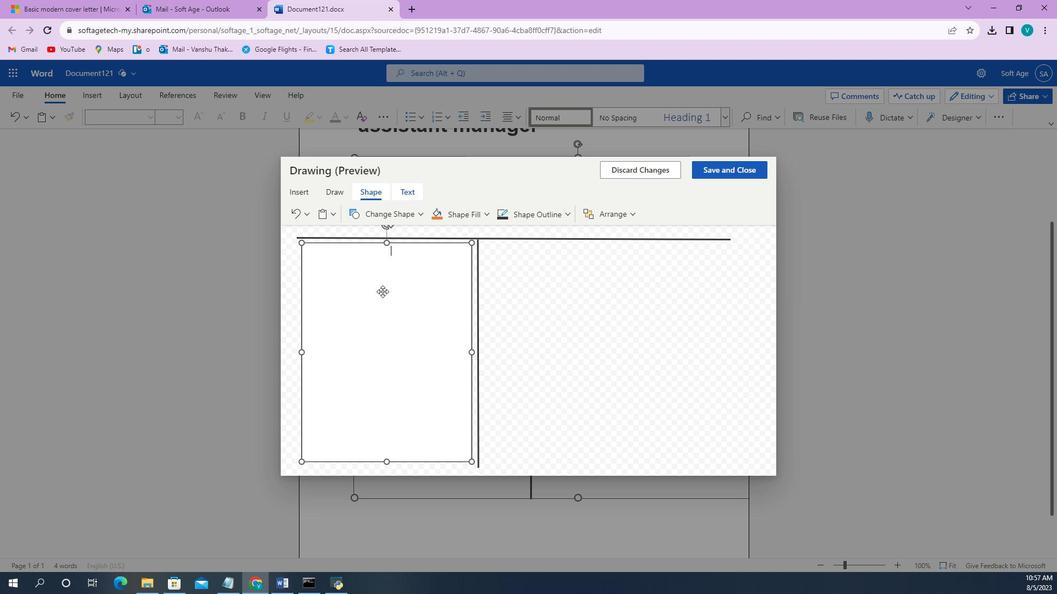 
Action: Mouse moved to (529, 234)
Screenshot: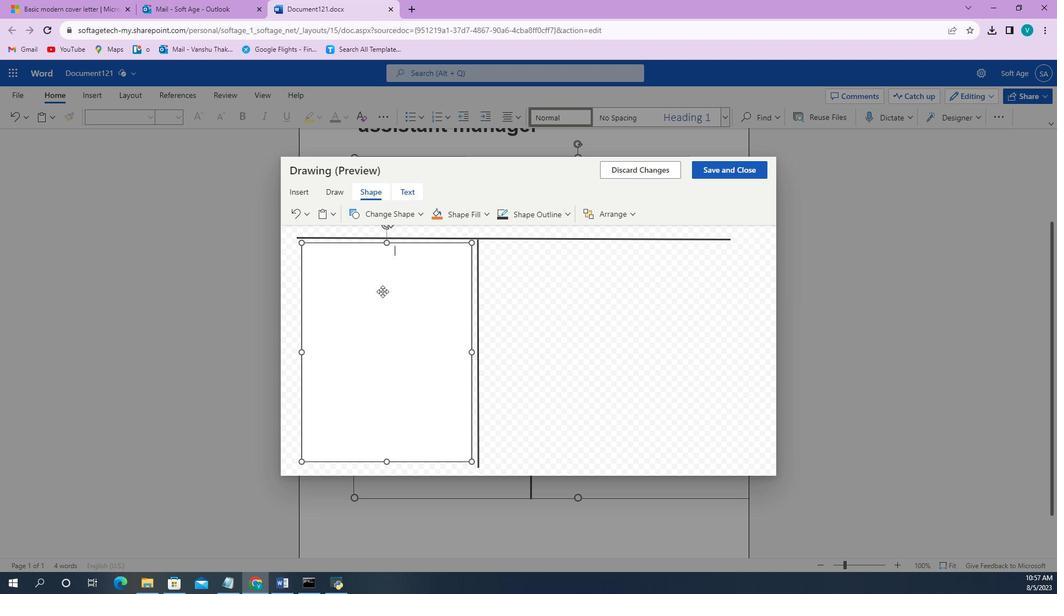 
Action: Mouse pressed left at (529, 234)
Screenshot: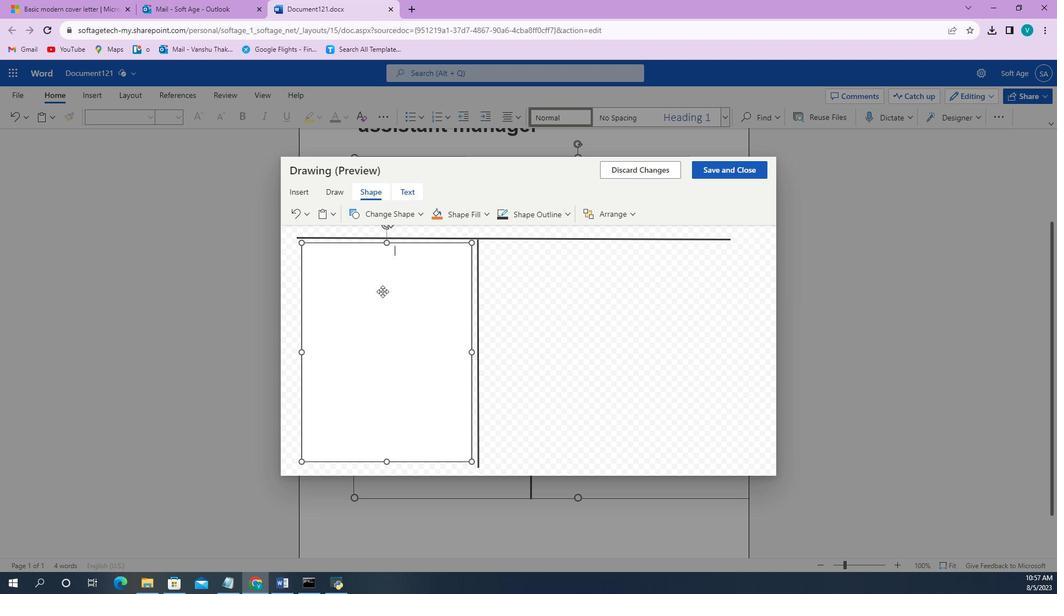 
Action: Key pressed 22<Key.enter>
Screenshot: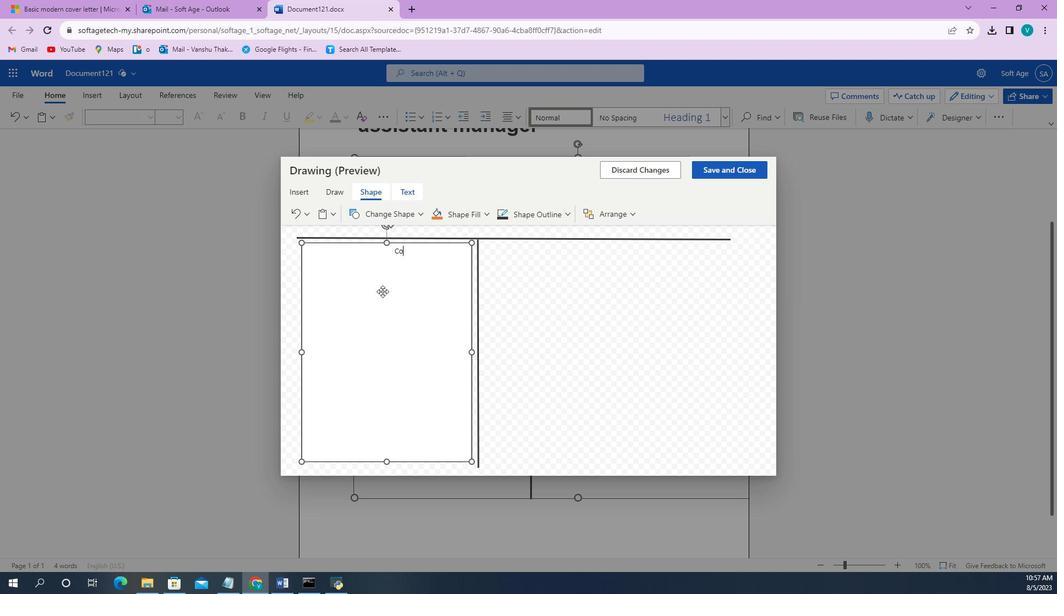 
Action: Mouse moved to (541, 292)
Screenshot: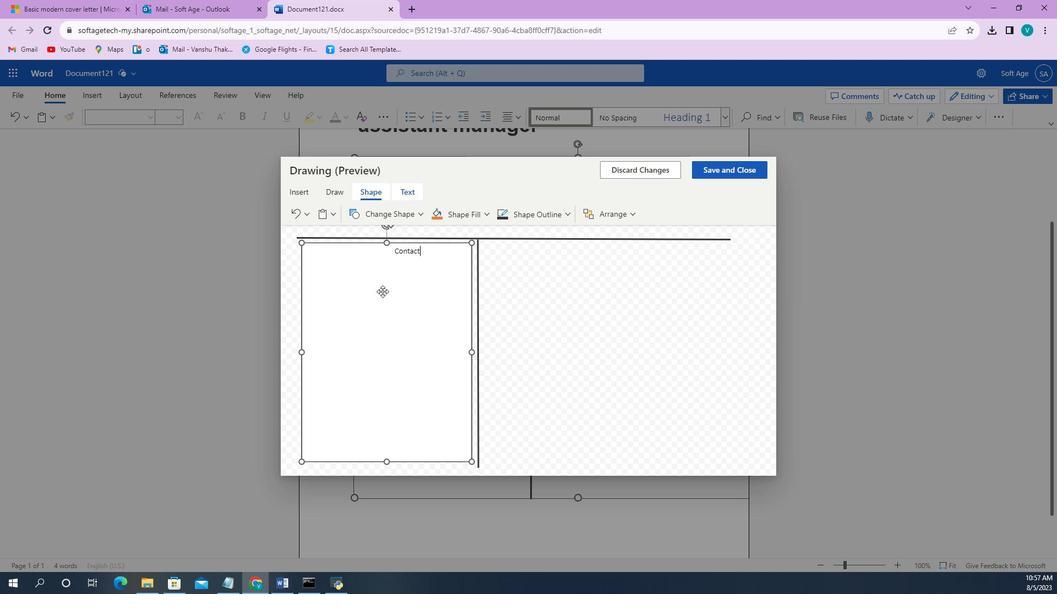 
Action: Mouse pressed left at (541, 292)
Screenshot: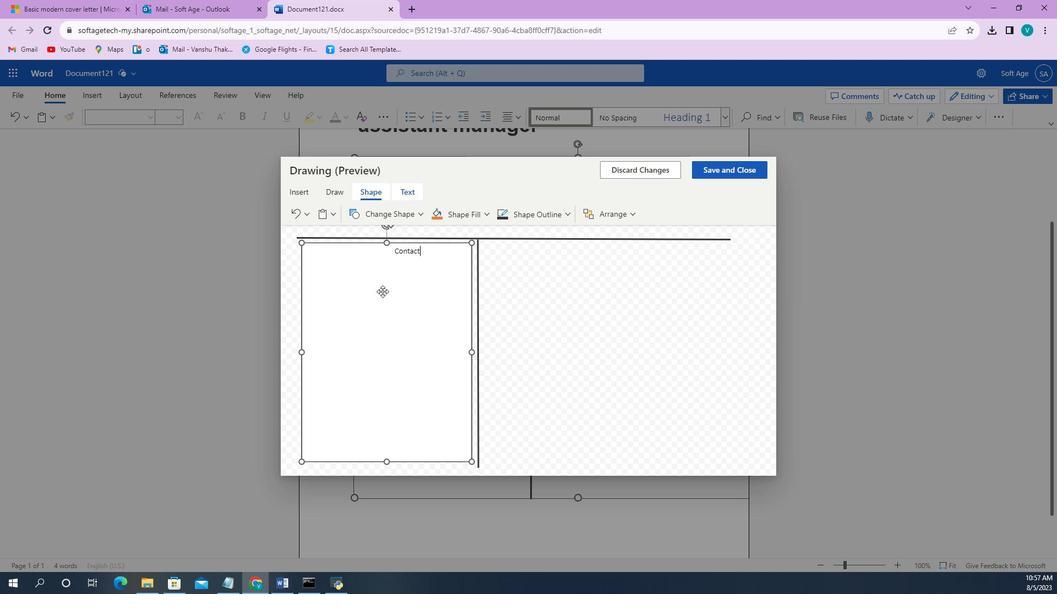 
Action: Mouse moved to (546, 306)
Screenshot: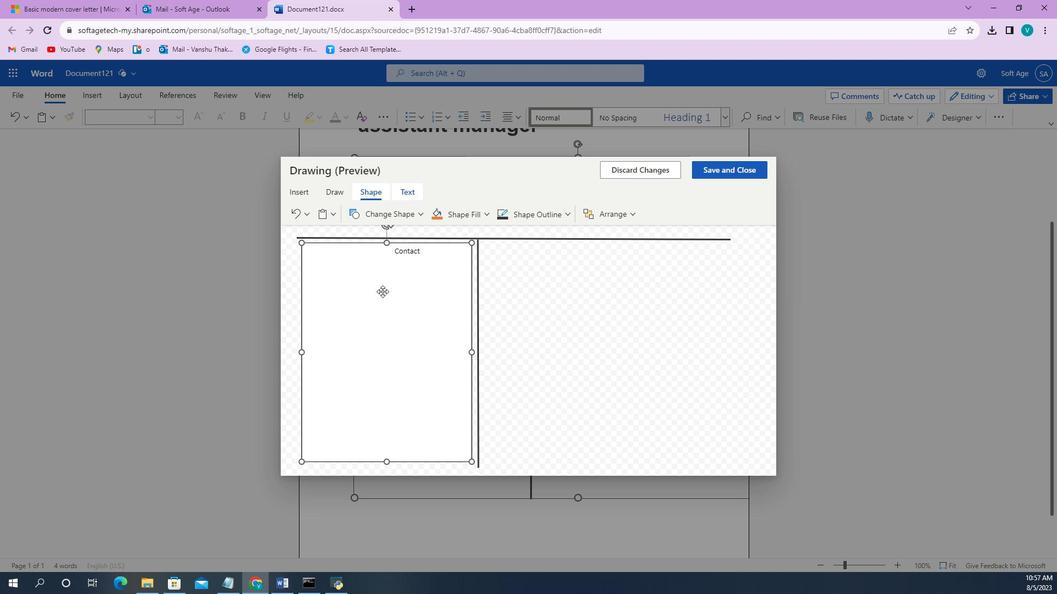 
Action: Key pressed <Key.backspace><Key.backspace><Key.backspace><Key.backspace><Key.backspace><Key.backspace><Key.backspace><Key.backspace><Key.backspace><Key.backspace><Key.backspace><Key.backspace><Key.backspace><Key.backspace>
Screenshot: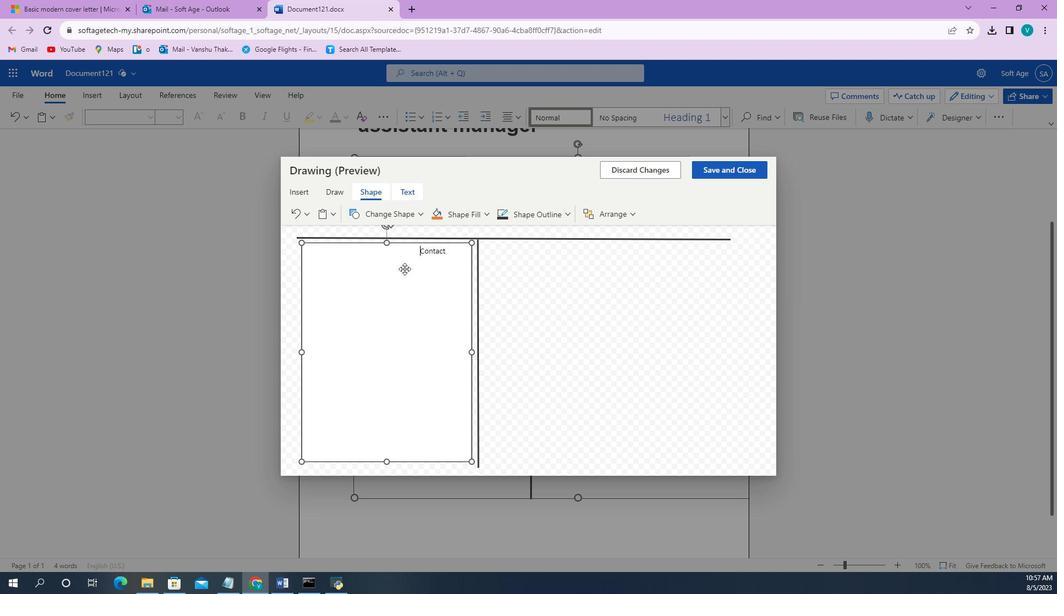 
Action: Mouse moved to (539, 292)
Screenshot: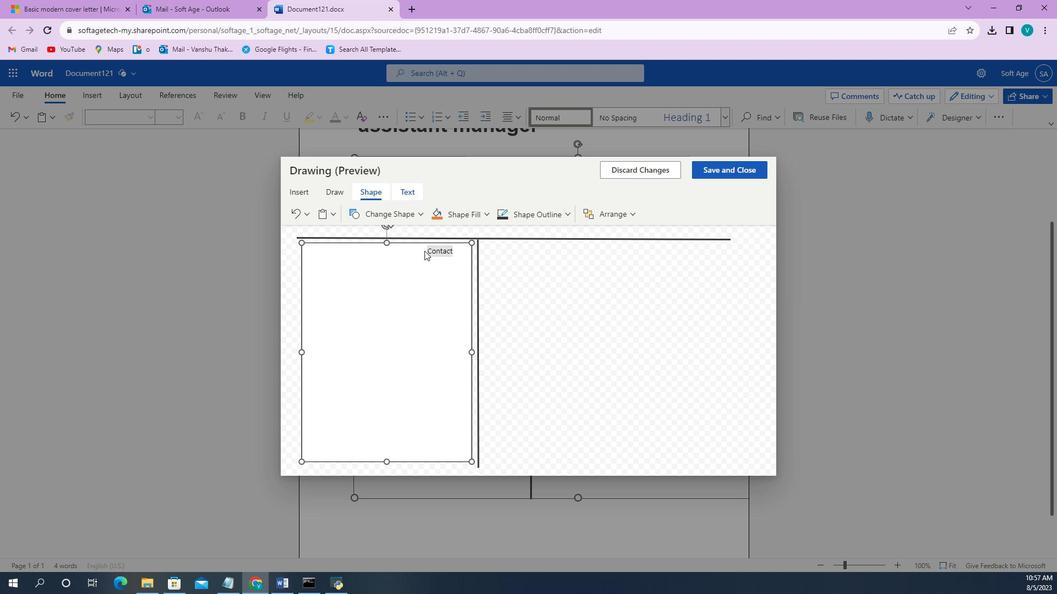 
Action: Mouse pressed left at (539, 292)
Screenshot: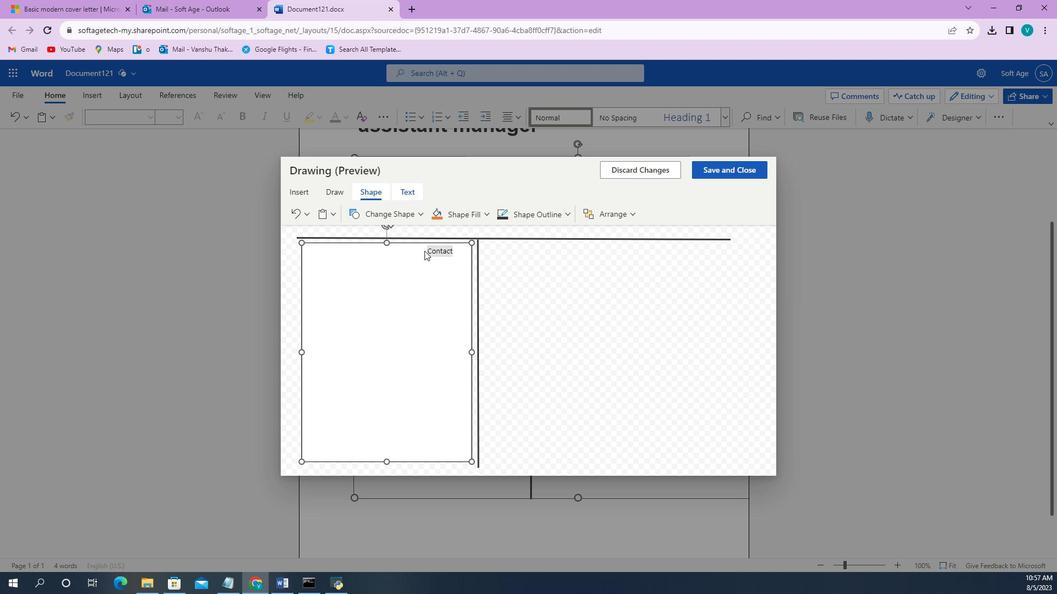 
Action: Mouse moved to (527, 239)
Screenshot: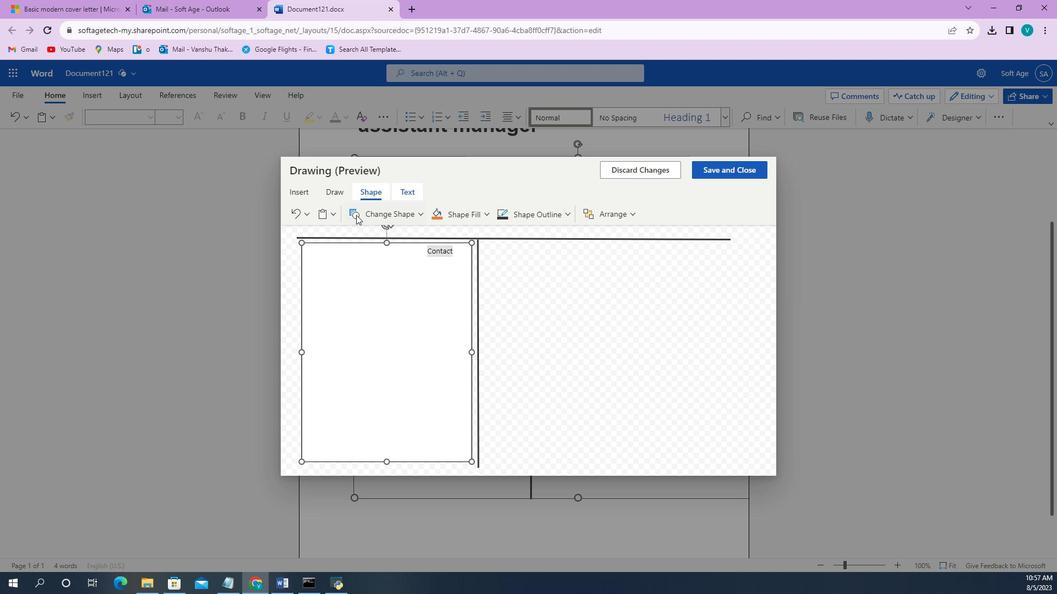 
Action: Mouse pressed left at (527, 239)
Screenshot: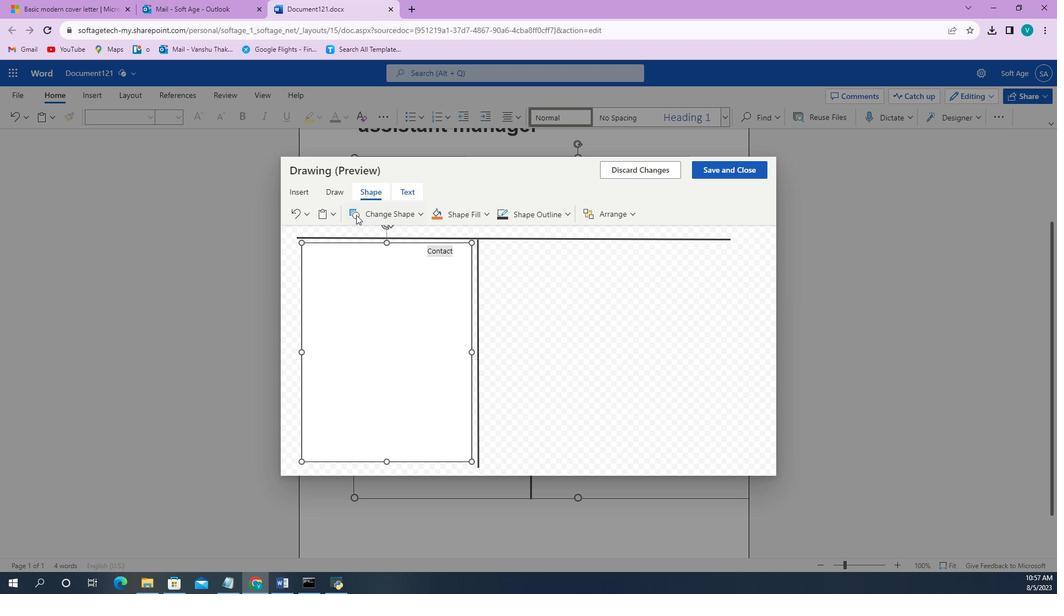 
Action: Mouse moved to (537, 301)
Screenshot: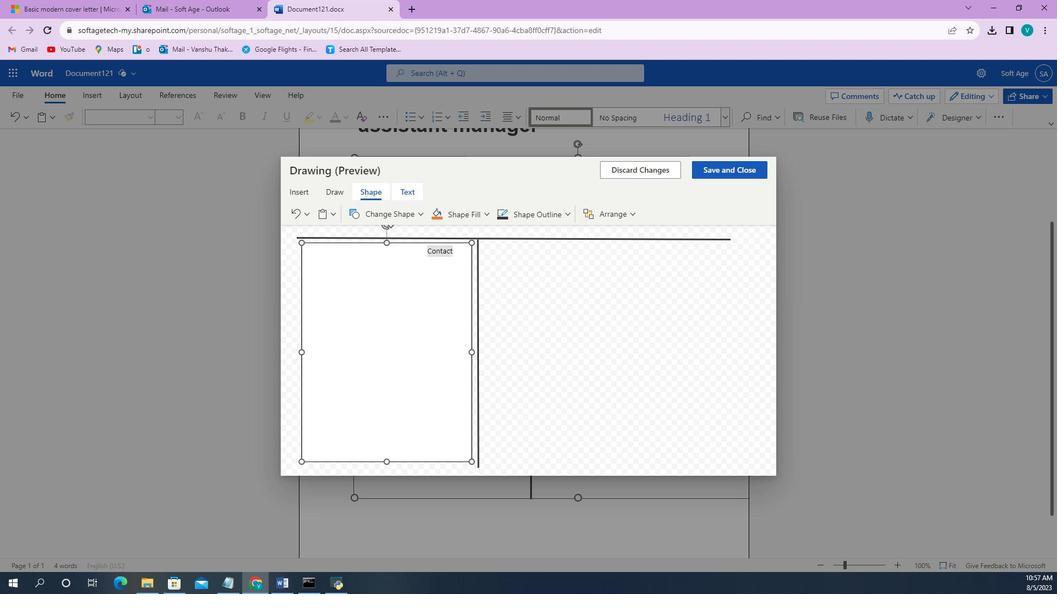 
Action: Mouse pressed left at (537, 301)
Screenshot: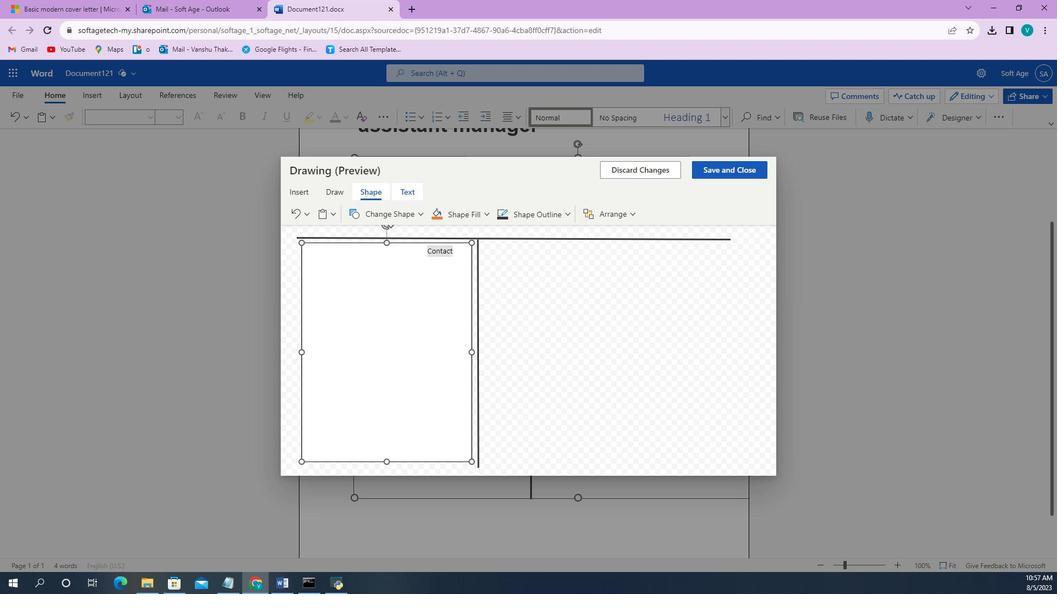 
Action: Mouse moved to (538, 303)
Screenshot: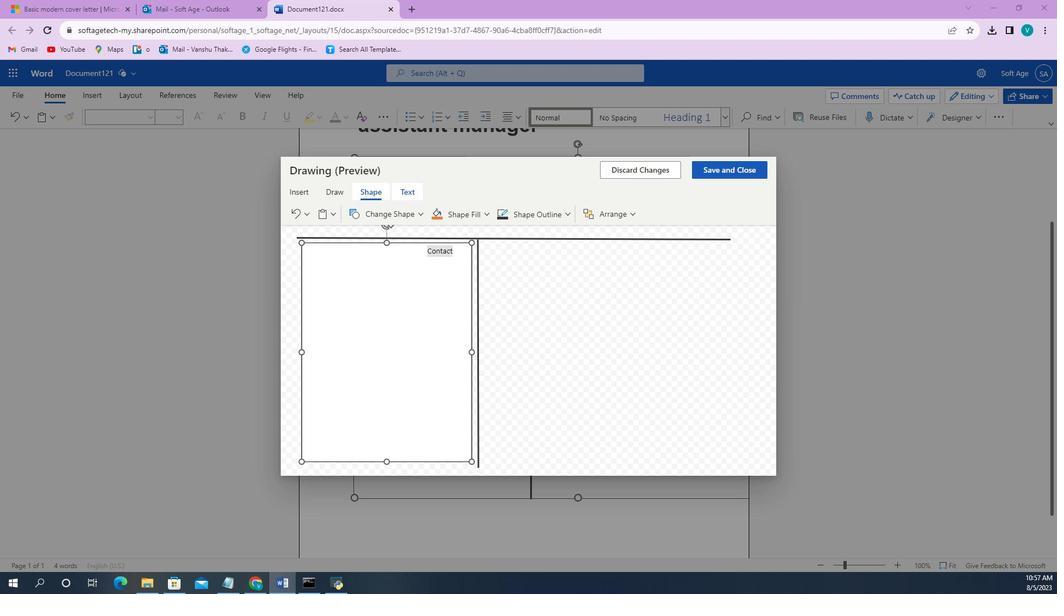 
Action: Key pressed <Key.space><Key.space><Key.space><Key.space><Key.space><Key.space><Key.space><Key.space><Key.space><Key.space><Key.space><Key.space><Key.space><Key.space><Key.space><Key.space>
Screenshot: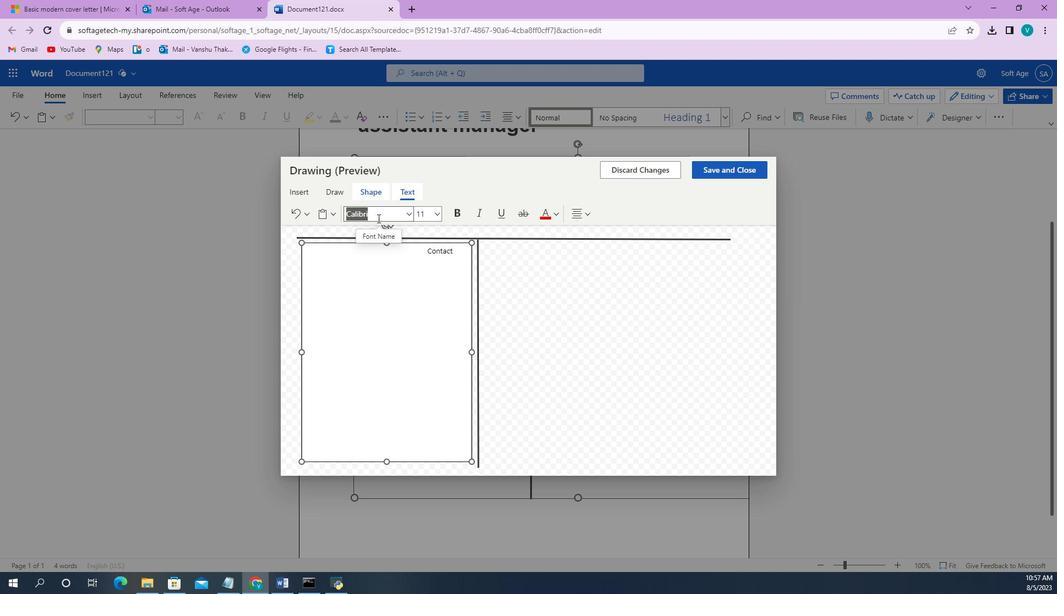 
Action: Mouse moved to (540, 290)
Screenshot: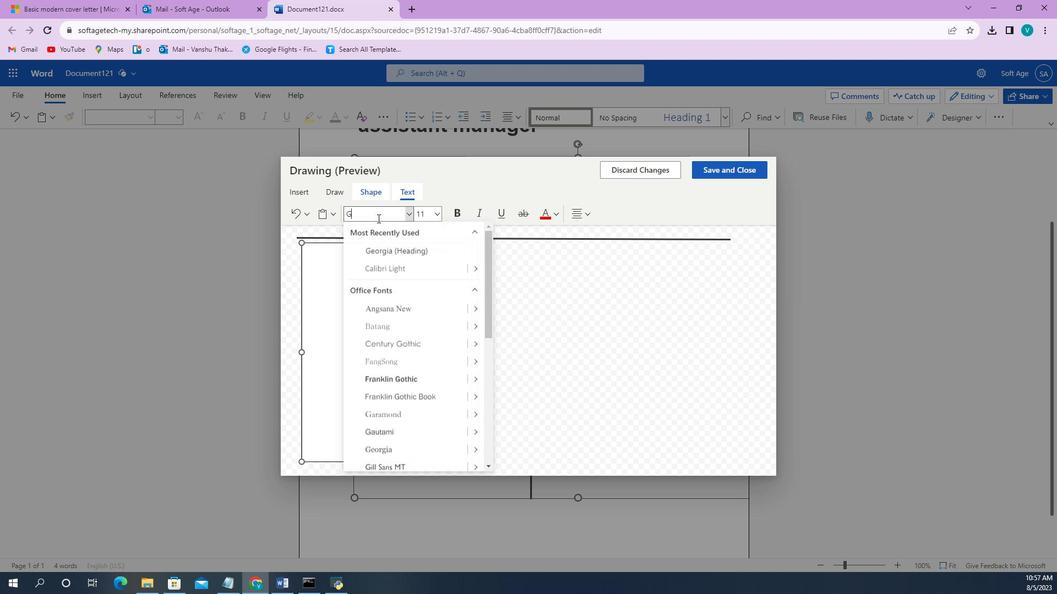 
Action: Key pressed 333<Key.space>3rd<Key.space><Key.shift>Avene<Key.backspace>ue<Key.left><Key.left><Key.left><Key.left><Key.left><Key.left><Key.left><Key.left><Key.left><Key.left><Key.left><Key.left><Key.left><Key.left><Key.space><Key.space><Key.space><Key.space><Key.space><Key.space><Key.space><Key.space><Key.space><Key.space><Key.space><Key.space><Key.space><Key.space><Key.space><Key.space><Key.right><Key.right><Key.right><Key.right><Key.right><Key.right><Key.right><Key.right><Key.right><Key.right><Key.right><Key.right><Key.right><Key.right><Key.enter><Key.space><Key.space><Key.space><Key.space><Key.space><Key.space><Key.space><Key.space><Key.space><Key.space><Key.space><Key.space><Key.space><Key.space><Key.space><Key.space><Key.space><Key.space><Key.space><Key.space><Key.space><Key.space><Key.space><Key.space><Key.space><Key.space><Key.space><Key.space><Key.shift>Seattle,<Key.space><Key.shift>WA<Key.space>54321<Key.enter><Key.space><Key.space><Key.space><Key.space><Key.space><Key.space><Key.space><Key.space><Key.space><Key.space><Key.space><Key.space><Key.space><Key.space><Key.space><Key.space><Key.space><Key.space><Key.space><Key.space><Key.space><Key.space><Key.space><Key.space><Key.space><Key.space><Key.space>312.555.01110<Key.left><Key.backspace><Key.left><Key.left><Key.left><Key.left><Key.left><Key.left><Key.left><Key.left><Key.left><Key.left><Key.left><Key.space><Key.space><Key.space><Key.space><Key.space><Key.space><Key.space><Key.space><Key.right><Key.right><Key.right><Key.right><Key.right><Key.right><Key.right><Key.right><Key.right><Key.right><Key.right><Key.right><Key.enter>c<Key.backspace><Key.space><Key.space><Key.space><Key.space><Key.space><Key.space><Key.space><Key.space><Key.space><Key.space><Key.space><Key.space><Key.space><Key.space><Key.space><Key.space><Key.space><Key.space><Key.space><Key.space><Key.space><Key.space><Key.space><Key.space><Key.space><Key.space><Key.space>carmelo<Key.shift>@example.com<Key.left><Key.left><Key.left><Key.left><Key.left><Key.left><Key.left><Key.left><Key.left><Key.left><Key.left><Key.left><Key.left><Key.left><Key.left><Key.left><Key.left><Key.left><Key.left><Key.backspace><Key.backspace><Key.right><Key.right><Key.right><Key.right><Key.right><Key.right><Key.right><Key.right><Key.right><Key.right><Key.right><Key.right><Key.right><Key.right><Key.right><Key.right><Key.right><Key.right><Key.right><Key.enter><Key.space><Key.space><Key.space><Key.space><Key.space><Key.space><Key.space><Key.enter><Key.space><Key.space><Key.space><Key.space><Key.space><Key.space><Key.space><Key.space><Key.space><Key.space><Key.space><Key.space><Key.space><Key.space><Key.space><Key.space><Key.space><Key.space><Key.space><Key.space><Key.space><Key.space><Key.space><Key.space><Key.space><Key.shift>Kerstin<Key.space><Key.shift><Key.shift><Key.shift><Key.shift><Key.shift>M<Key.shift>aa<Key.backspace>rk<Key.left><Key.left><Key.left><Key.left><Key.left><Key.left><Key.left><Key.left><Key.left><Key.left><Key.left><Key.left><Key.space><Key.space><Key.space><Key.space><Key.space><Key.space><Key.space><Key.space><Key.space><Key.space><Key.space><Key.right><Key.right><Key.left><Key.left><Key.space><Key.right><Key.right><Key.right><Key.right><Key.right><Key.right><Key.right><Key.right><Key.right><Key.right><Key.right><Key.right><Key.enter><Key.space><Key.space><Key.space><Key.space><Key.space><Key.space><Key.space><Key.space><Key.space><Key.space><Key.space><Key.space><Key.space><Key.space><Key.space><Key.space><Key.space><Key.space><Key.space><Key.space><Key.space><Key.space><Key.space><Key.space><Key.space><Key.space><Key.space><Key.space><Key.space><Key.space><Key.space><Key.space><Key.space><Key.space><Key.space><Key.space><Key.space><Key.shift>Manager<Key.left><Key.left><Key.left><Key.left><Key.left><Key.left><Key.left><Key.space><Key.space><Key.space><Key.space><Key.space><Key.space><Key.right><Key.right><Key.right><Key.right><Key.right><Key.right><Key.right><Key.enter><Key.space><Key.space><Key.space><Key.space><Key.space><Key.space><Key.space><Key.space><Key.space><Key.space><Key.space><Key.space><Key.space><Key.space><Key.space><Key.space><Key.space><Key.space><Key.space><Key.space><Key.space><Key.space><Key.space><Key.space><Key.space><Key.space><Key.space><Key.space><Key.space><Key.shift>D<Key.backspace><Key.shift>Starling<Key.space>and<Key.space><Key.shift>Cooper<Key.enter><Key.space><Key.space><Key.space><Key.space><Key.space><Key.space><Key.space><Key.space><Key.space><Key.space><Key.space><Key.space><Key.space><Key.space><Key.space><Key.space><Key.space><Key.space><Key.space><Key.space><Key.space><Key.space><Key.space><Key.space><Key.space><Key.space><Key.space><Key.space>111<Key.space>1st<Key.space><Key.shift>Aveny<Key.backspace>ue<Key.left><Key.left><Key.left><Key.left><Key.left><Key.left><Key.left><Key.left><Key.left><Key.left><Key.left><Key.left><Key.left><Key.space><Key.left><Key.right><Key.backspace><Key.left><Key.space><Key.space><Key.space><Key.space><Key.space><Key.space><Key.right><Key.right><Key.right><Key.right><Key.right><Key.right><Key.right><Key.right><Key.right><Key.right><Key.right><Key.right><Key.right><Key.right><Key.enter><Key.space><Key.space><Key.space><Key.space><Key.space><Key.space><Key.space><Key.space><Key.space><Key.space><Key.space><Key.space><Key.space><Key.space><Key.space><Key.space><Key.space><Key.space><Key.space><Key.space><Key.space><Key.space><Key.space><Key.space><Key.space><Key.space><Key.space><Key.space><Key.shift>Redmond,<Key.space><Key.shift>WA<Key.space>43210
Screenshot: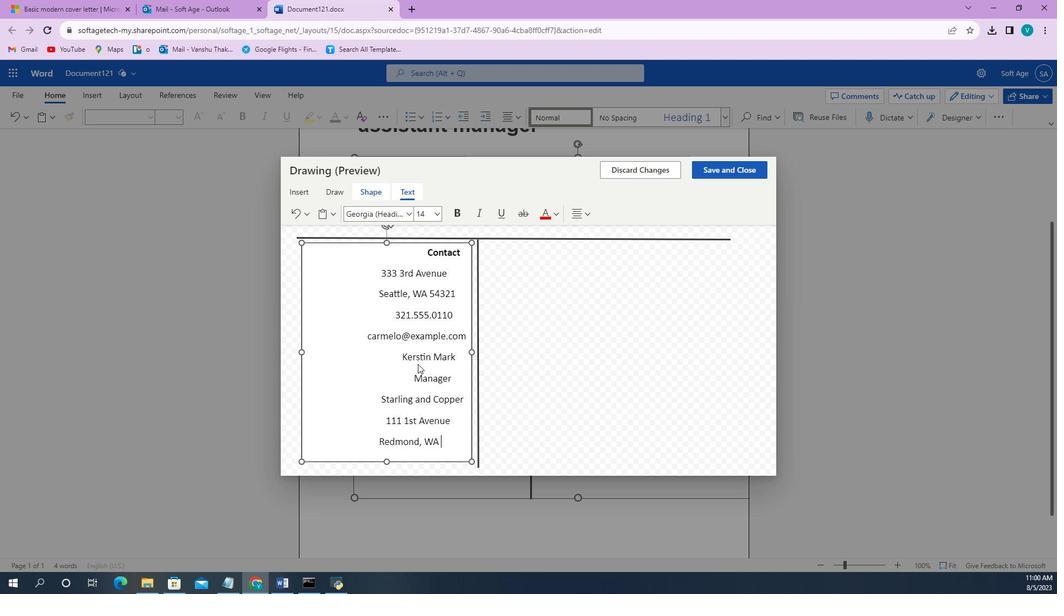 
Action: Mouse moved to (511, 338)
Screenshot: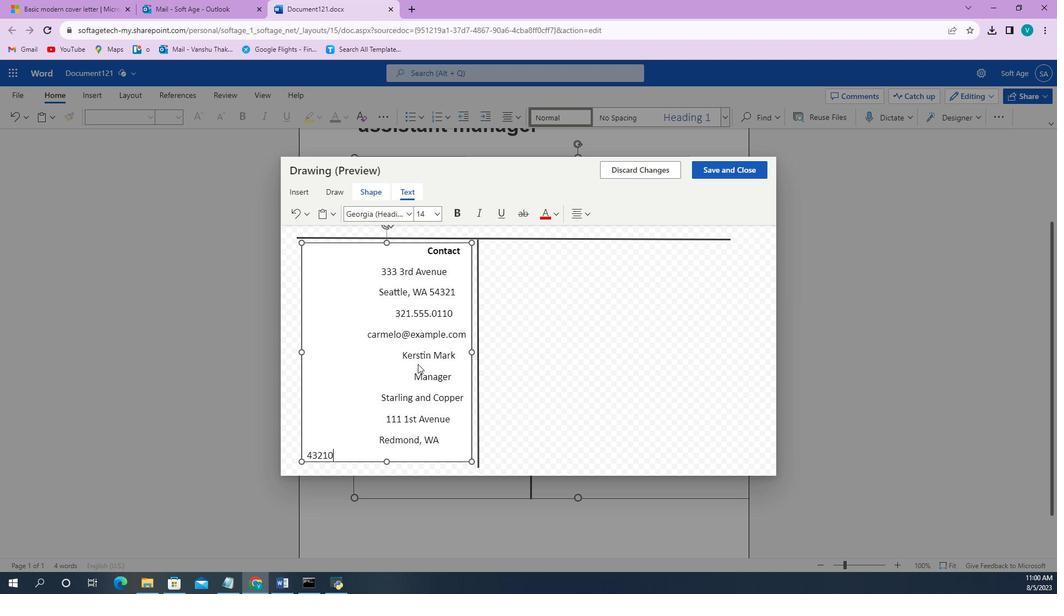 
Action: Mouse scrolled (511, 338) with delta (0, 0)
Screenshot: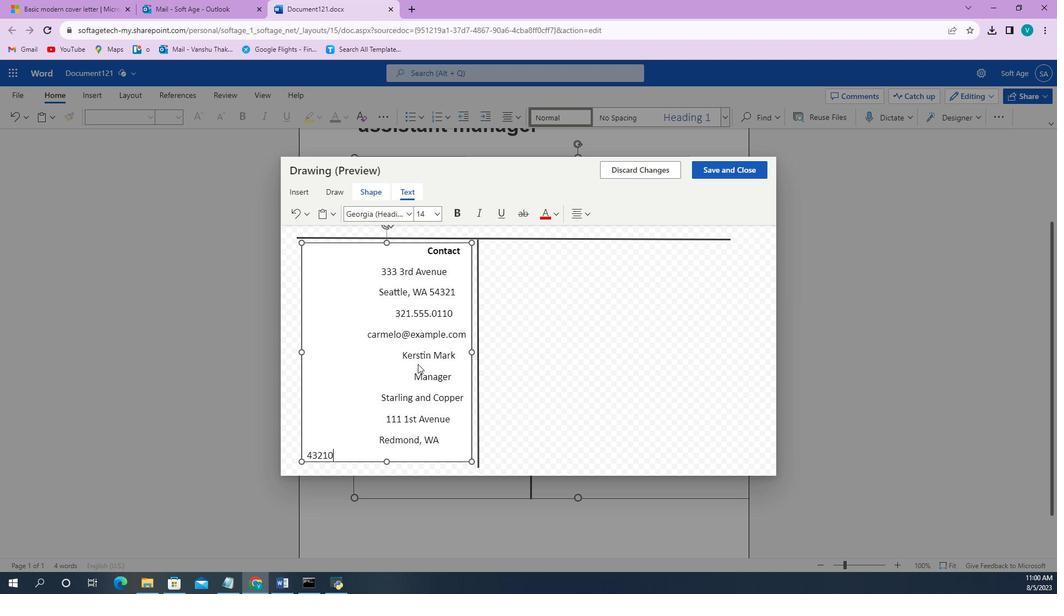 
Action: Mouse scrolled (511, 338) with delta (0, 0)
Screenshot: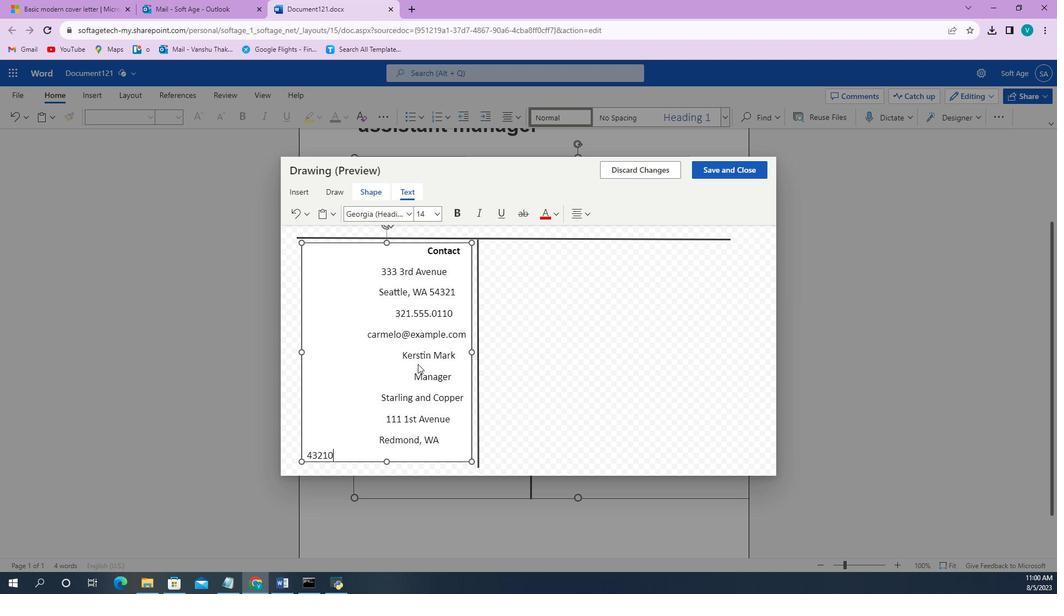 
Action: Mouse scrolled (511, 338) with delta (0, 0)
Screenshot: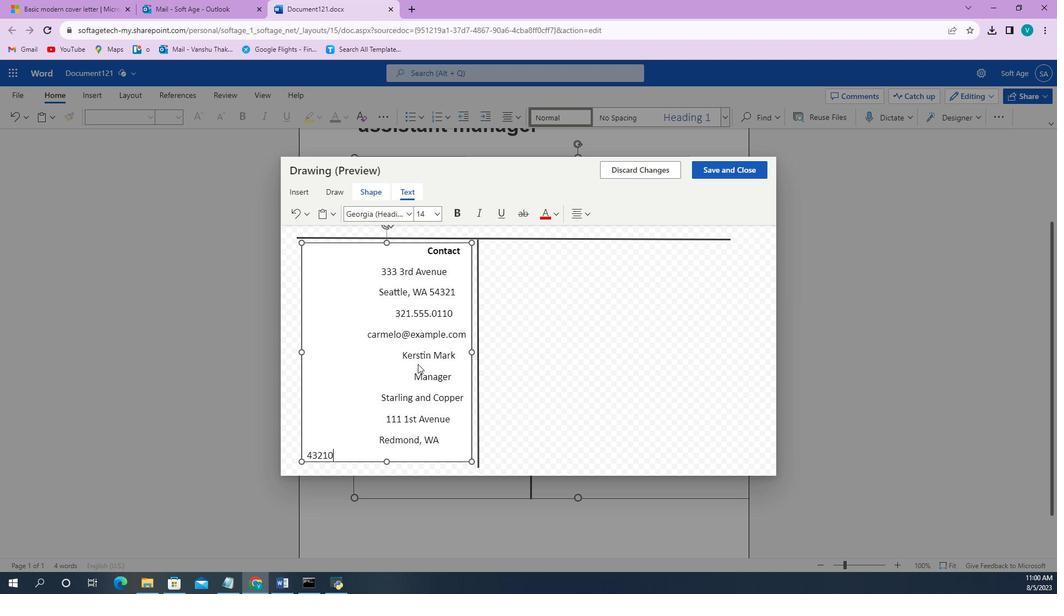 
Action: Mouse scrolled (511, 338) with delta (0, 0)
Screenshot: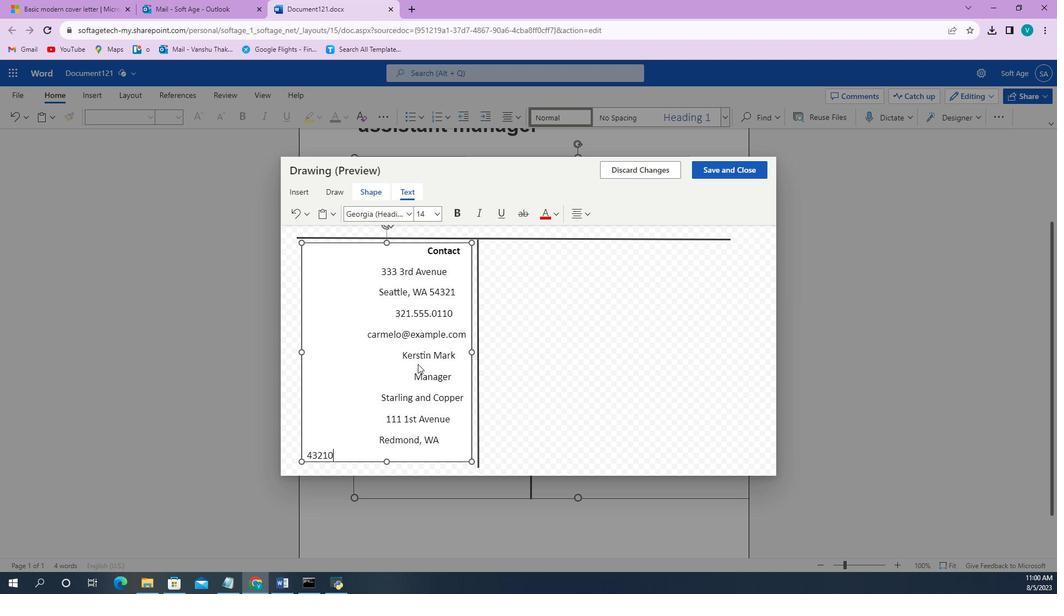 
Action: Mouse scrolled (511, 338) with delta (0, 0)
Screenshot: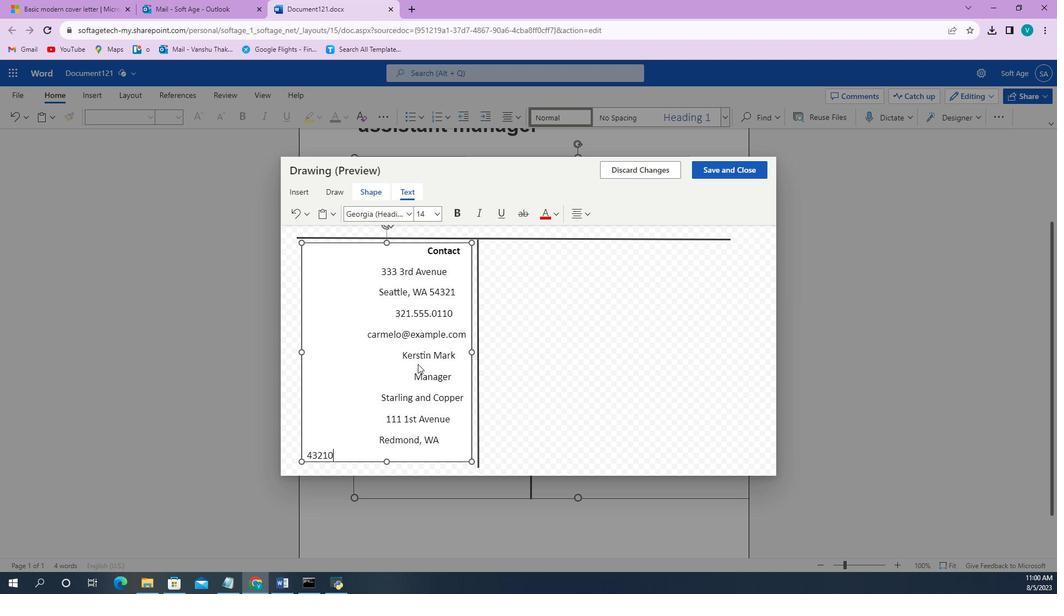 
Action: Mouse scrolled (511, 338) with delta (0, 0)
Screenshot: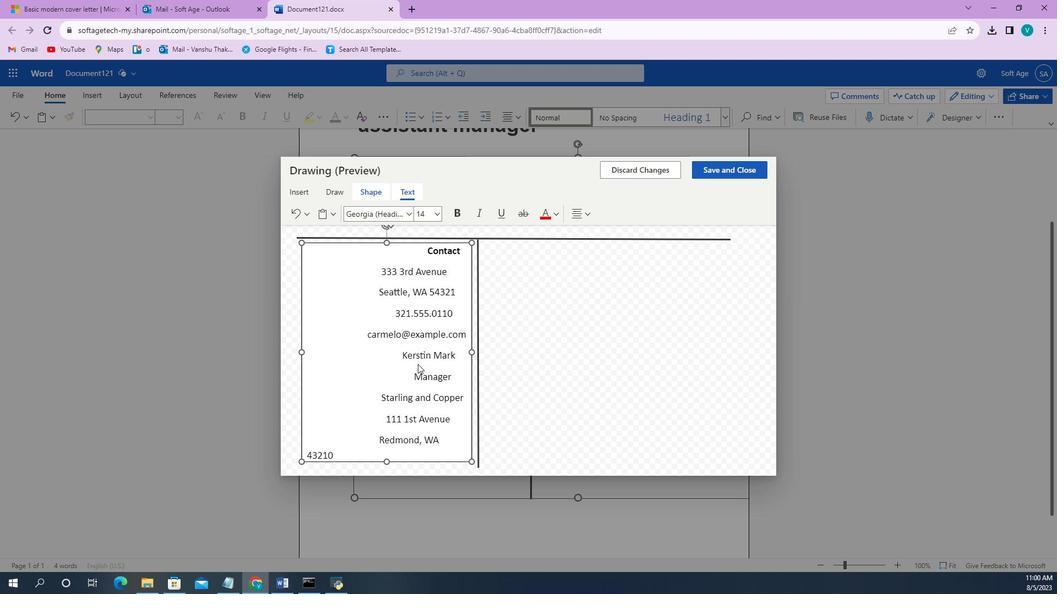 
Action: Mouse scrolled (511, 338) with delta (0, 0)
Screenshot: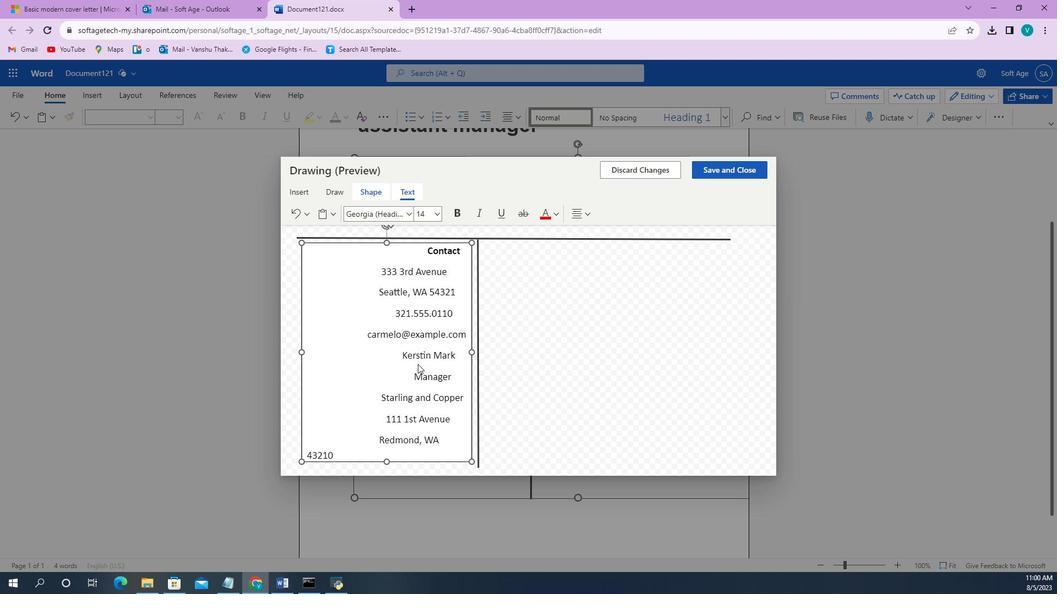 
Action: Mouse scrolled (511, 338) with delta (0, 0)
Screenshot: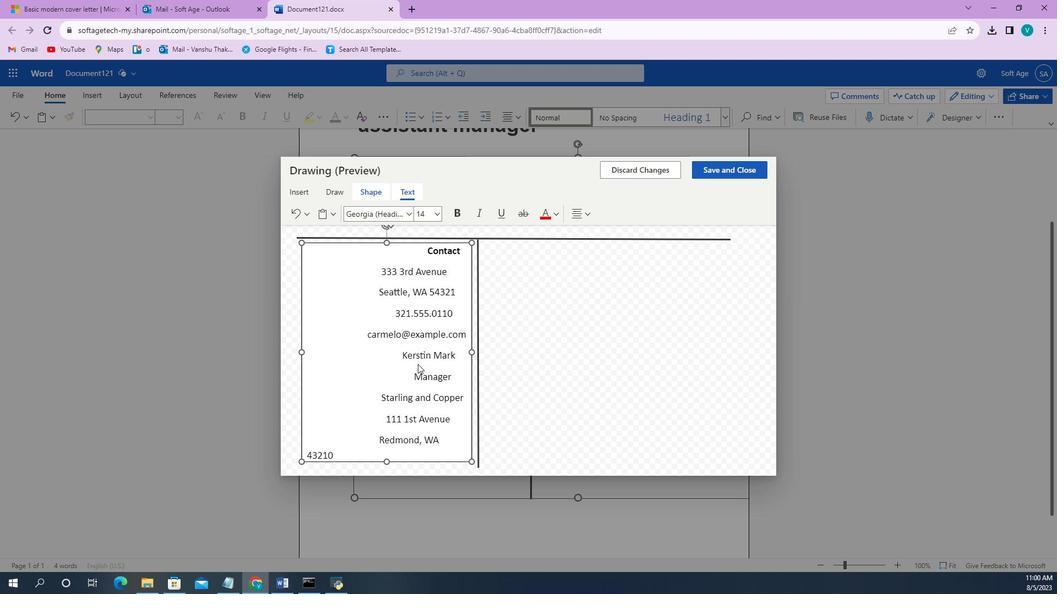 
Action: Mouse scrolled (511, 338) with delta (0, 0)
Screenshot: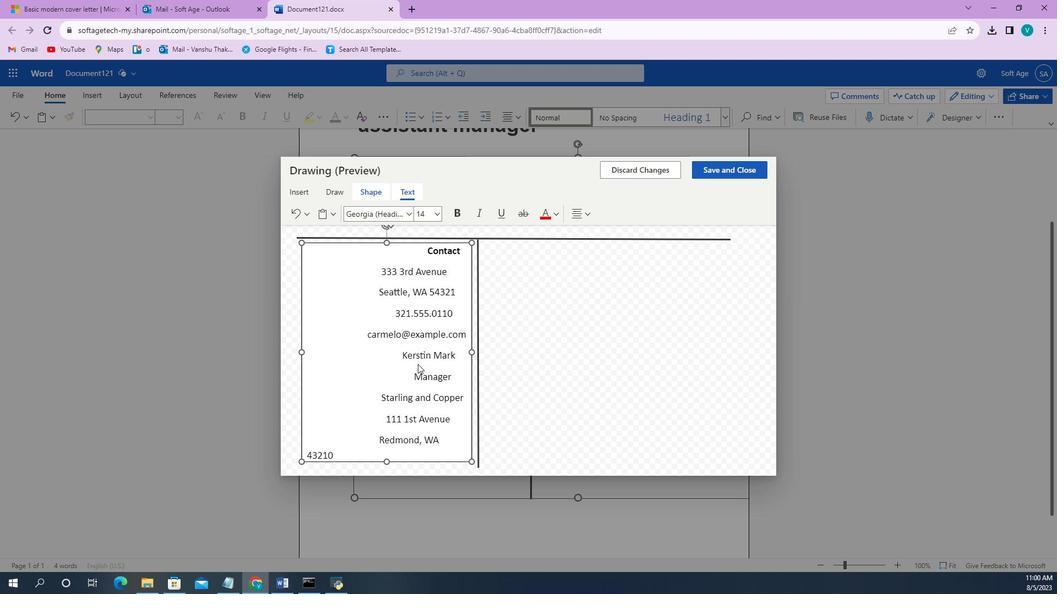 
Action: Mouse scrolled (511, 338) with delta (0, 0)
Screenshot: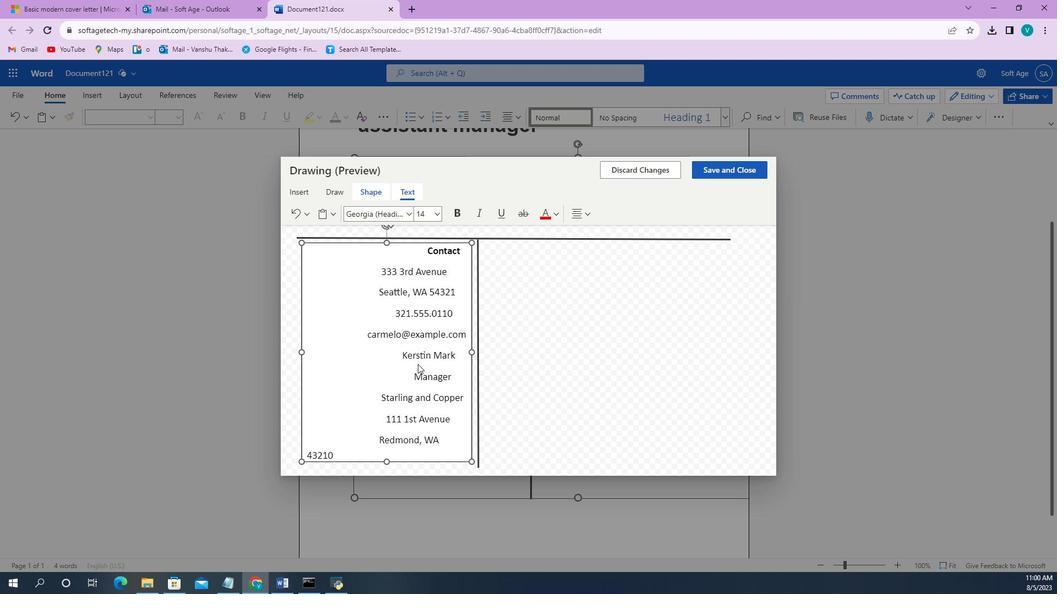 
Action: Mouse scrolled (511, 338) with delta (0, 0)
Screenshot: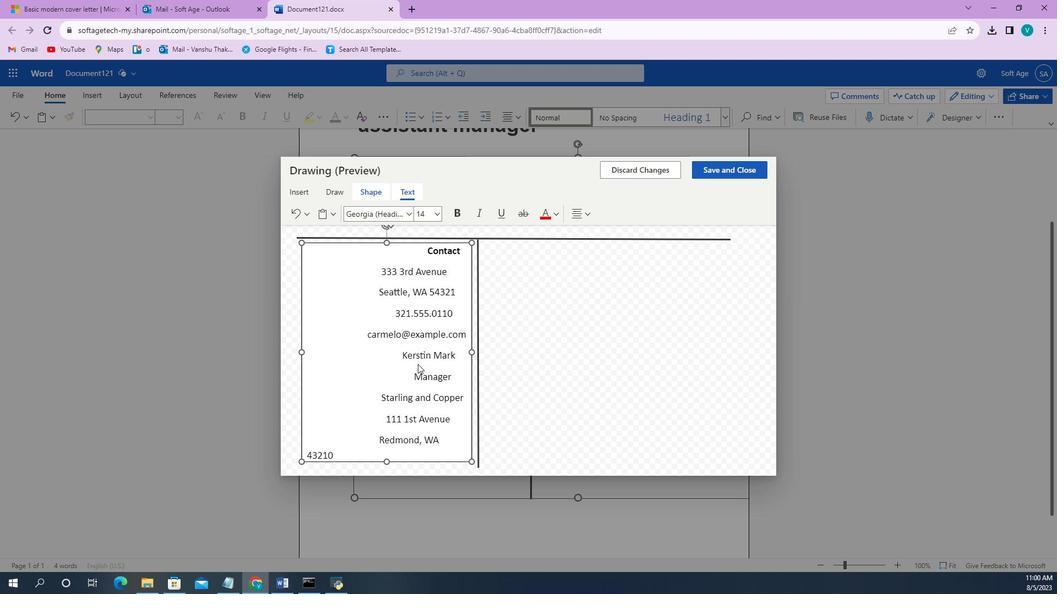 
Action: Mouse scrolled (511, 338) with delta (0, 0)
Screenshot: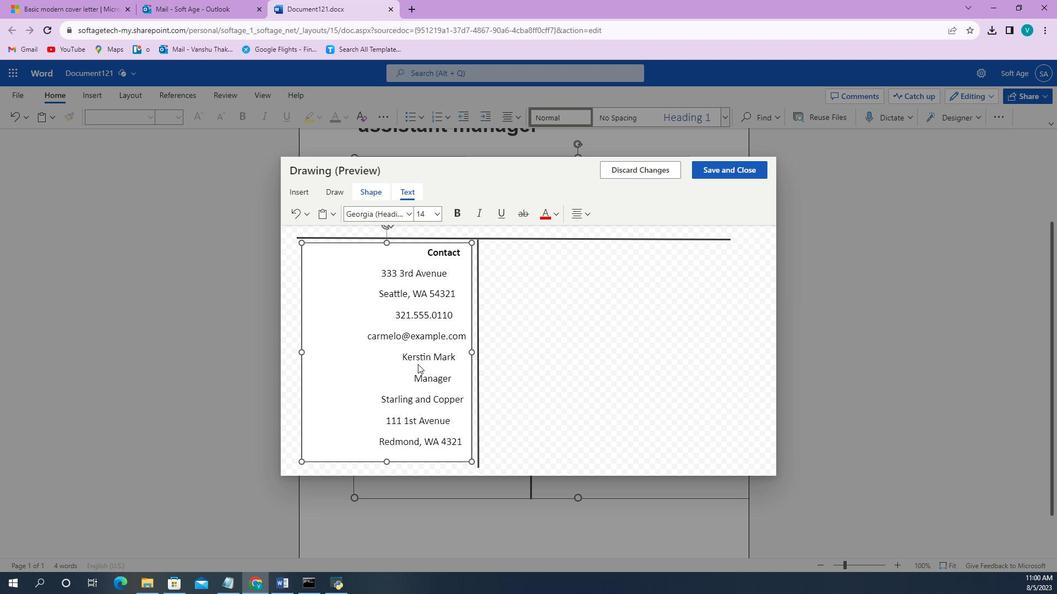 
Action: Mouse scrolled (511, 338) with delta (0, 0)
Screenshot: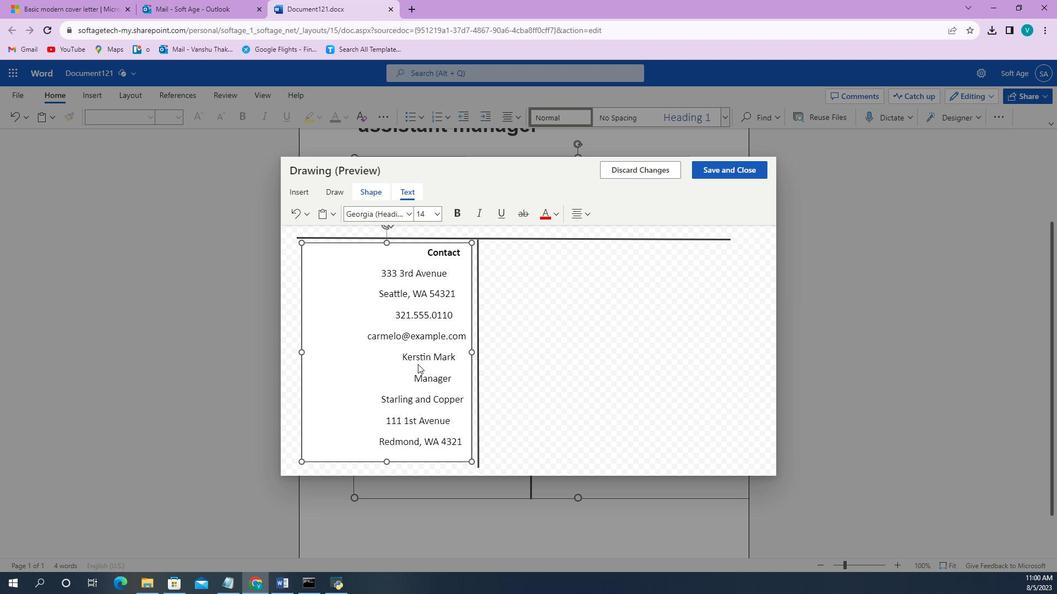 
Action: Mouse scrolled (511, 338) with delta (0, 0)
Screenshot: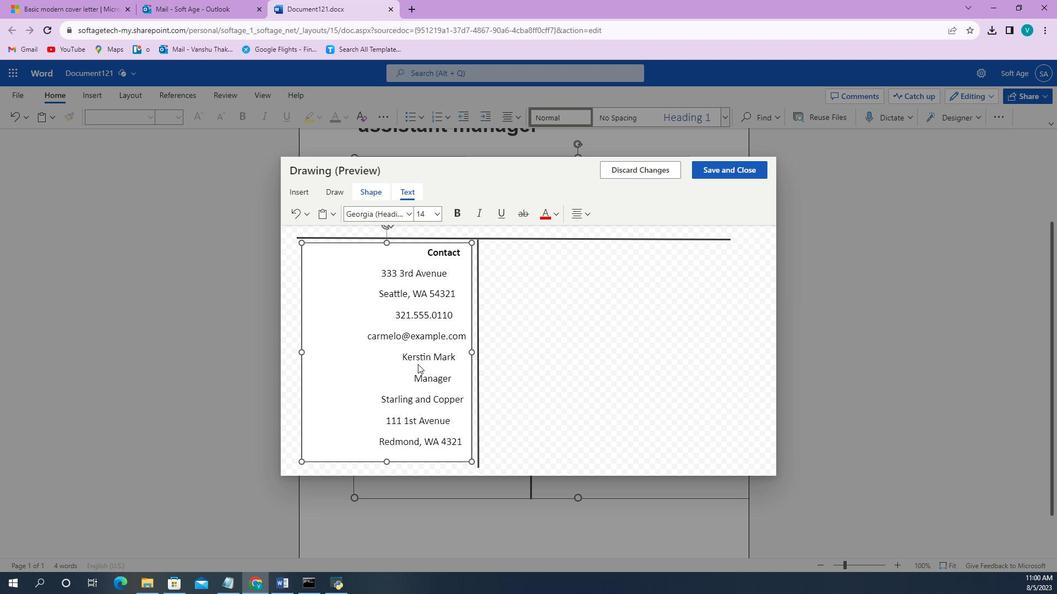 
Action: Mouse scrolled (511, 338) with delta (0, 0)
Screenshot: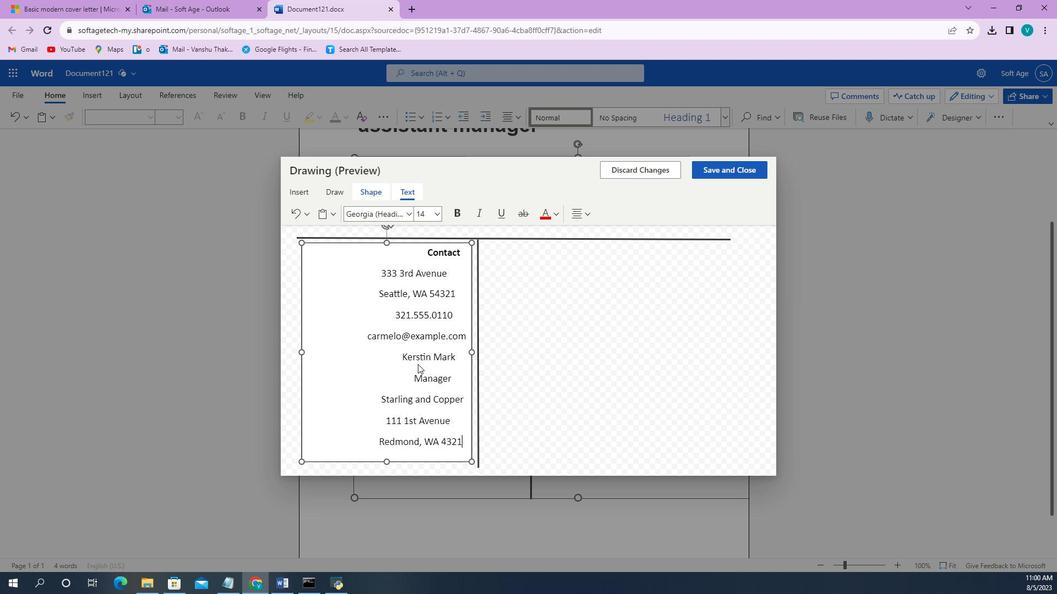 
Action: Mouse scrolled (511, 338) with delta (0, 0)
Screenshot: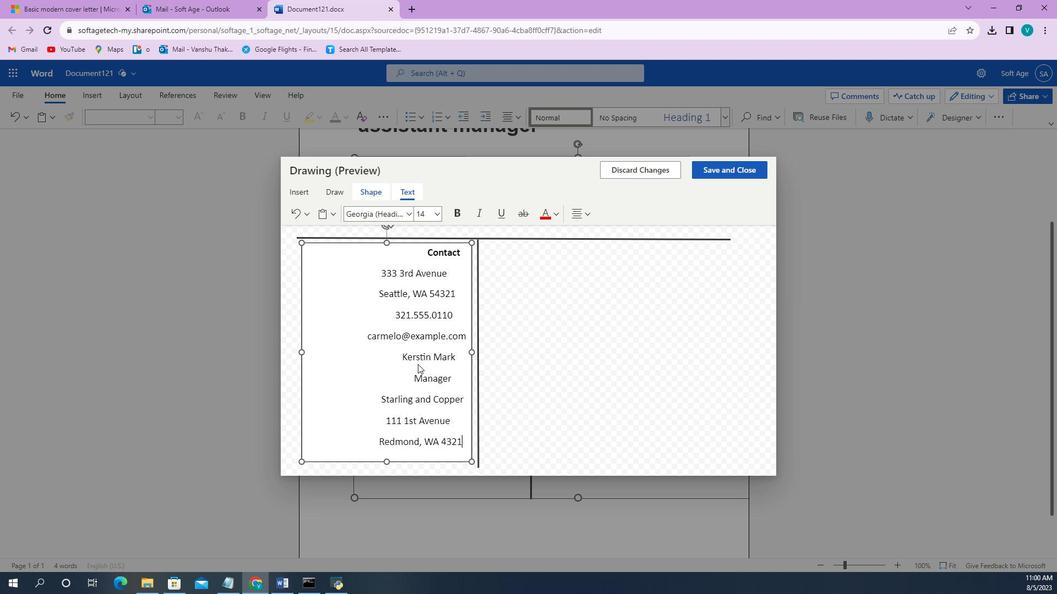 
Action: Mouse scrolled (511, 338) with delta (0, 0)
Screenshot: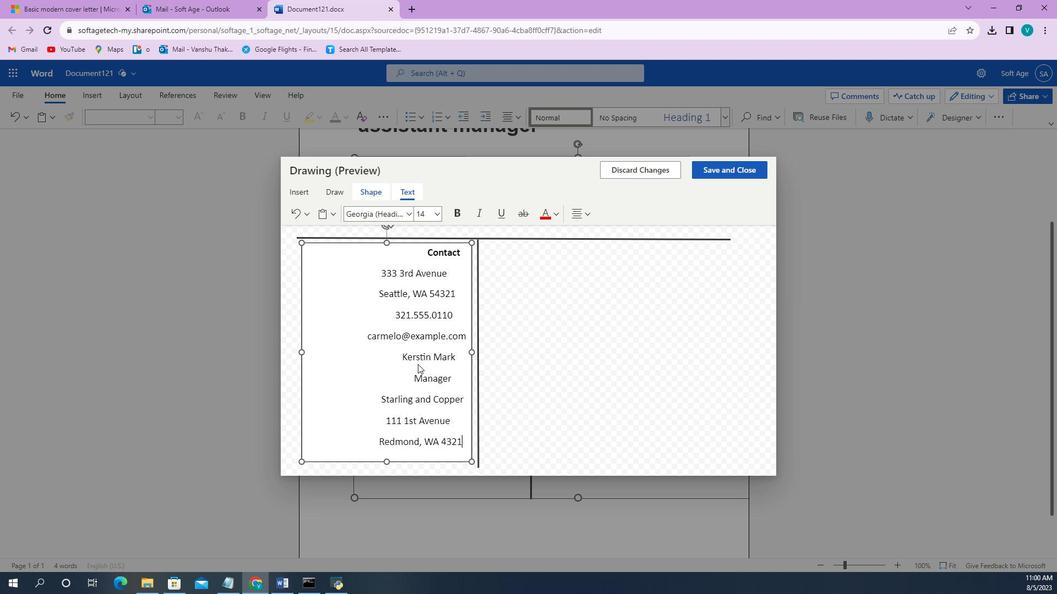 
Action: Mouse scrolled (511, 338) with delta (0, 0)
Screenshot: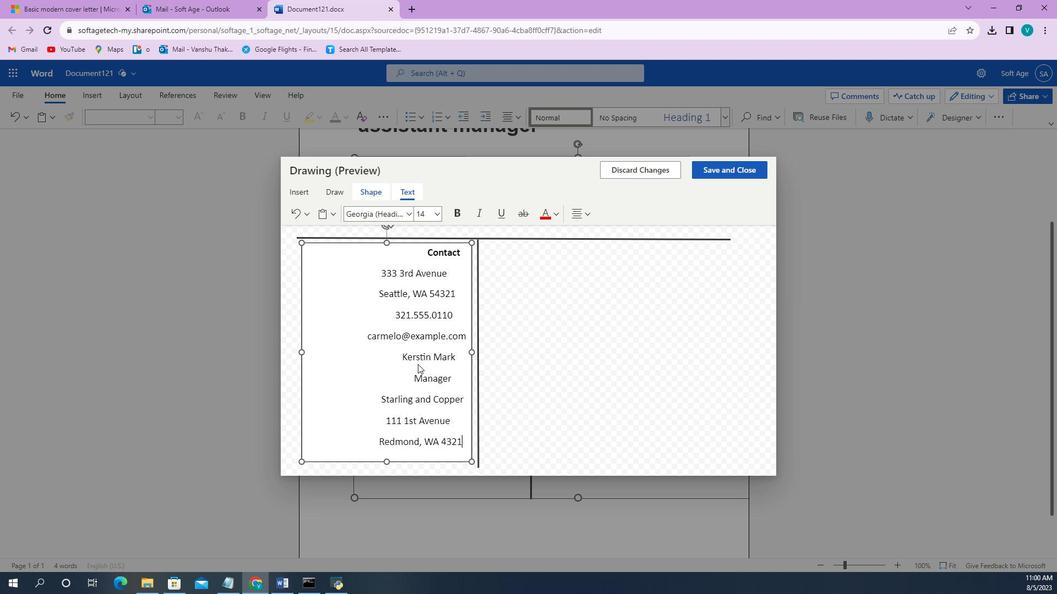 
Action: Mouse scrolled (511, 338) with delta (0, 0)
Screenshot: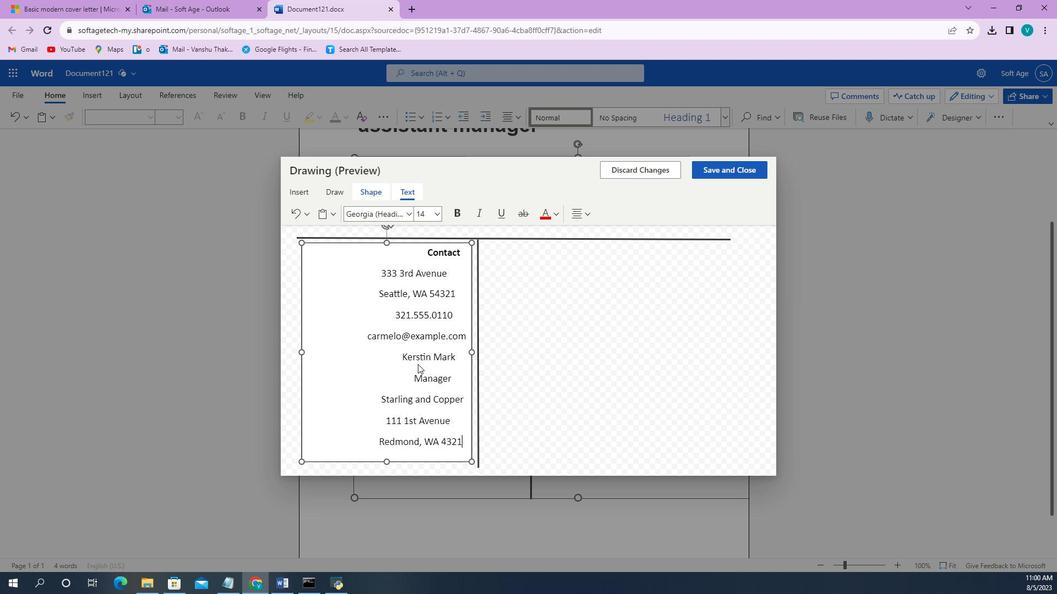 
Action: Mouse scrolled (511, 338) with delta (0, 0)
Screenshot: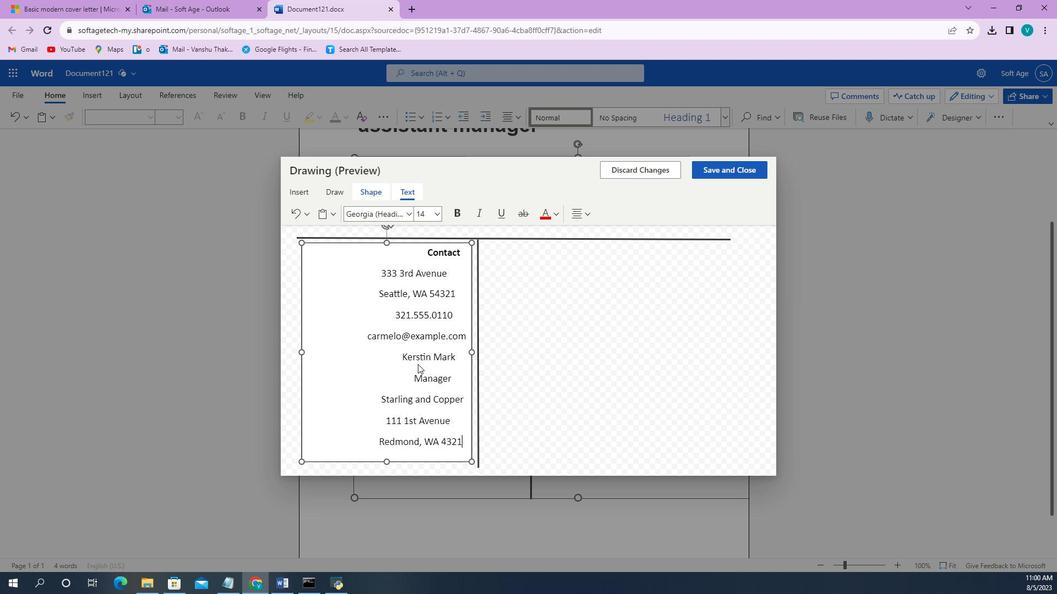 
Action: Mouse scrolled (511, 338) with delta (0, 0)
Screenshot: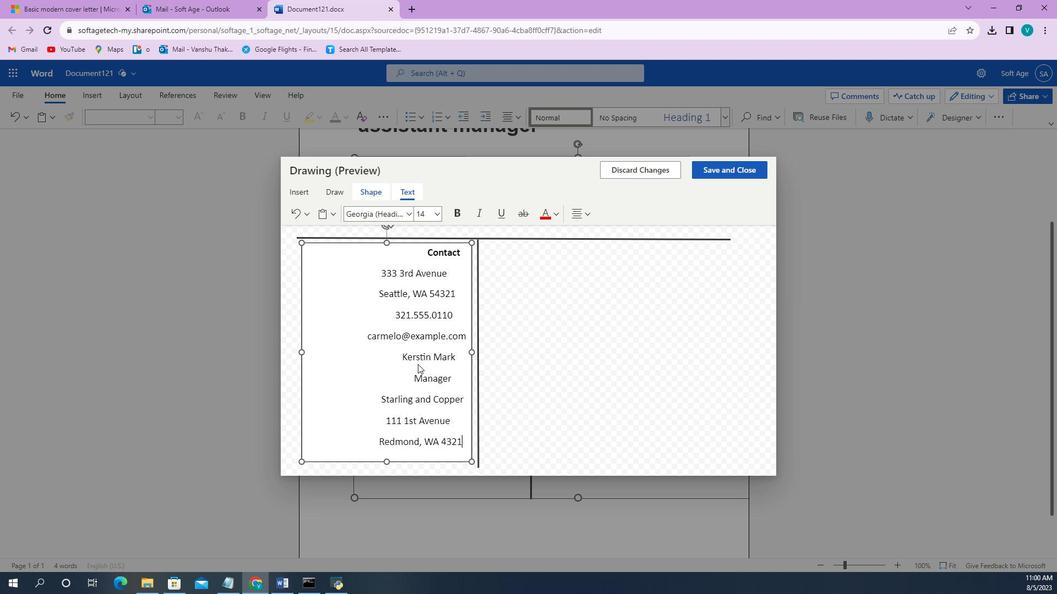 
Action: Mouse scrolled (511, 338) with delta (0, 0)
